 Task: Explore Airbnb accommodation in Manama, Bahrain from 9th December, 2023 to 16th December, 2023 for 2 adults, 1 child.2 bedrooms having 2 beds and 1 bathroom. Property type can be flat. Booking option can be shelf check-in. Look for 5 properties as per requirement.
Action: Mouse pressed left at (267, 144)
Screenshot: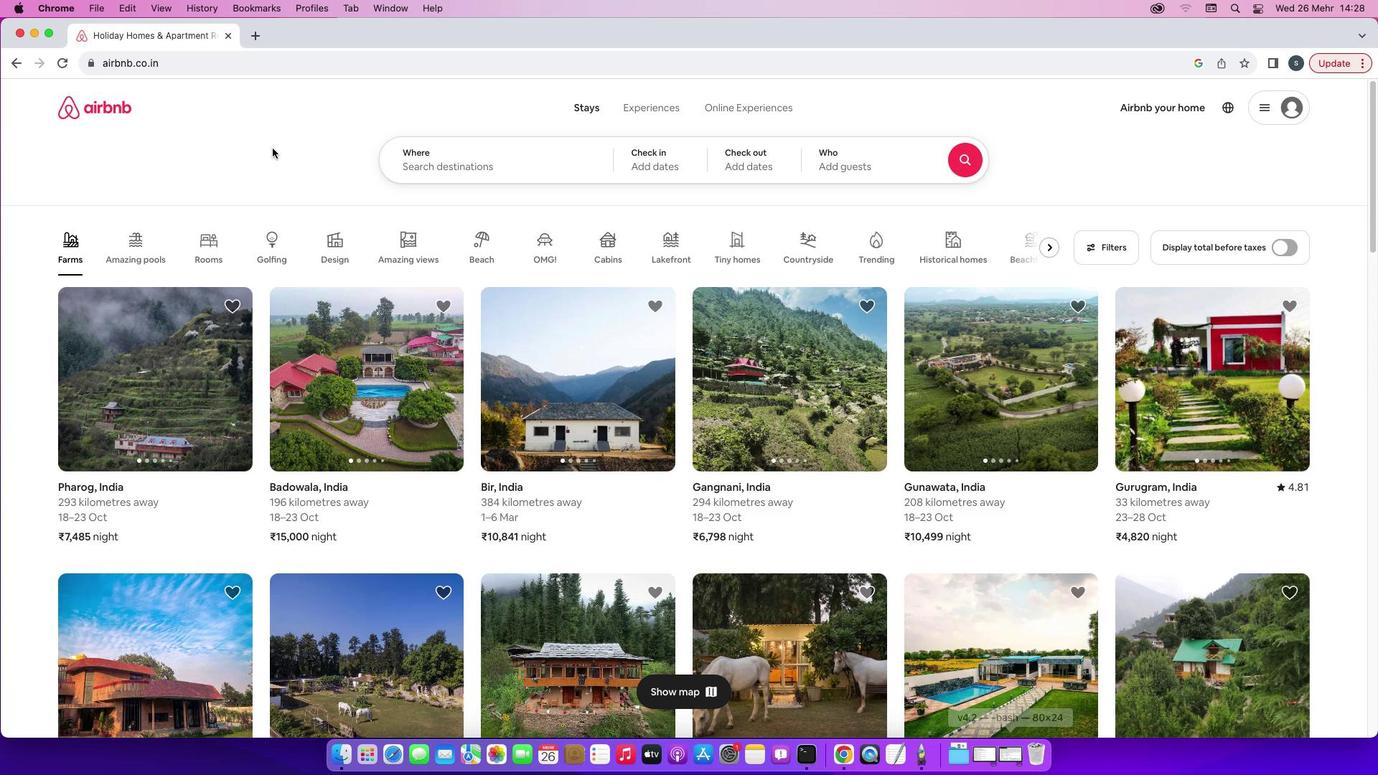 
Action: Mouse moved to (516, 156)
Screenshot: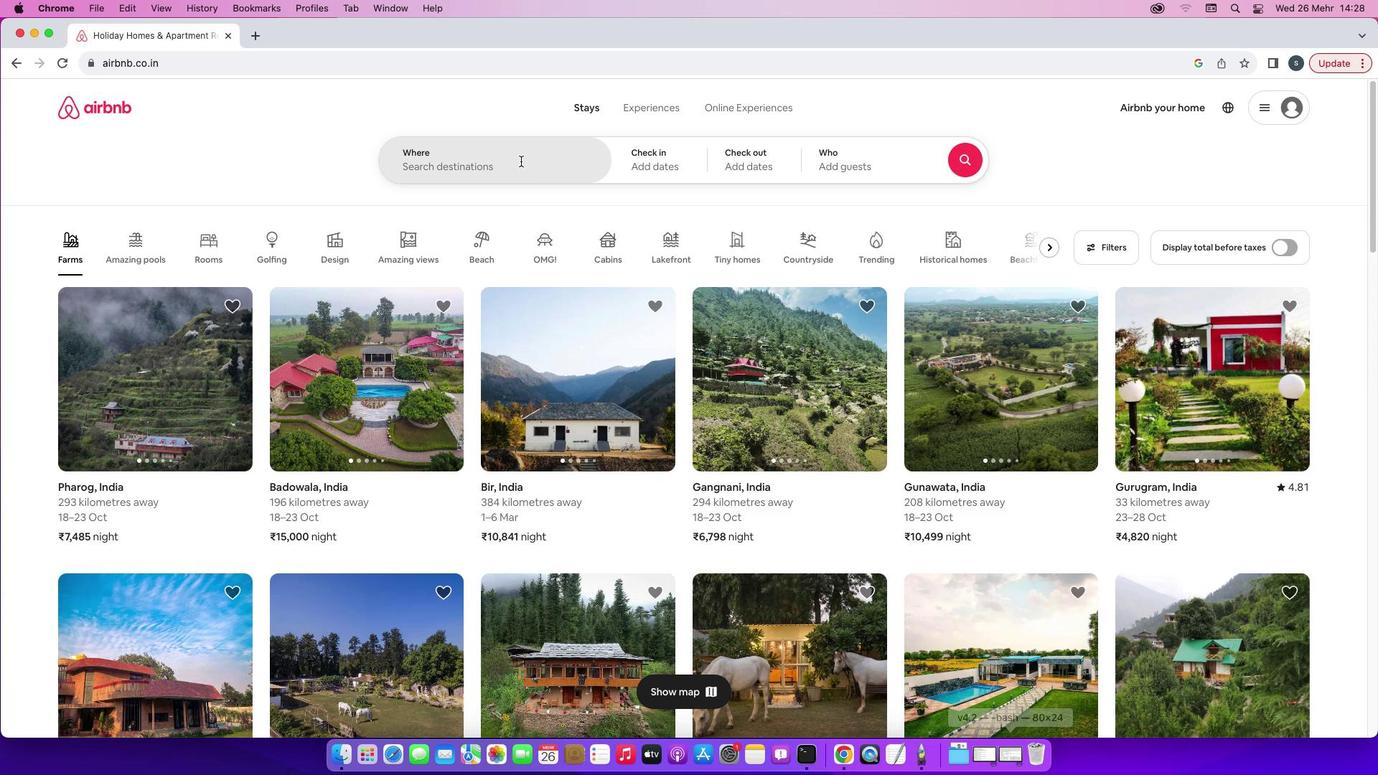 
Action: Mouse pressed left at (516, 156)
Screenshot: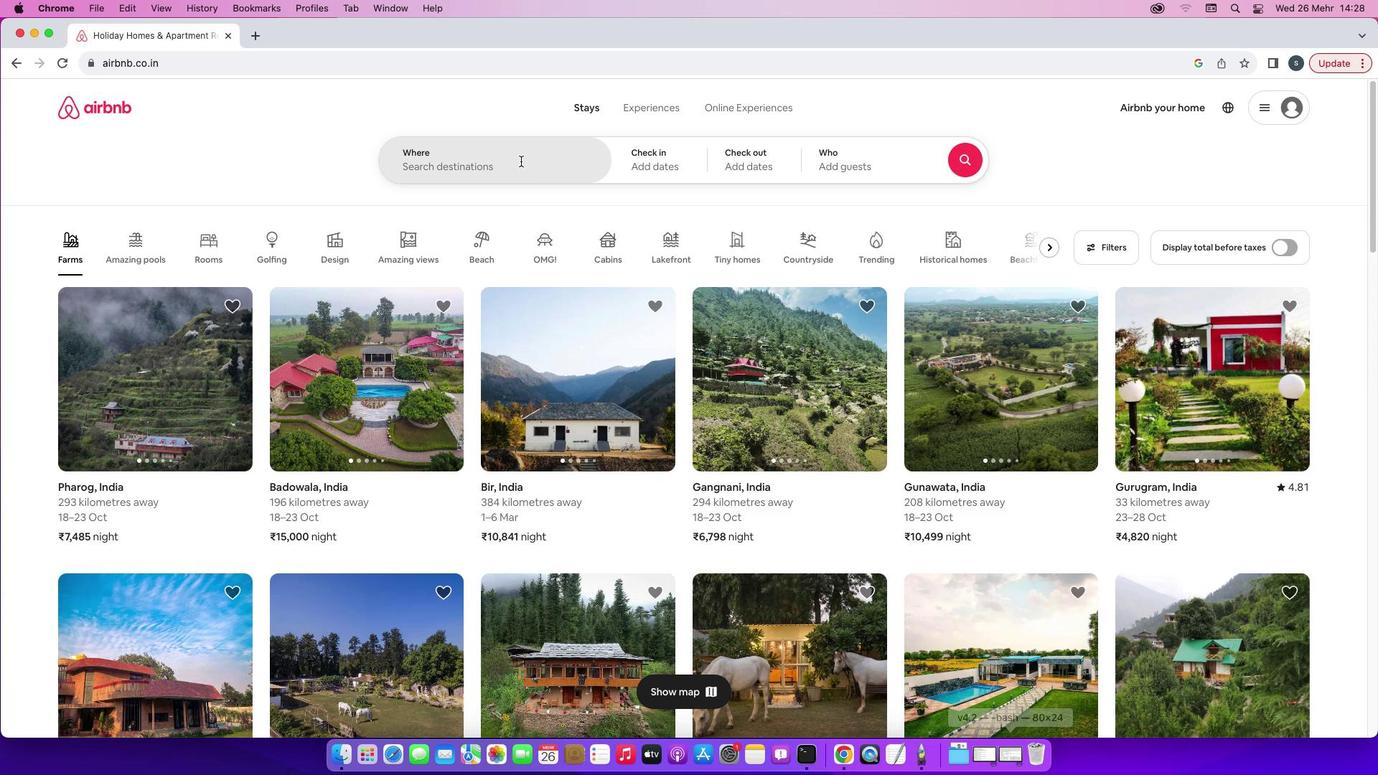 
Action: Key pressed 'M'Key.caps_lock'a''n''a''m''a'','Key.spaceKey.caps_lock'B'Key.caps_lock'a''h''r''a''i''n'
Screenshot: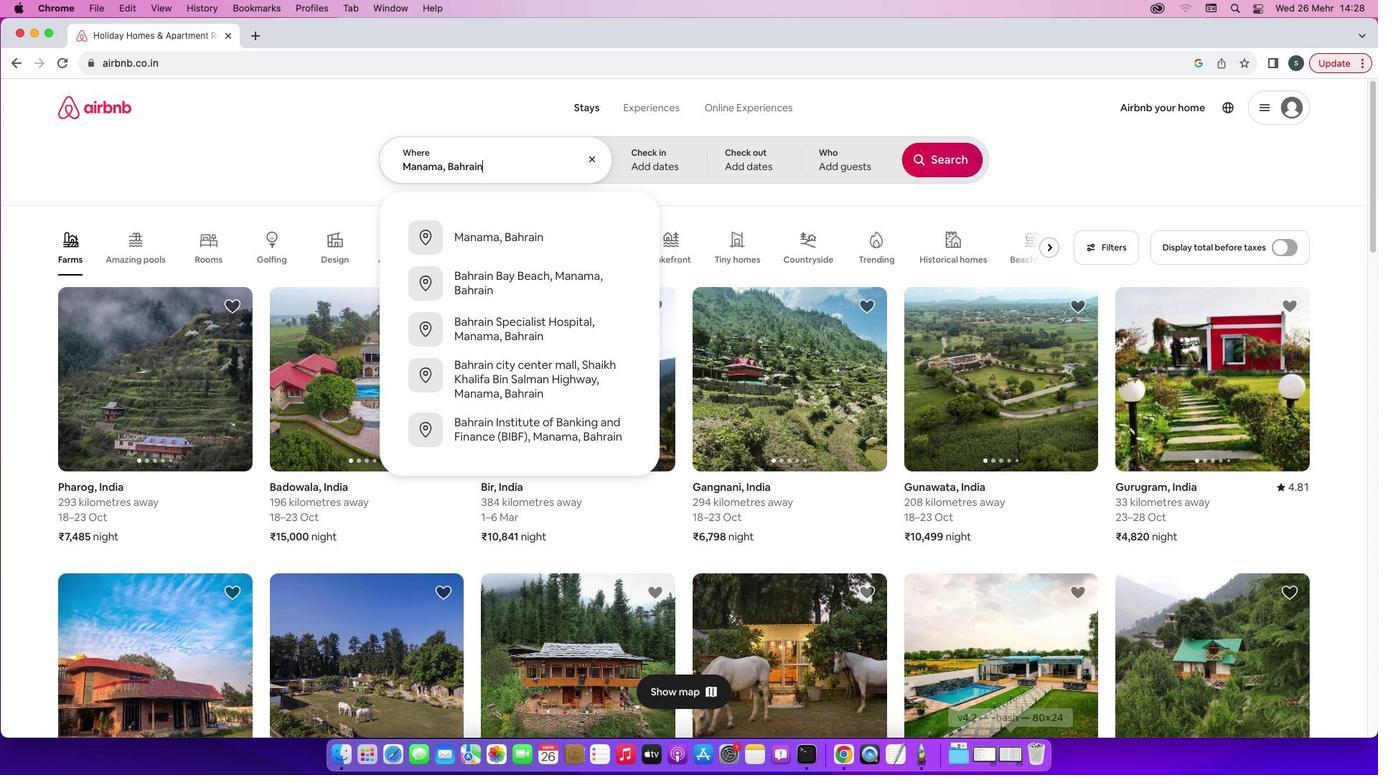 
Action: Mouse moved to (550, 225)
Screenshot: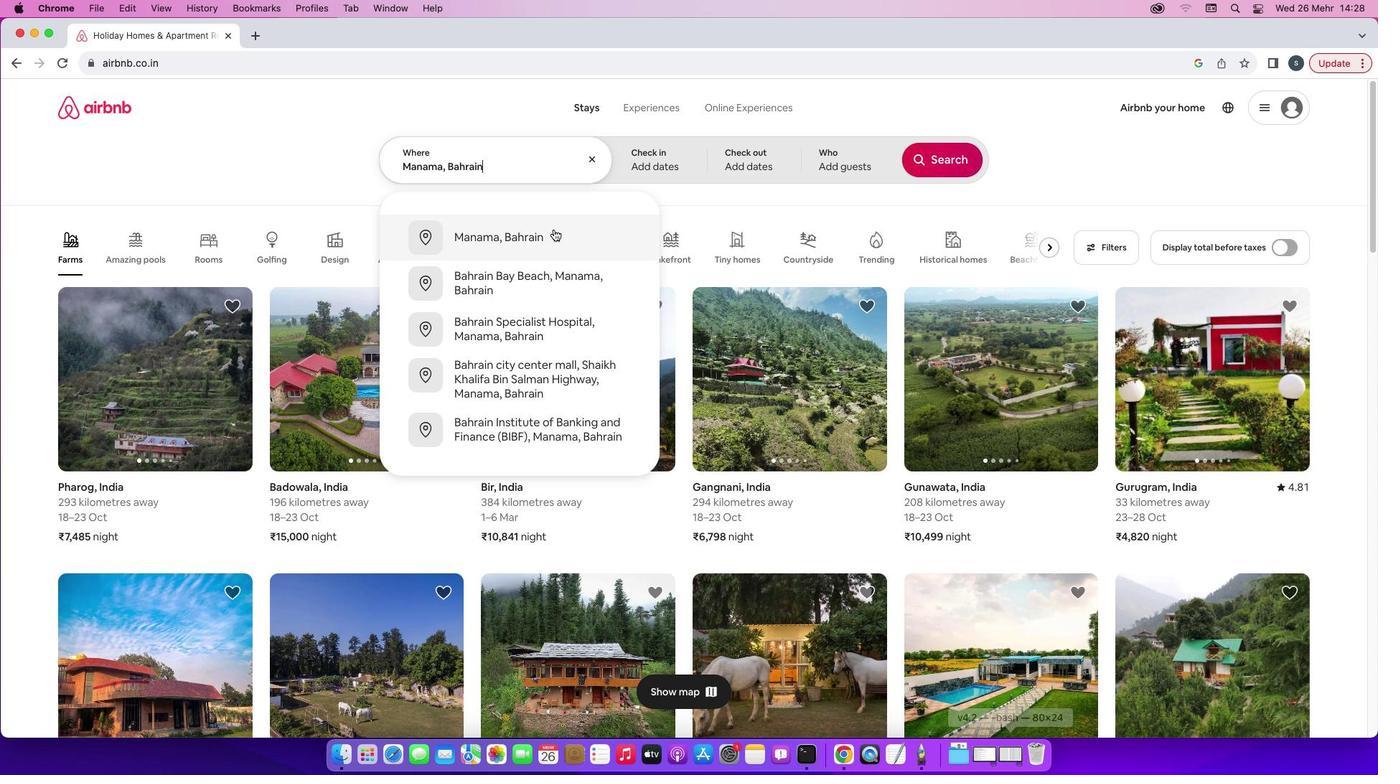 
Action: Mouse pressed left at (550, 225)
Screenshot: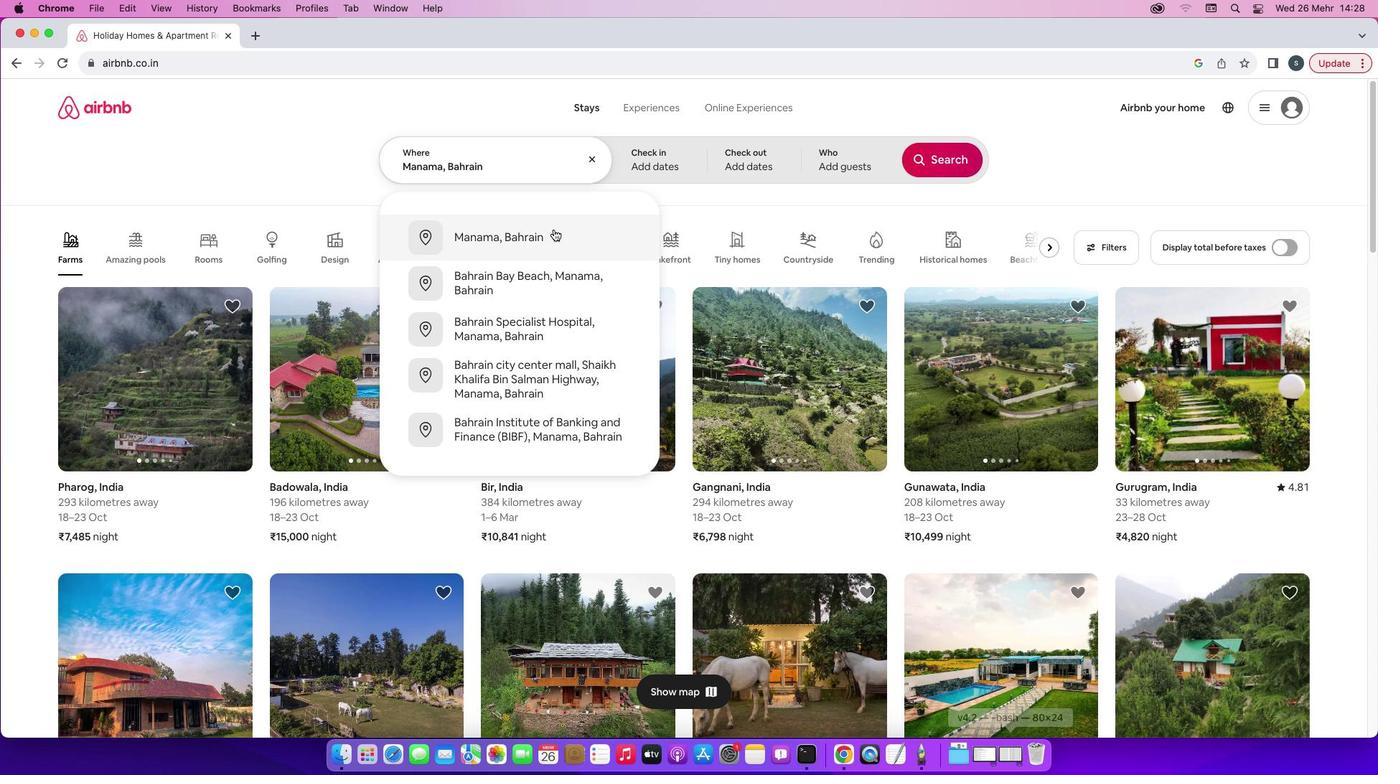 
Action: Mouse moved to (942, 270)
Screenshot: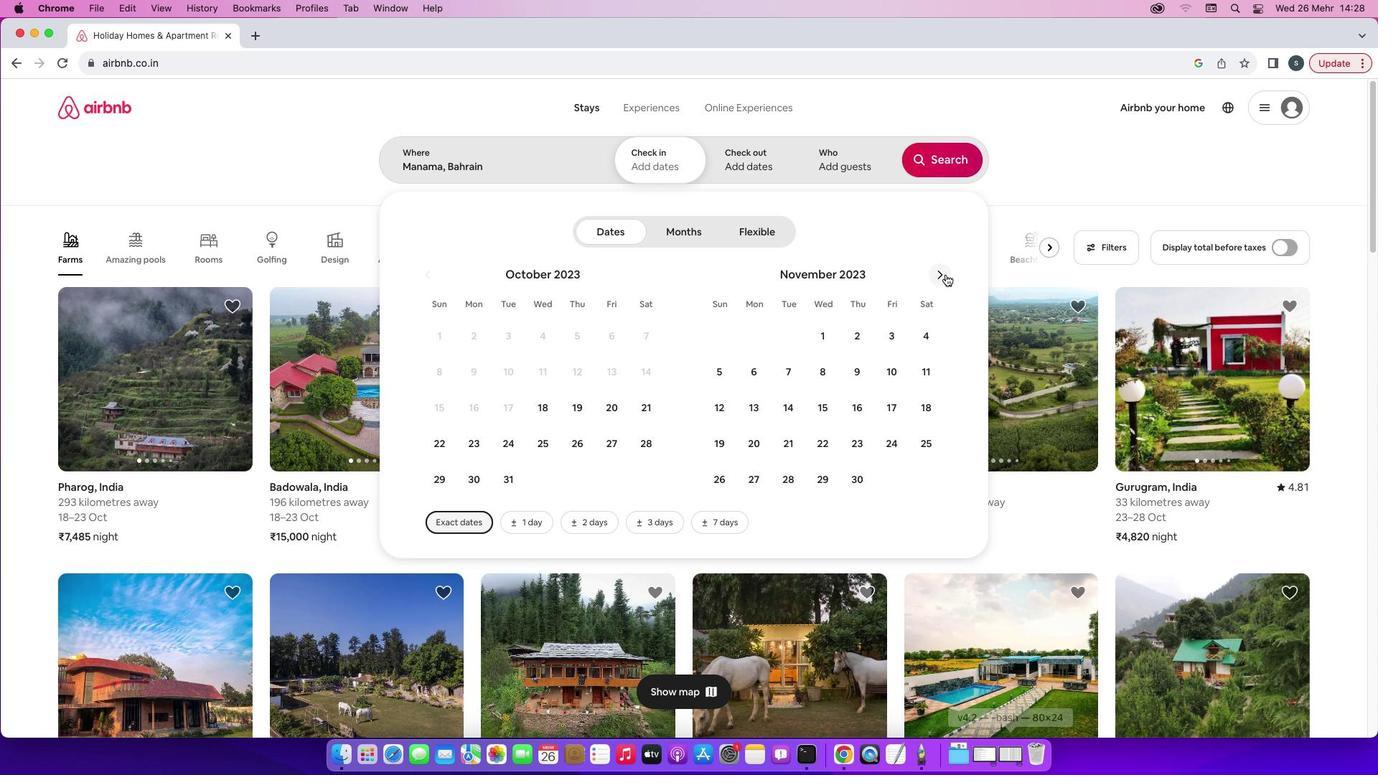 
Action: Mouse pressed left at (942, 270)
Screenshot: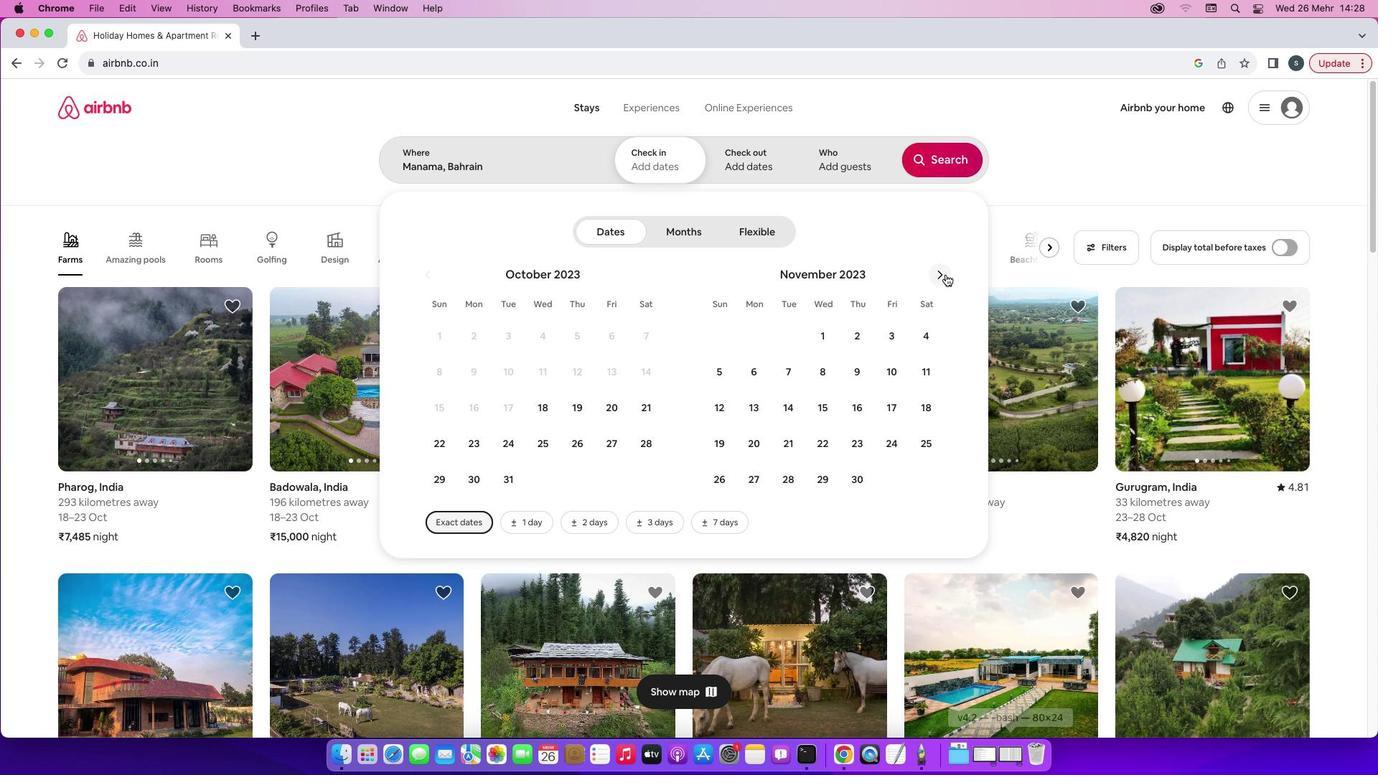
Action: Mouse moved to (927, 363)
Screenshot: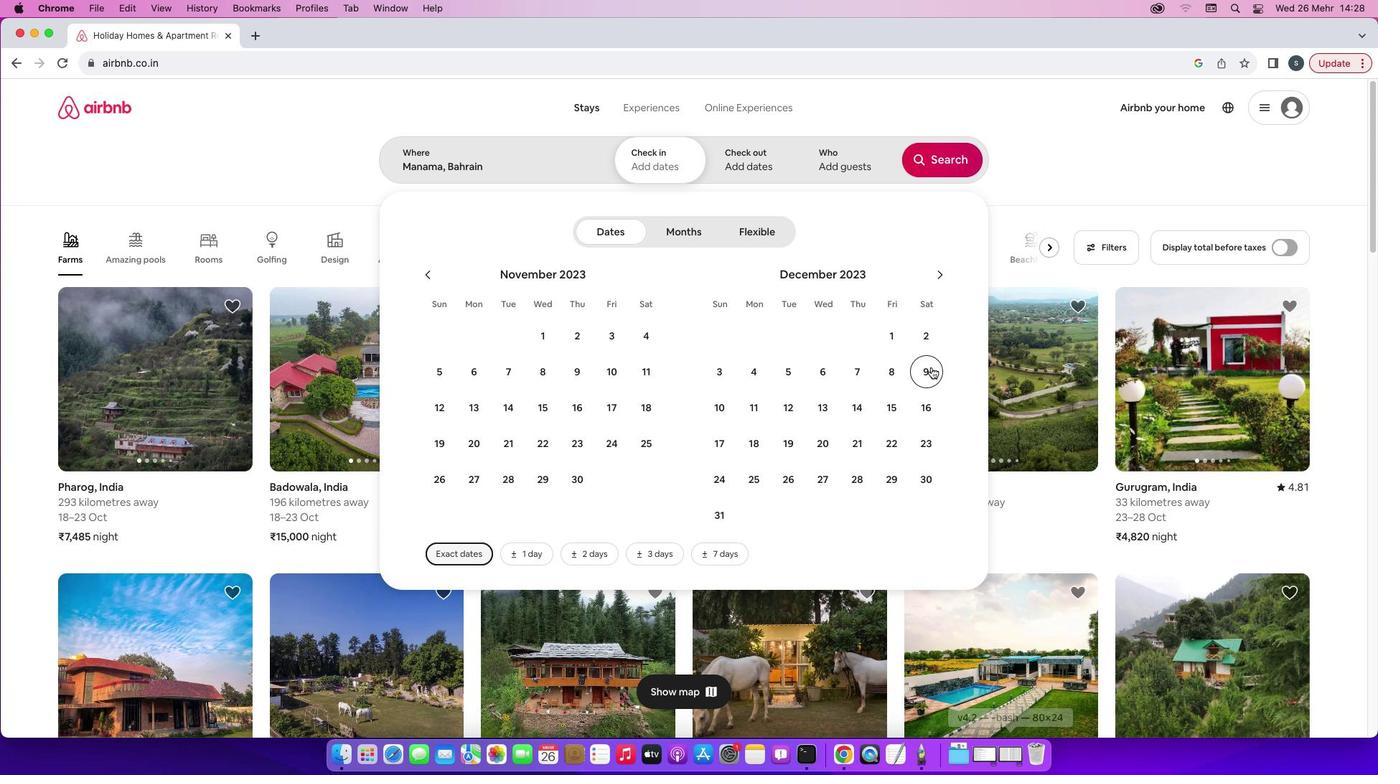 
Action: Mouse pressed left at (927, 363)
Screenshot: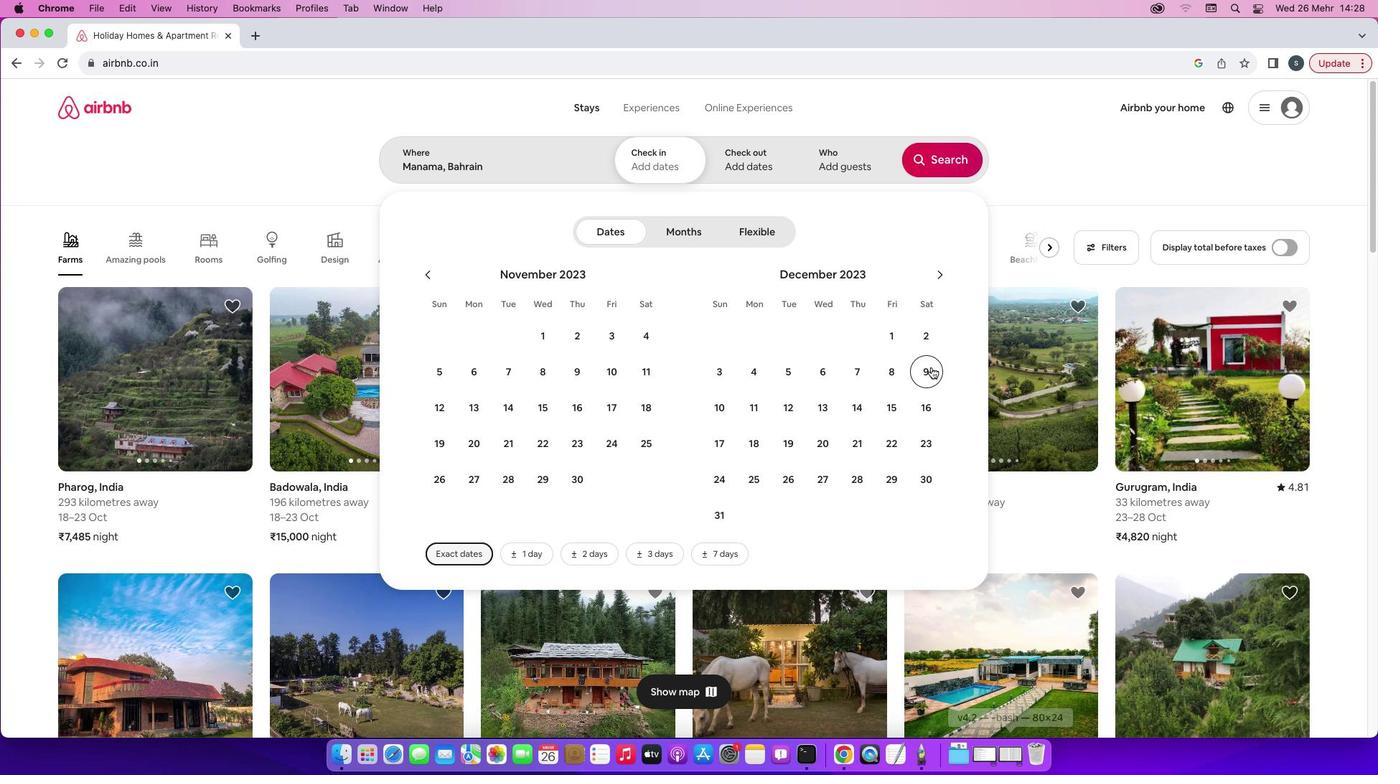 
Action: Mouse moved to (927, 405)
Screenshot: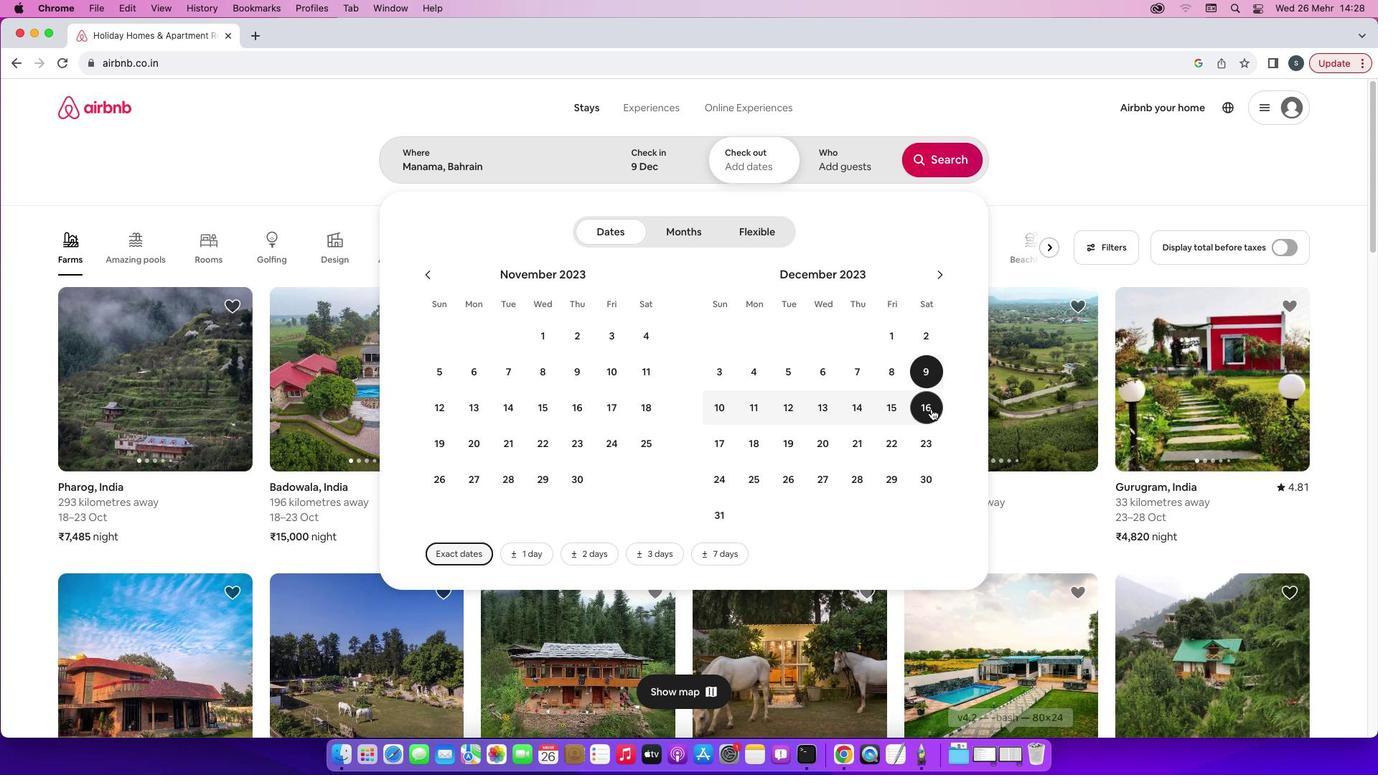 
Action: Mouse pressed left at (927, 405)
Screenshot: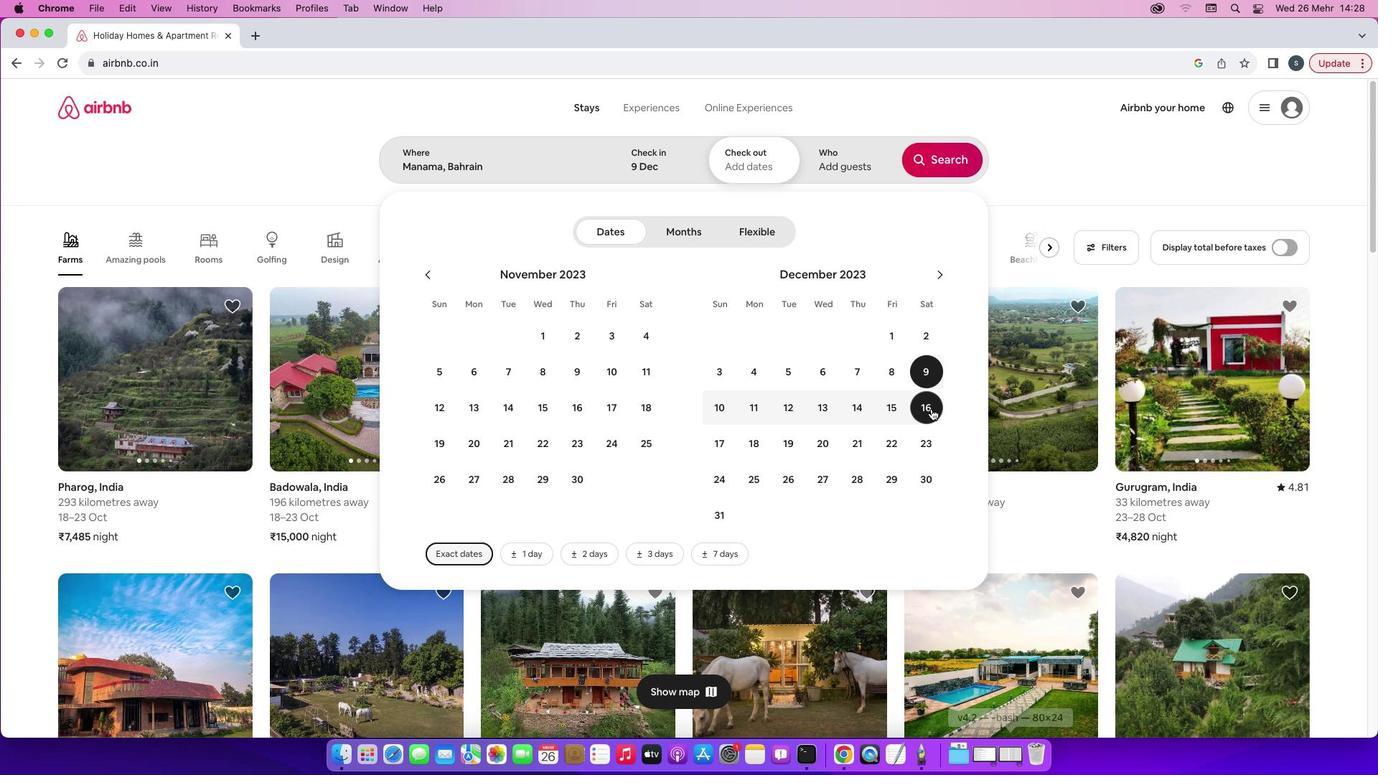 
Action: Mouse moved to (838, 155)
Screenshot: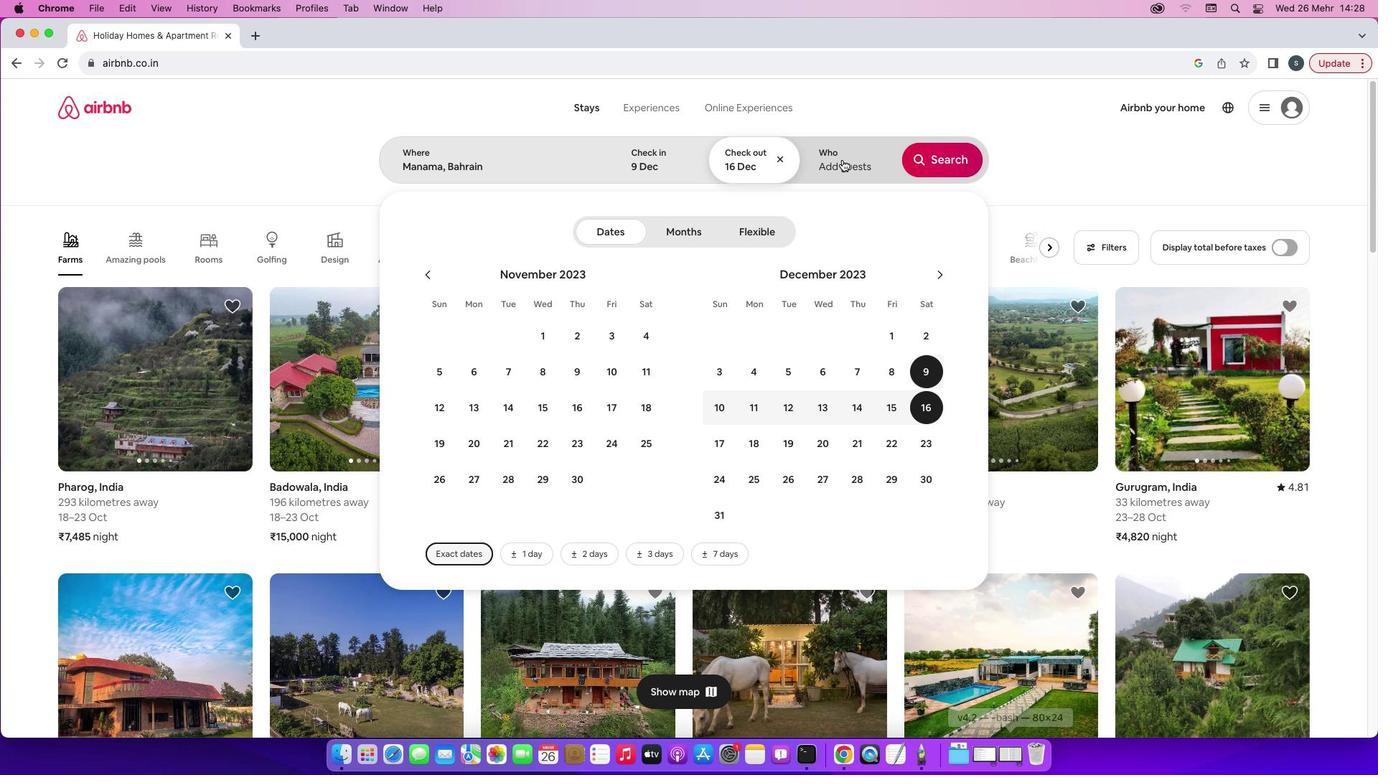 
Action: Mouse pressed left at (838, 155)
Screenshot: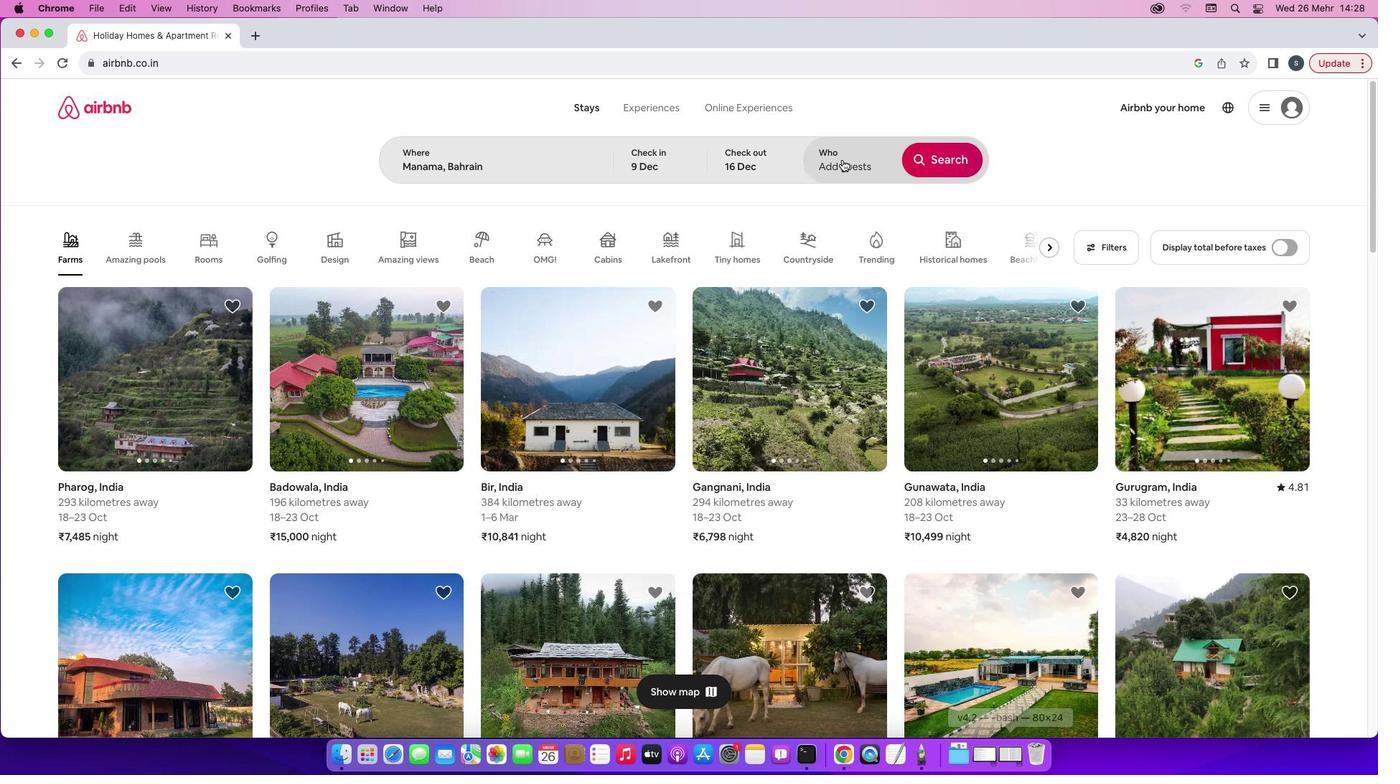 
Action: Mouse moved to (943, 224)
Screenshot: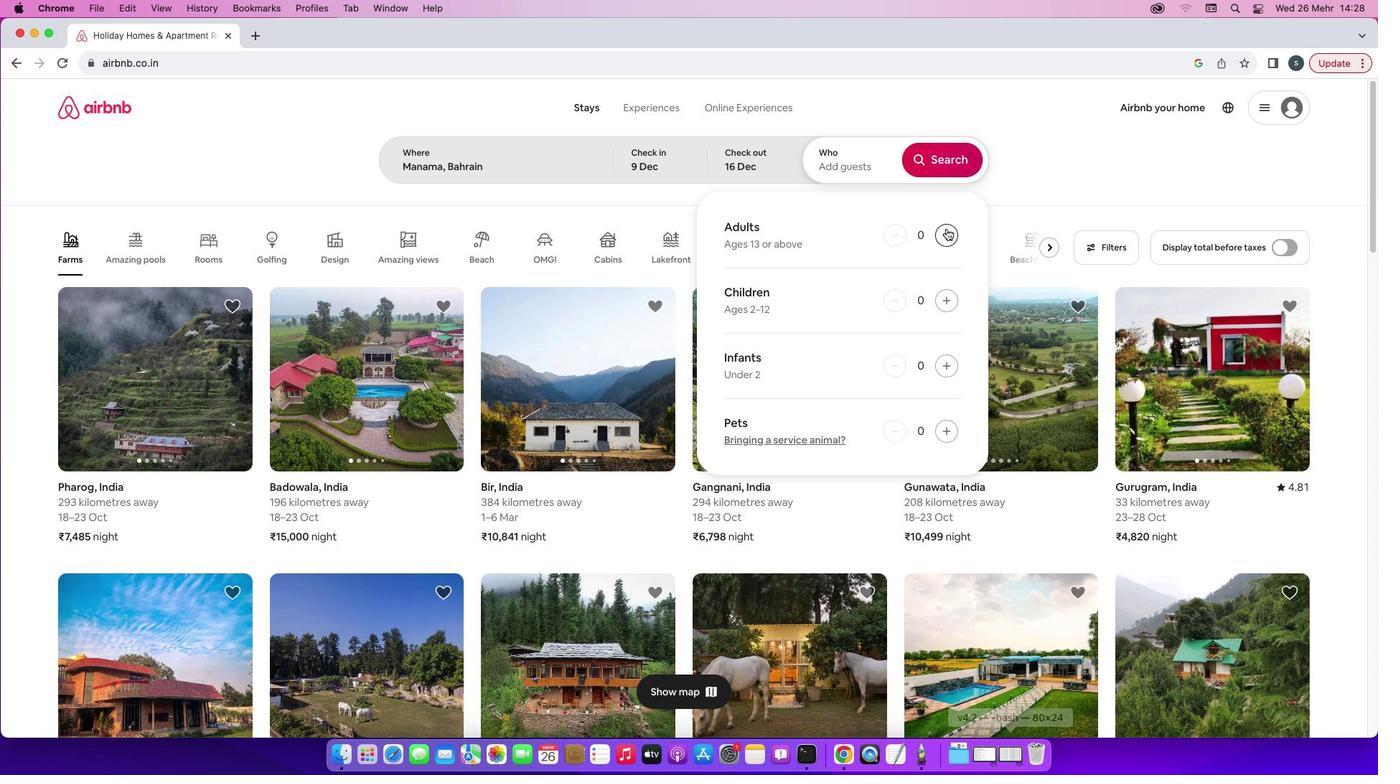 
Action: Mouse pressed left at (943, 224)
Screenshot: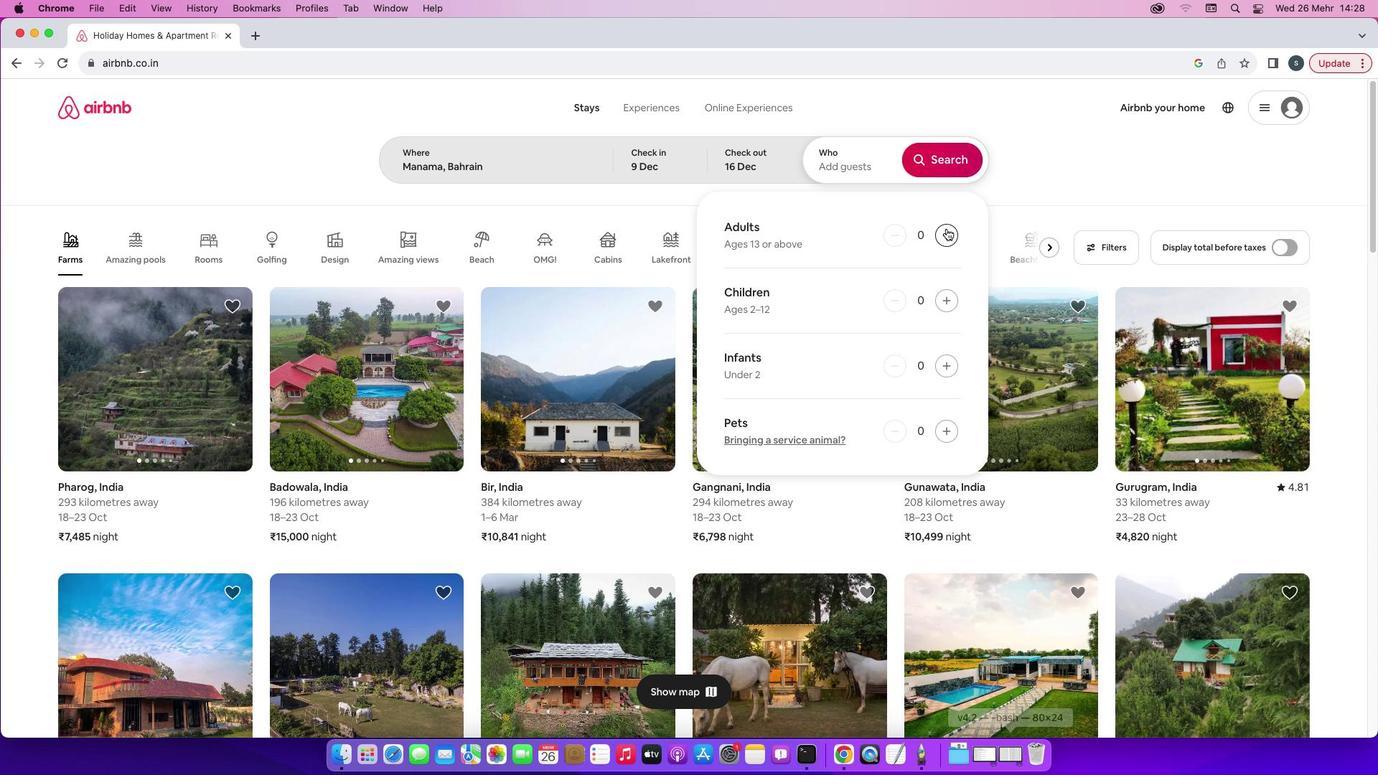 
Action: Mouse pressed left at (943, 224)
Screenshot: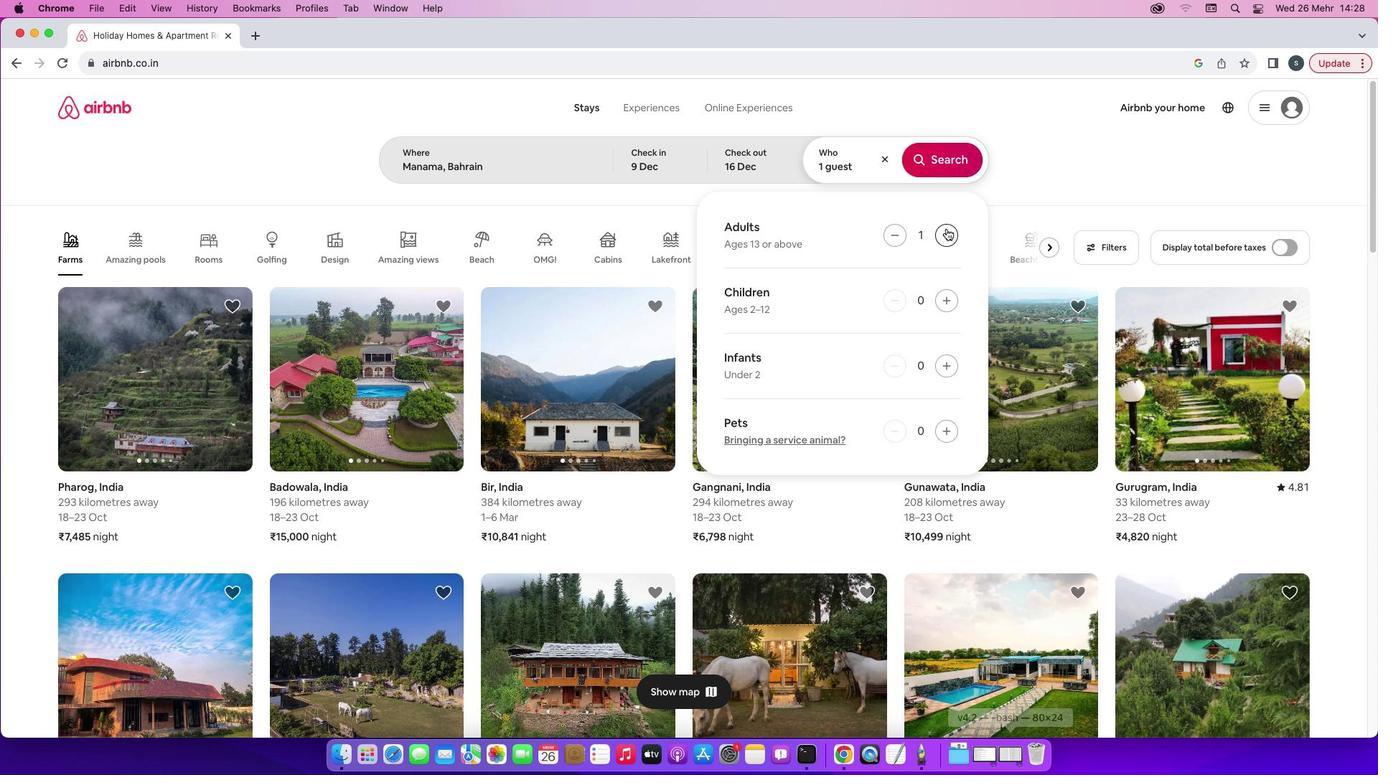 
Action: Mouse moved to (940, 296)
Screenshot: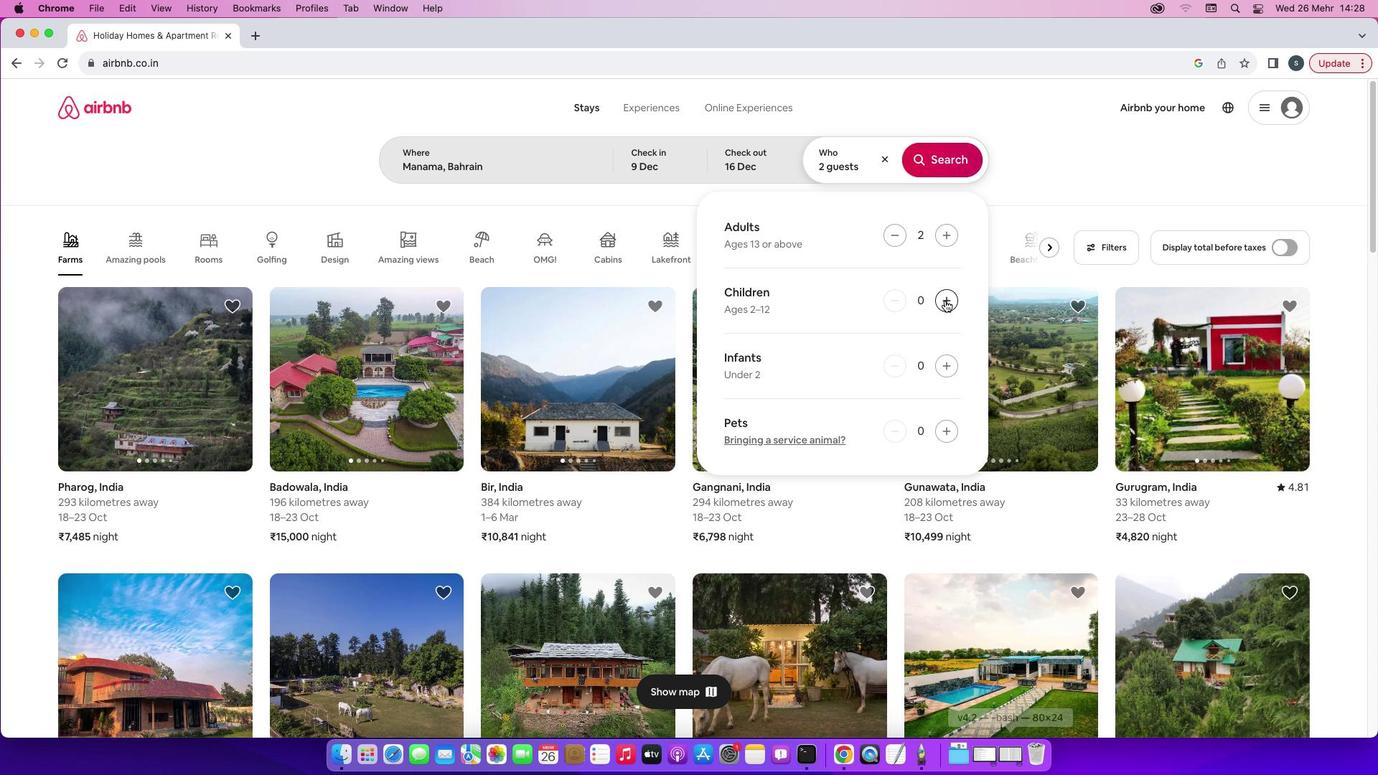 
Action: Mouse pressed left at (940, 296)
Screenshot: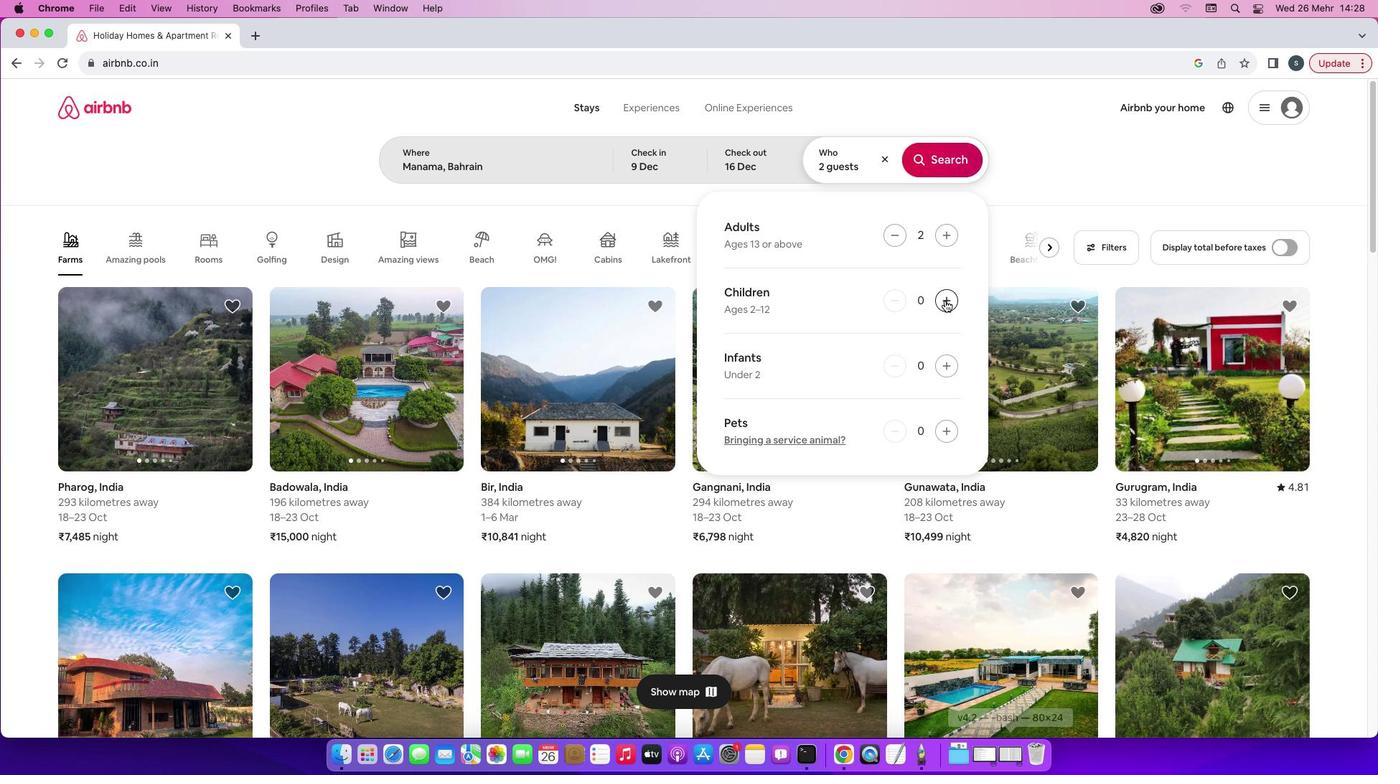 
Action: Mouse moved to (942, 162)
Screenshot: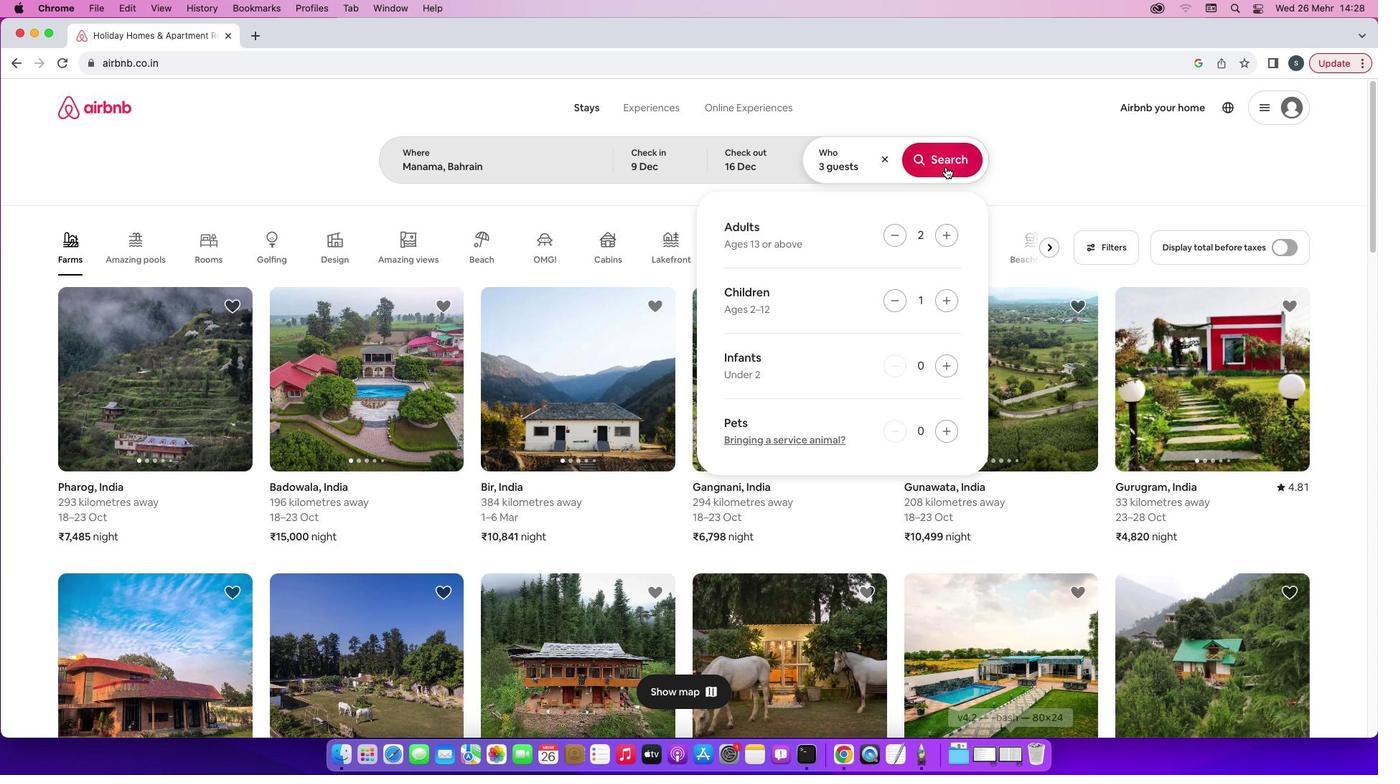 
Action: Mouse pressed left at (942, 162)
Screenshot: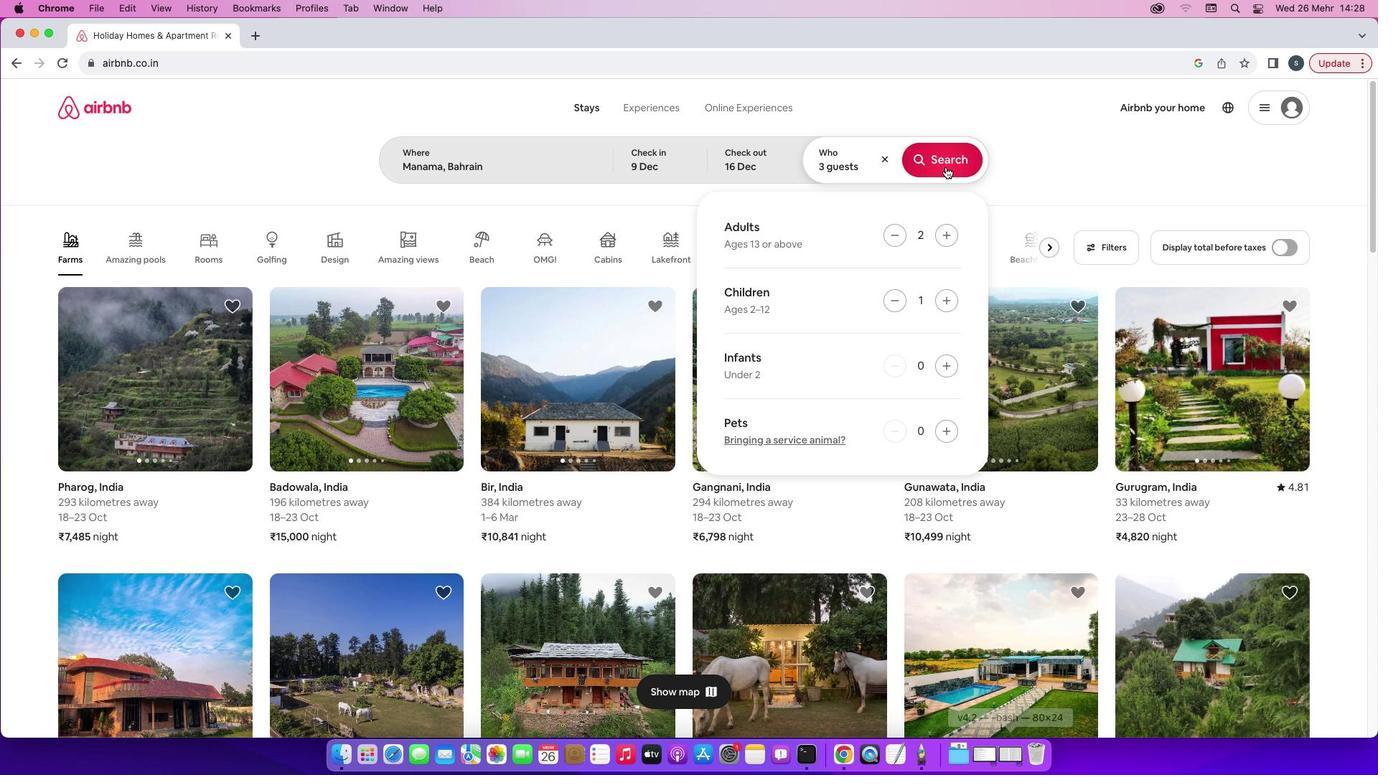 
Action: Mouse moved to (1142, 161)
Screenshot: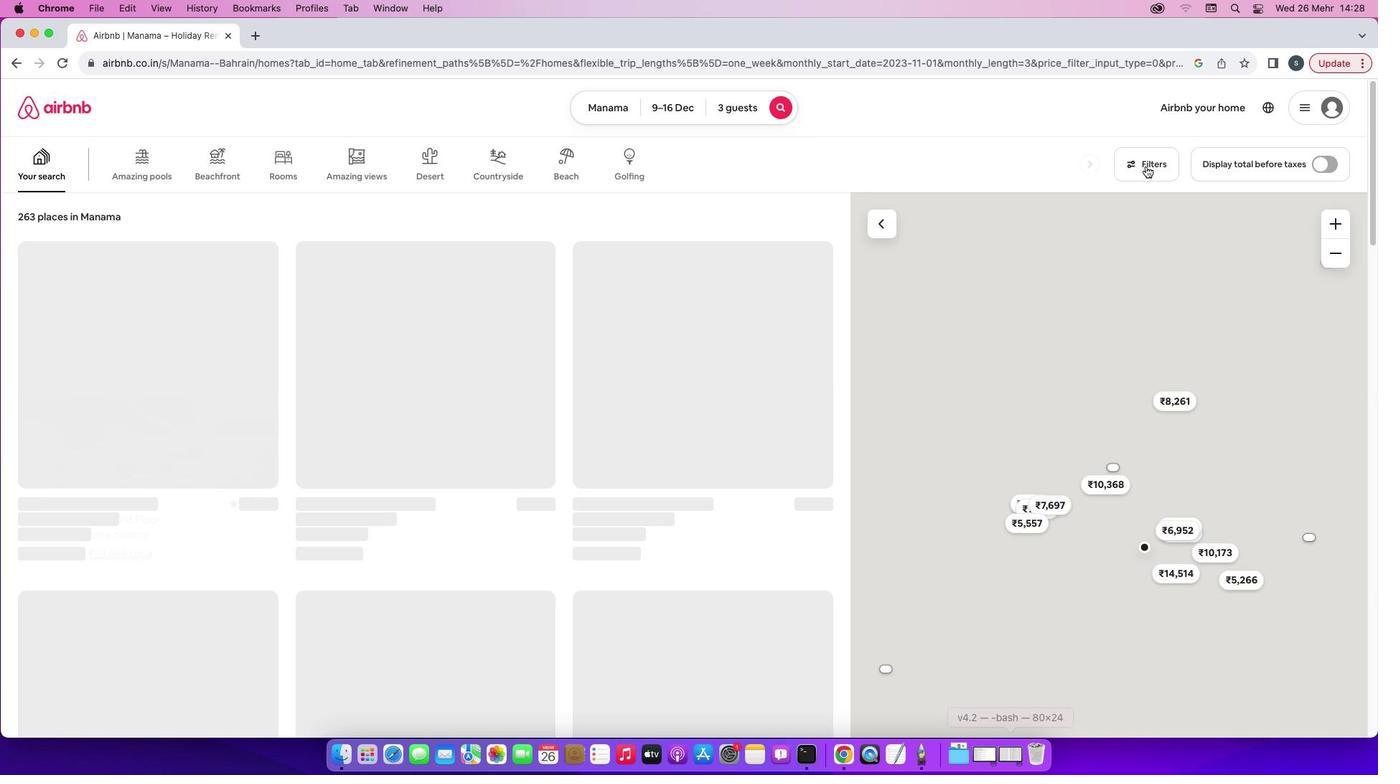 
Action: Mouse pressed left at (1142, 161)
Screenshot: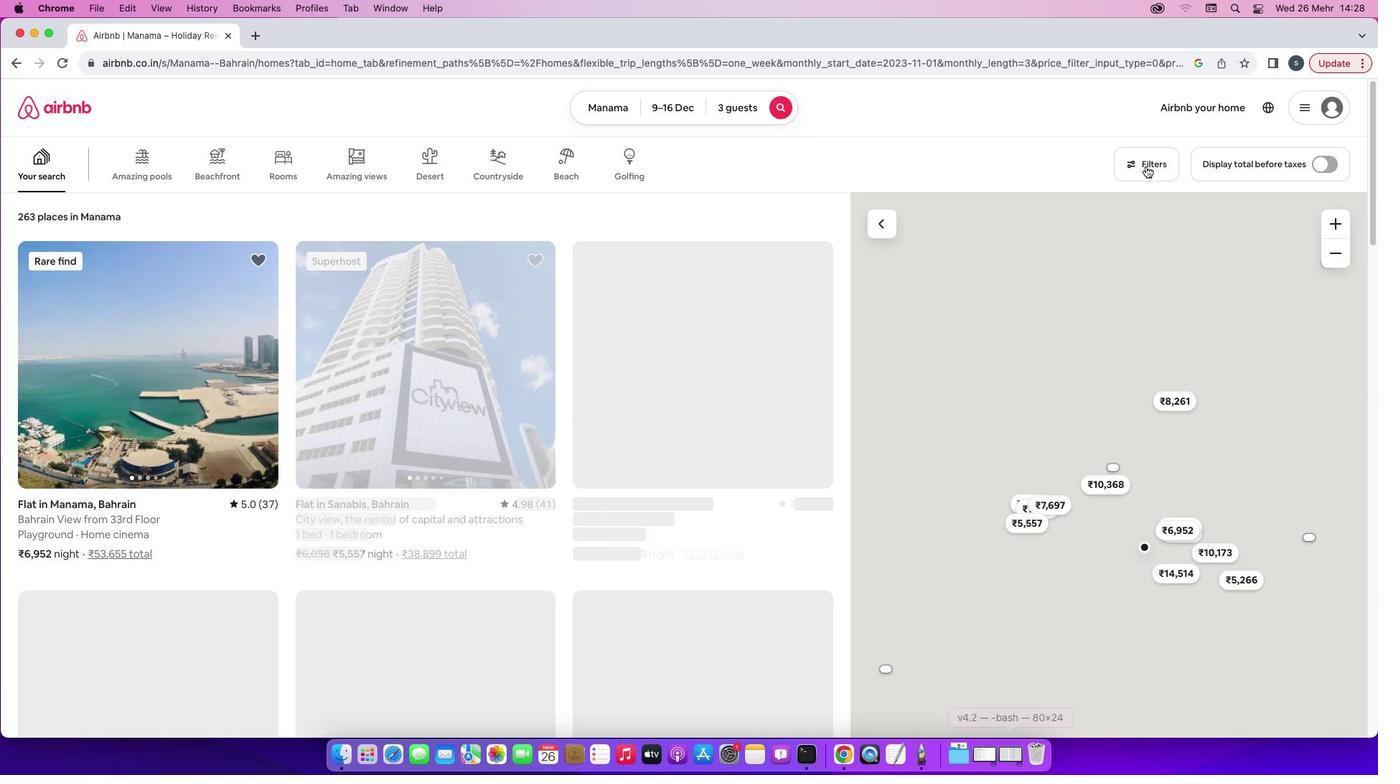 
Action: Mouse moved to (627, 524)
Screenshot: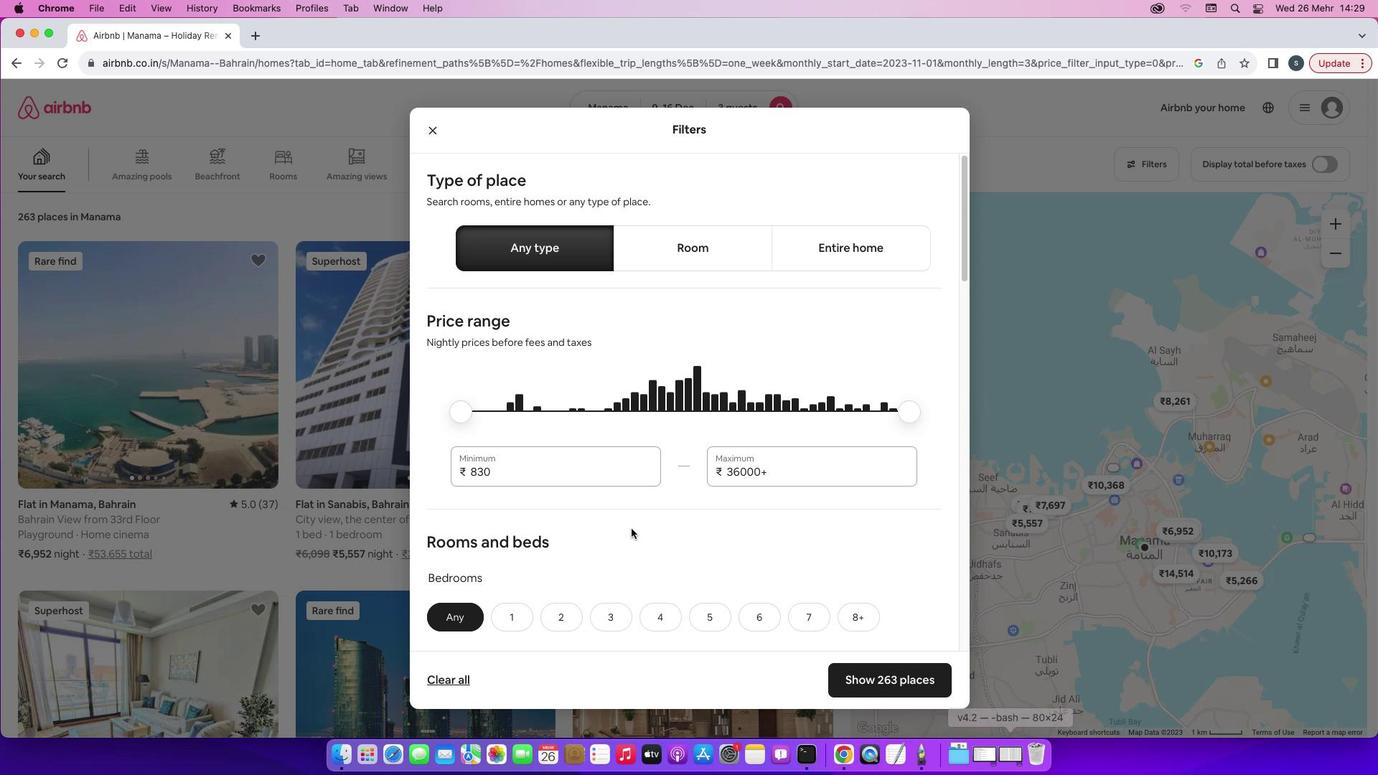 
Action: Mouse scrolled (627, 524) with delta (-3, -4)
Screenshot: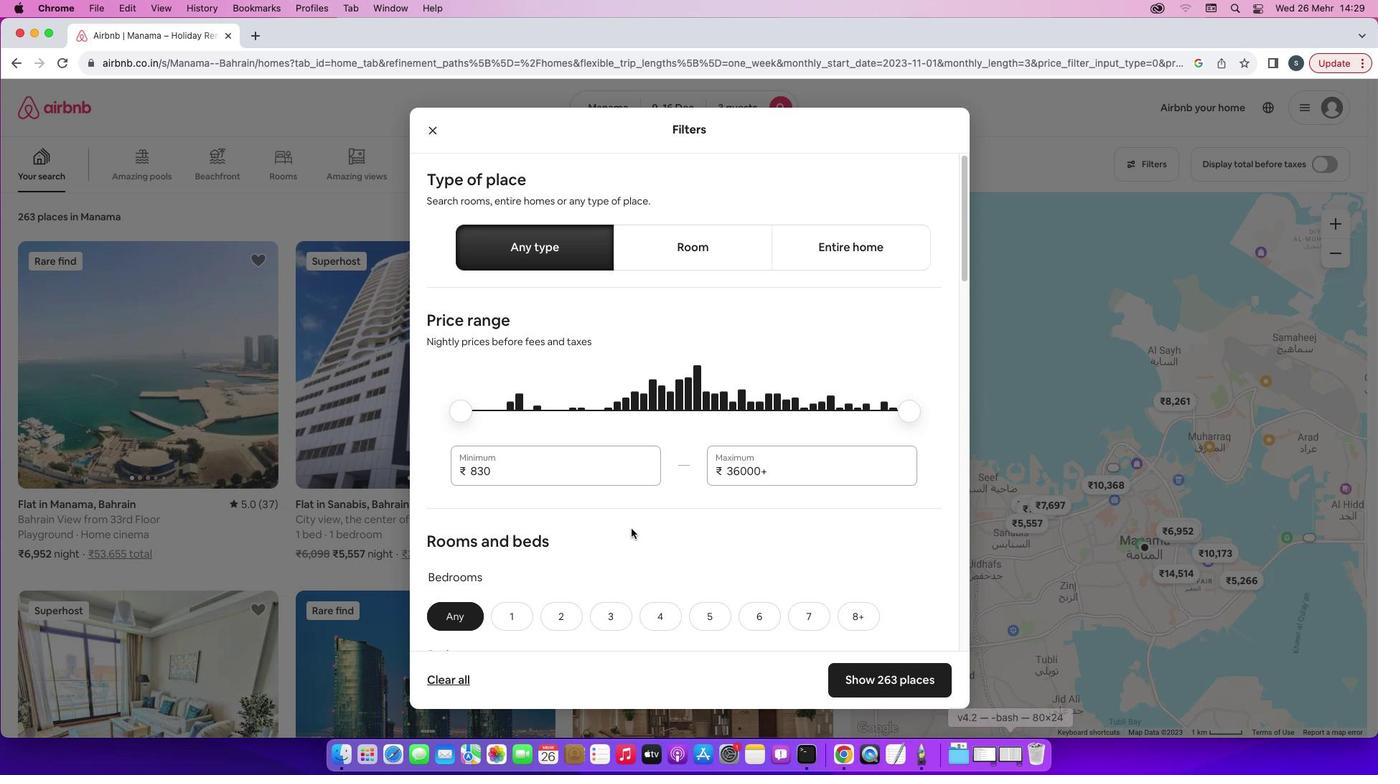 
Action: Mouse scrolled (627, 524) with delta (-3, -4)
Screenshot: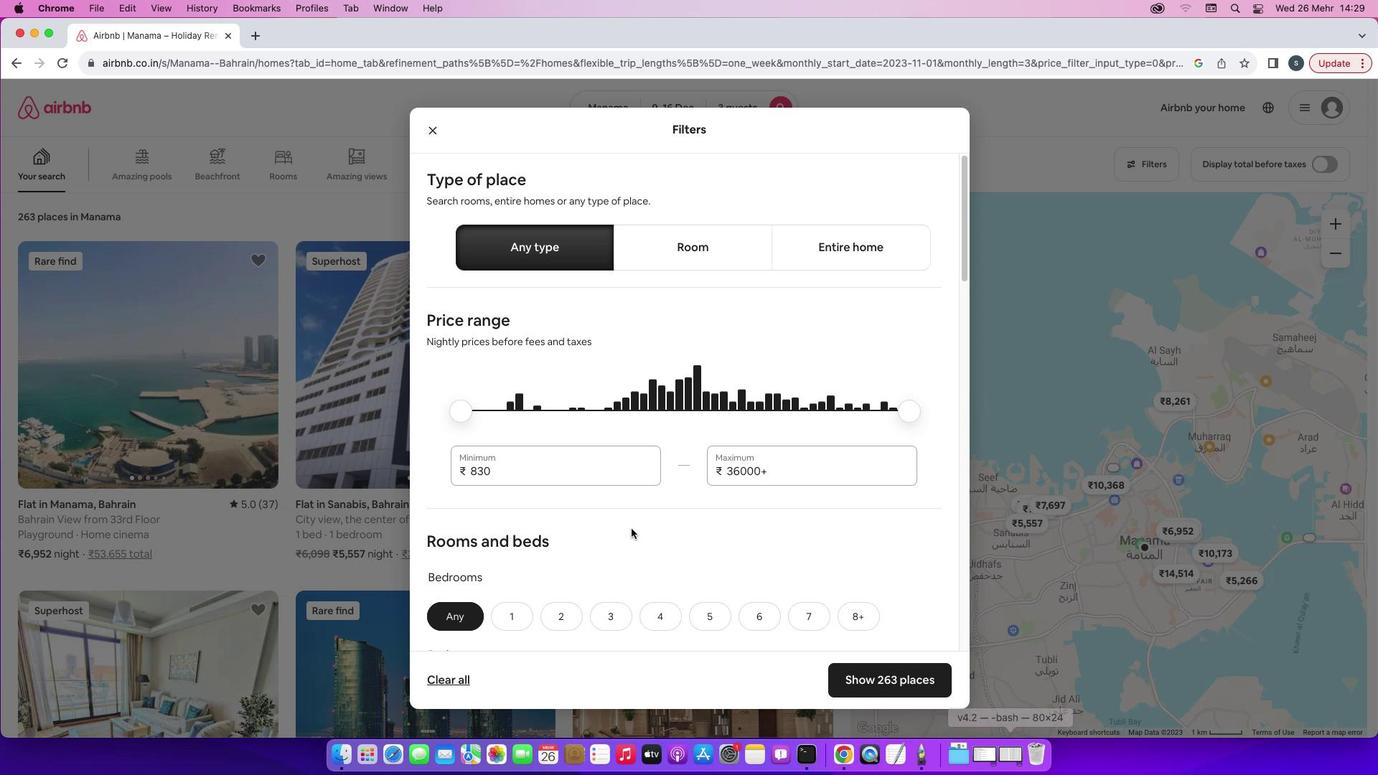 
Action: Mouse scrolled (627, 524) with delta (-3, -4)
Screenshot: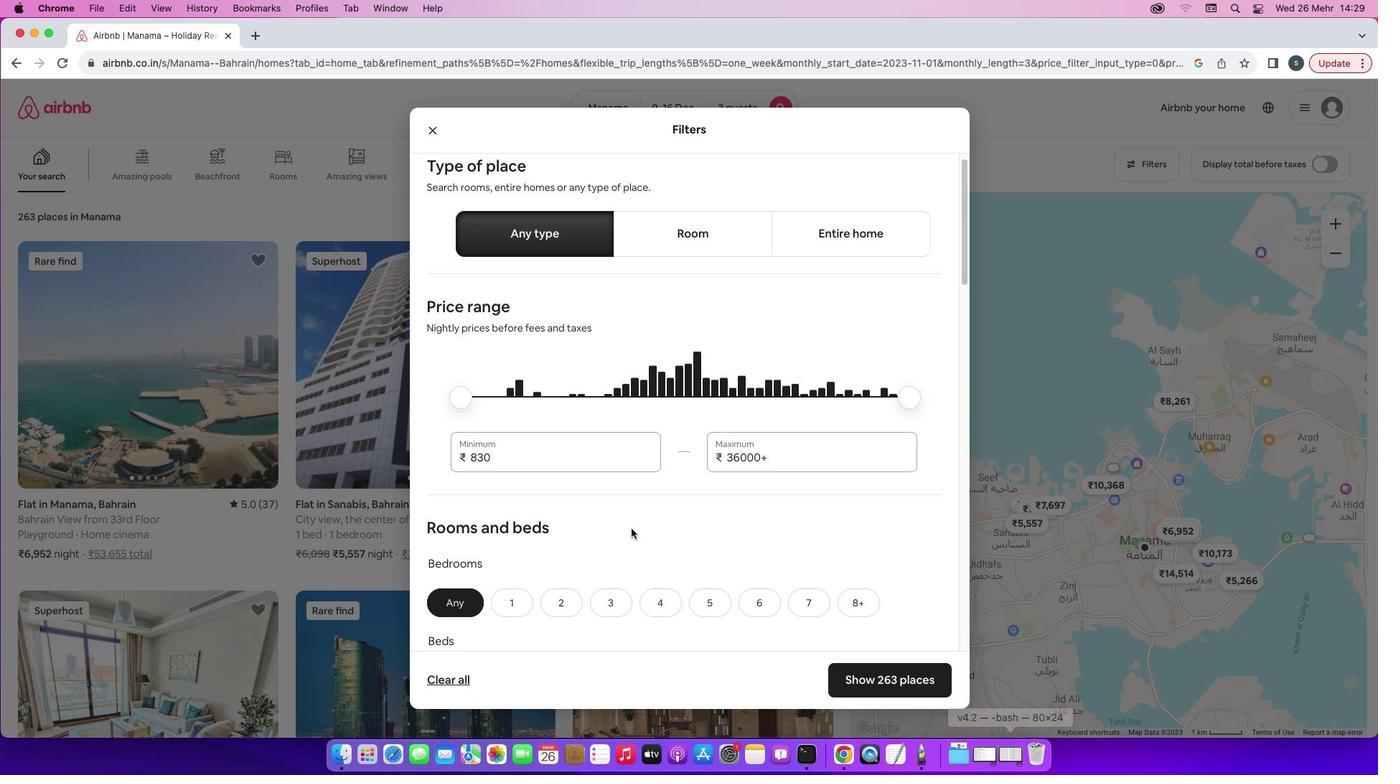 
Action: Mouse scrolled (627, 524) with delta (-3, -5)
Screenshot: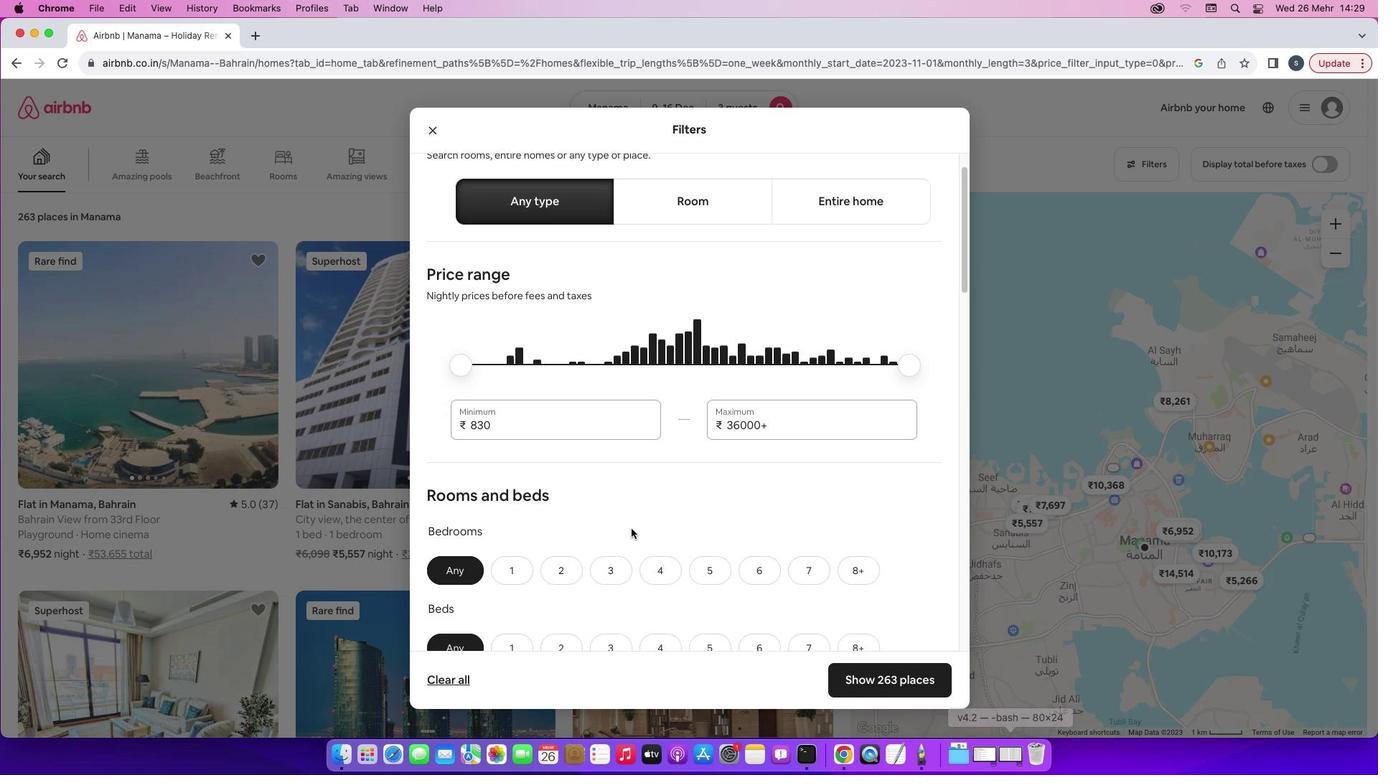 
Action: Mouse scrolled (627, 524) with delta (-3, -5)
Screenshot: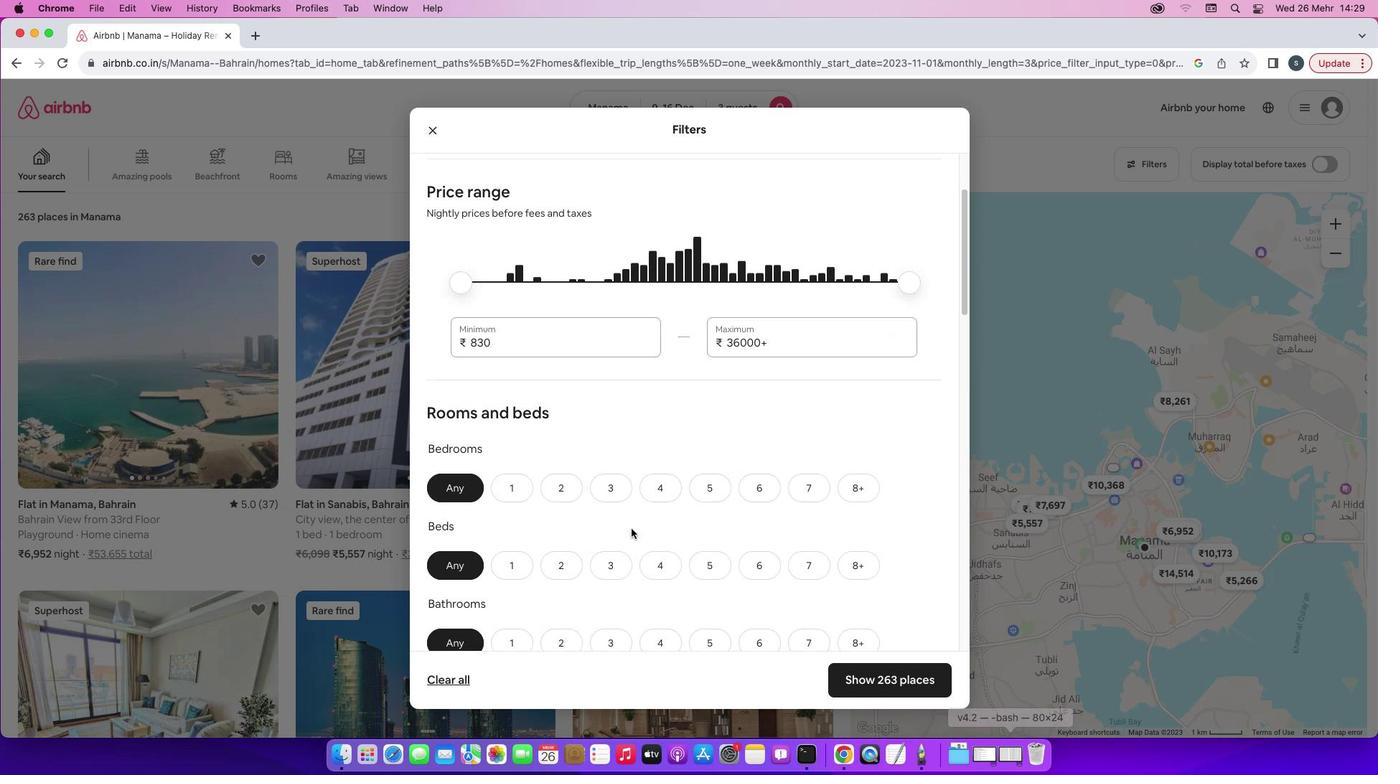 
Action: Mouse moved to (561, 382)
Screenshot: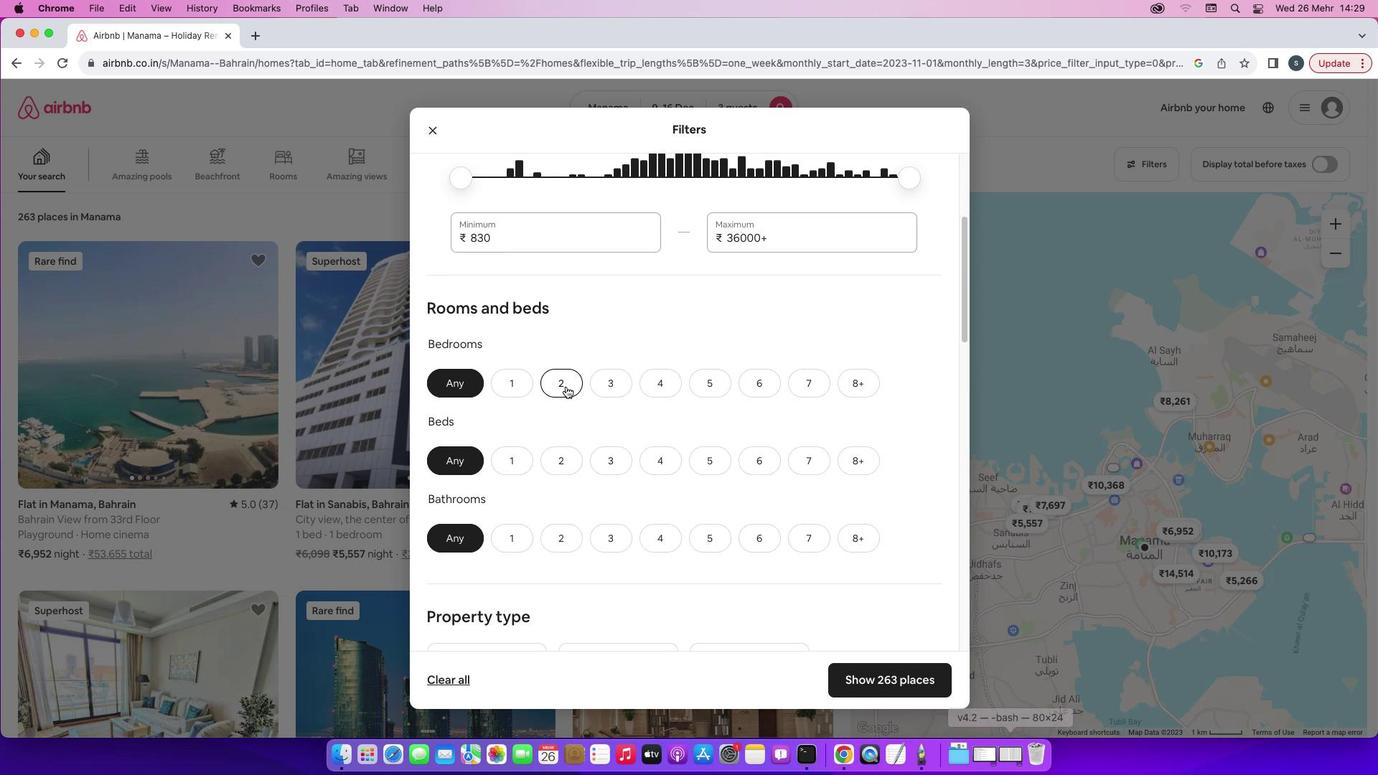 
Action: Mouse pressed left at (561, 382)
Screenshot: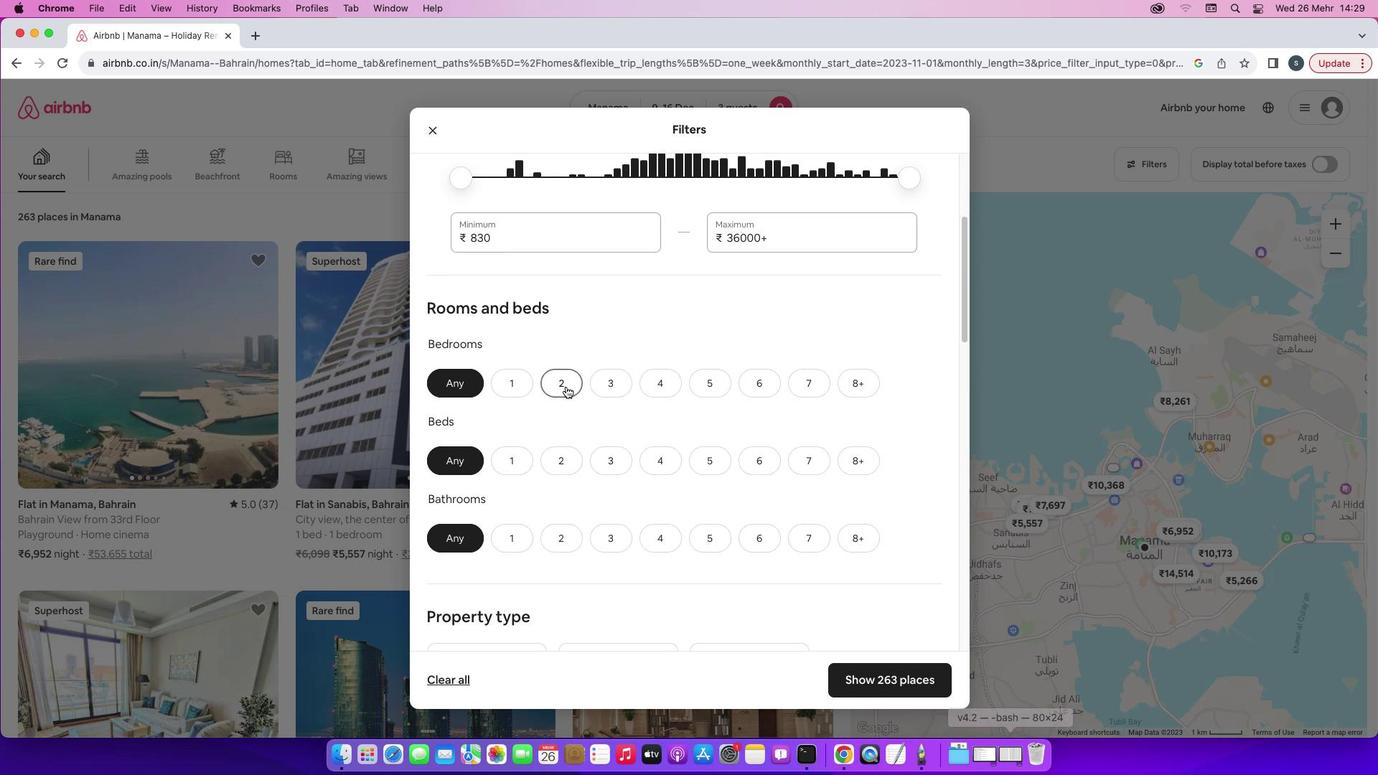 
Action: Mouse moved to (556, 455)
Screenshot: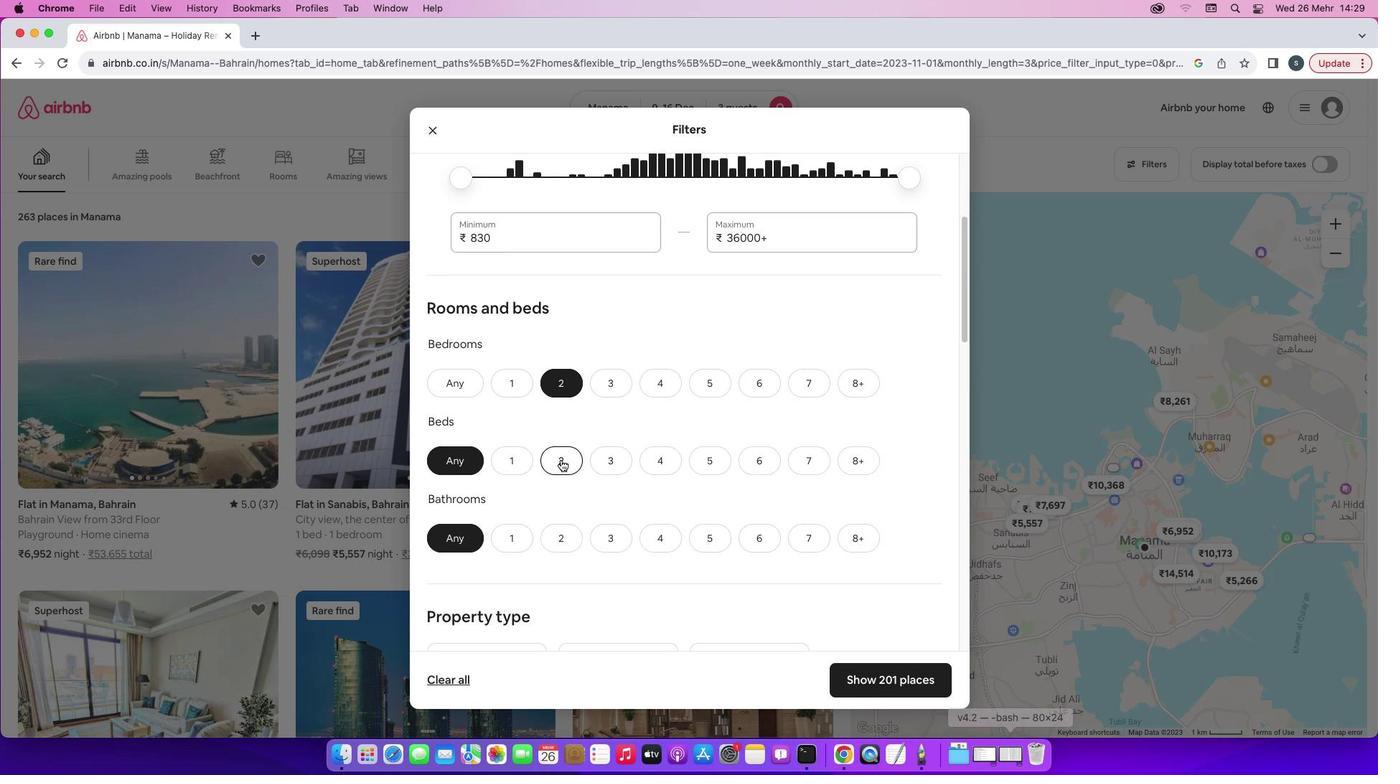 
Action: Mouse pressed left at (556, 455)
Screenshot: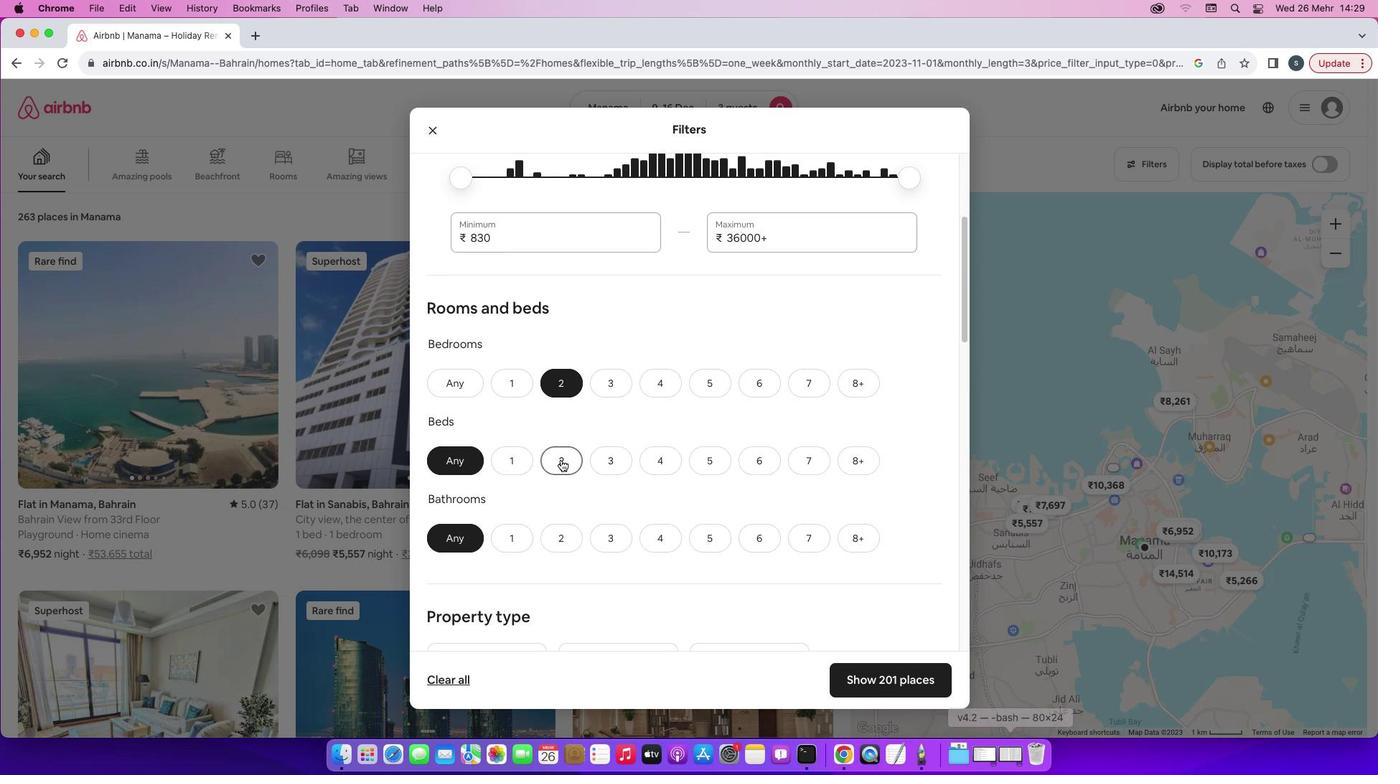 
Action: Mouse moved to (512, 534)
Screenshot: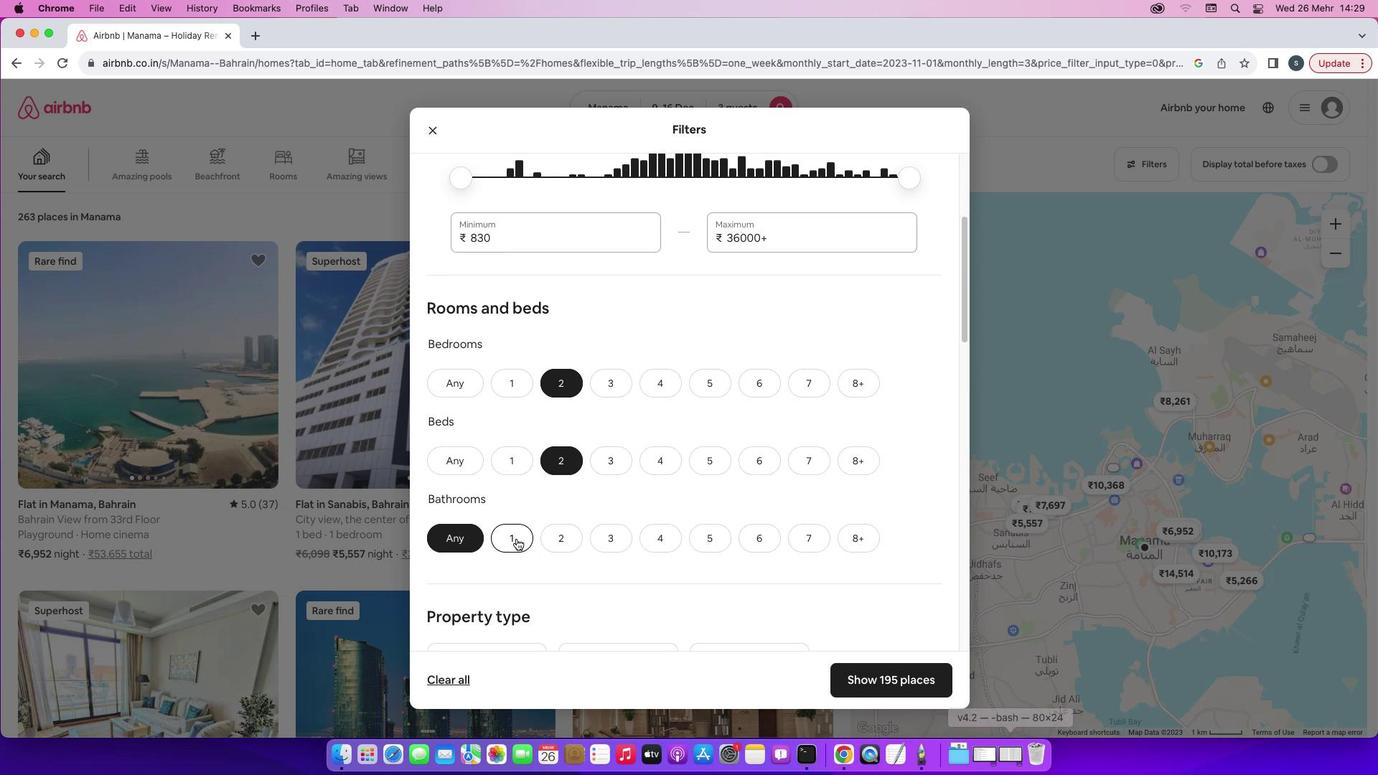 
Action: Mouse pressed left at (512, 534)
Screenshot: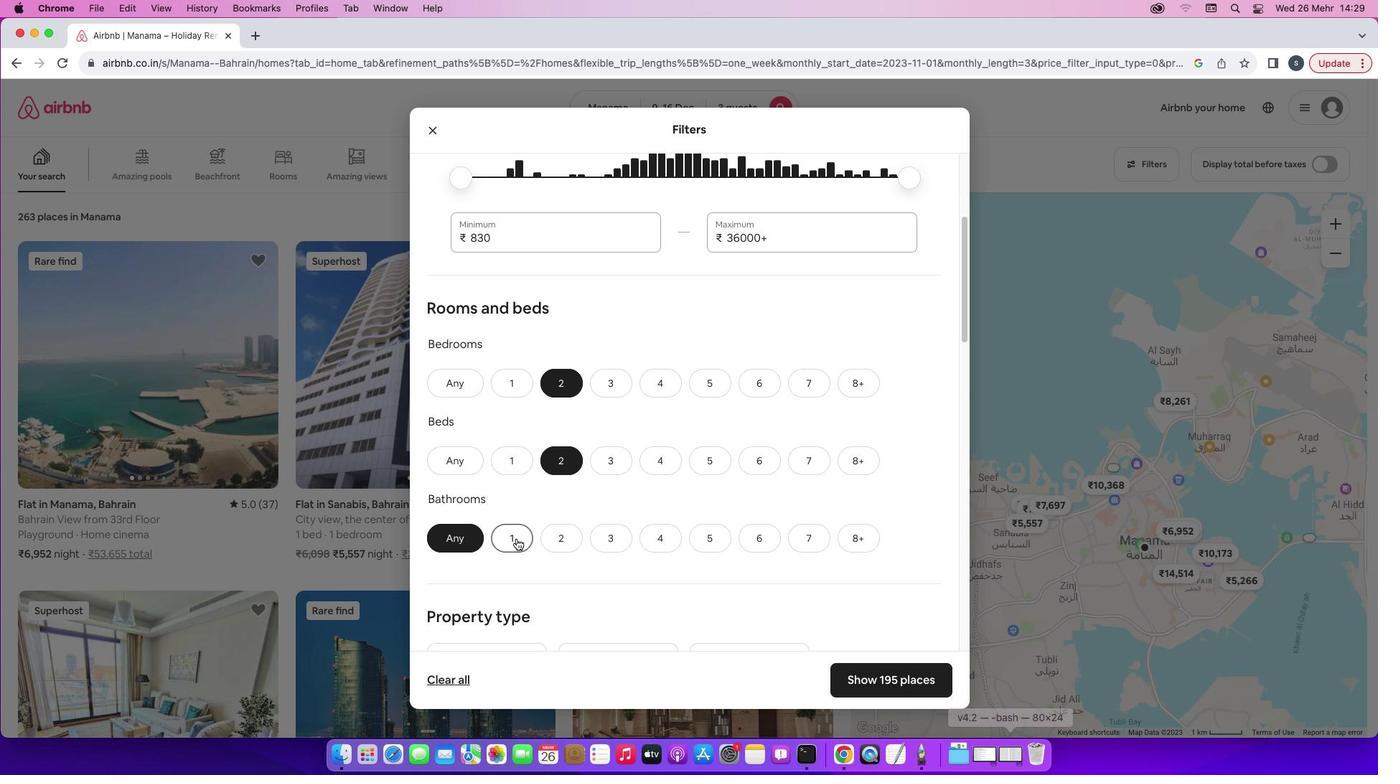 
Action: Mouse moved to (685, 502)
Screenshot: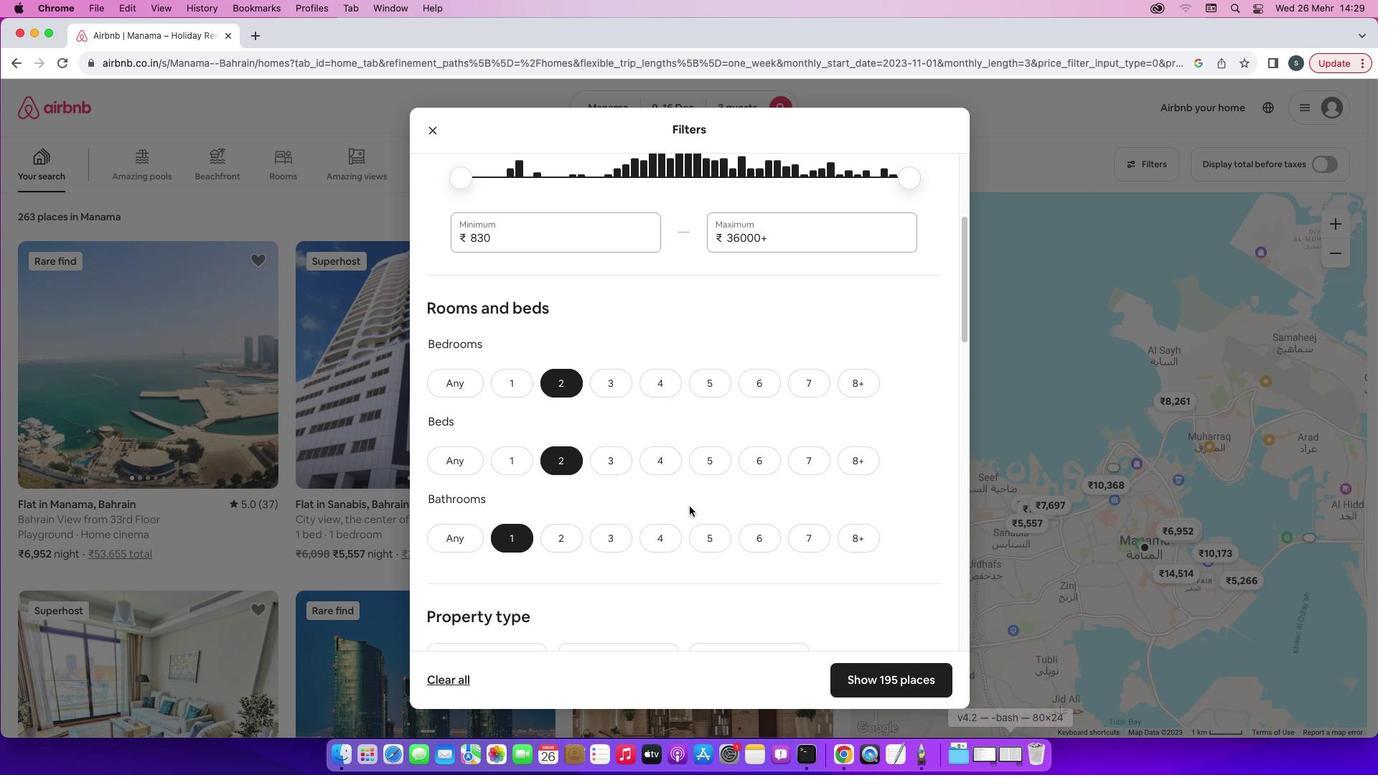 
Action: Mouse scrolled (685, 502) with delta (-3, -4)
Screenshot: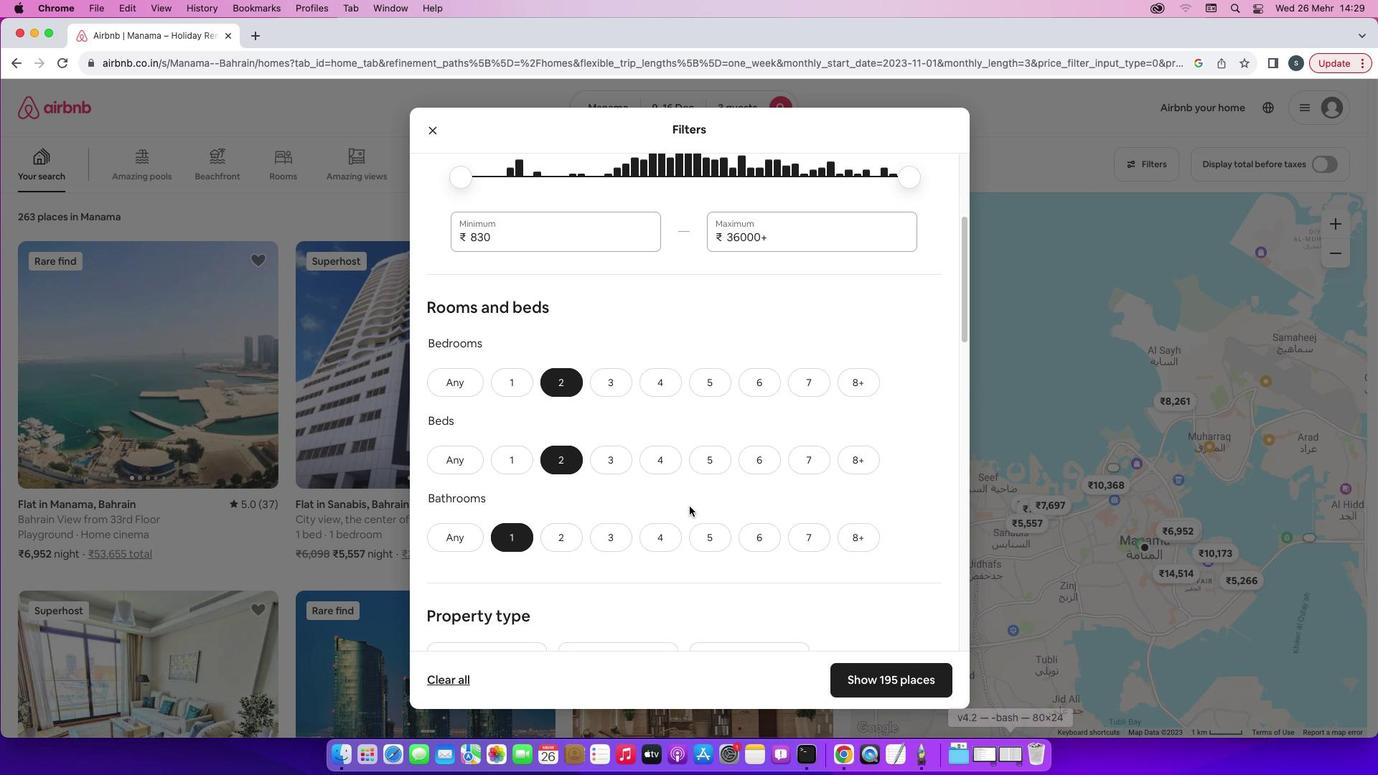 
Action: Mouse scrolled (685, 502) with delta (-3, -4)
Screenshot: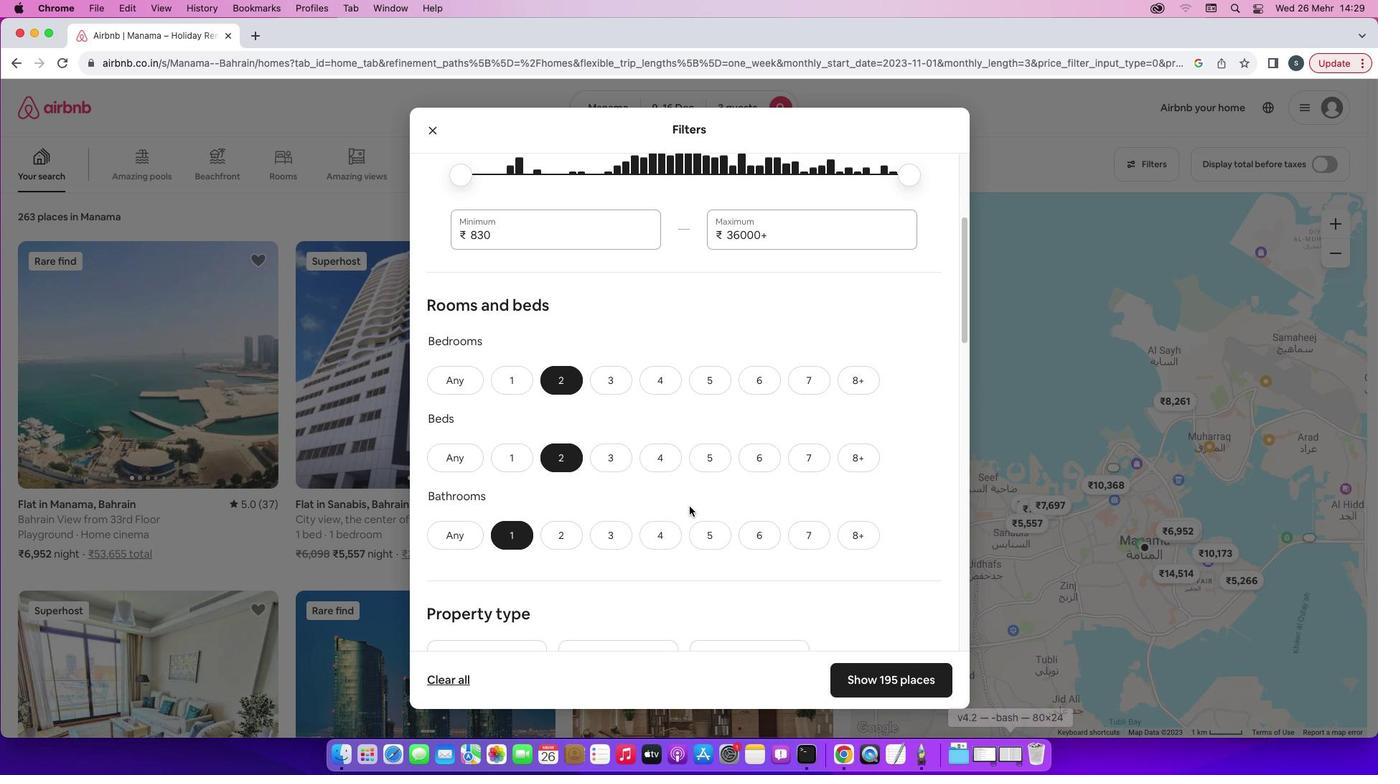 
Action: Mouse scrolled (685, 502) with delta (-3, -4)
Screenshot: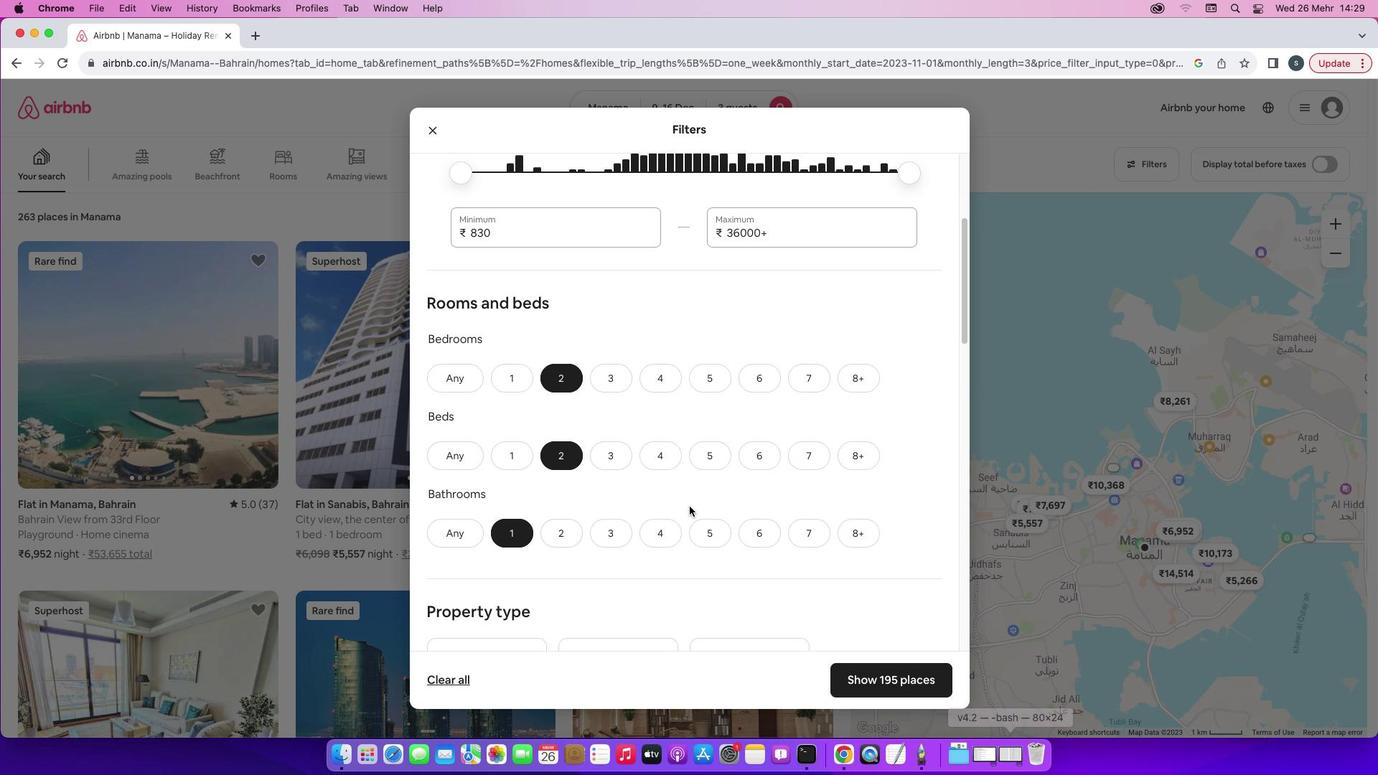 
Action: Mouse scrolled (685, 502) with delta (-3, -4)
Screenshot: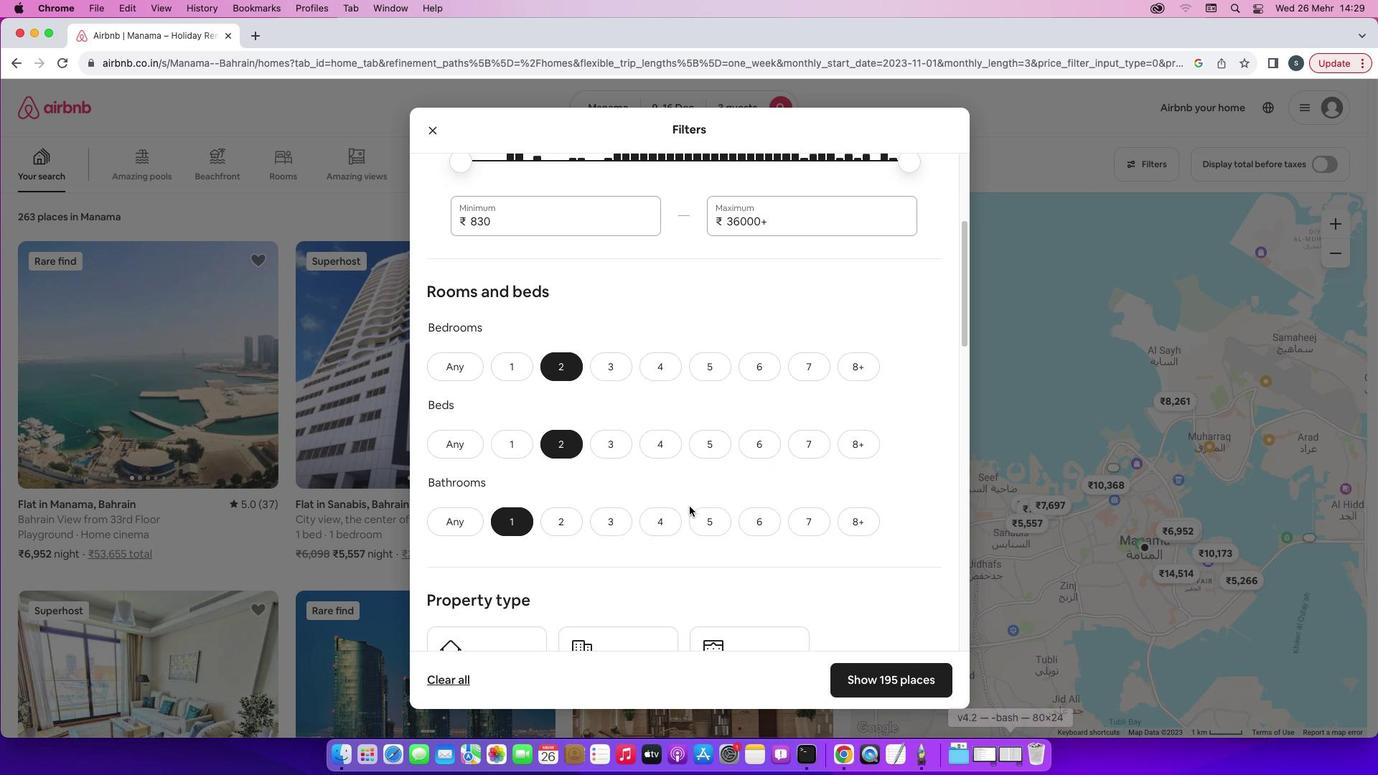 
Action: Mouse scrolled (685, 502) with delta (-3, -4)
Screenshot: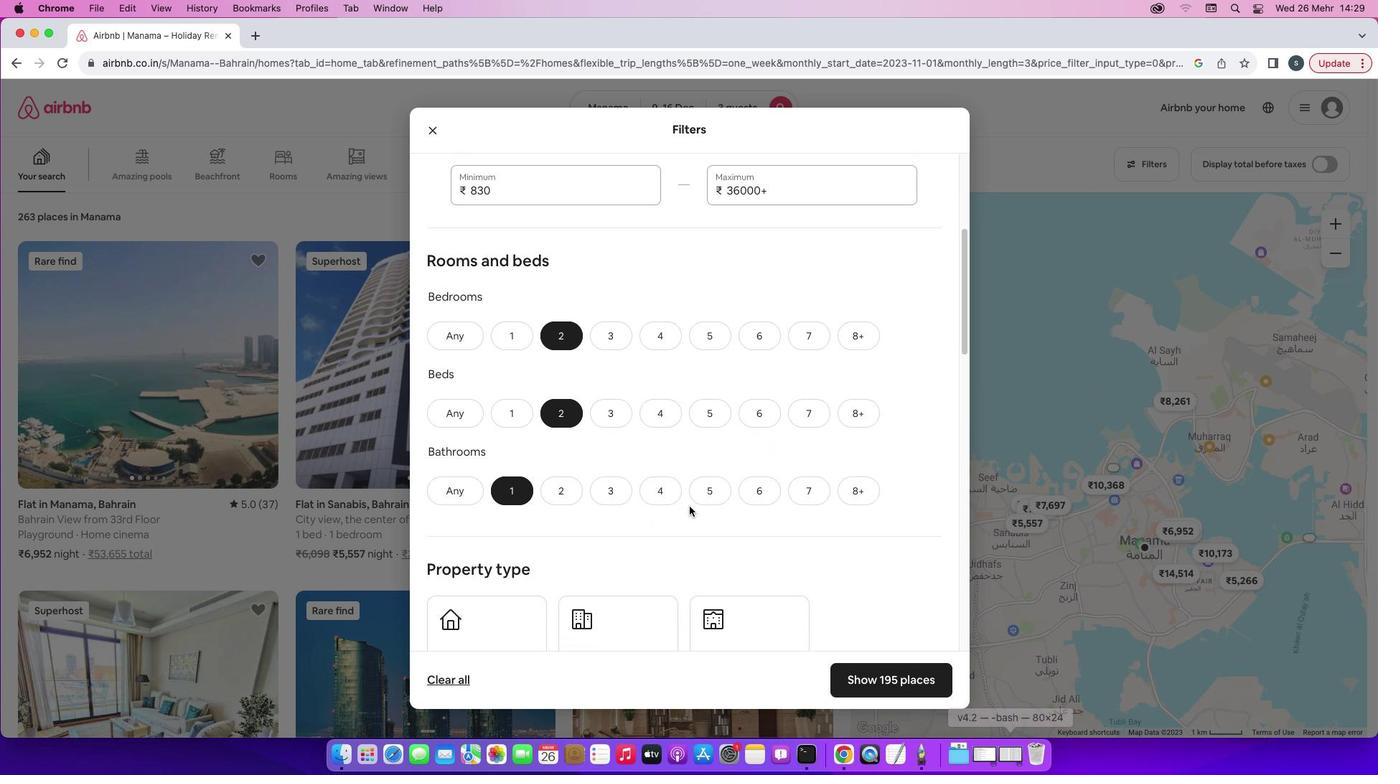 
Action: Mouse scrolled (685, 502) with delta (-3, -4)
Screenshot: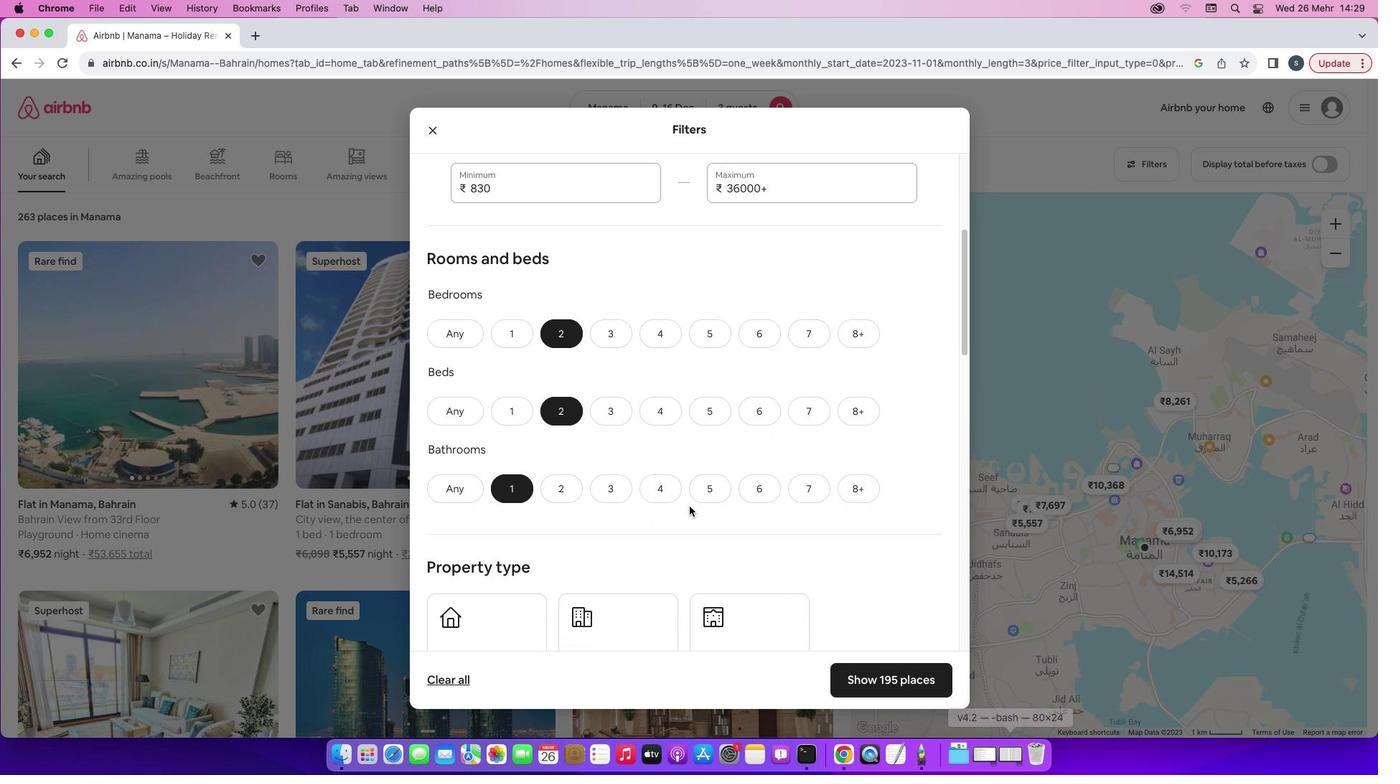 
Action: Mouse scrolled (685, 502) with delta (-3, -4)
Screenshot: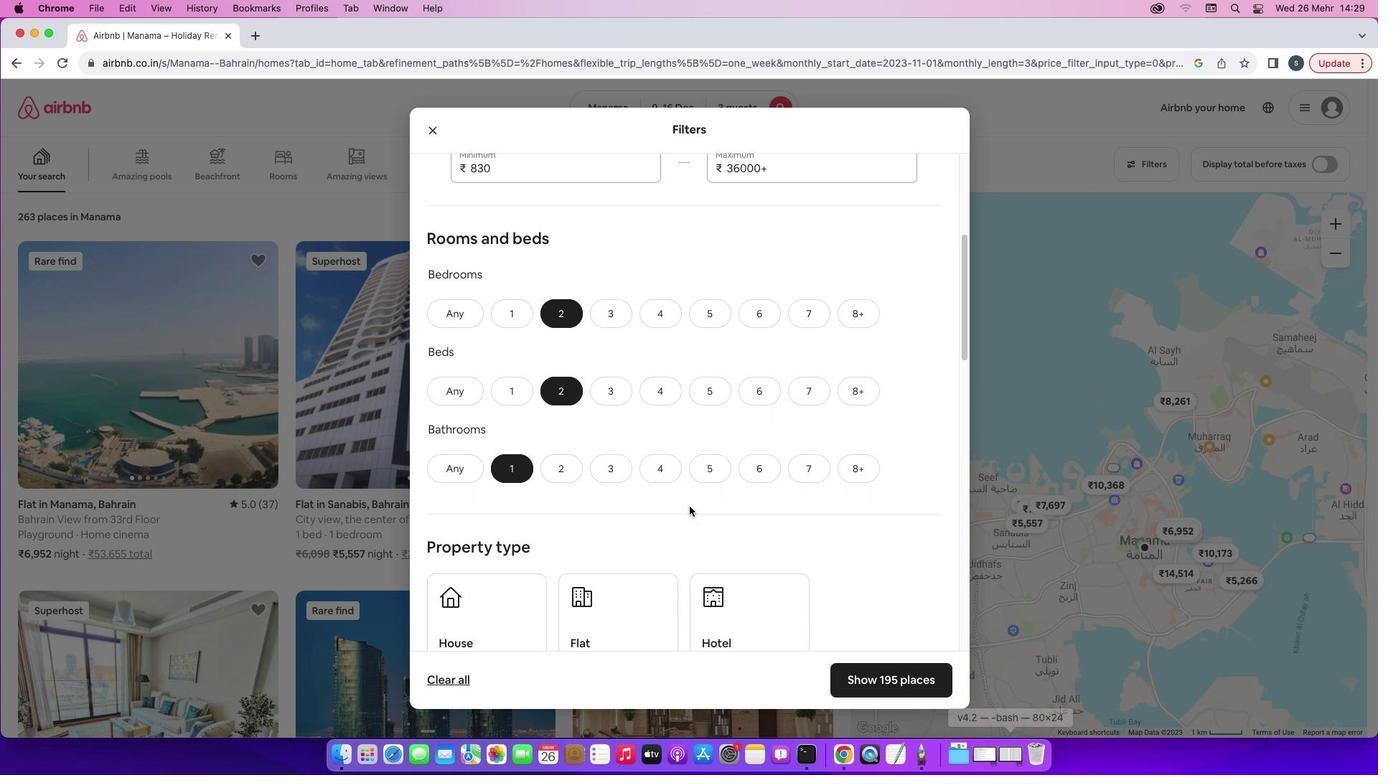 
Action: Mouse scrolled (685, 502) with delta (-3, -4)
Screenshot: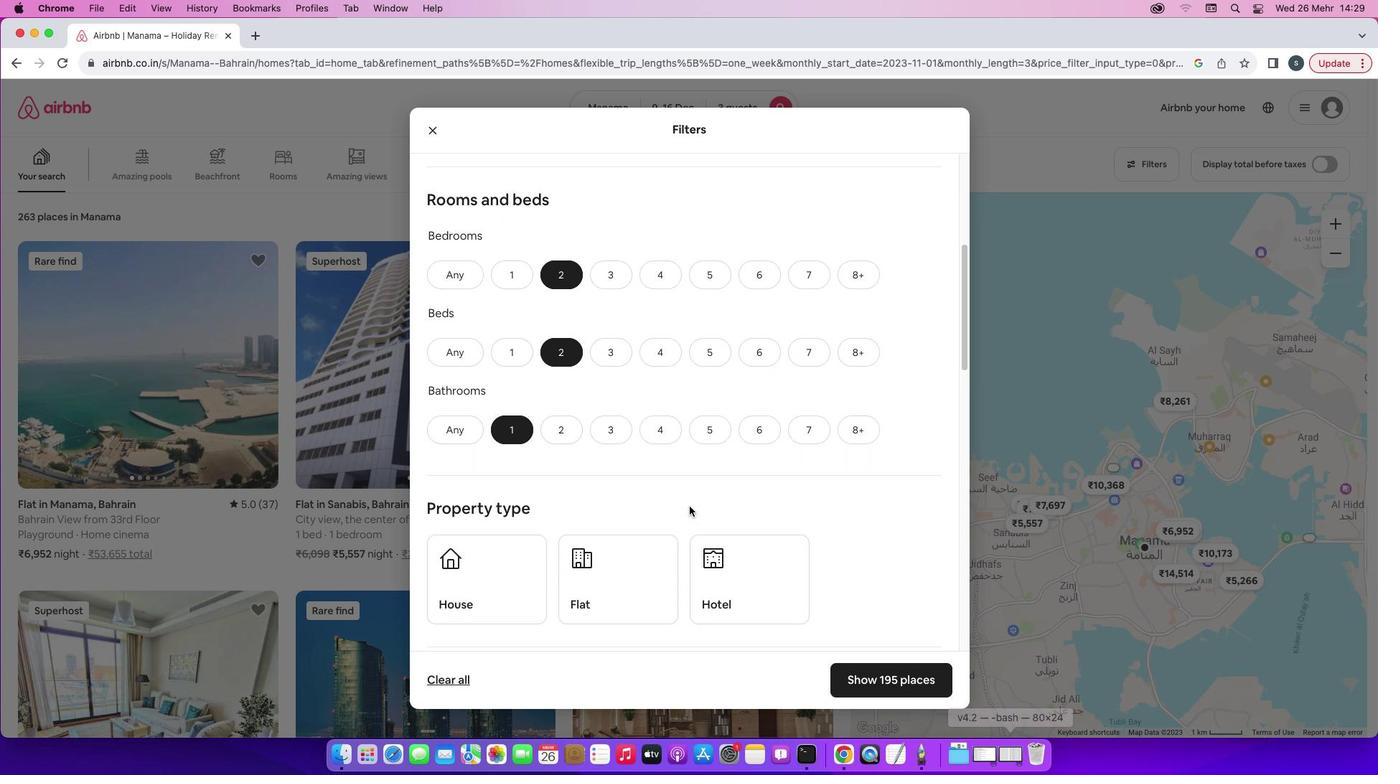 
Action: Mouse scrolled (685, 502) with delta (-3, -4)
Screenshot: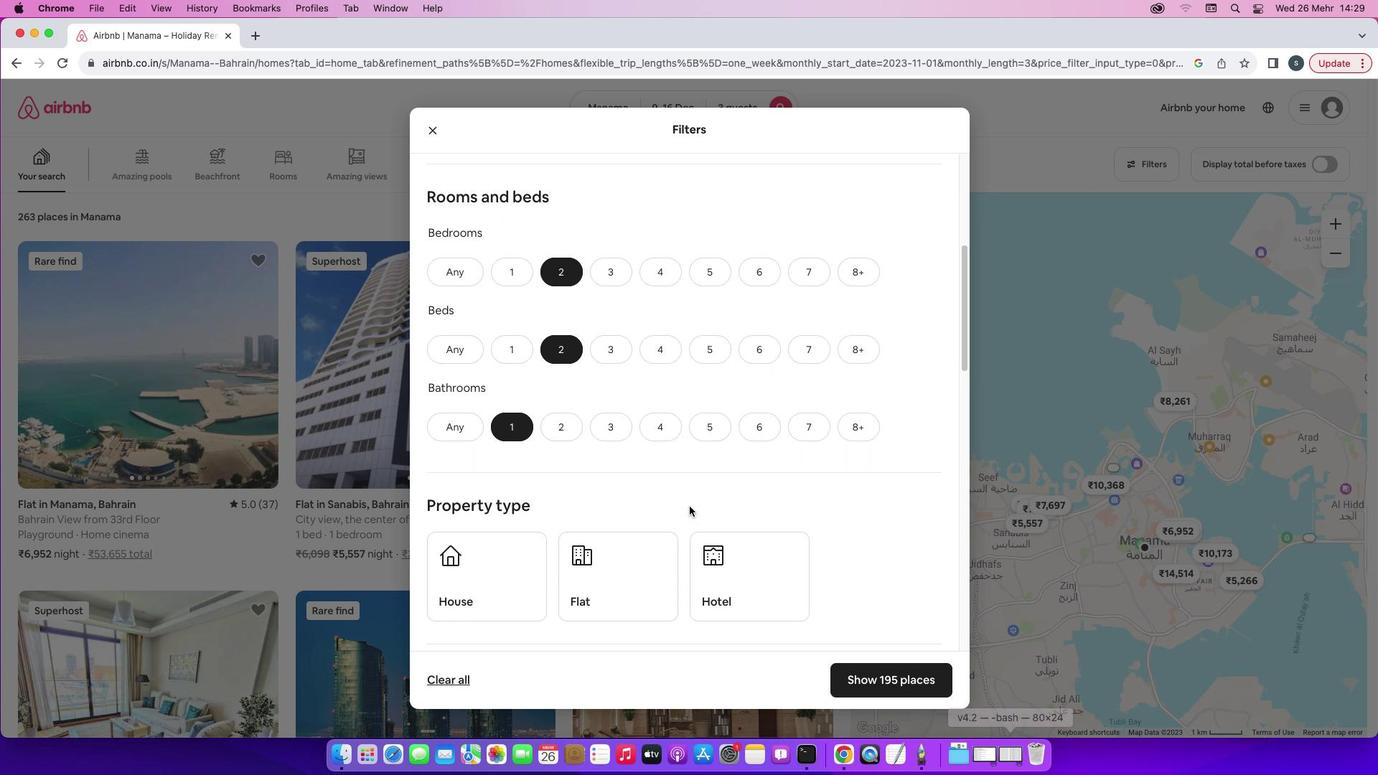 
Action: Mouse scrolled (685, 502) with delta (-3, -5)
Screenshot: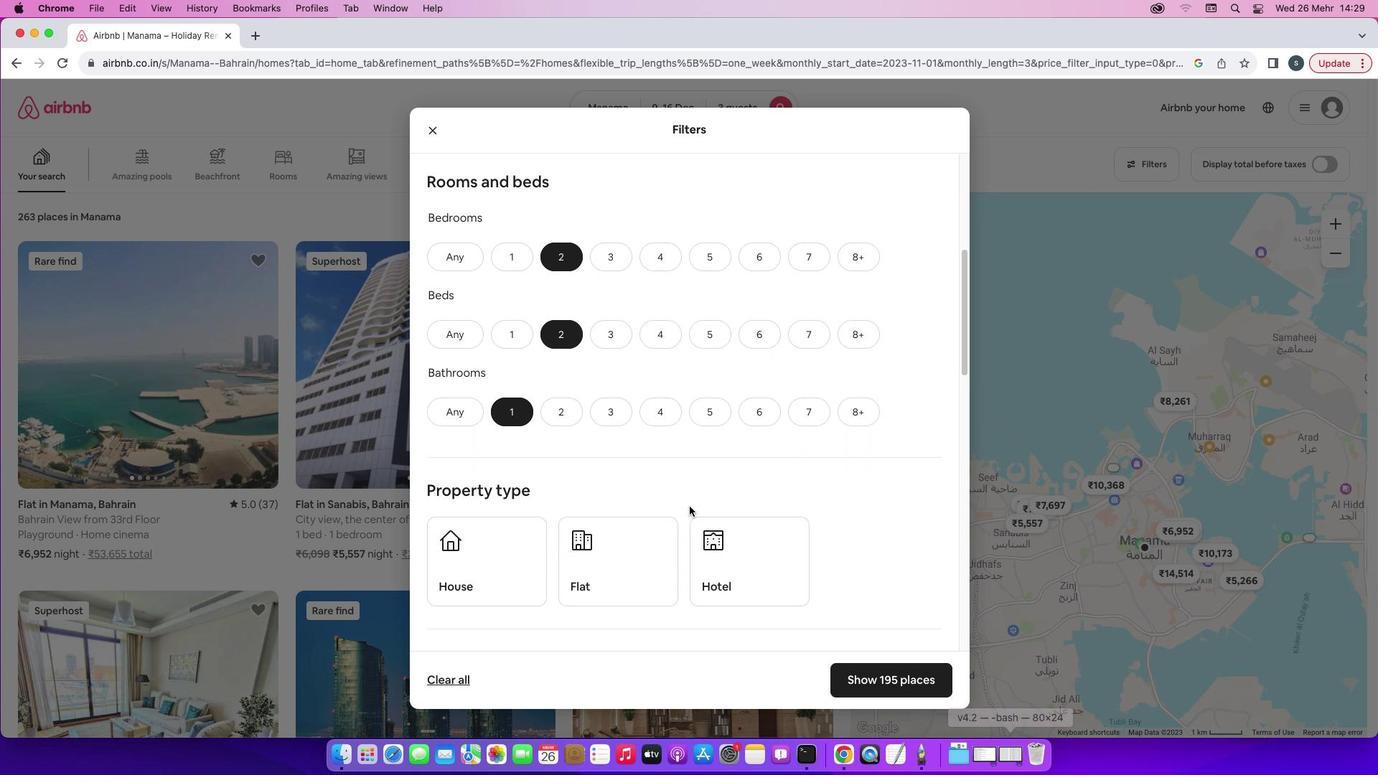 
Action: Mouse scrolled (685, 502) with delta (-3, -6)
Screenshot: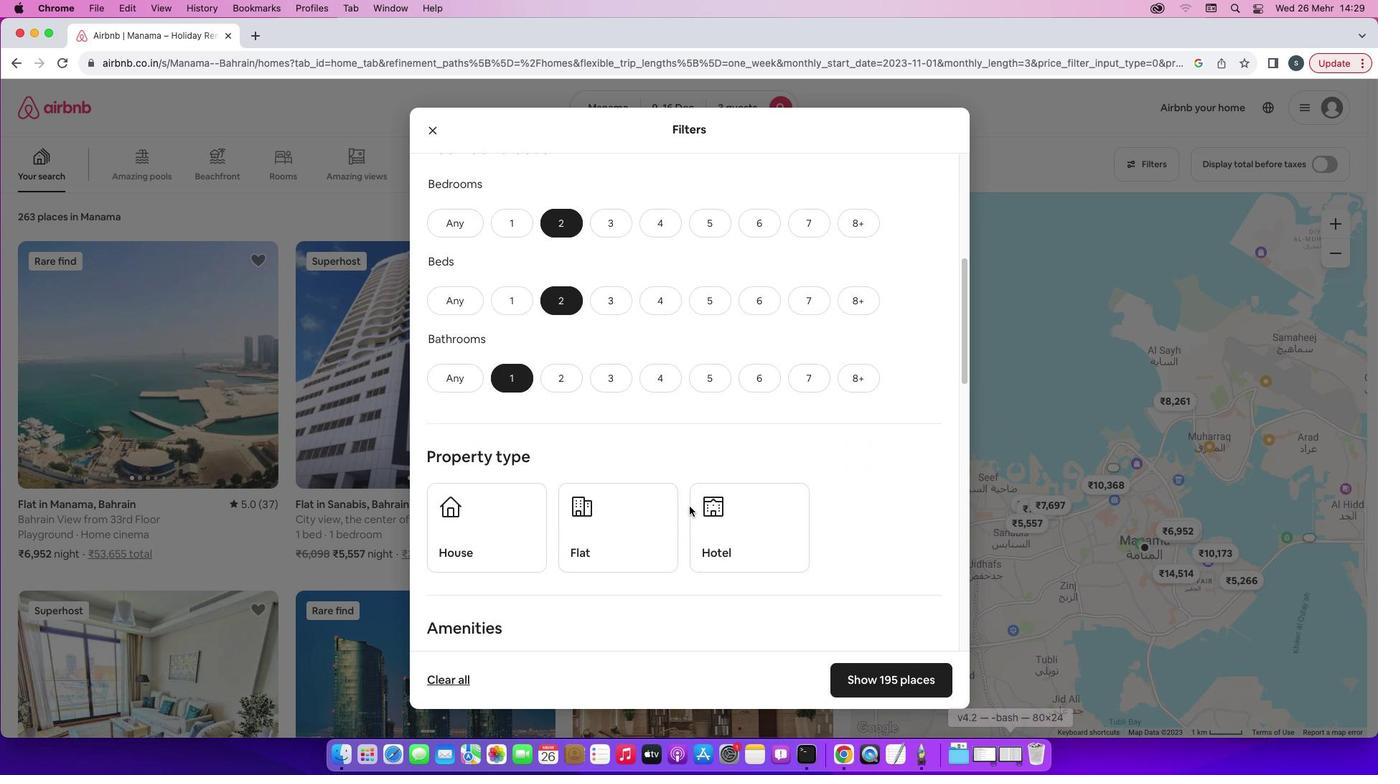 
Action: Mouse moved to (611, 333)
Screenshot: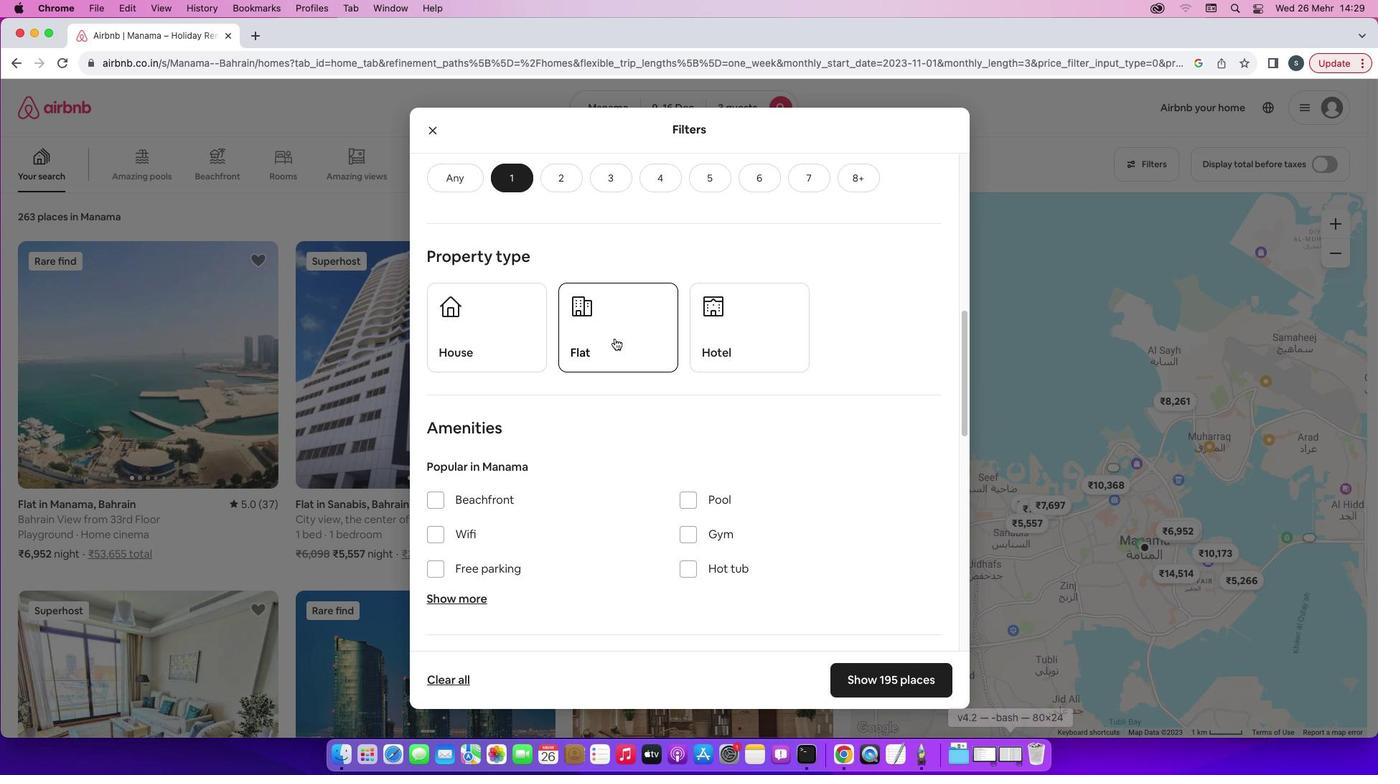 
Action: Mouse pressed left at (611, 333)
Screenshot: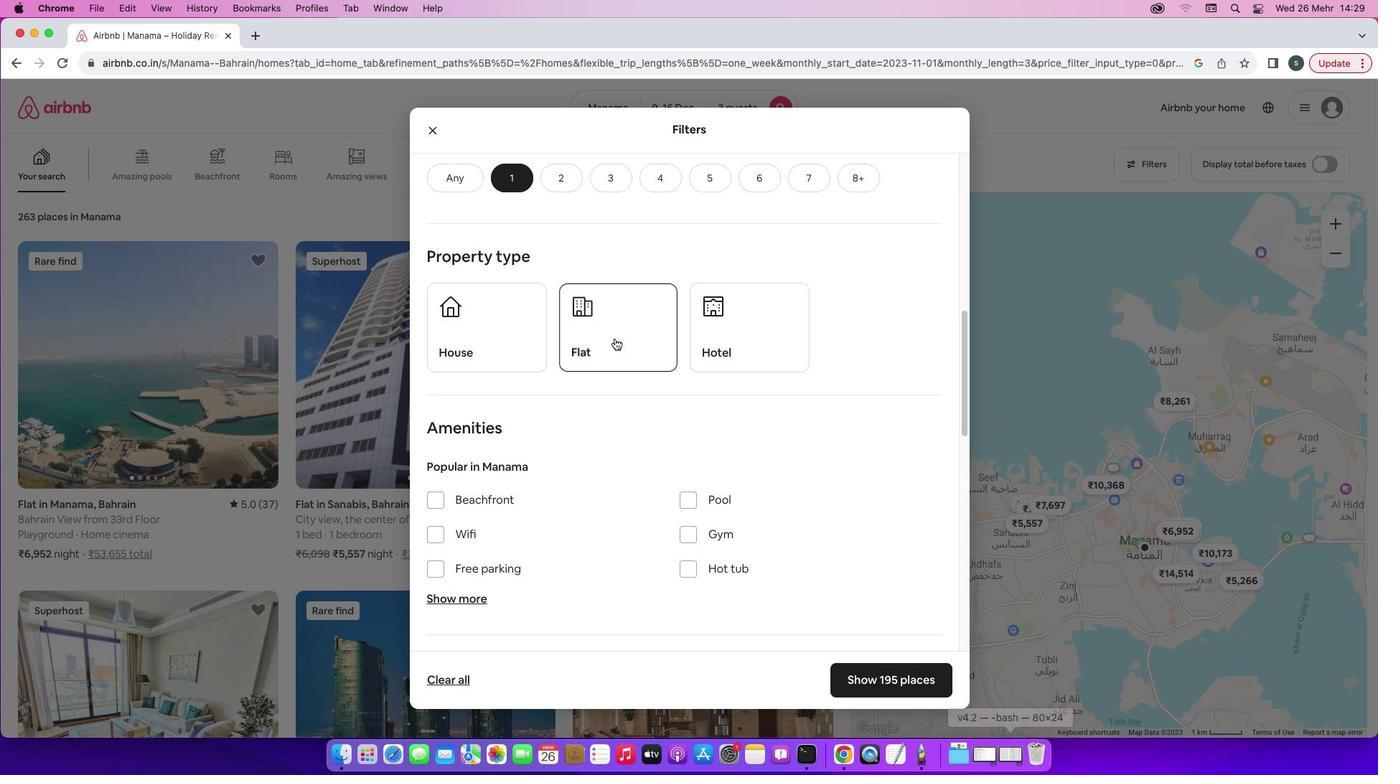 
Action: Mouse moved to (756, 444)
Screenshot: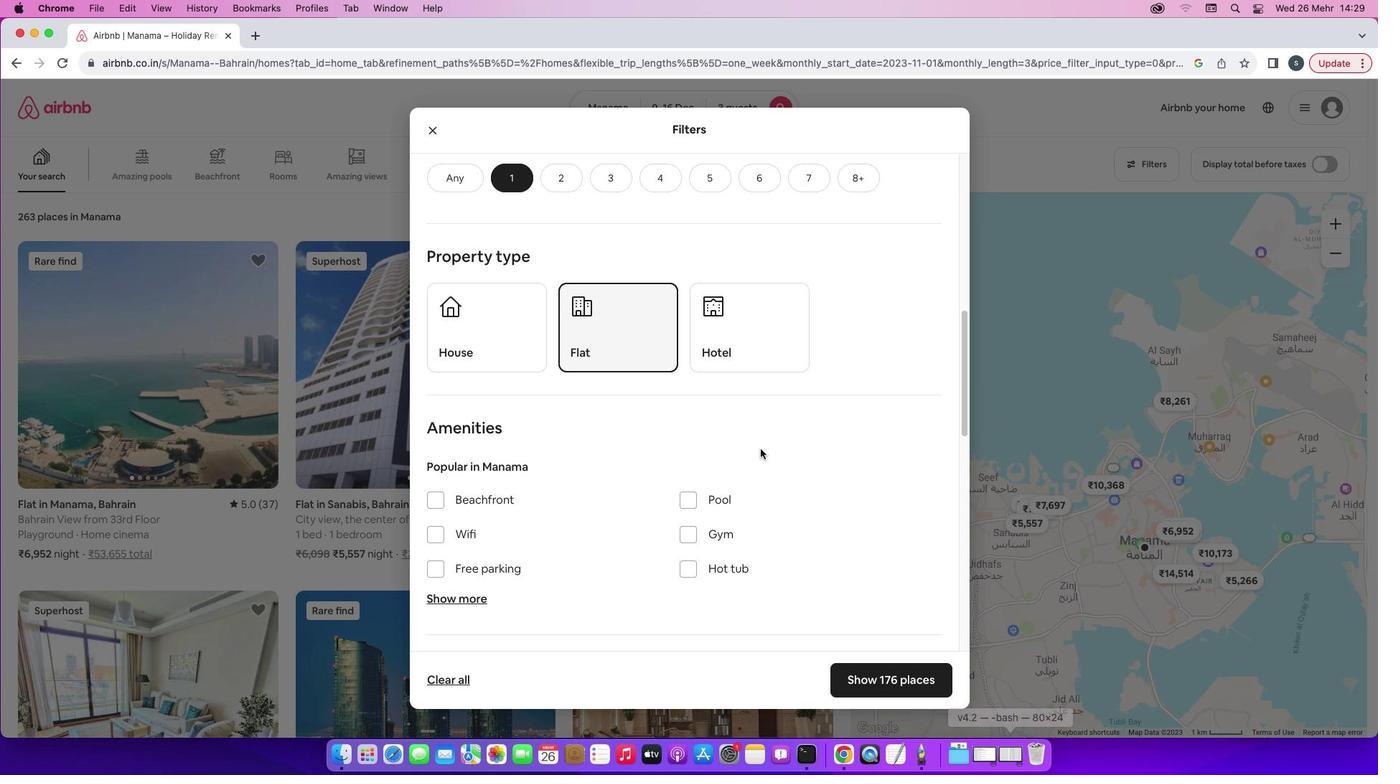 
Action: Mouse scrolled (756, 444) with delta (-3, -4)
Screenshot: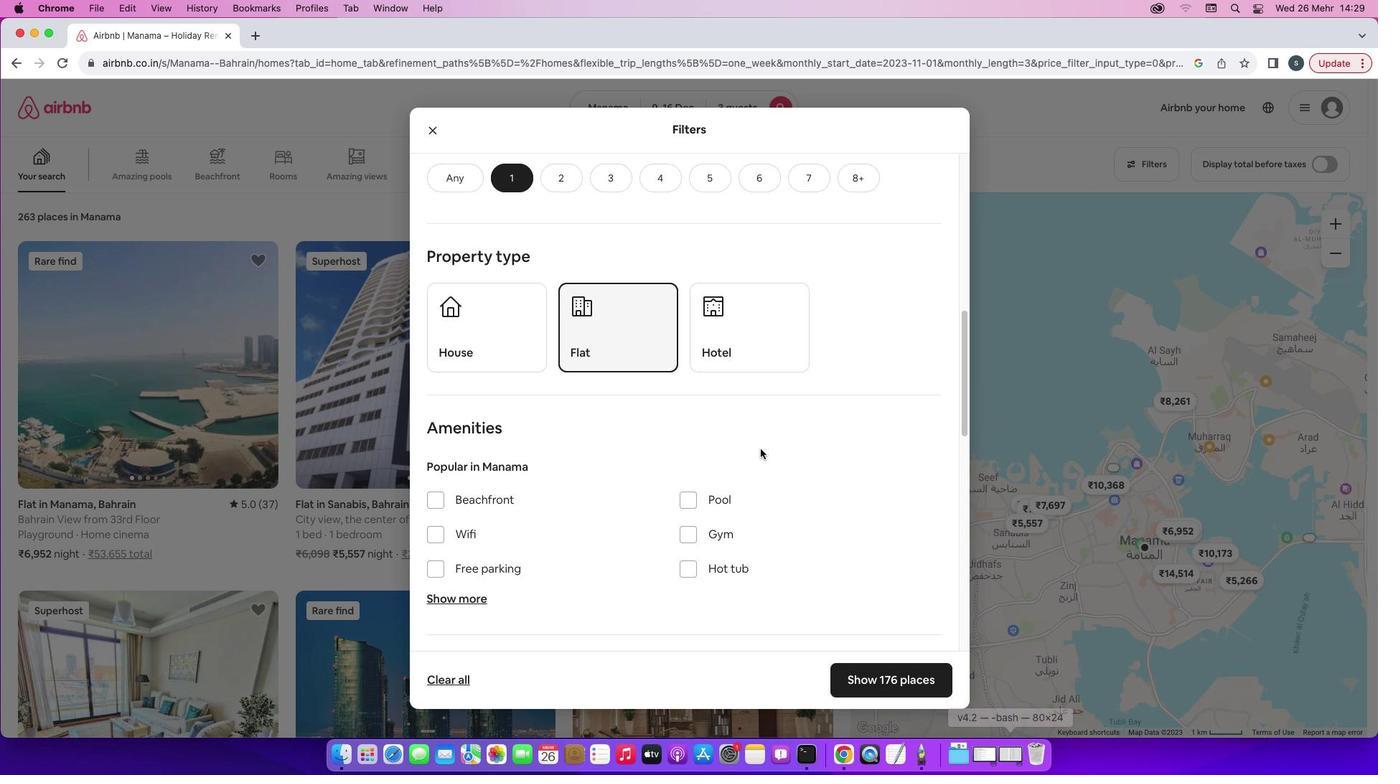 
Action: Mouse scrolled (756, 444) with delta (-3, -4)
Screenshot: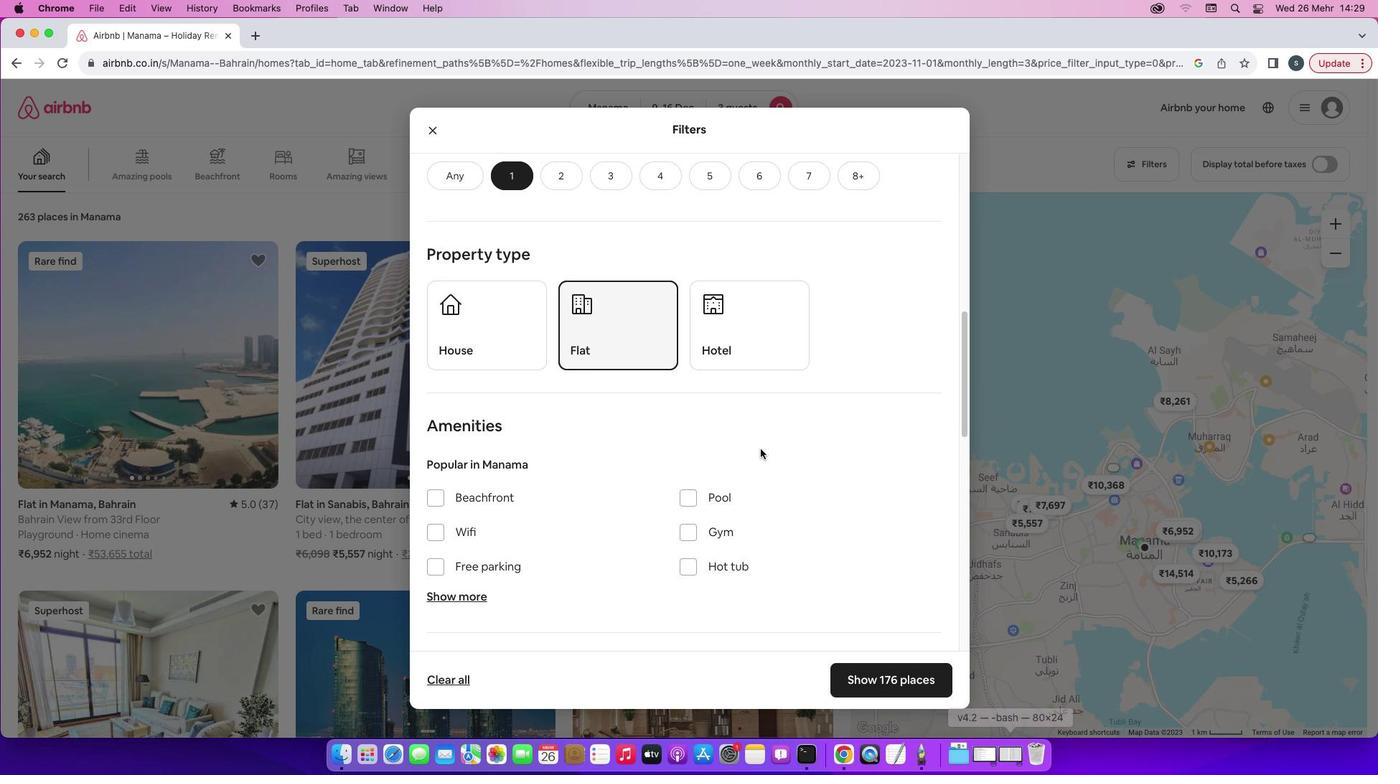 
Action: Mouse scrolled (756, 444) with delta (-3, -4)
Screenshot: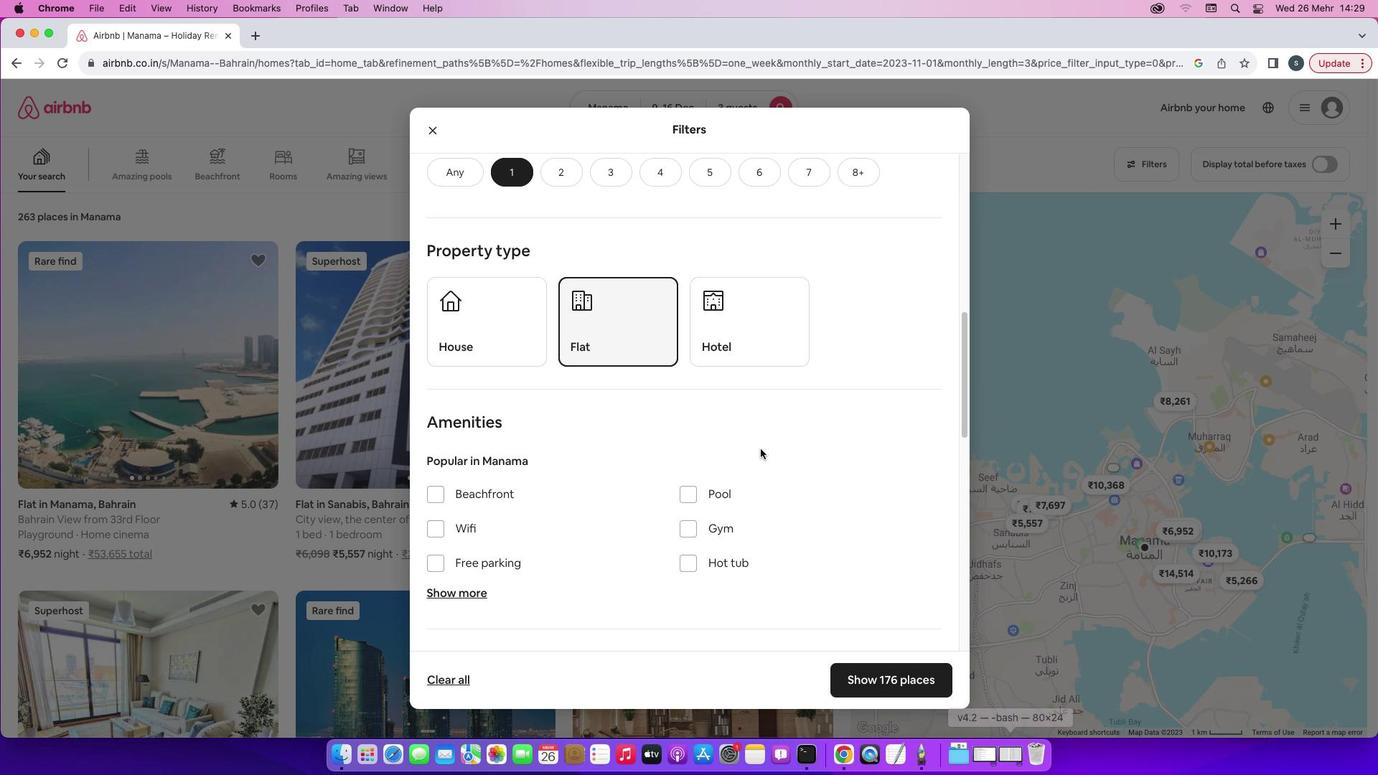 
Action: Mouse scrolled (756, 444) with delta (-3, -4)
Screenshot: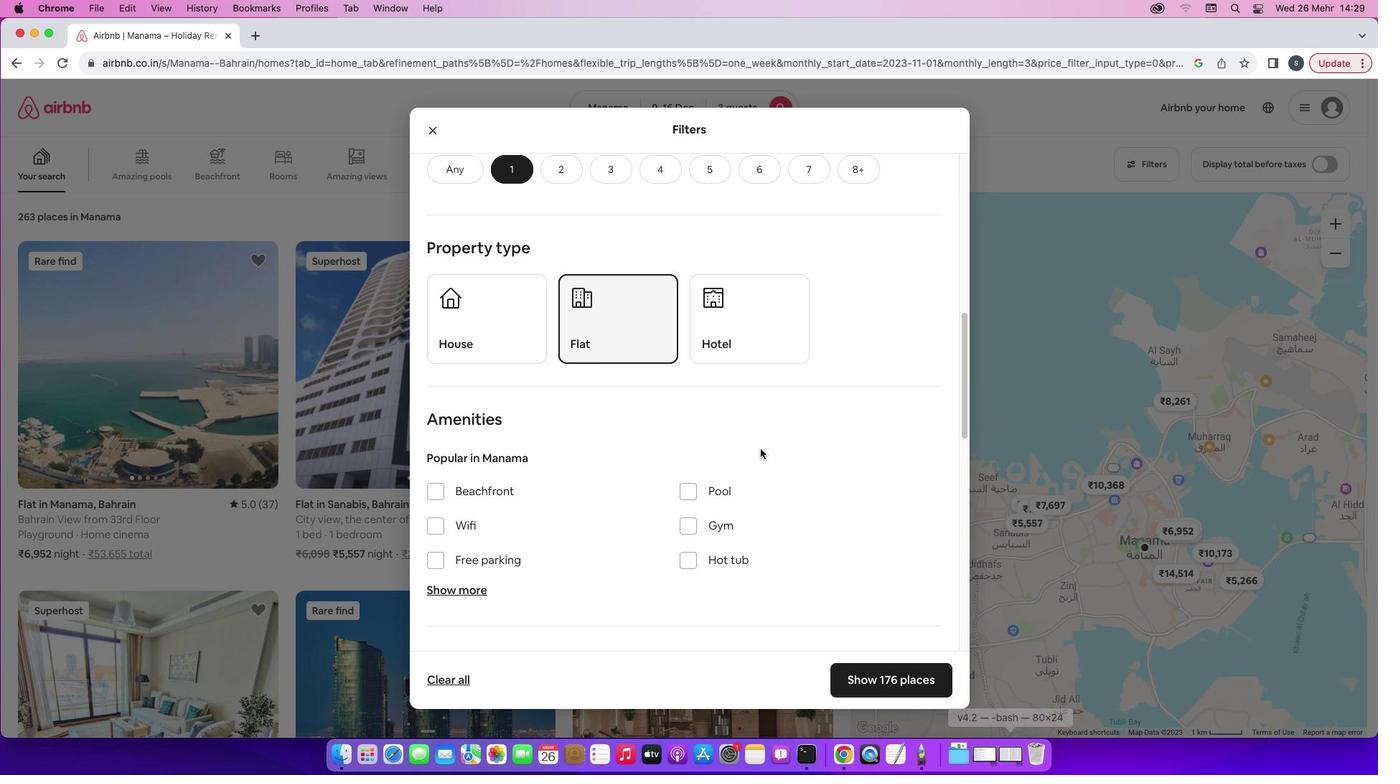 
Action: Mouse scrolled (756, 444) with delta (-3, -4)
Screenshot: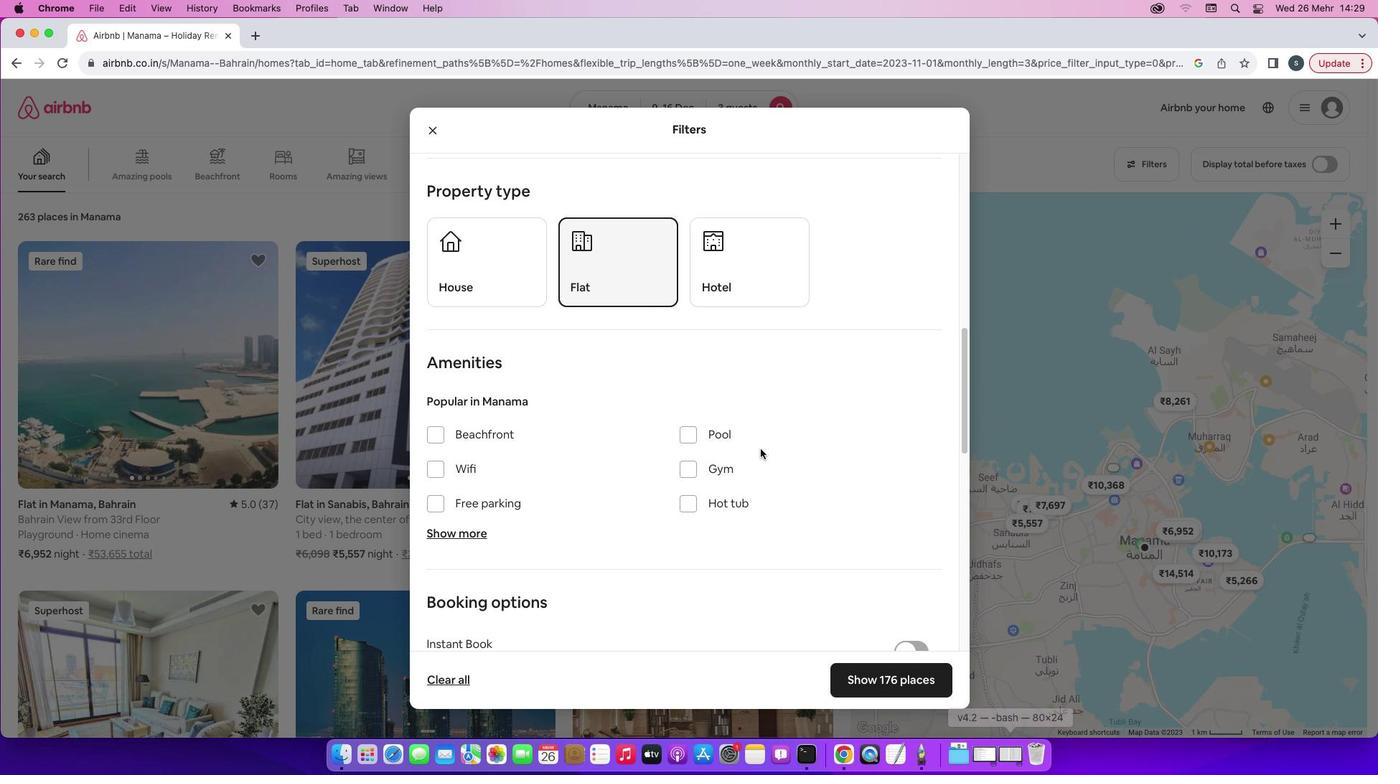 
Action: Mouse scrolled (756, 444) with delta (-3, -4)
Screenshot: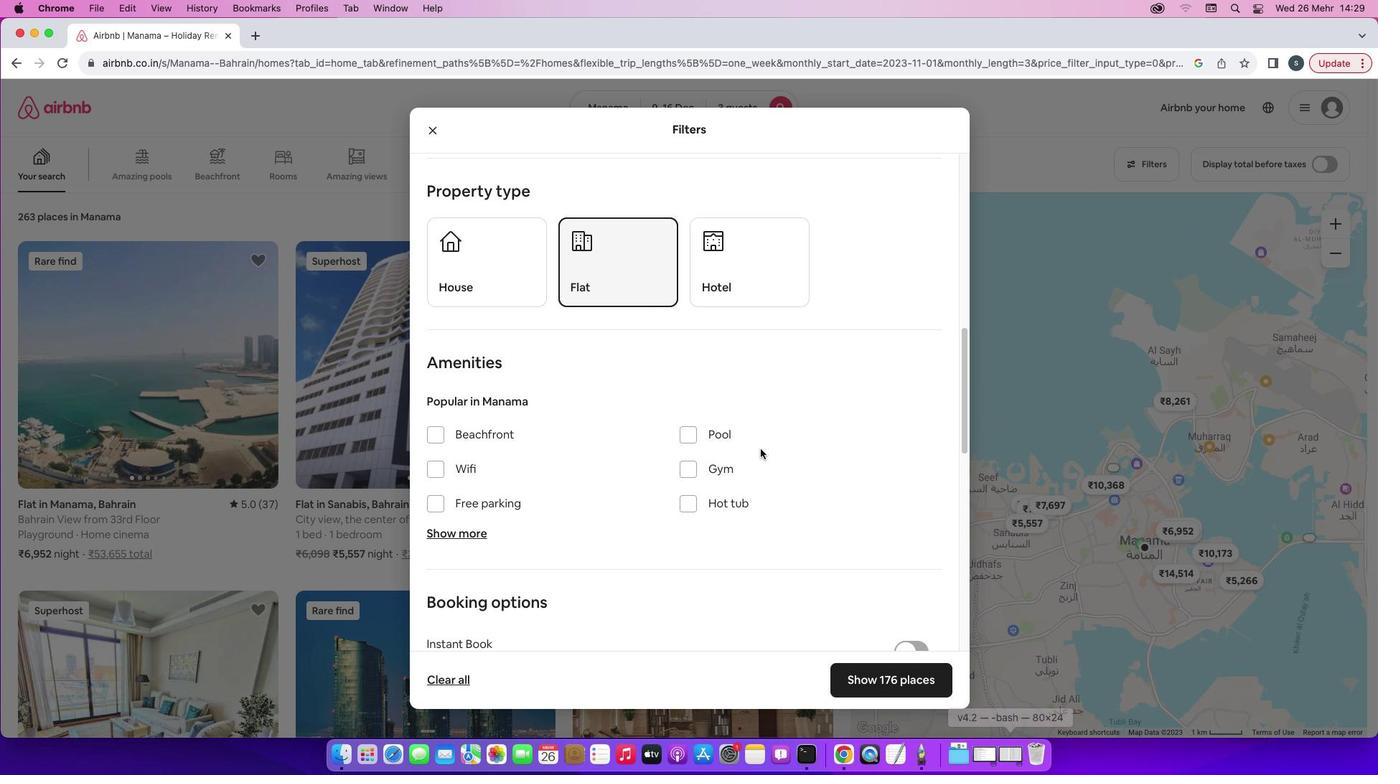 
Action: Mouse scrolled (756, 444) with delta (-3, -5)
Screenshot: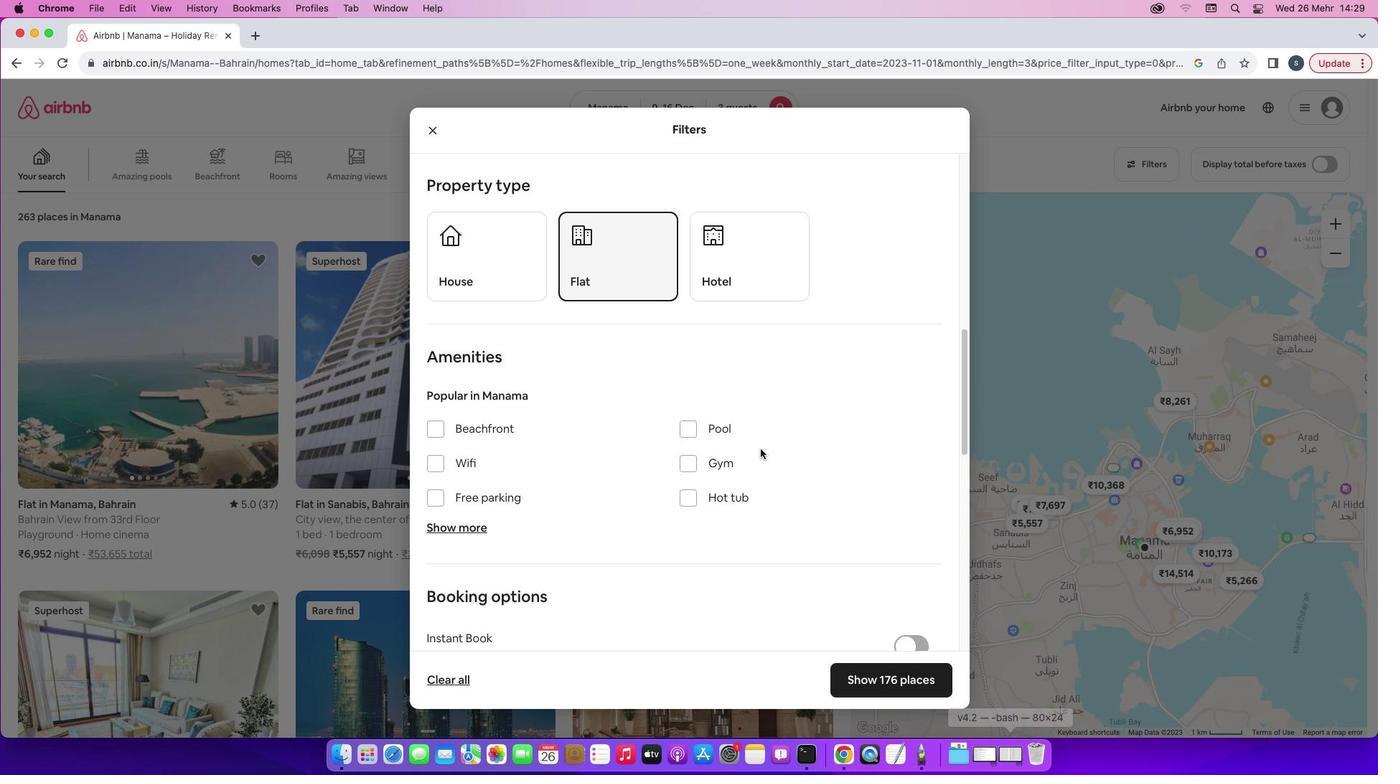 
Action: Mouse scrolled (756, 444) with delta (-3, -5)
Screenshot: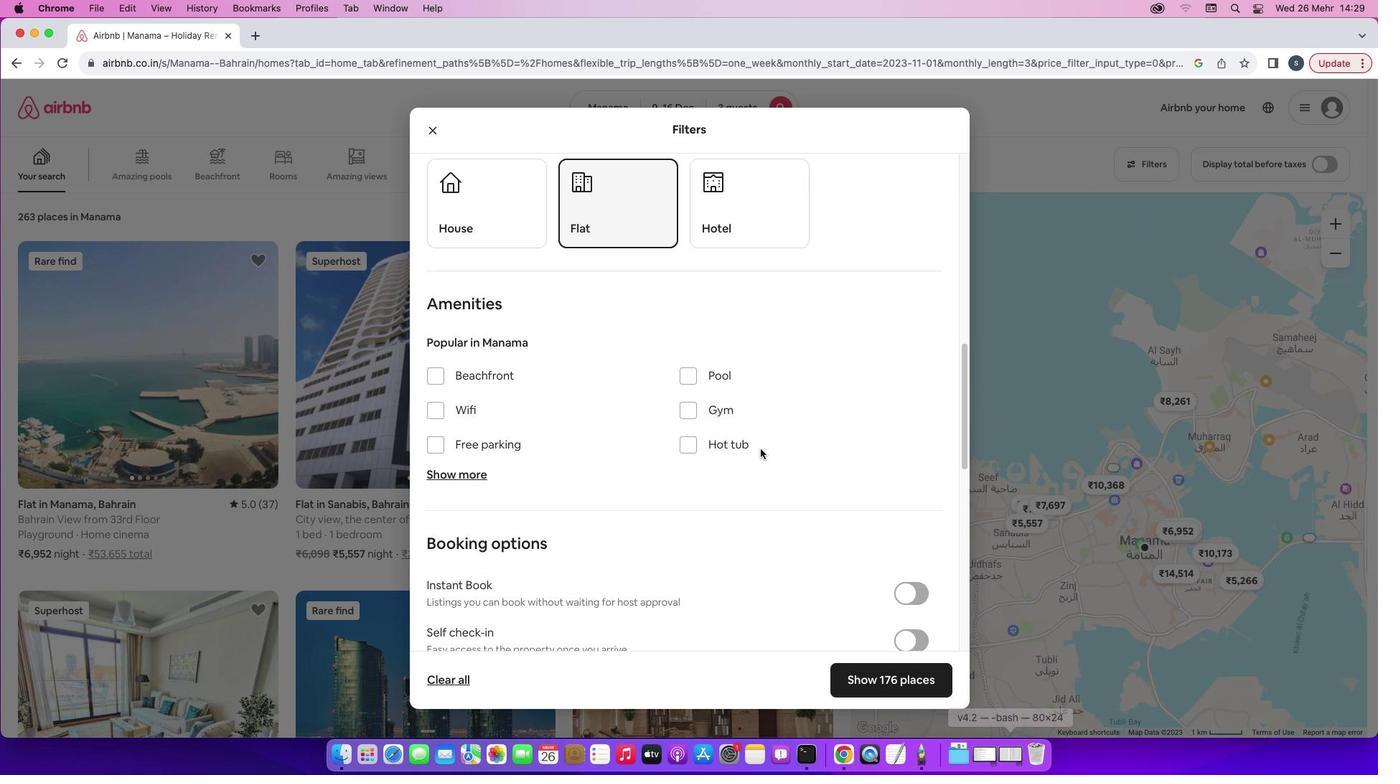 
Action: Mouse scrolled (756, 444) with delta (-3, -5)
Screenshot: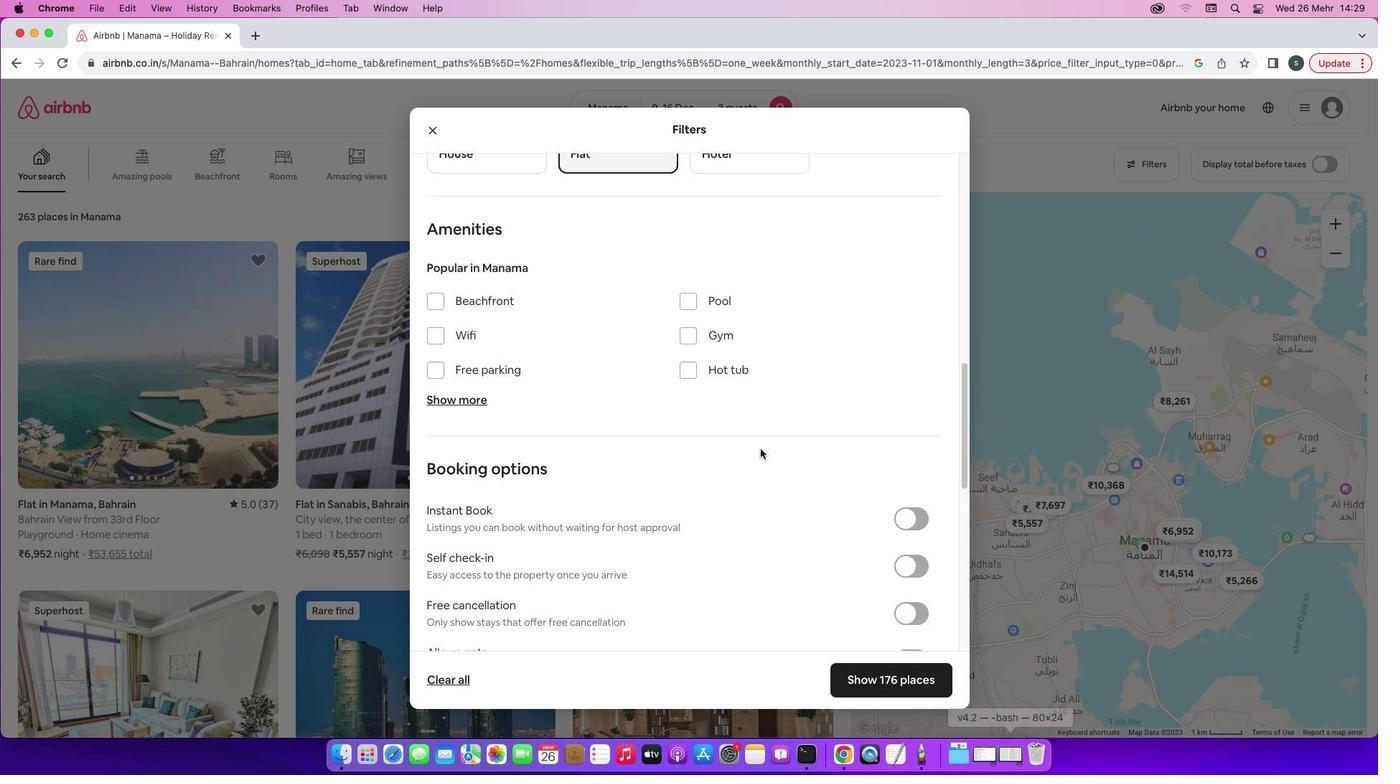 
Action: Mouse moved to (899, 449)
Screenshot: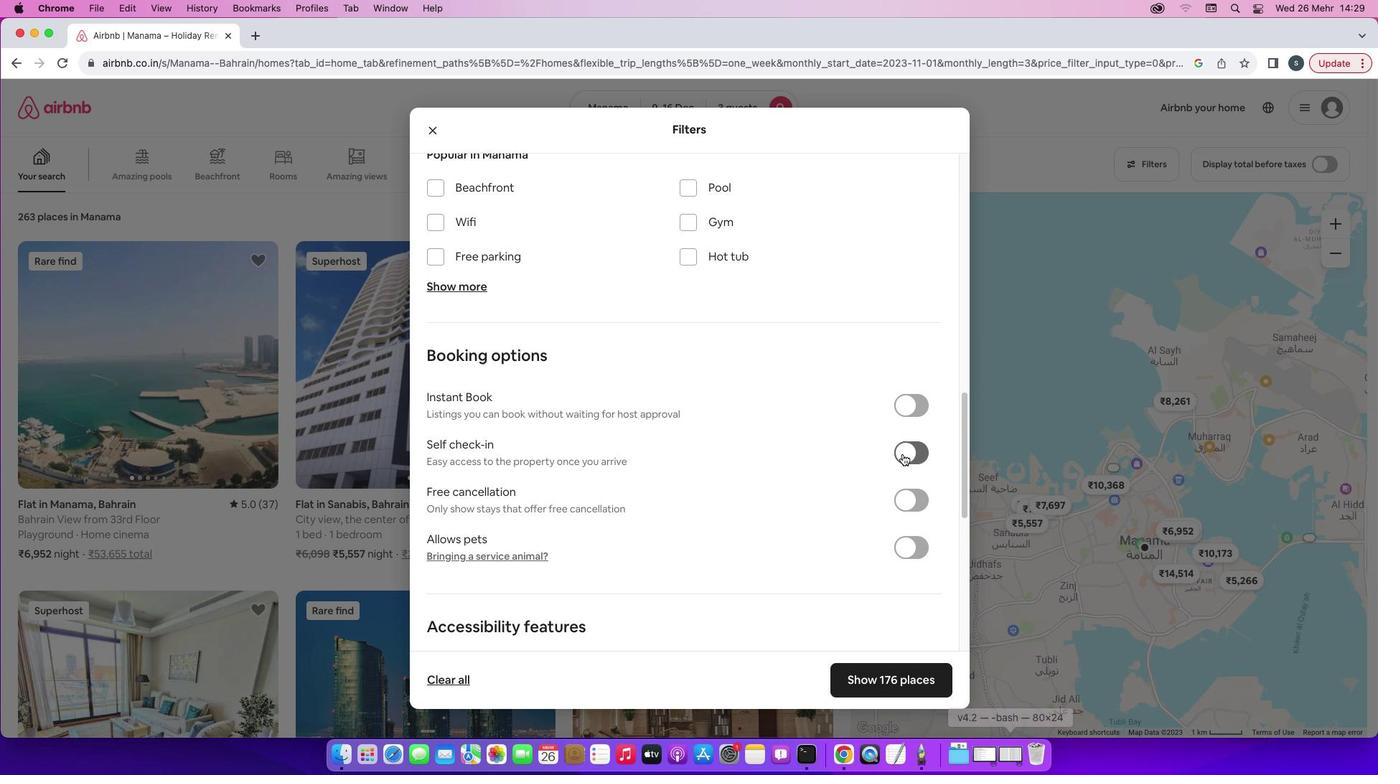 
Action: Mouse pressed left at (899, 449)
Screenshot: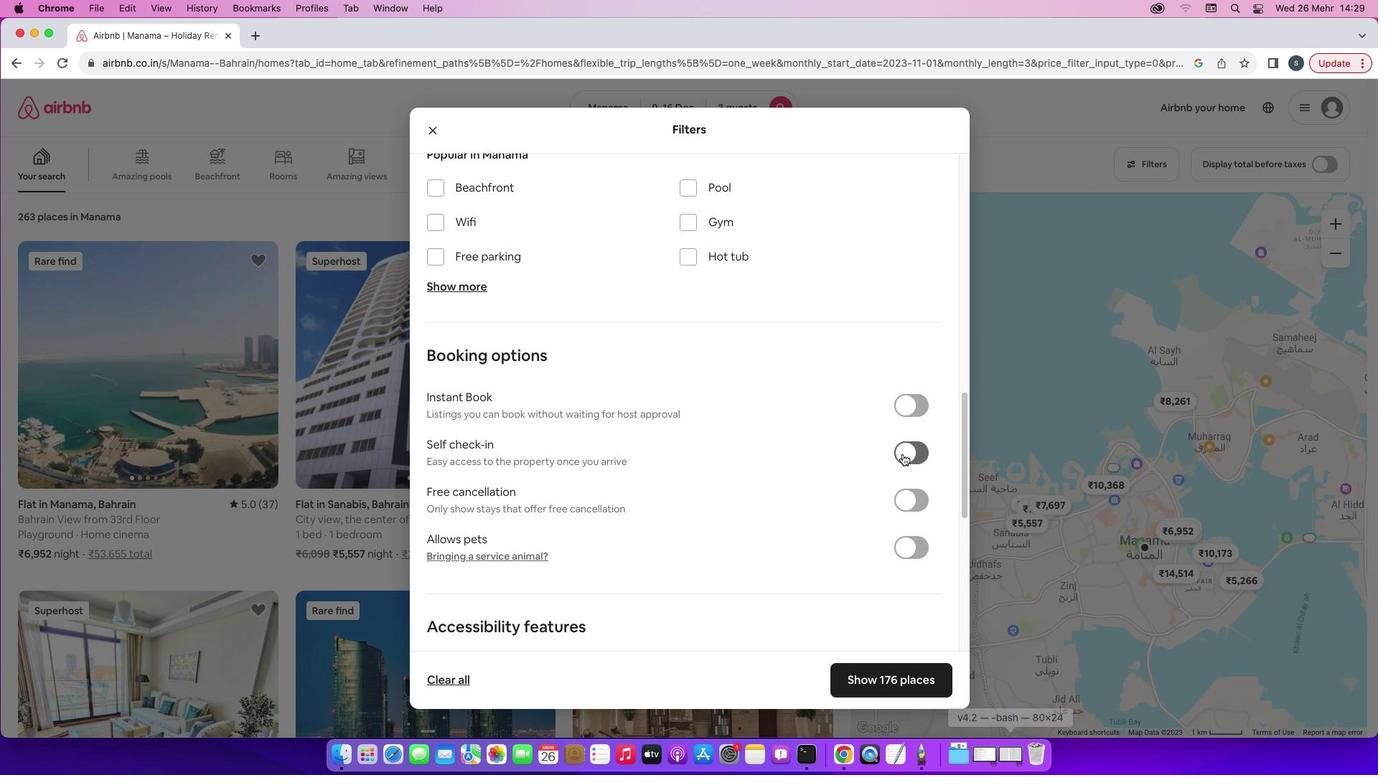 
Action: Mouse moved to (777, 479)
Screenshot: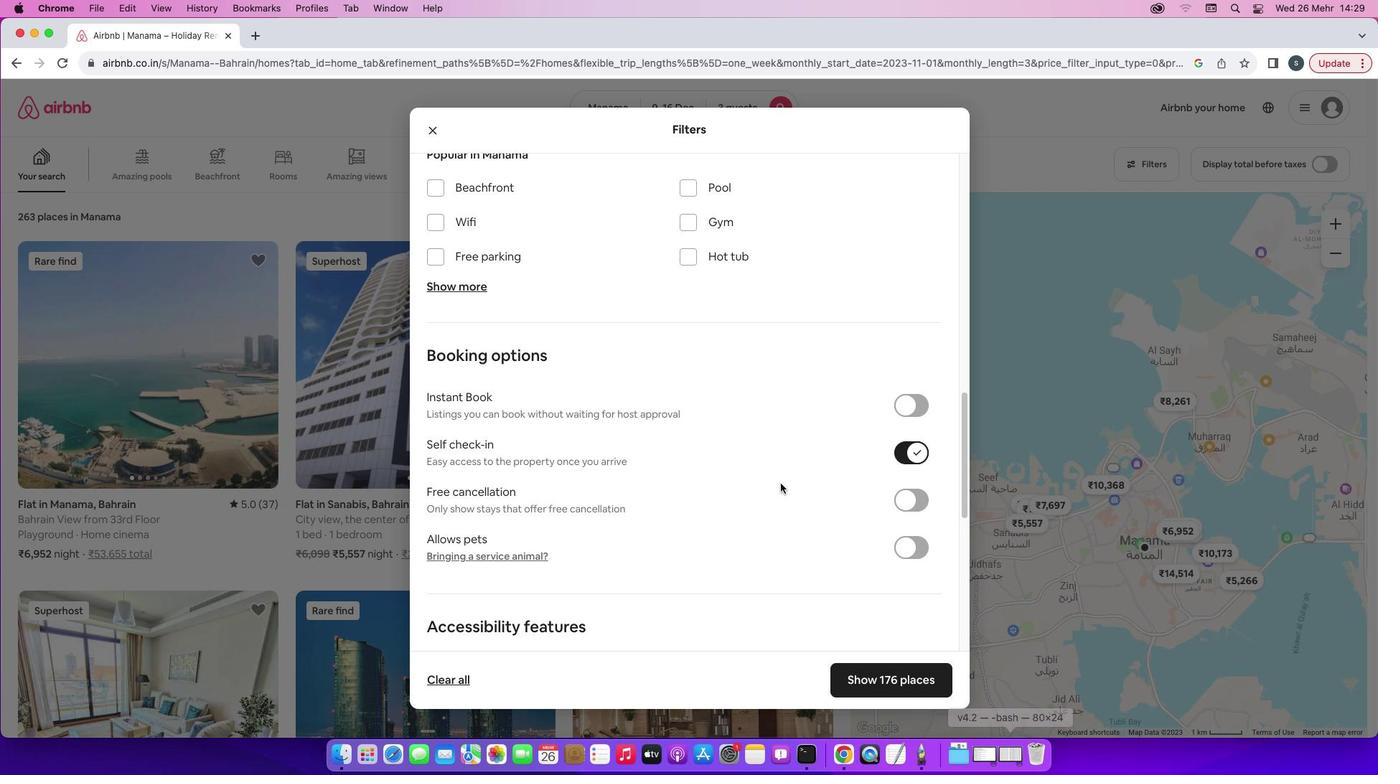 
Action: Mouse scrolled (777, 479) with delta (-3, -4)
Screenshot: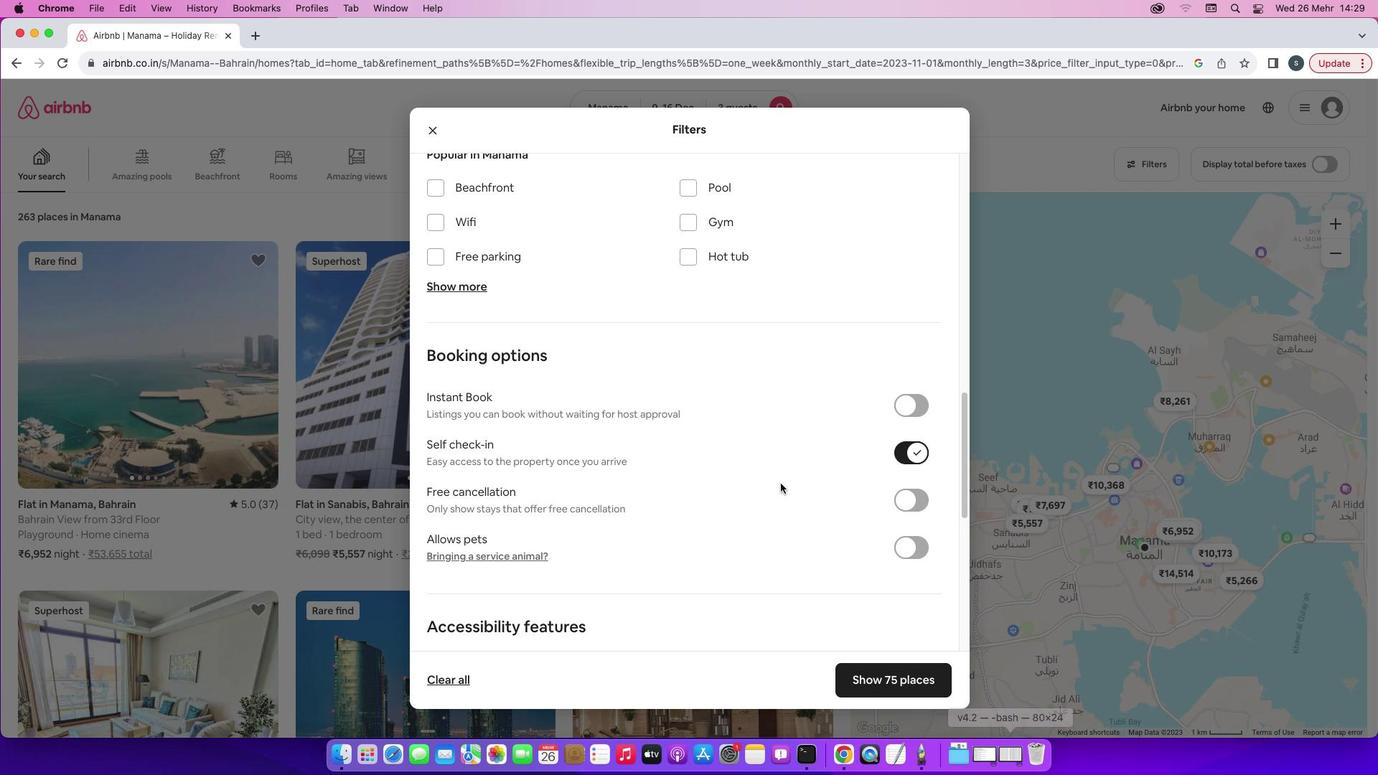 
Action: Mouse scrolled (777, 479) with delta (-3, -4)
Screenshot: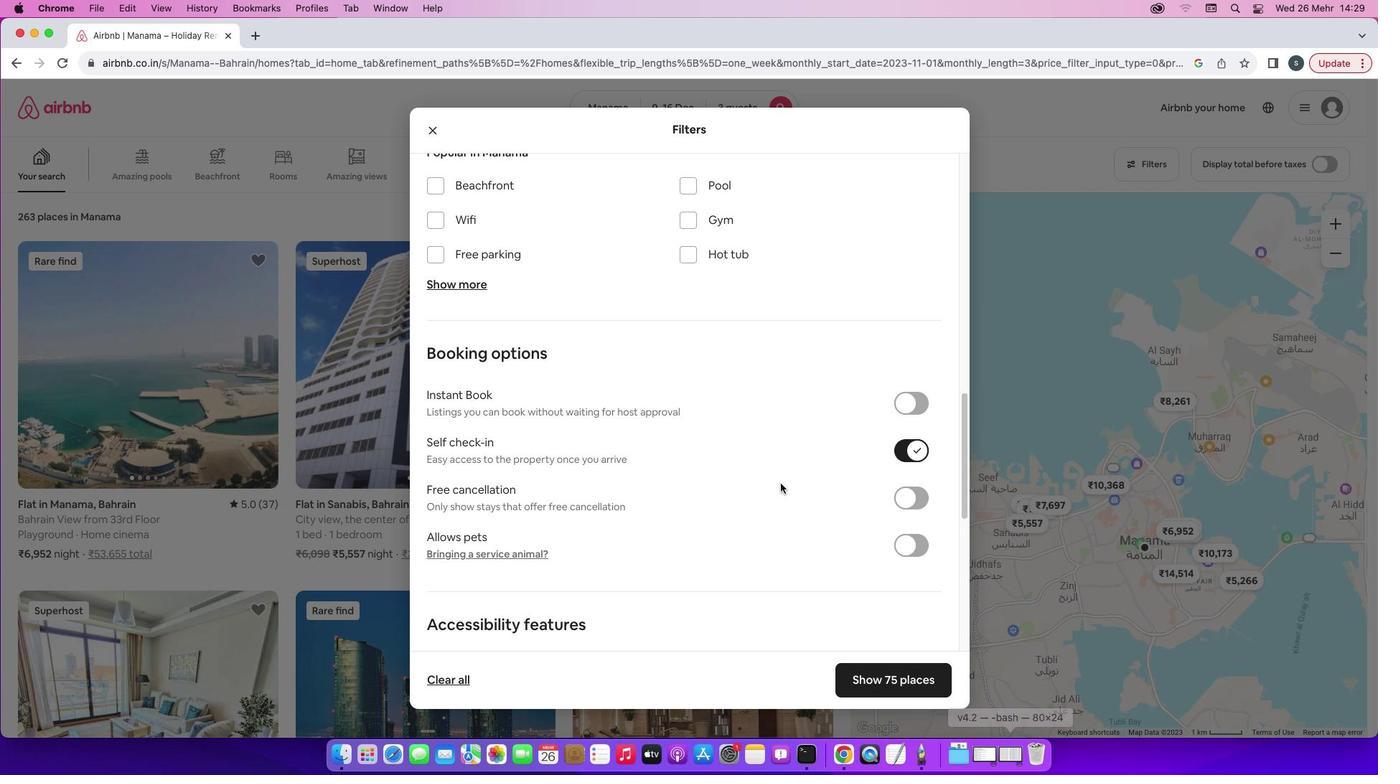 
Action: Mouse scrolled (777, 479) with delta (-3, -4)
Screenshot: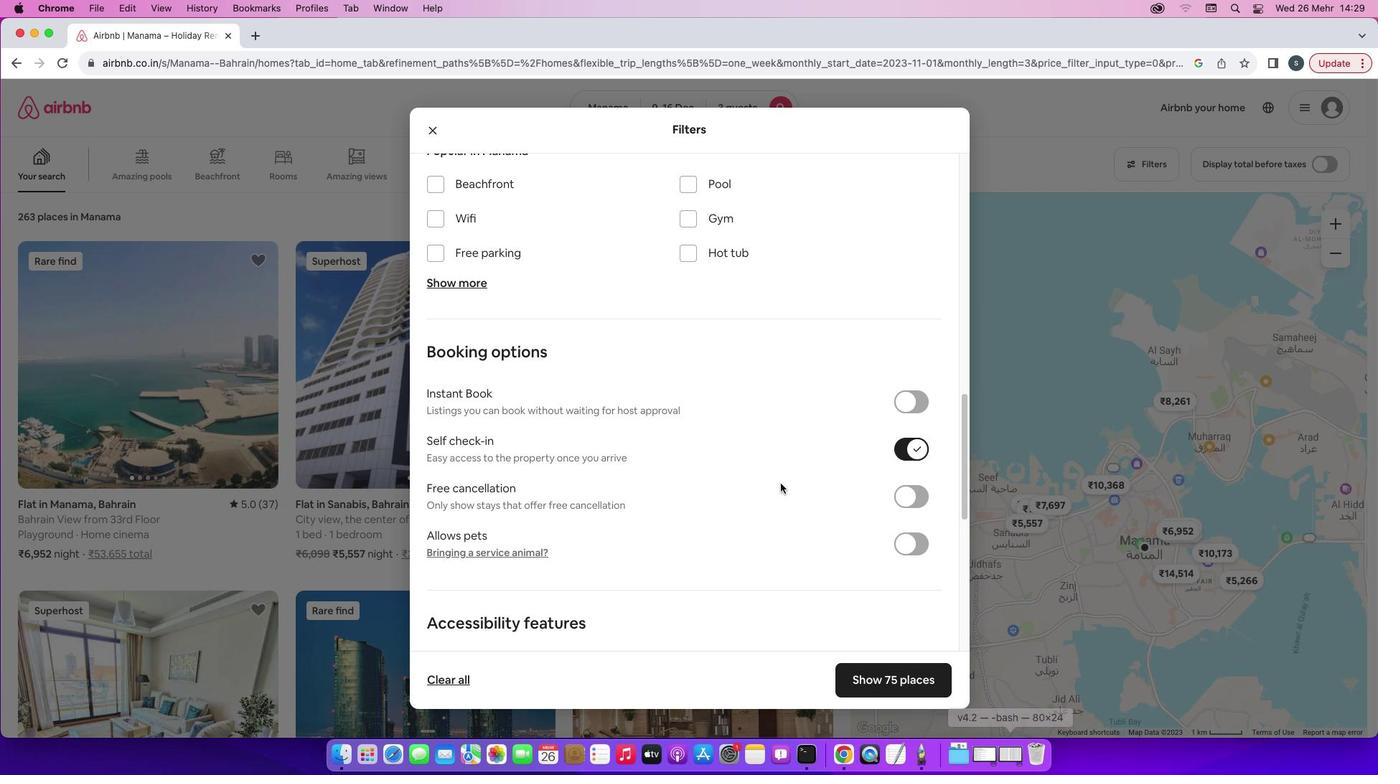 
Action: Mouse scrolled (777, 479) with delta (-3, -4)
Screenshot: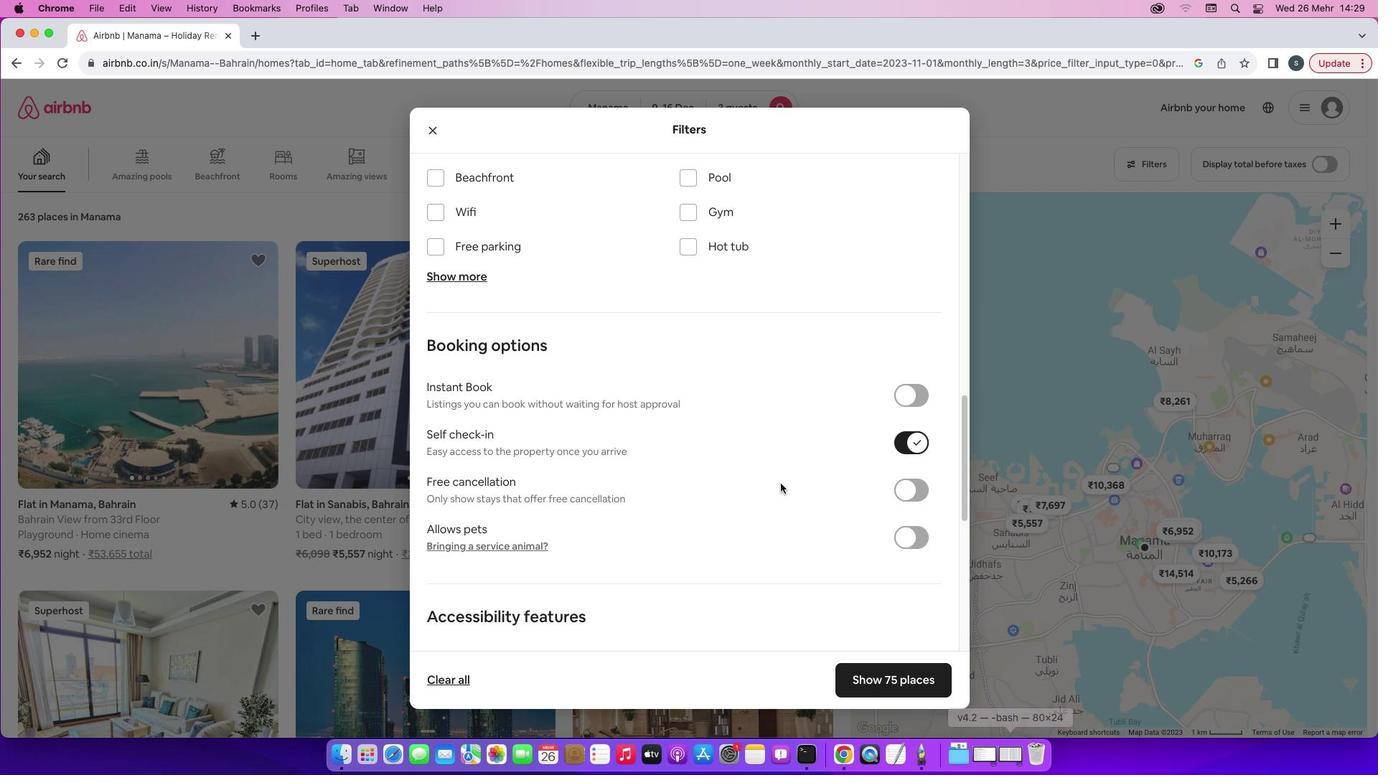 
Action: Mouse scrolled (777, 479) with delta (-3, -4)
Screenshot: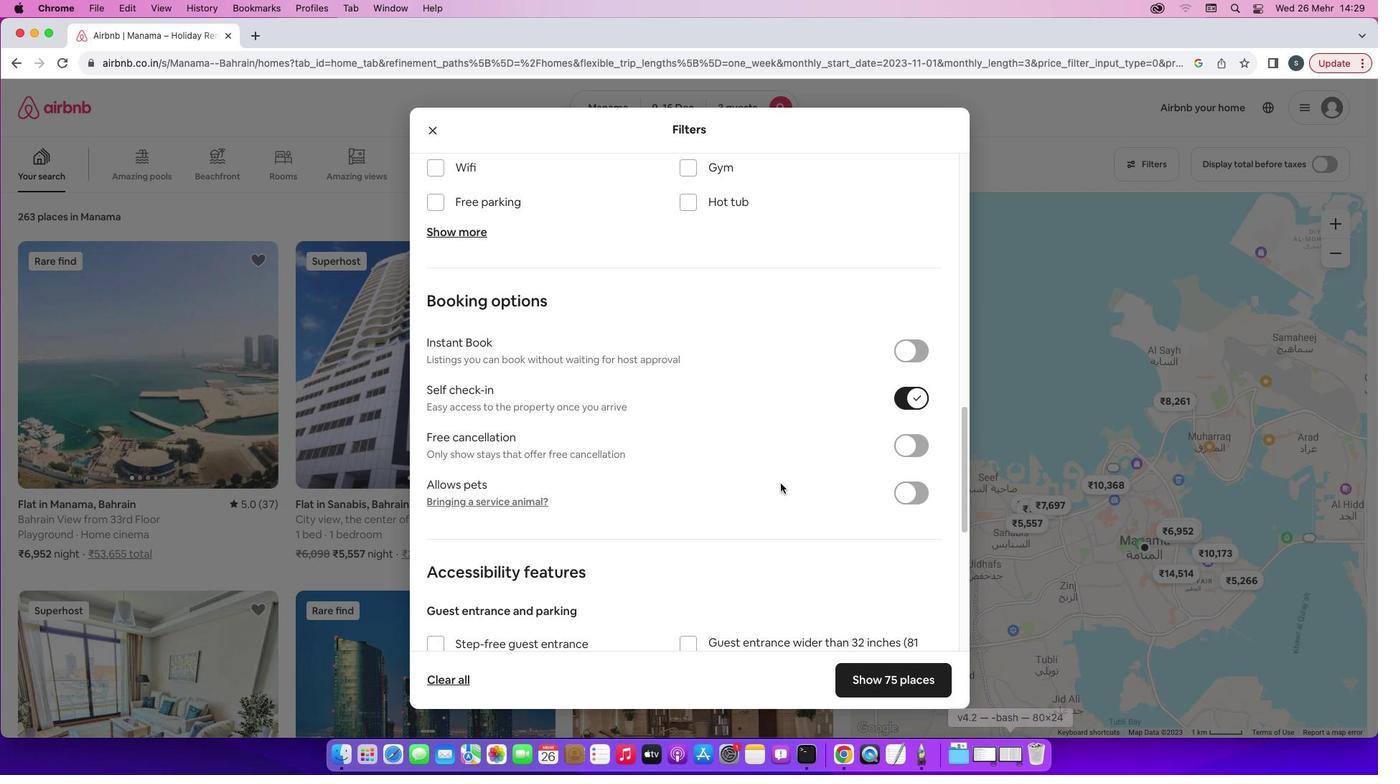 
Action: Mouse scrolled (777, 479) with delta (-3, -4)
Screenshot: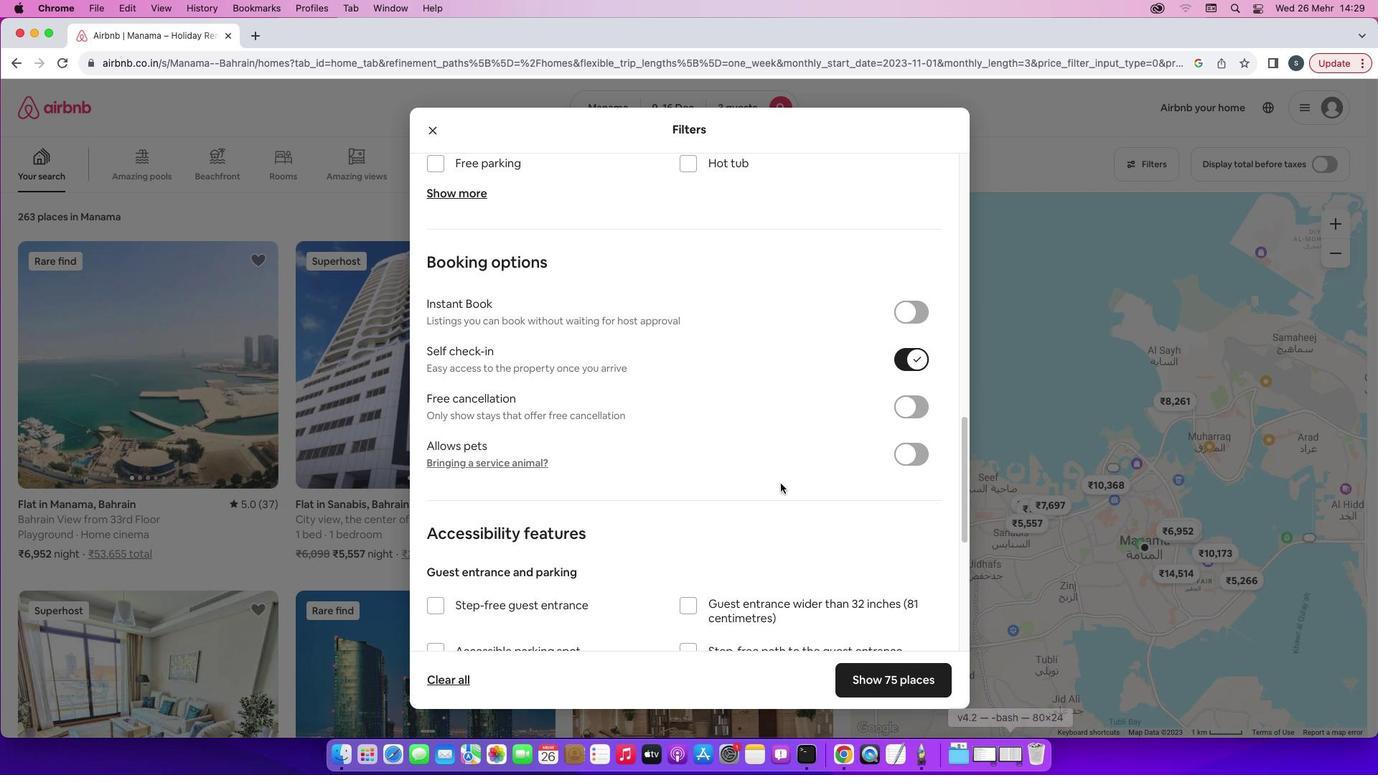 
Action: Mouse scrolled (777, 479) with delta (-3, -4)
Screenshot: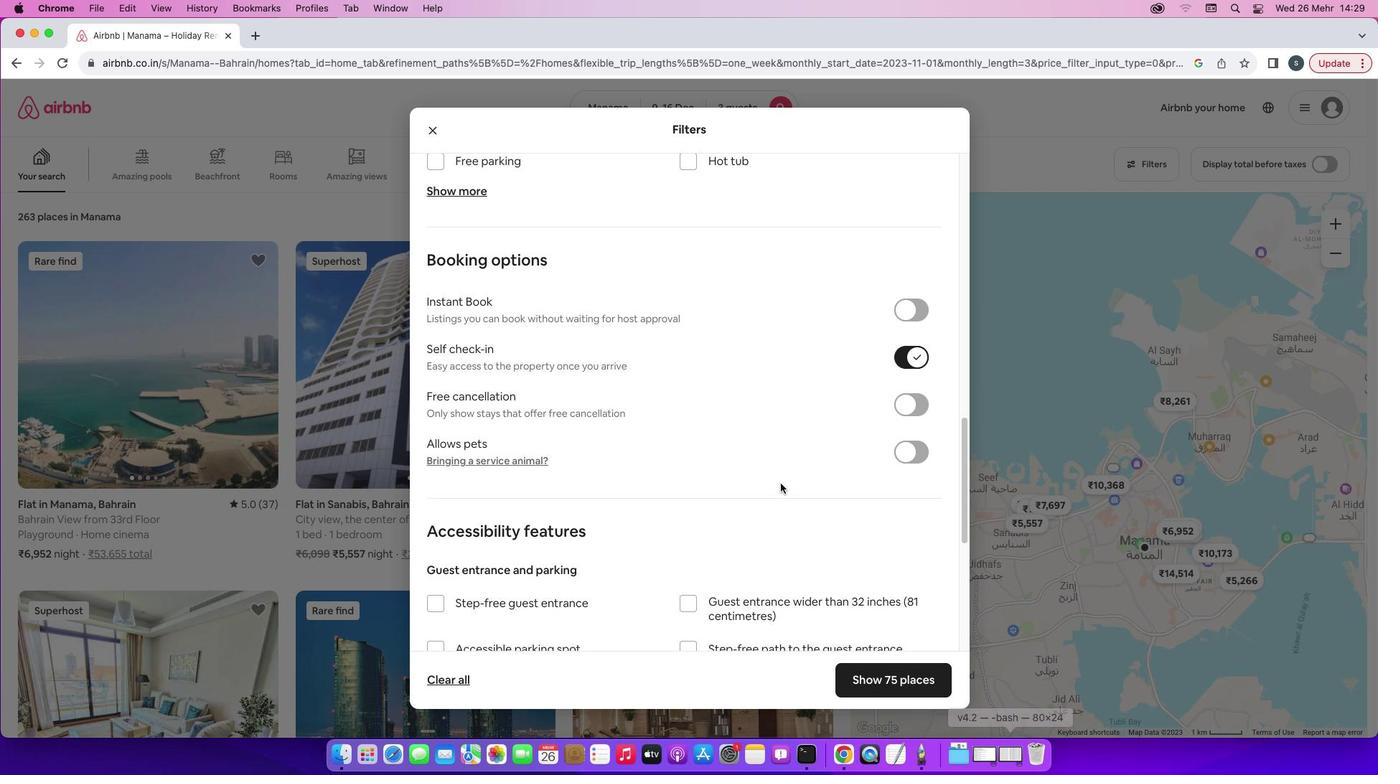 
Action: Mouse scrolled (777, 479) with delta (-3, -4)
Screenshot: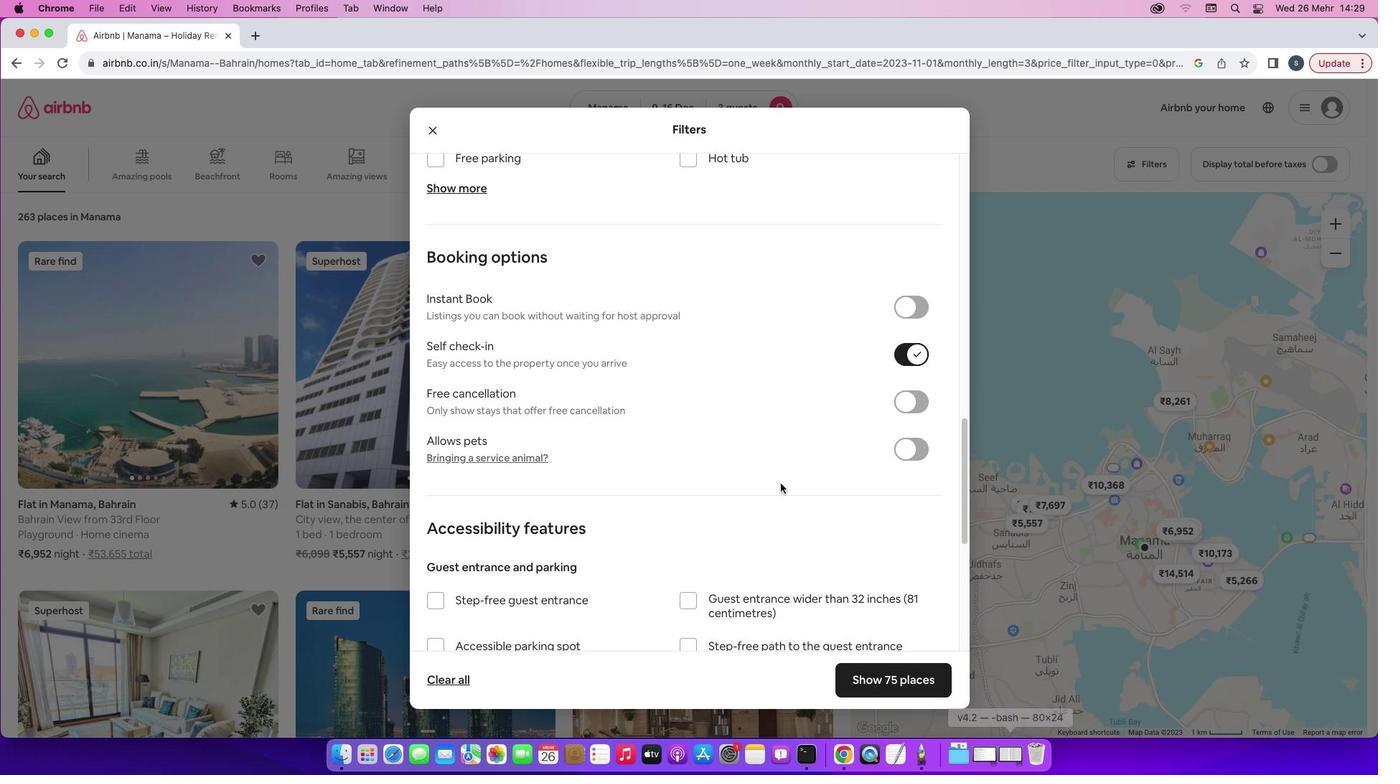 
Action: Mouse scrolled (777, 479) with delta (-3, -4)
Screenshot: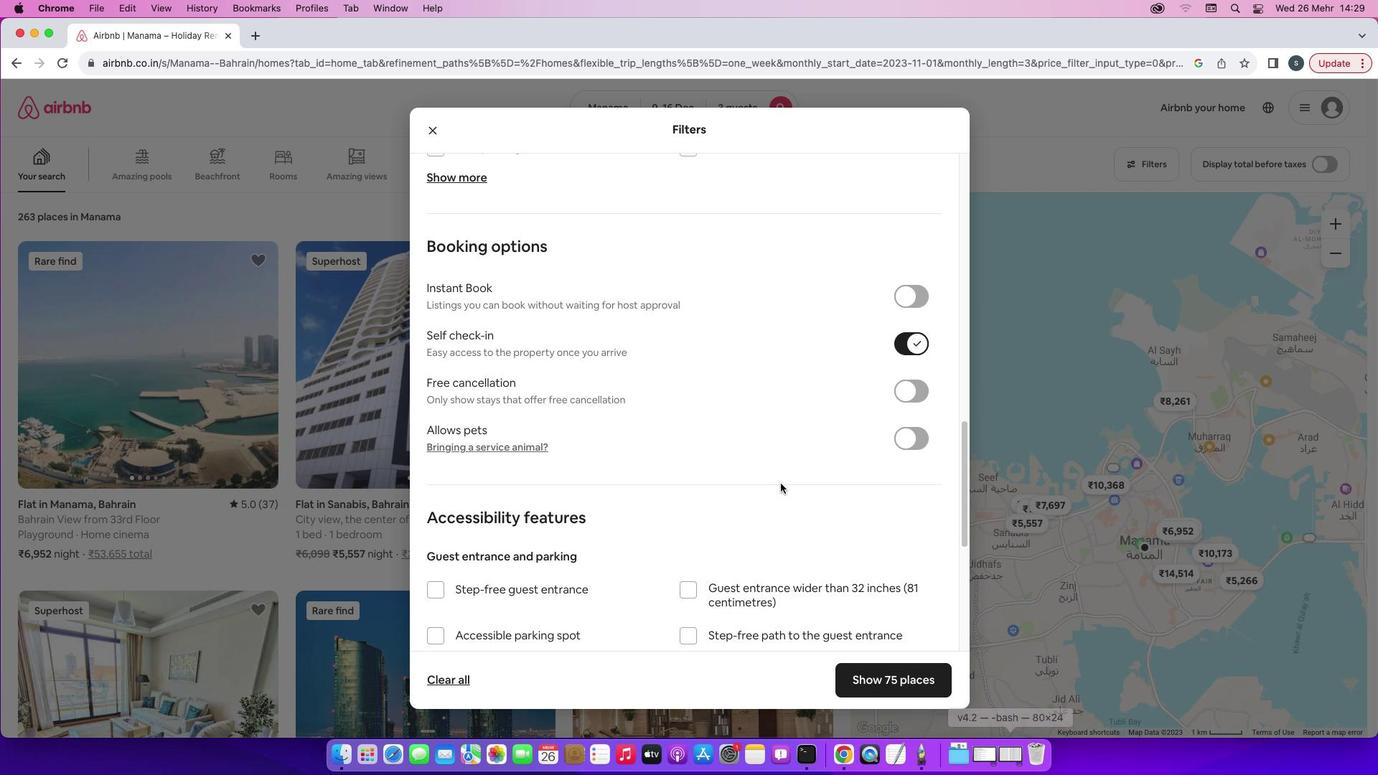 
Action: Mouse scrolled (777, 479) with delta (-3, -4)
Screenshot: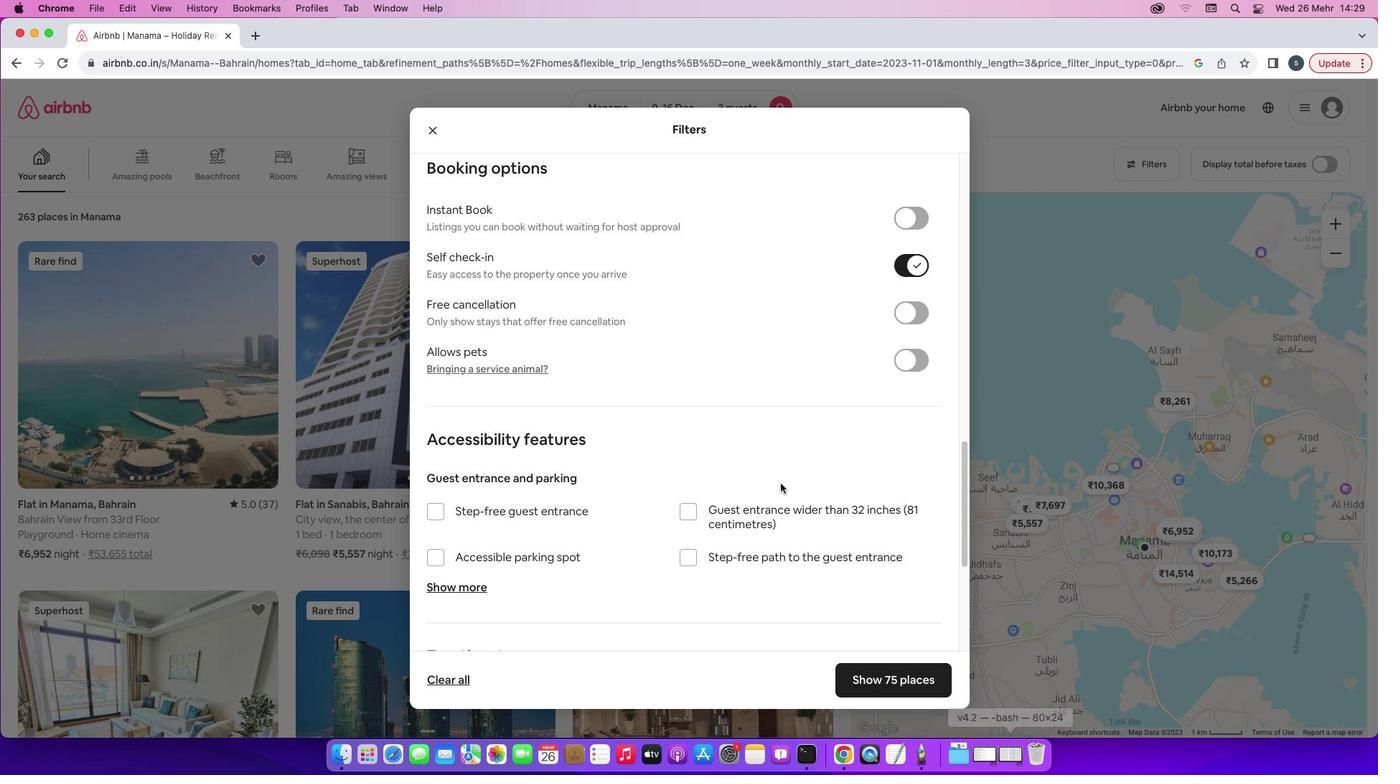 
Action: Mouse scrolled (777, 479) with delta (-3, -4)
Screenshot: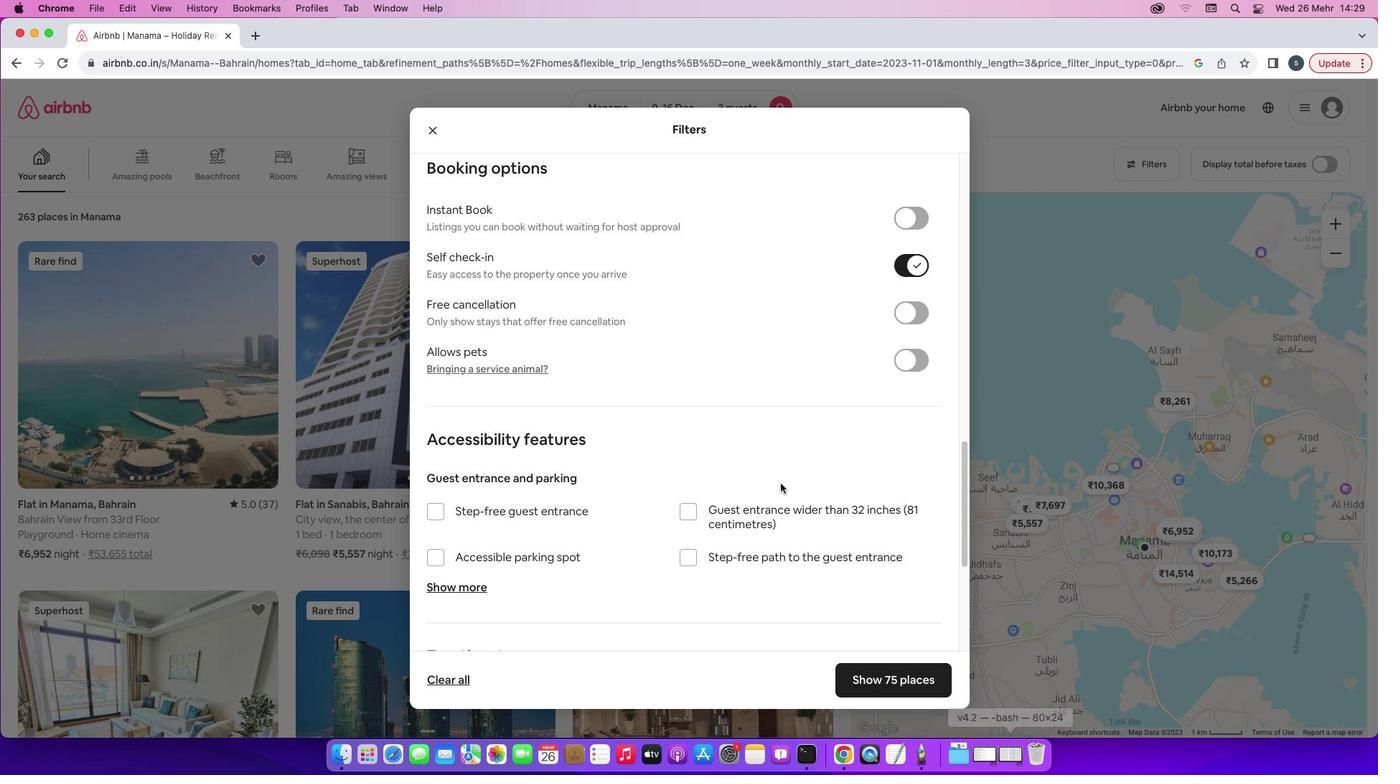 
Action: Mouse scrolled (777, 479) with delta (-3, -5)
Screenshot: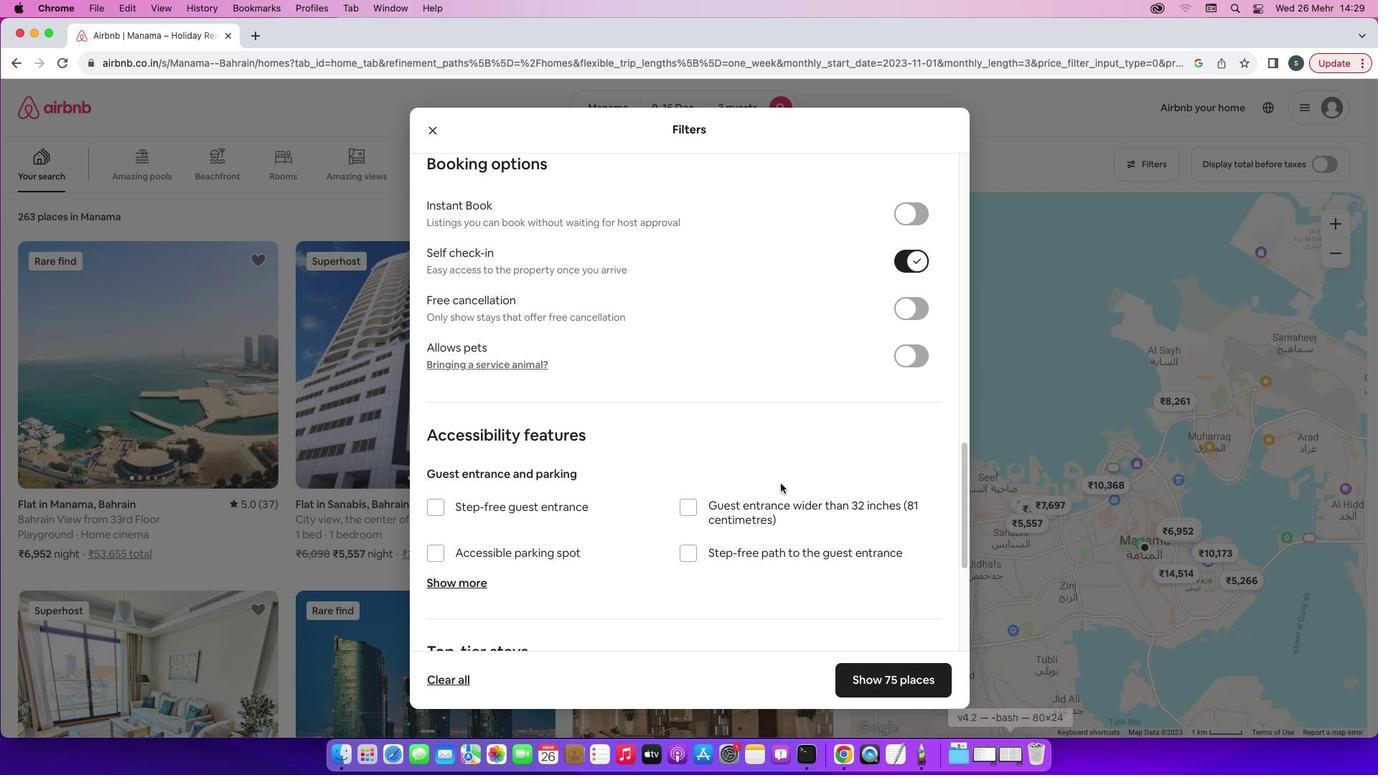 
Action: Mouse scrolled (777, 479) with delta (-3, -6)
Screenshot: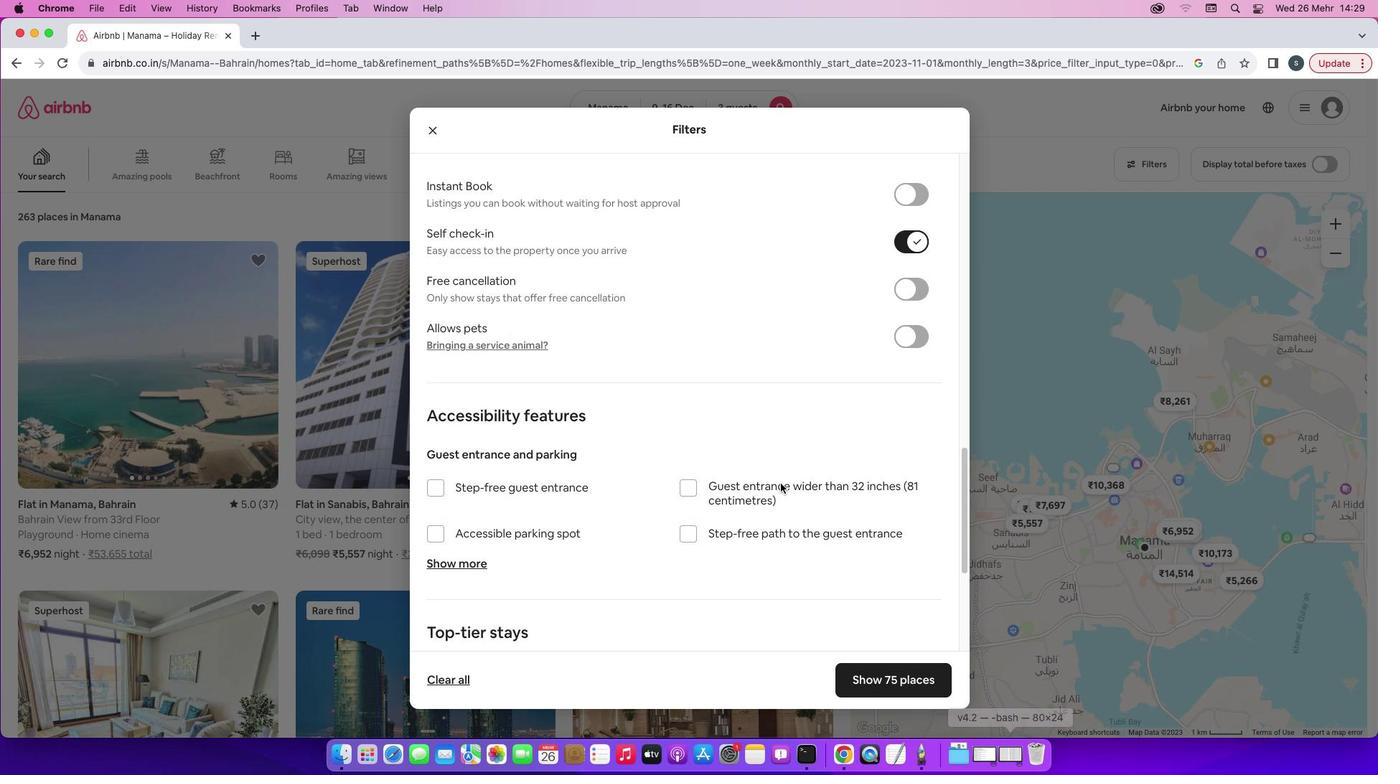 
Action: Mouse moved to (862, 678)
Screenshot: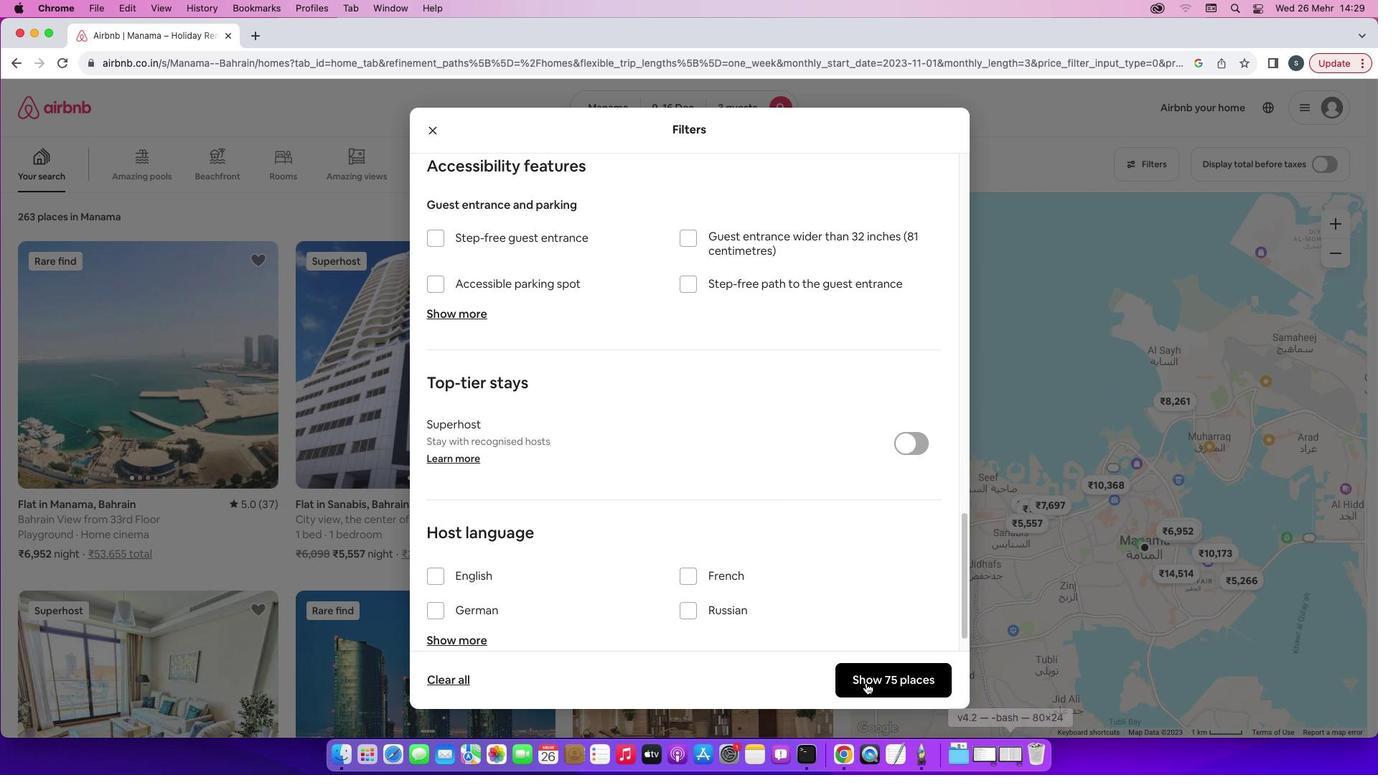 
Action: Mouse pressed left at (862, 678)
Screenshot: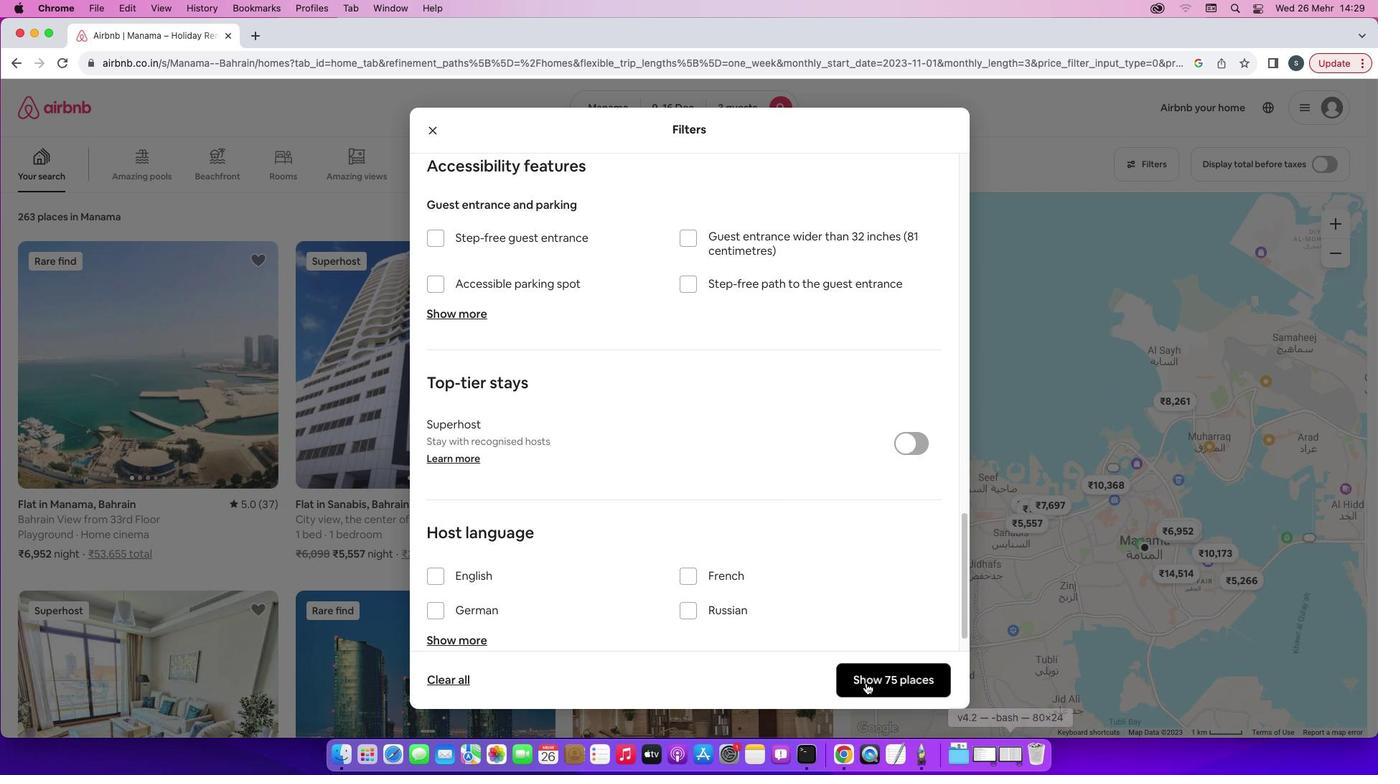
Action: Mouse moved to (609, 304)
Screenshot: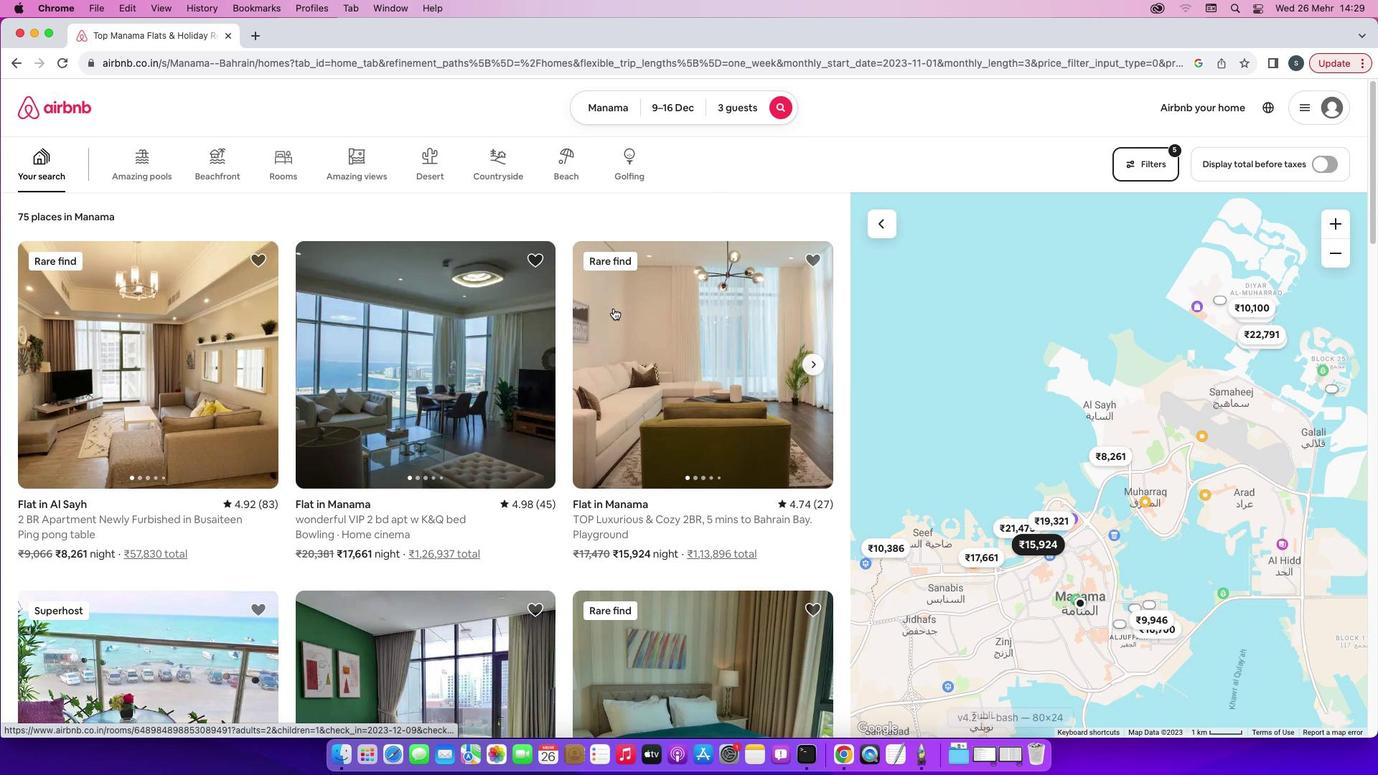 
Action: Mouse scrolled (609, 304) with delta (-3, -4)
Screenshot: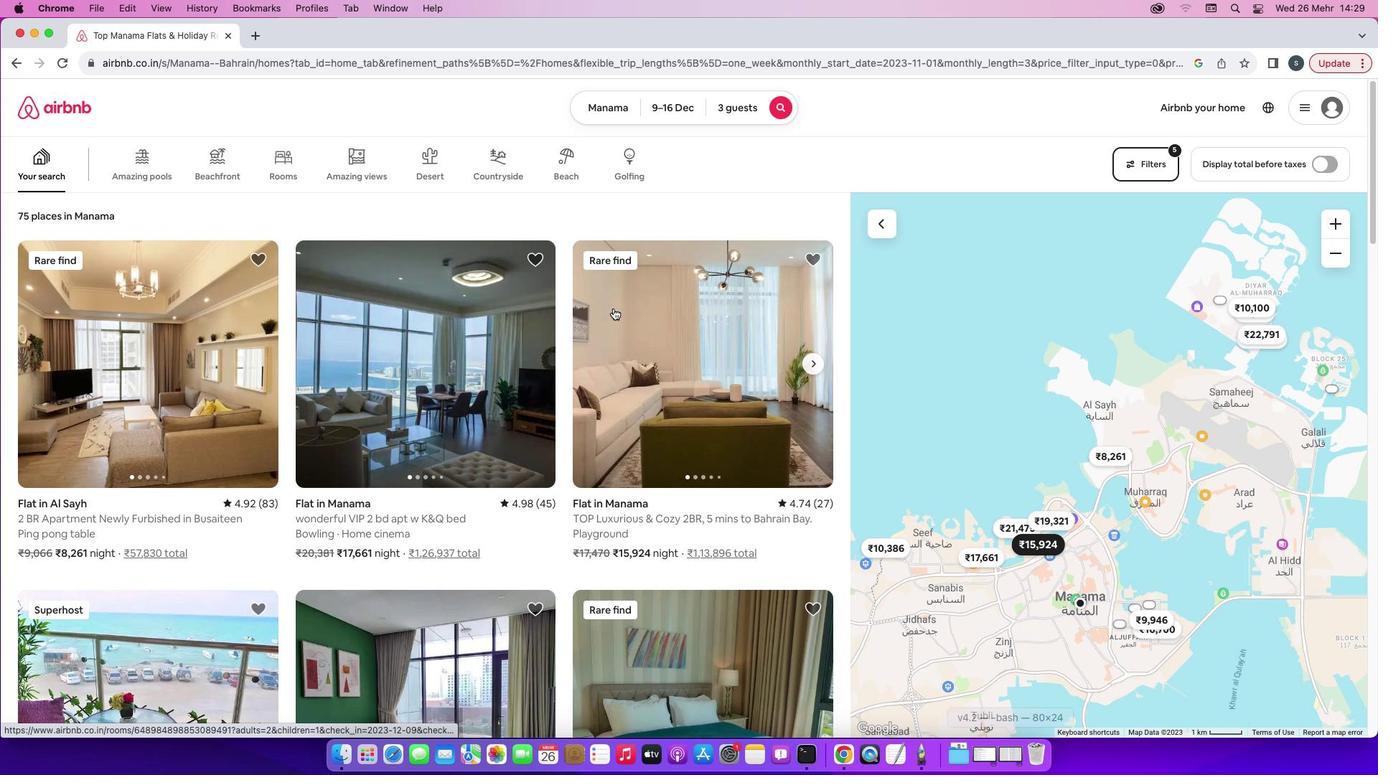 
Action: Mouse scrolled (609, 304) with delta (-3, -4)
Screenshot: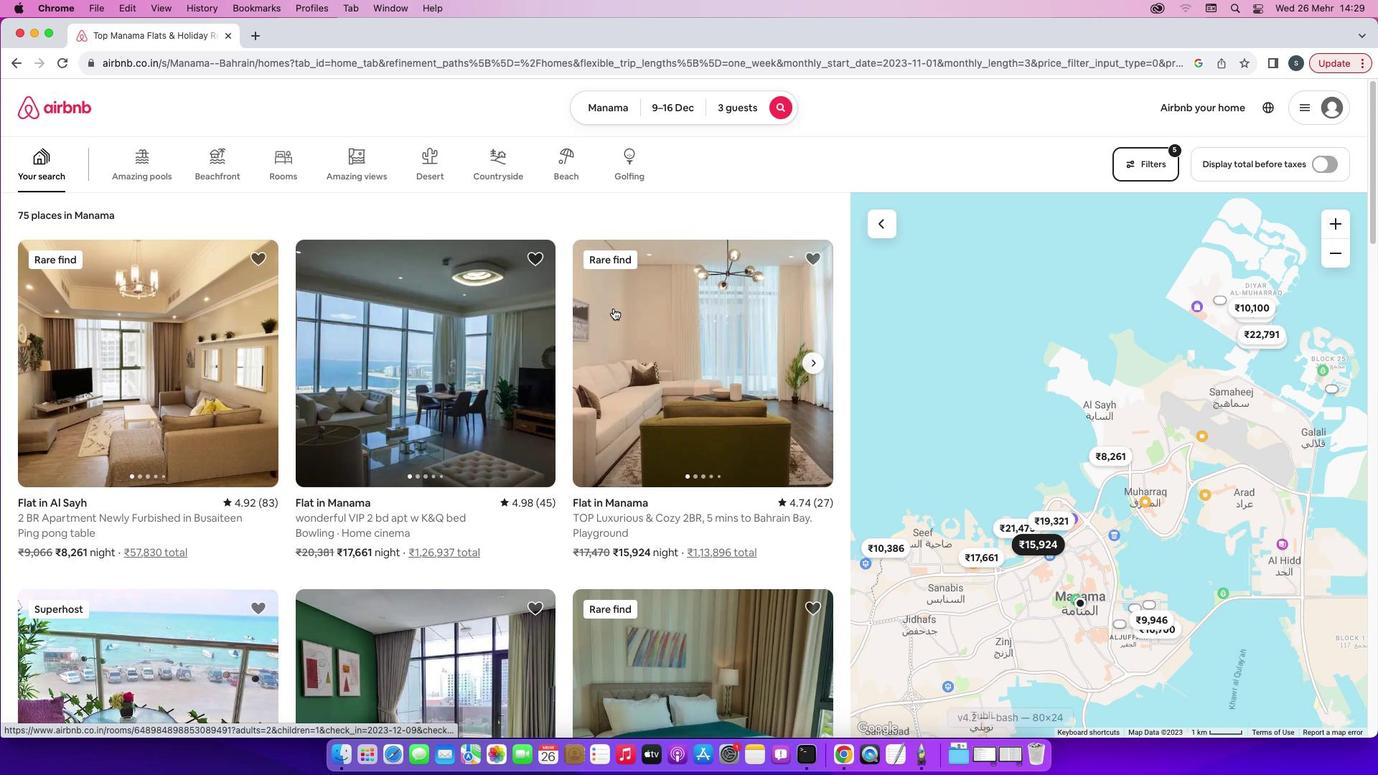 
Action: Mouse scrolled (609, 304) with delta (-3, -4)
Screenshot: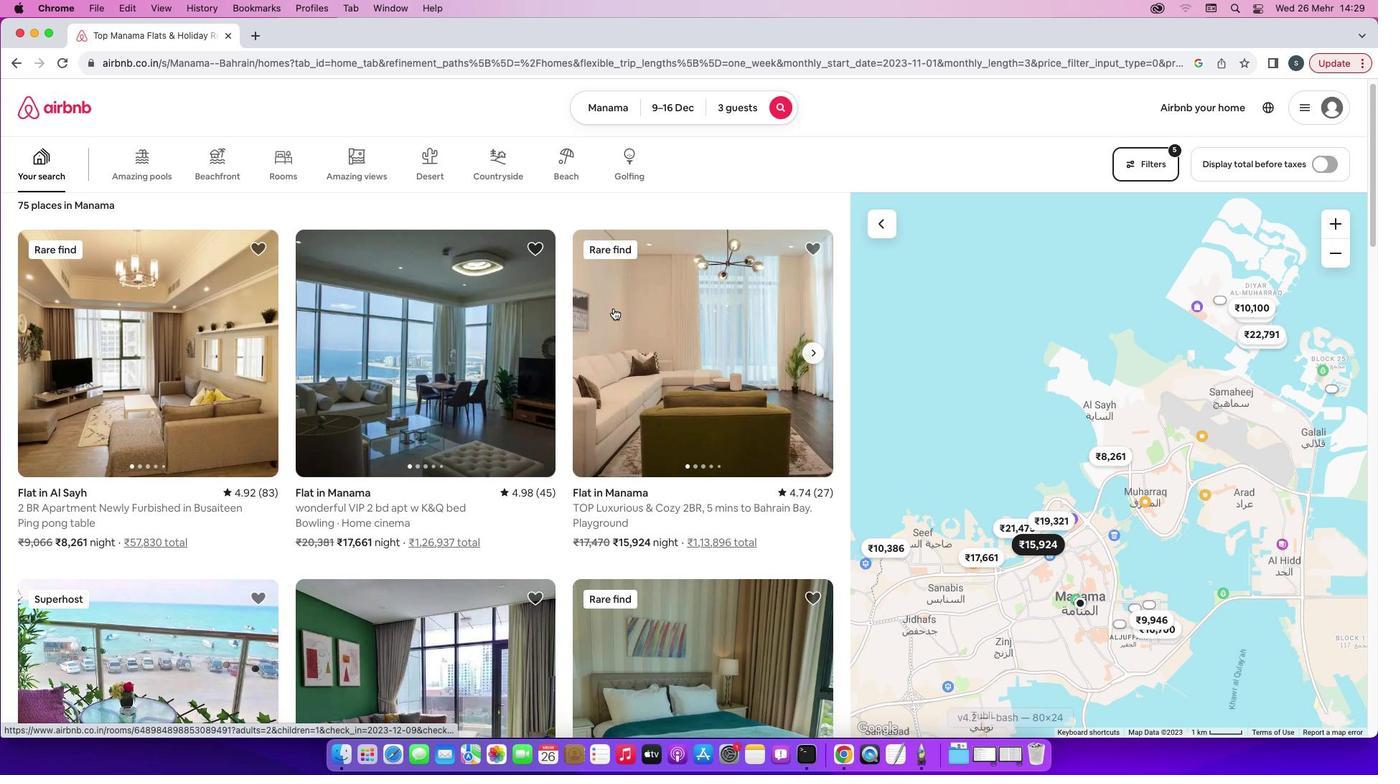 
Action: Mouse scrolled (609, 304) with delta (-3, -4)
Screenshot: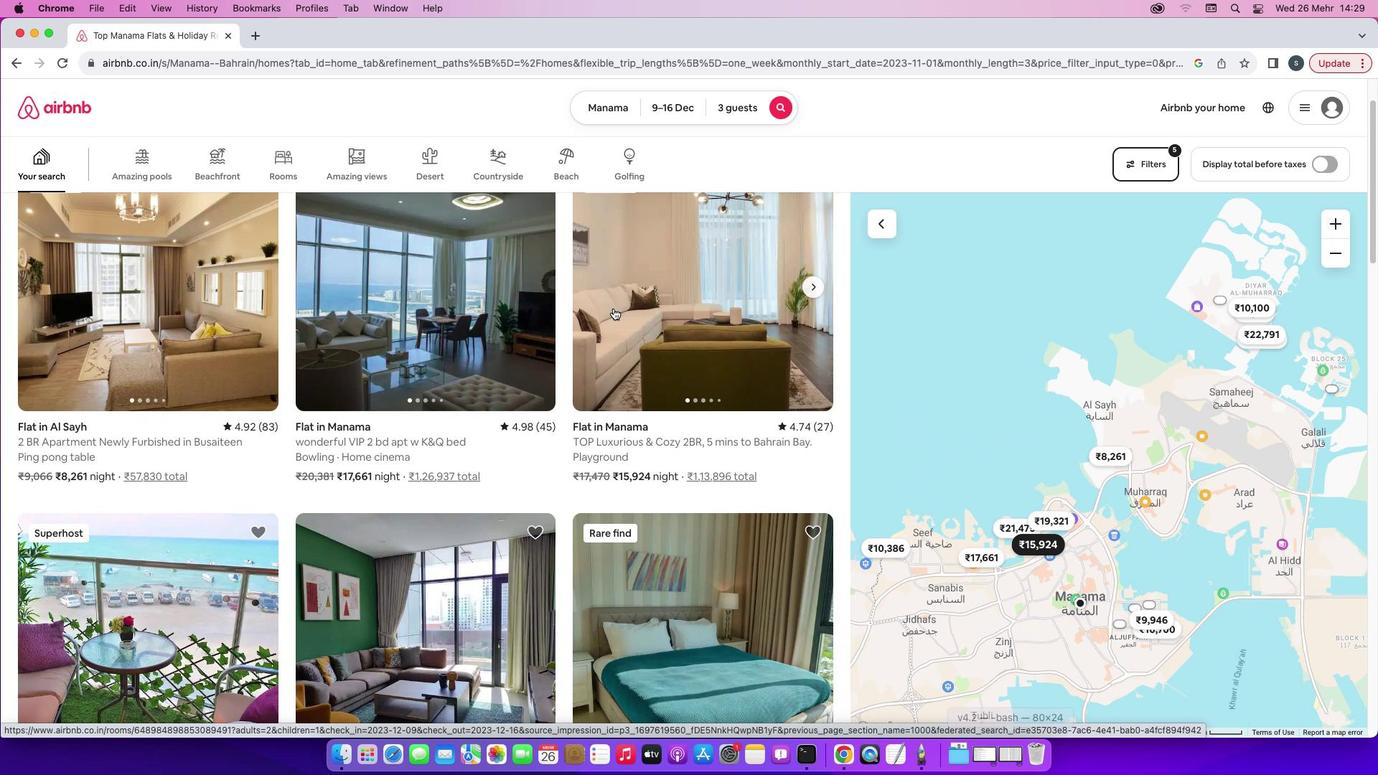 
Action: Mouse scrolled (609, 304) with delta (-3, -4)
Screenshot: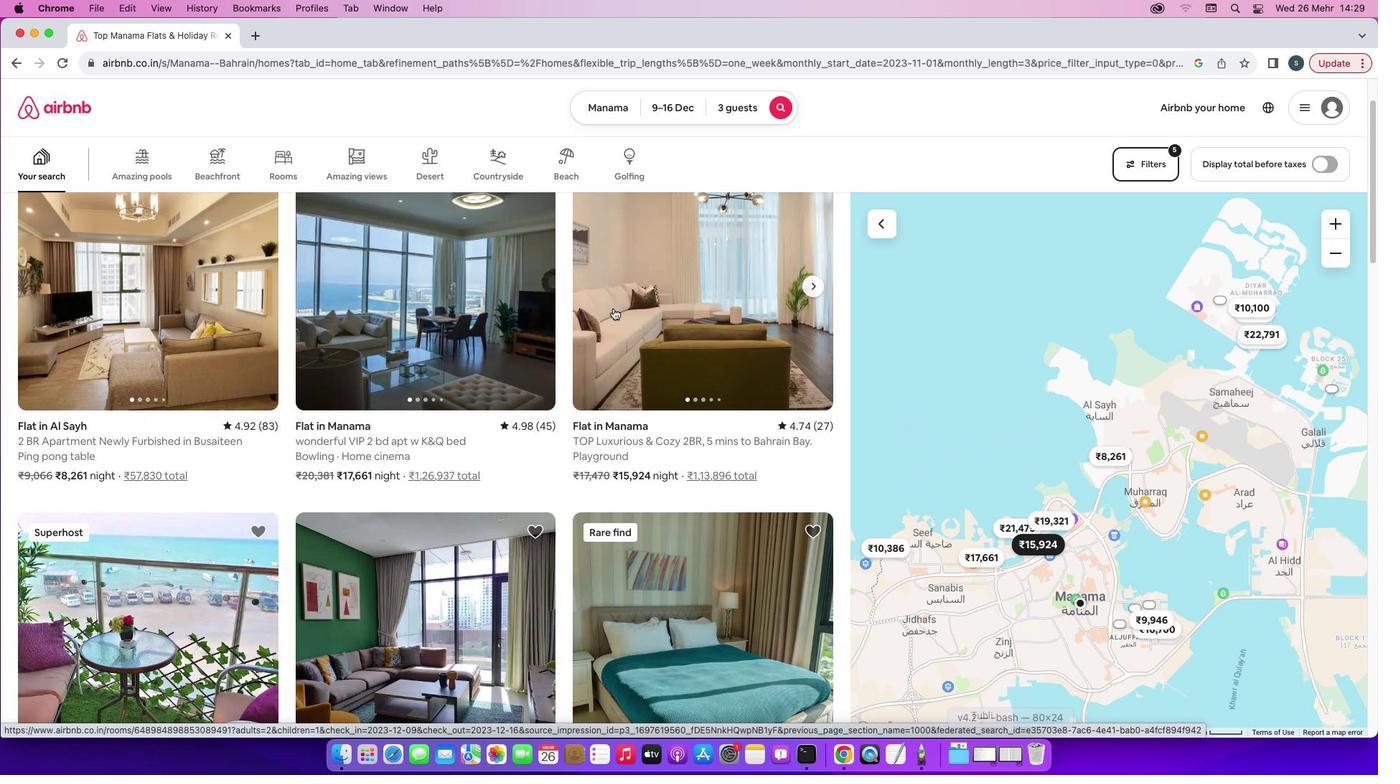 
Action: Mouse scrolled (609, 304) with delta (-3, -5)
Screenshot: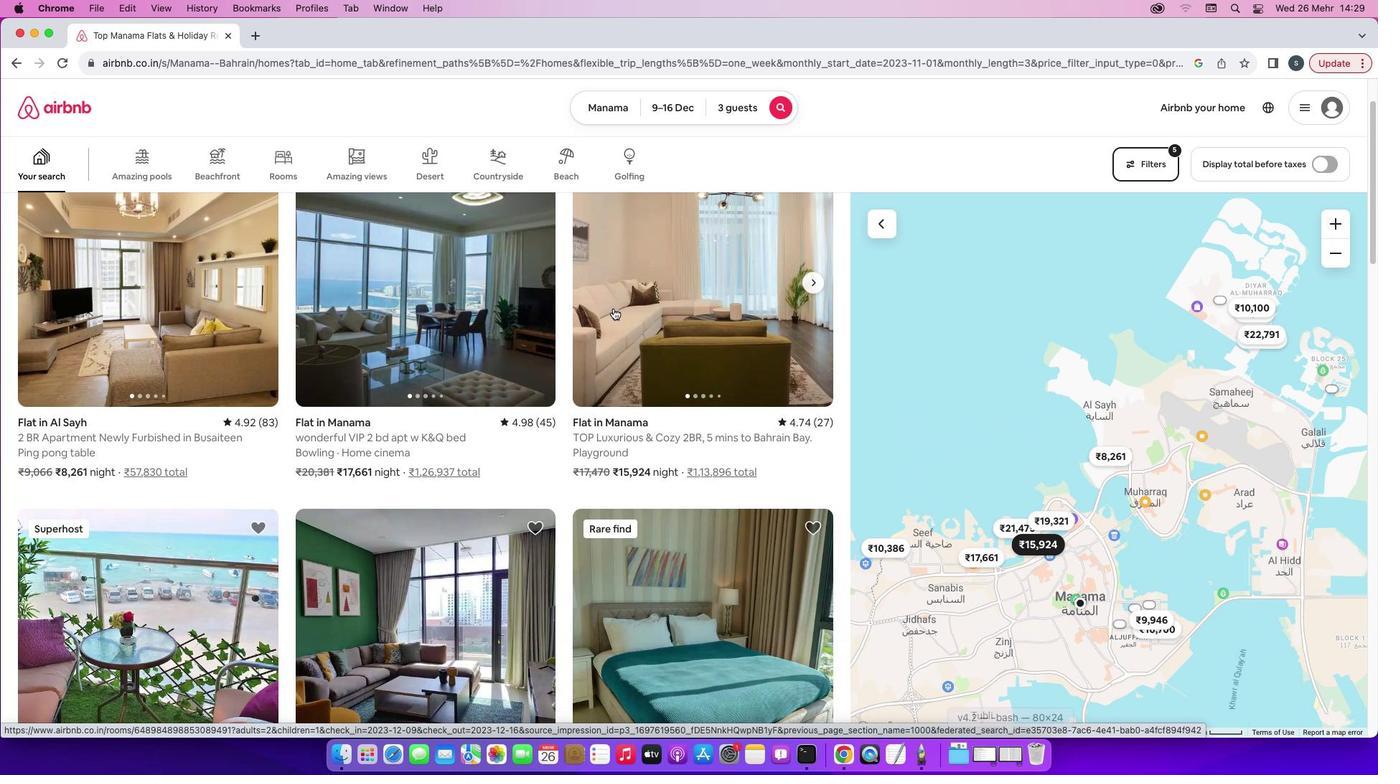 
Action: Mouse scrolled (609, 304) with delta (-3, -5)
Screenshot: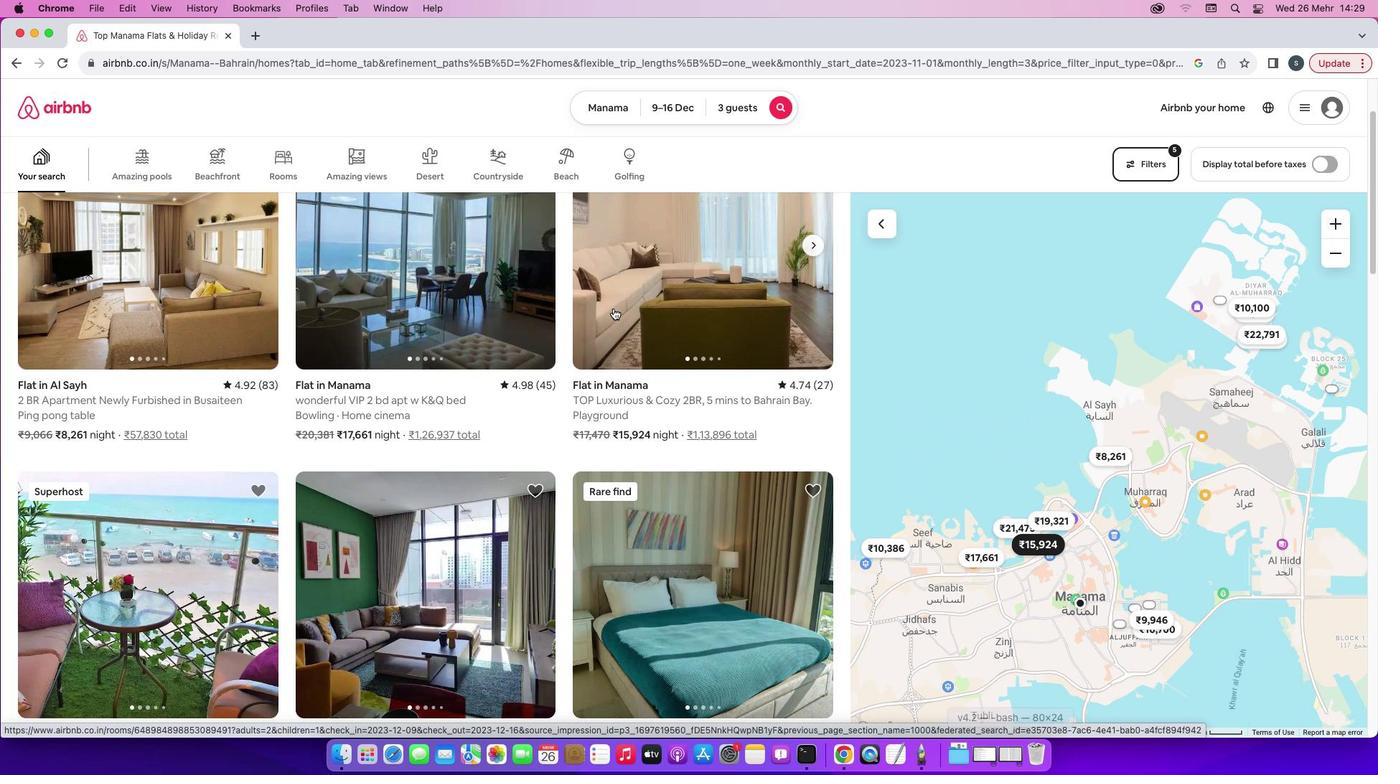 
Action: Mouse moved to (137, 417)
Screenshot: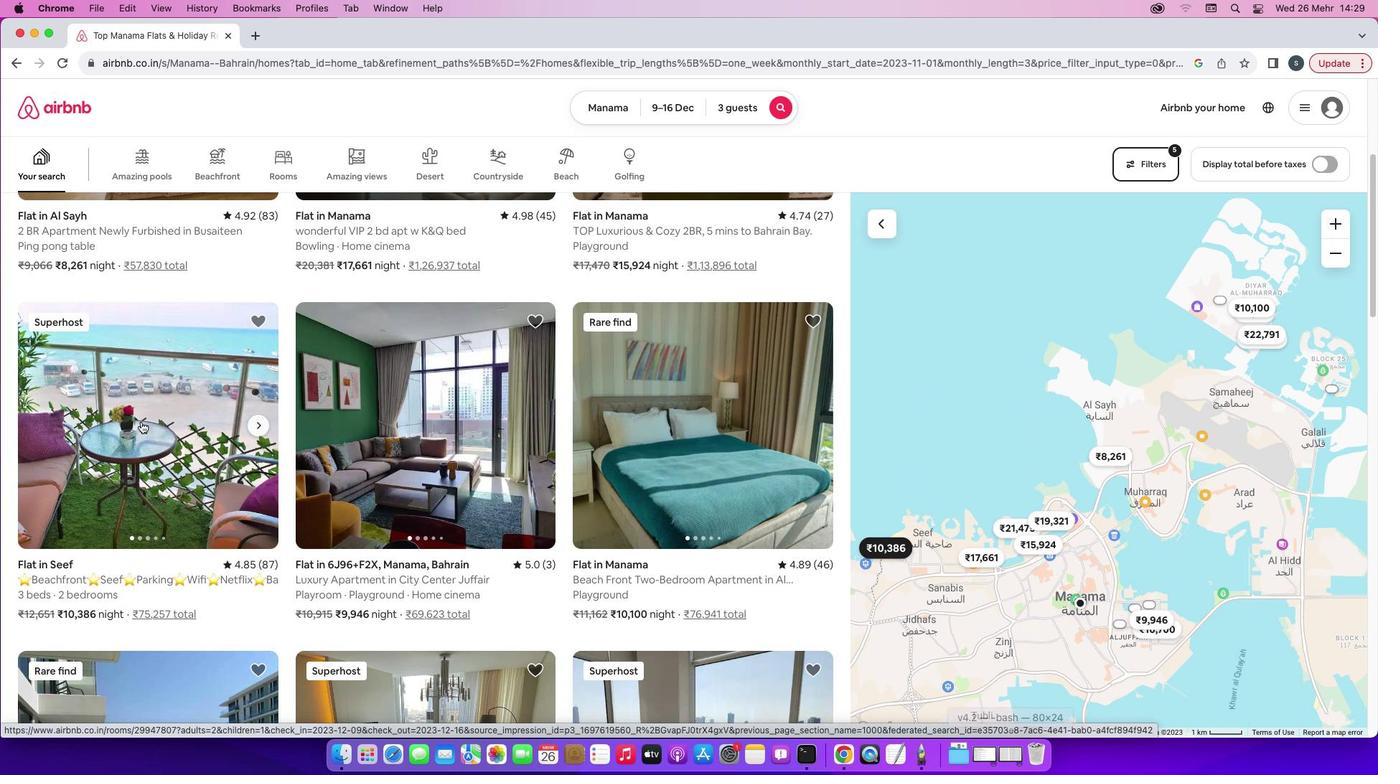 
Action: Mouse pressed left at (137, 417)
Screenshot: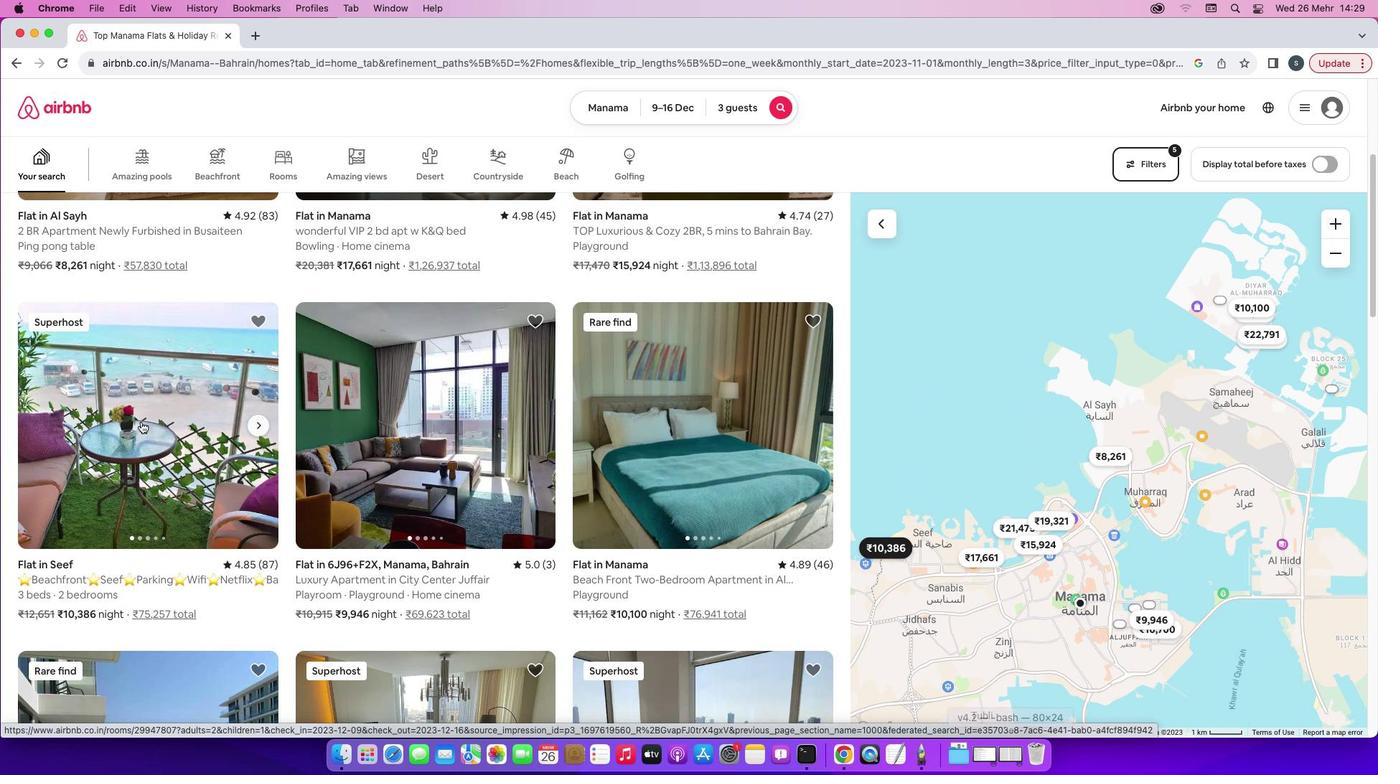 
Action: Mouse moved to (988, 531)
Screenshot: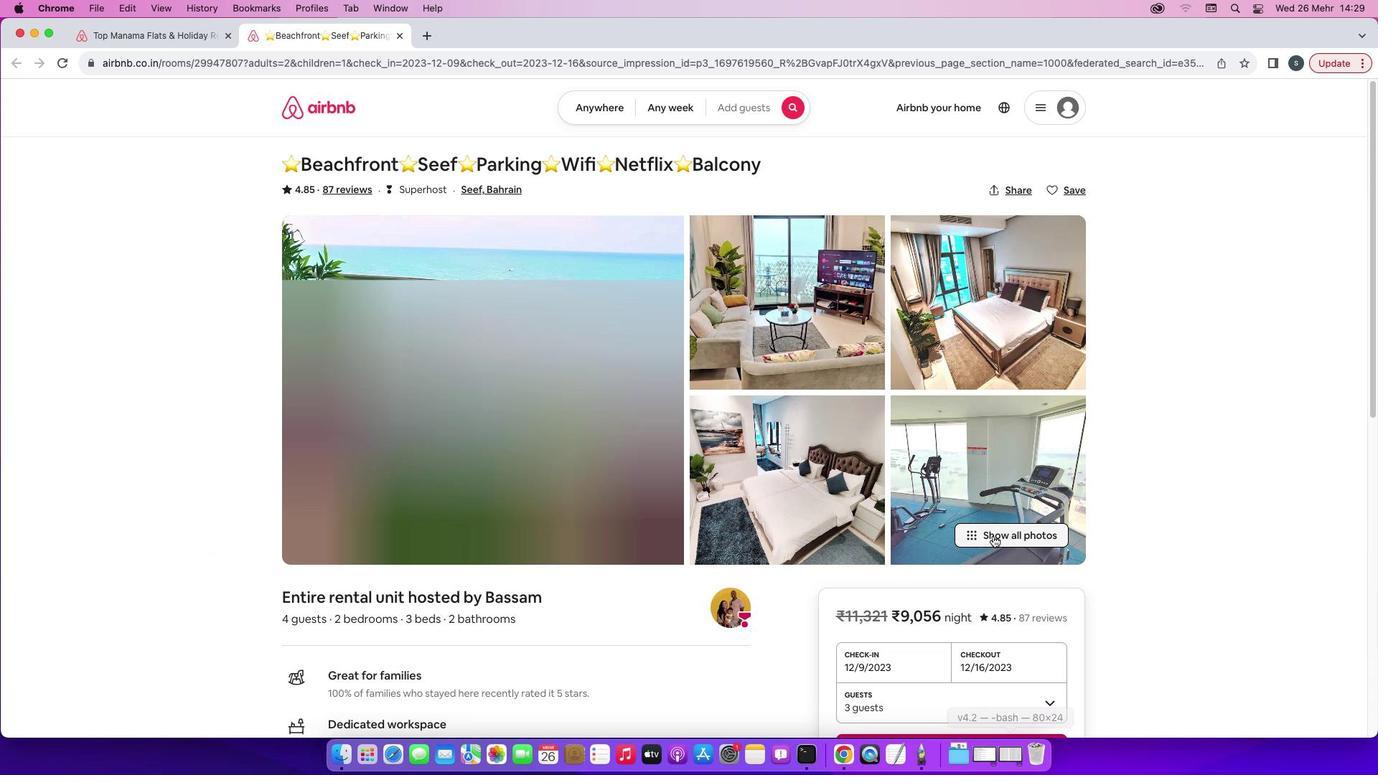 
Action: Mouse pressed left at (988, 531)
Screenshot: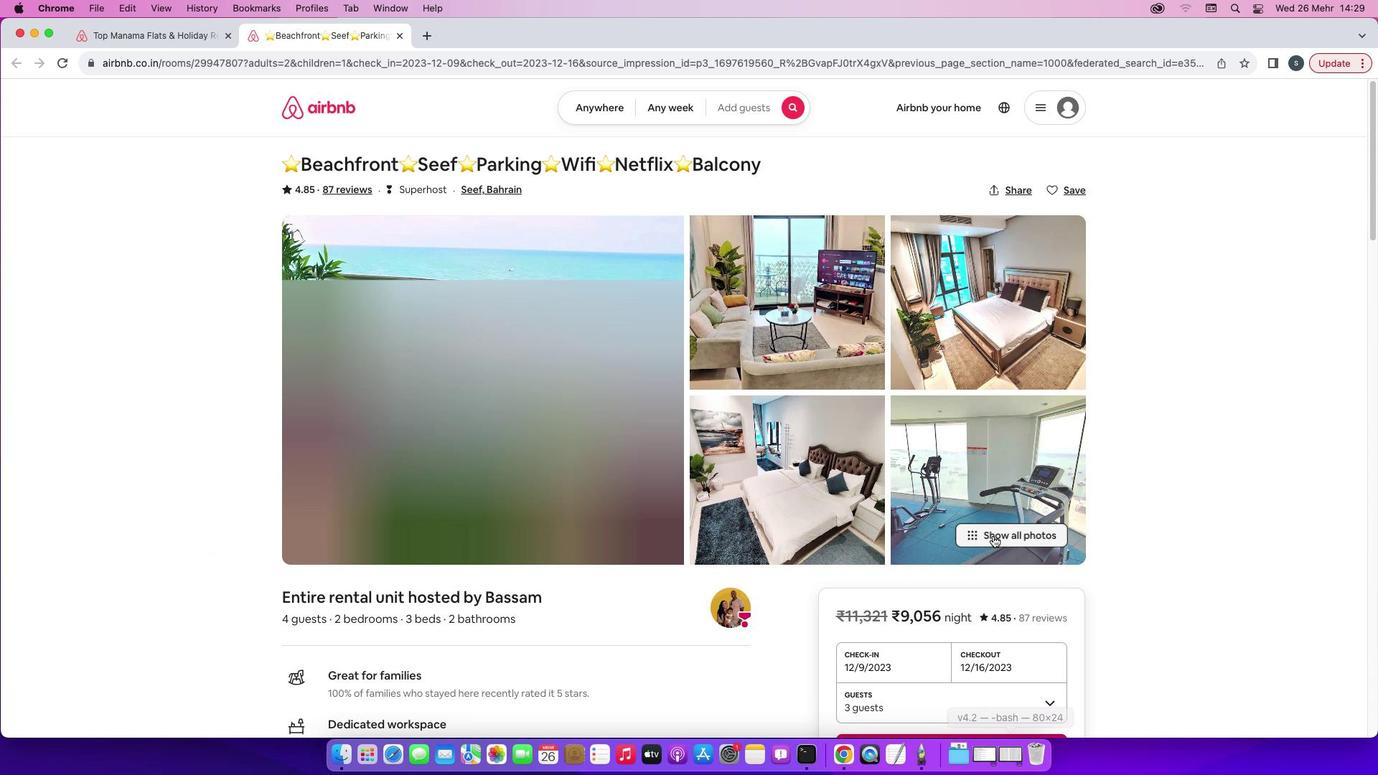 
Action: Mouse moved to (1140, 561)
Screenshot: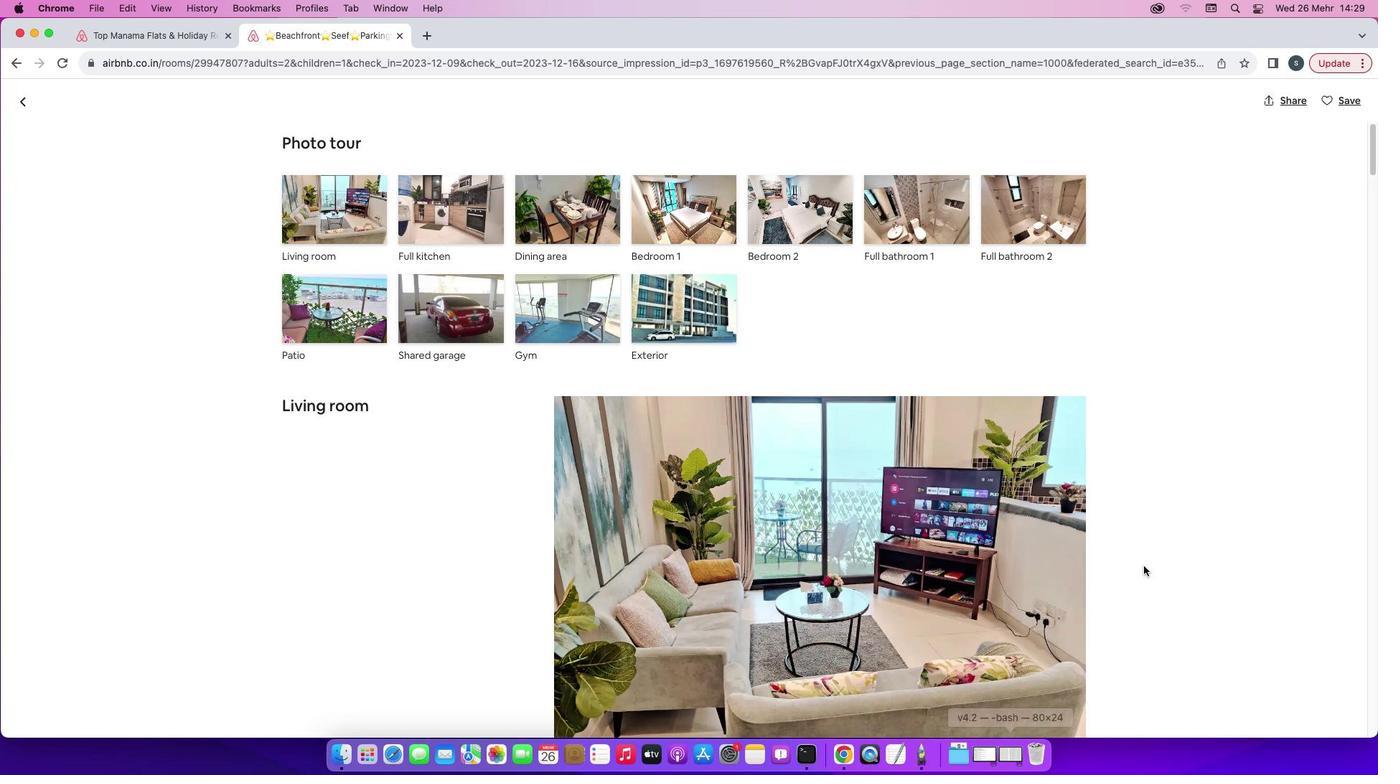 
Action: Mouse scrolled (1140, 561) with delta (-3, -4)
Screenshot: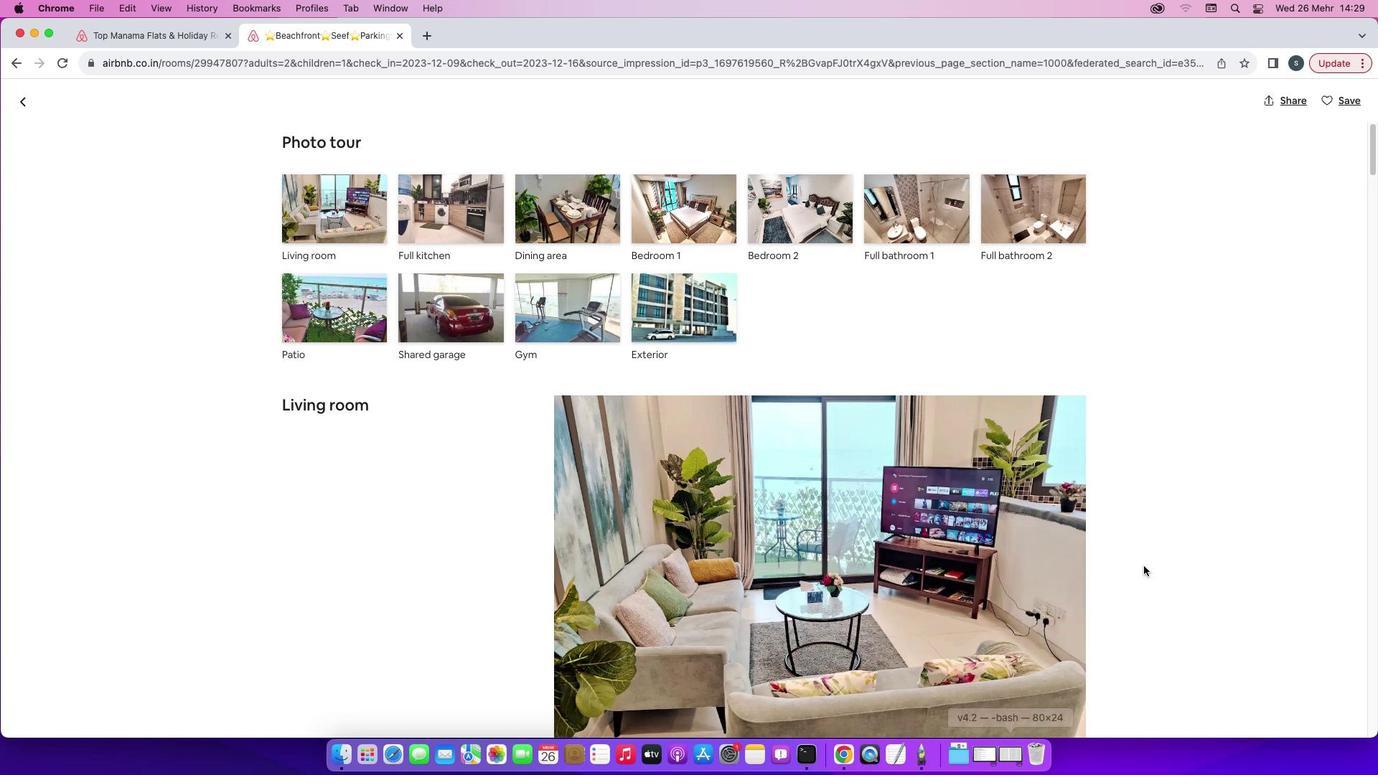 
Action: Mouse scrolled (1140, 561) with delta (-3, -4)
Screenshot: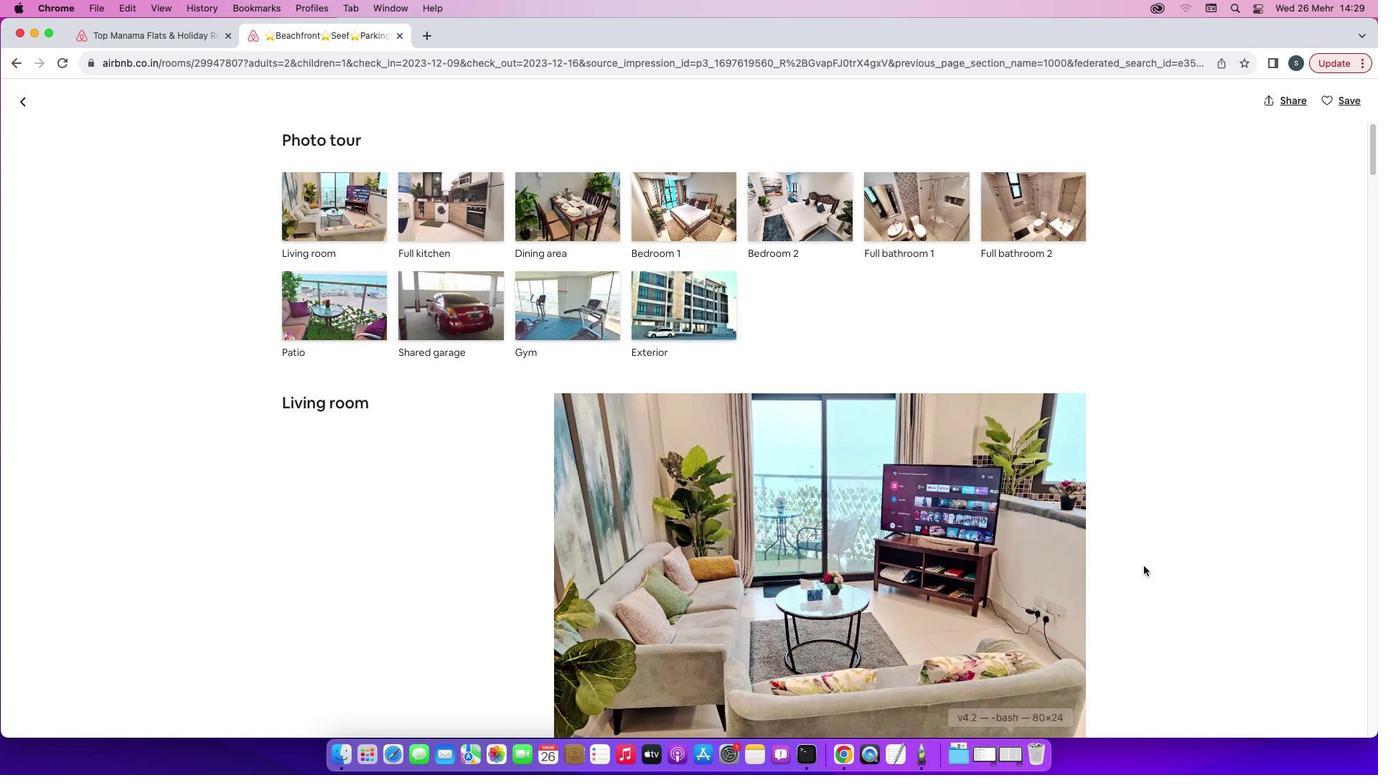 
Action: Mouse scrolled (1140, 561) with delta (-3, -4)
Screenshot: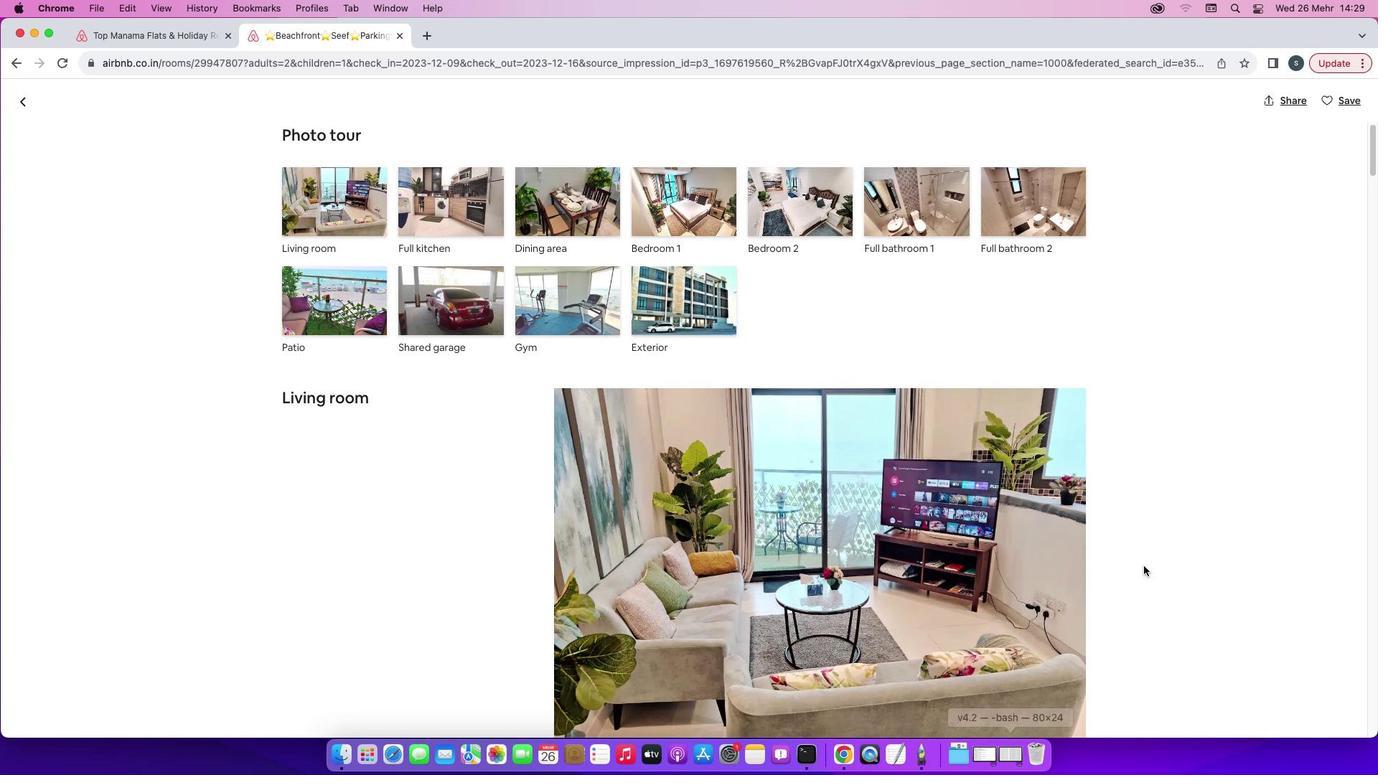 
Action: Mouse scrolled (1140, 561) with delta (-3, -5)
Screenshot: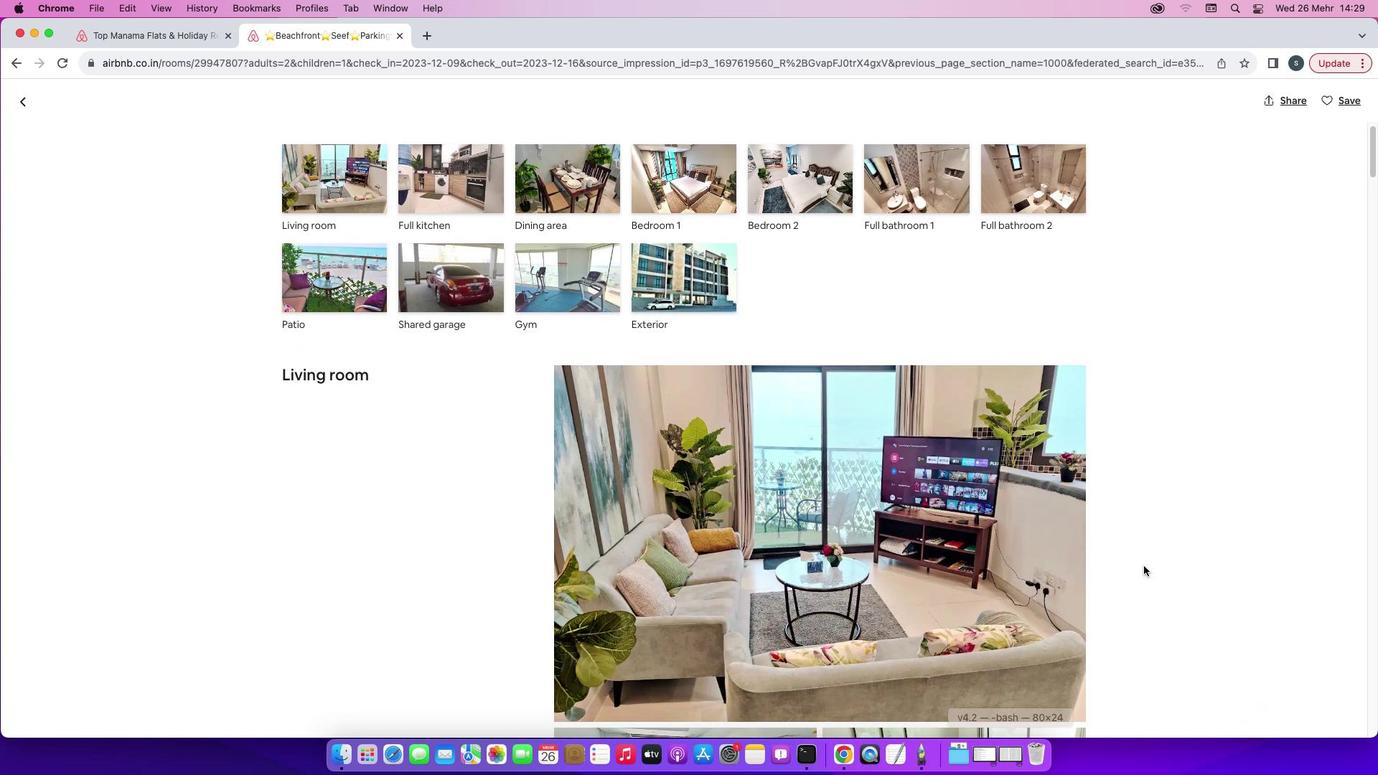 
Action: Mouse scrolled (1140, 561) with delta (-3, -4)
Screenshot: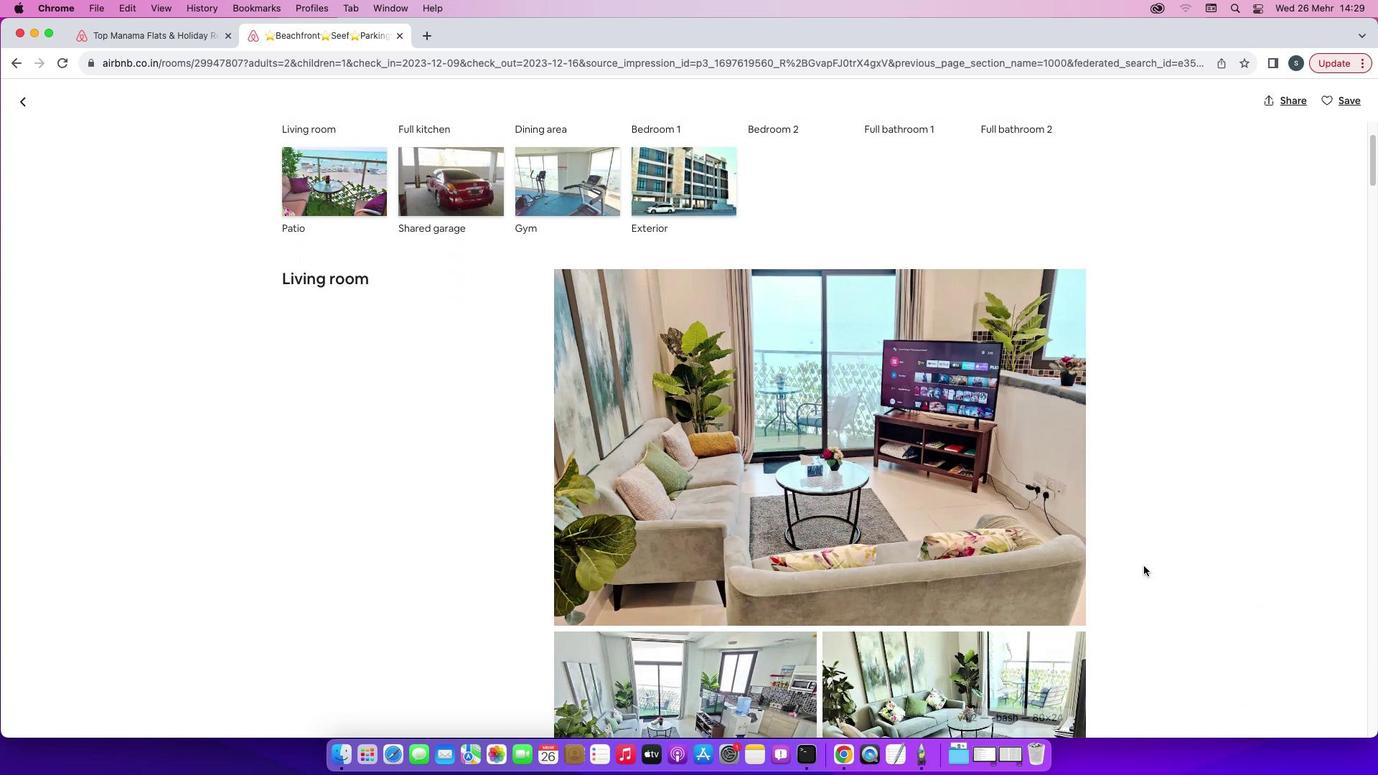 
Action: Mouse scrolled (1140, 561) with delta (-3, -4)
Screenshot: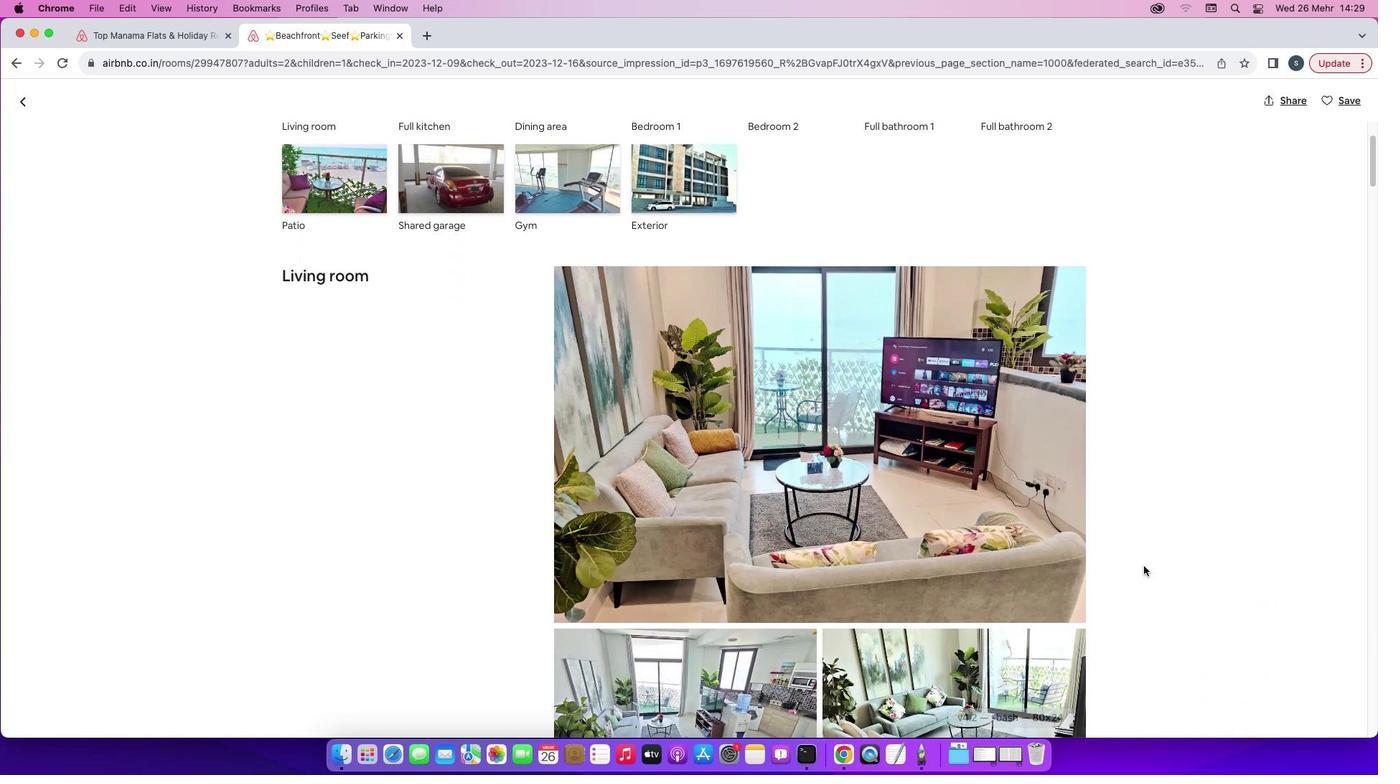 
Action: Mouse scrolled (1140, 561) with delta (-3, -4)
Screenshot: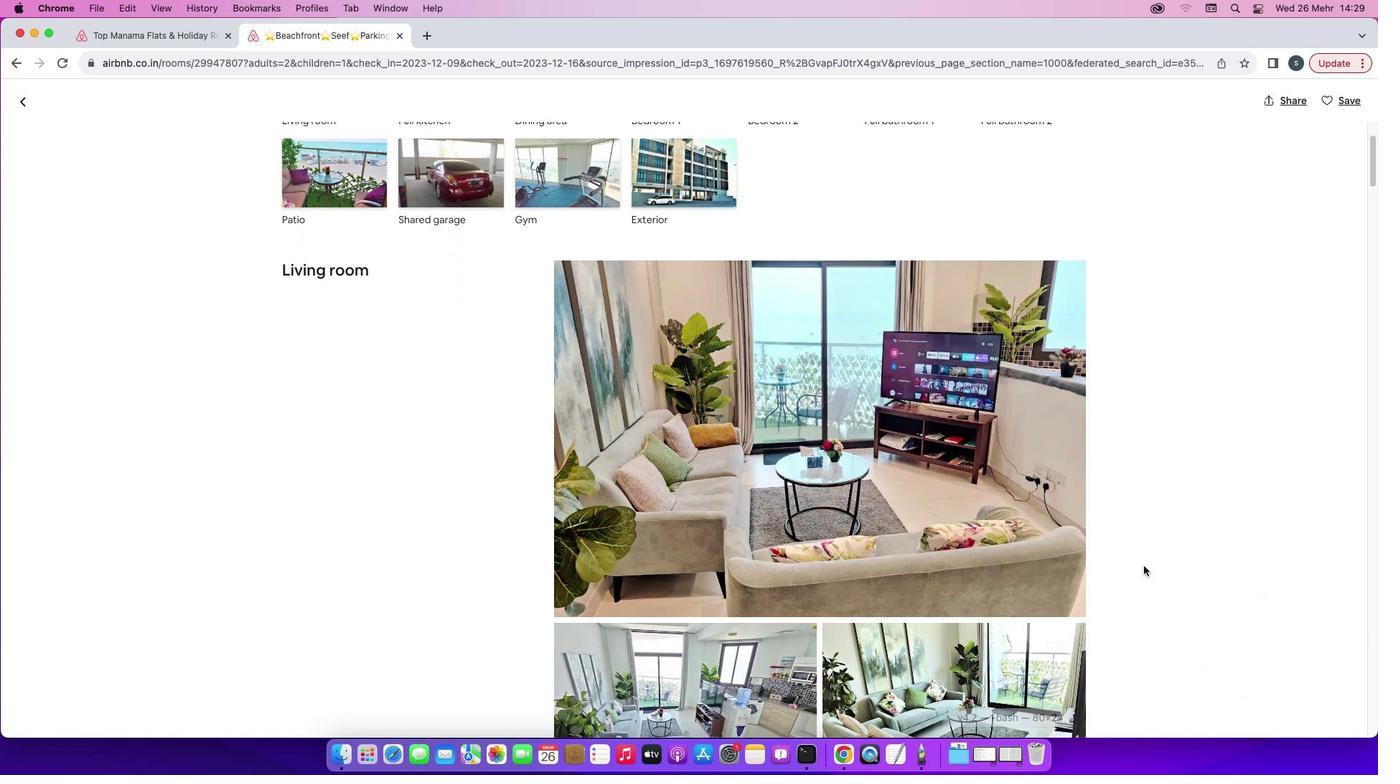 
Action: Mouse scrolled (1140, 561) with delta (-3, -5)
Screenshot: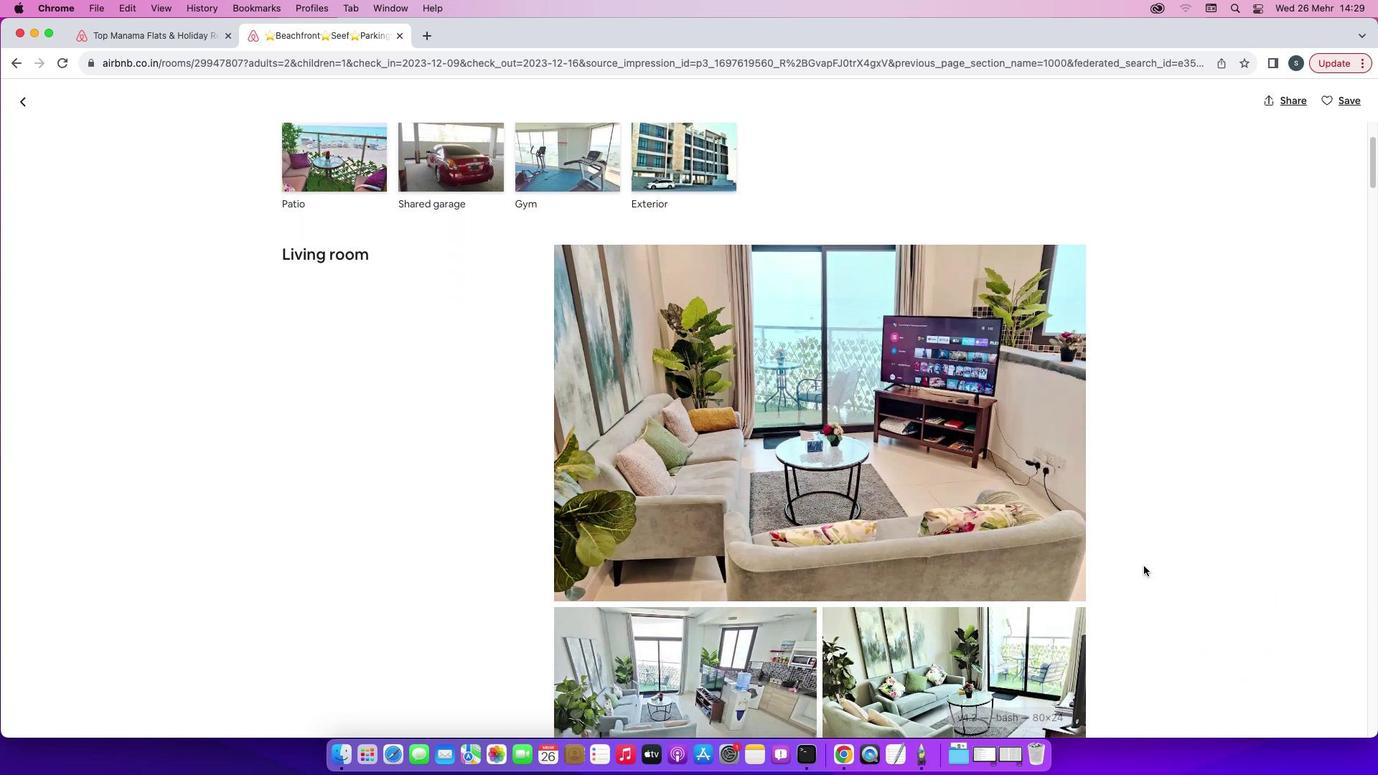 
Action: Mouse scrolled (1140, 561) with delta (-3, -4)
Screenshot: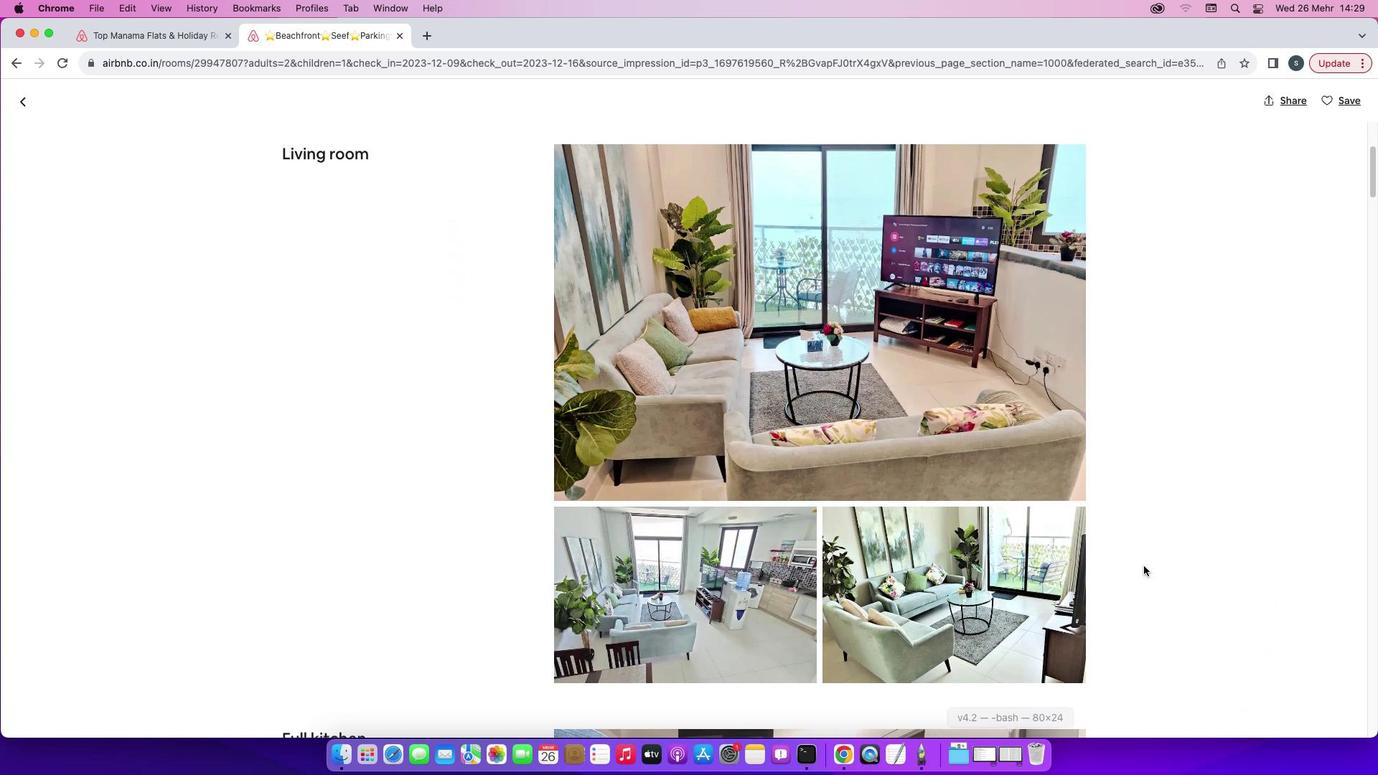 
Action: Mouse scrolled (1140, 561) with delta (-3, -4)
Screenshot: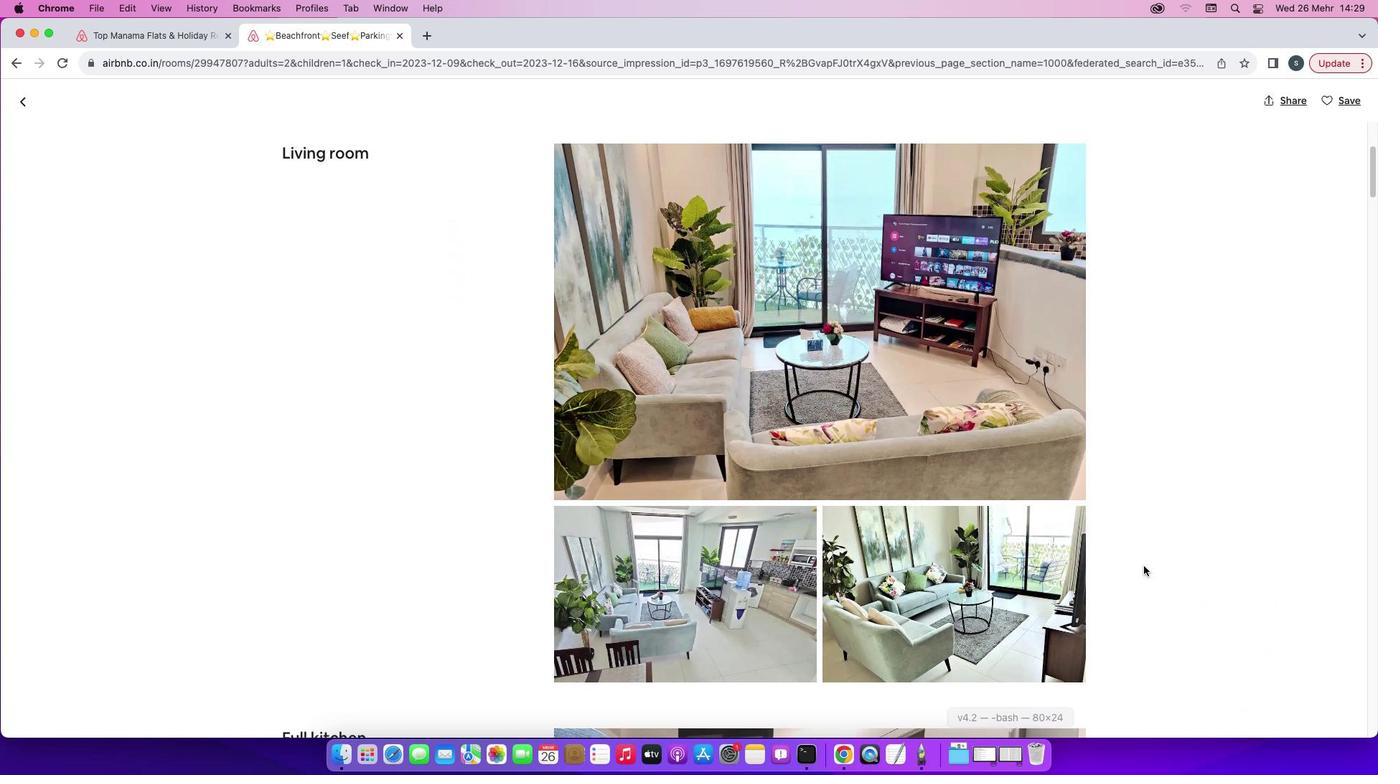 
Action: Mouse scrolled (1140, 561) with delta (-3, -5)
Screenshot: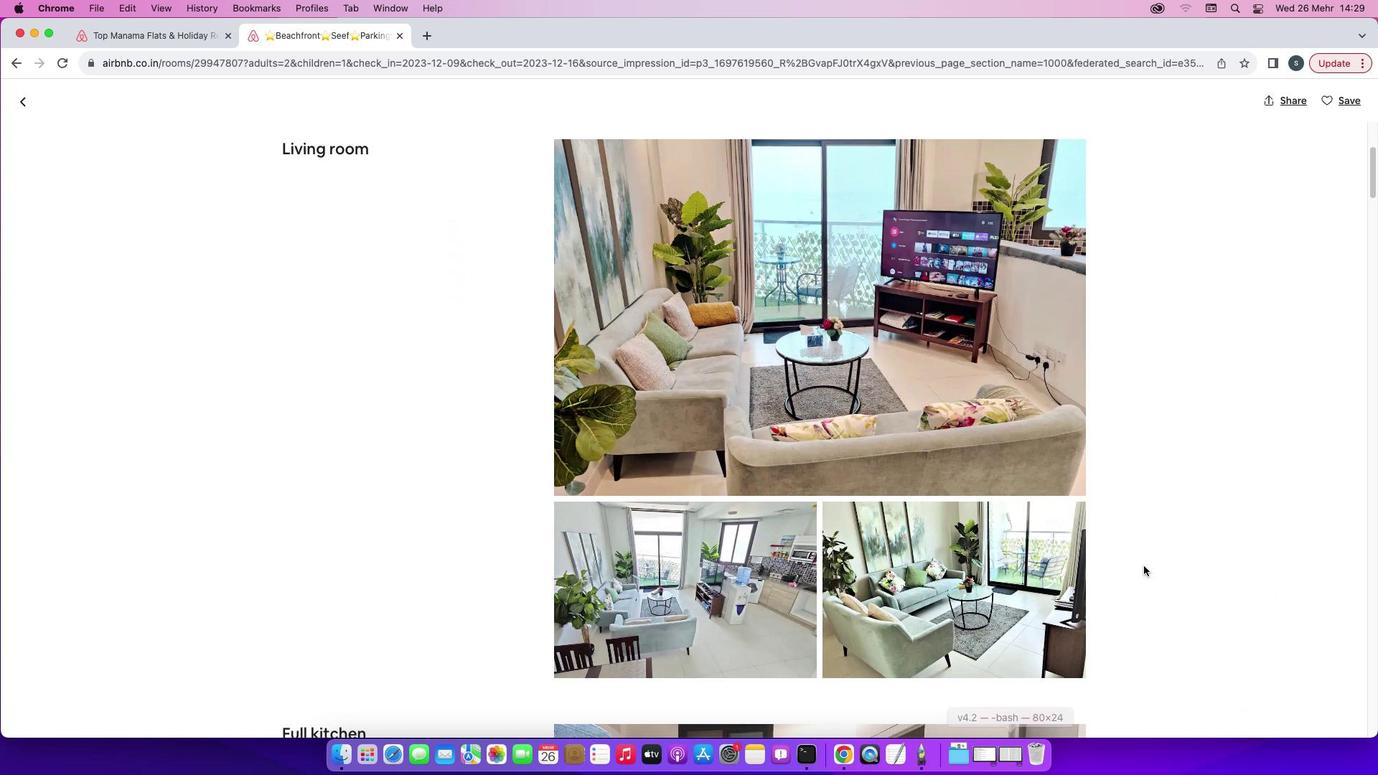 
Action: Mouse scrolled (1140, 561) with delta (-3, -4)
Screenshot: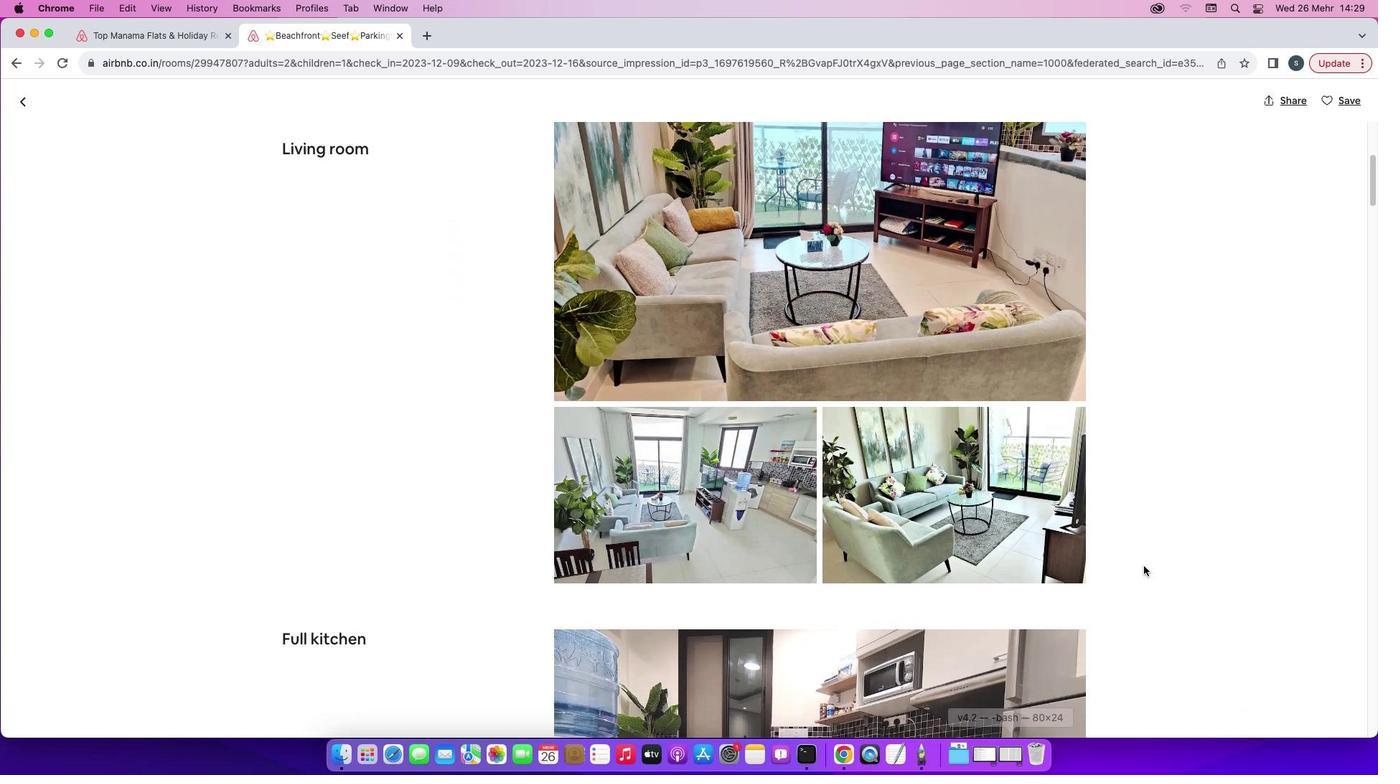 
Action: Mouse scrolled (1140, 561) with delta (-3, -4)
Screenshot: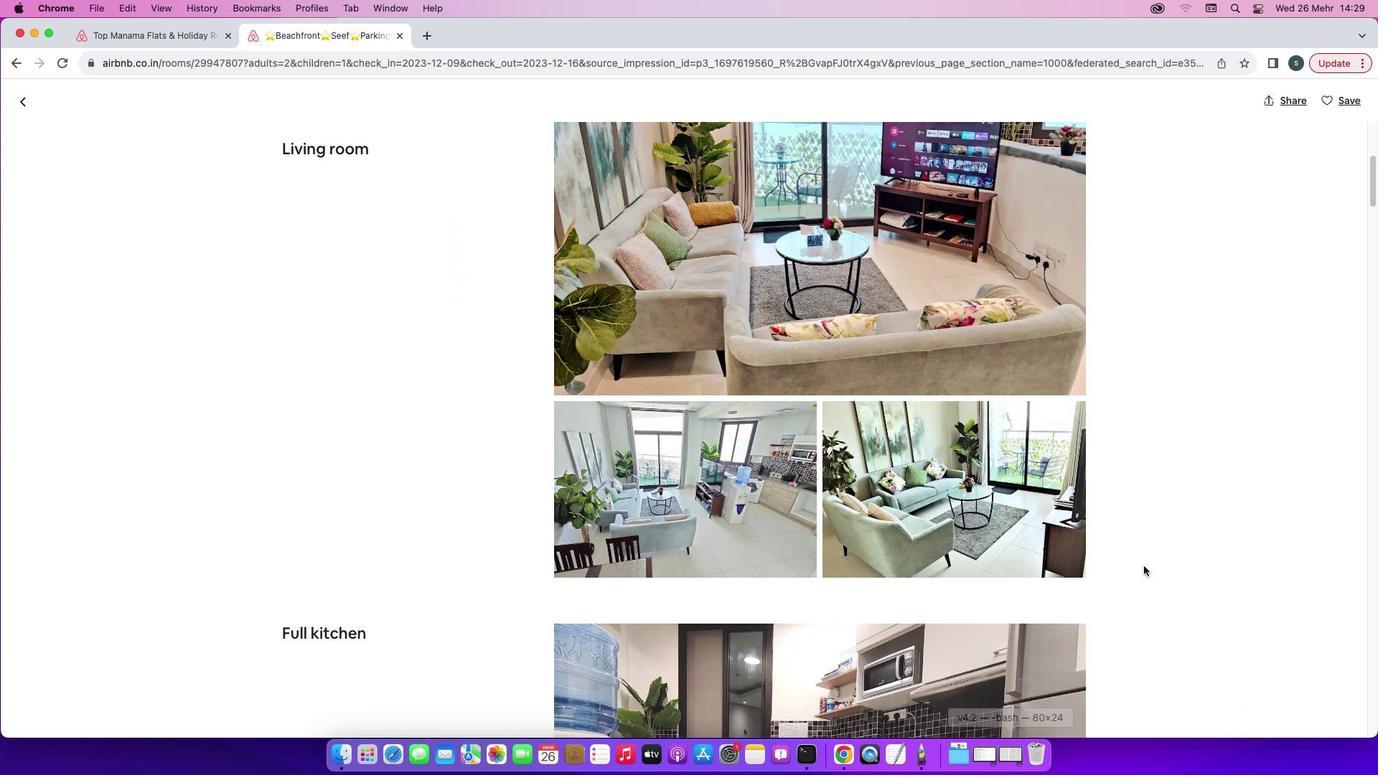 
Action: Mouse scrolled (1140, 561) with delta (-3, -5)
Screenshot: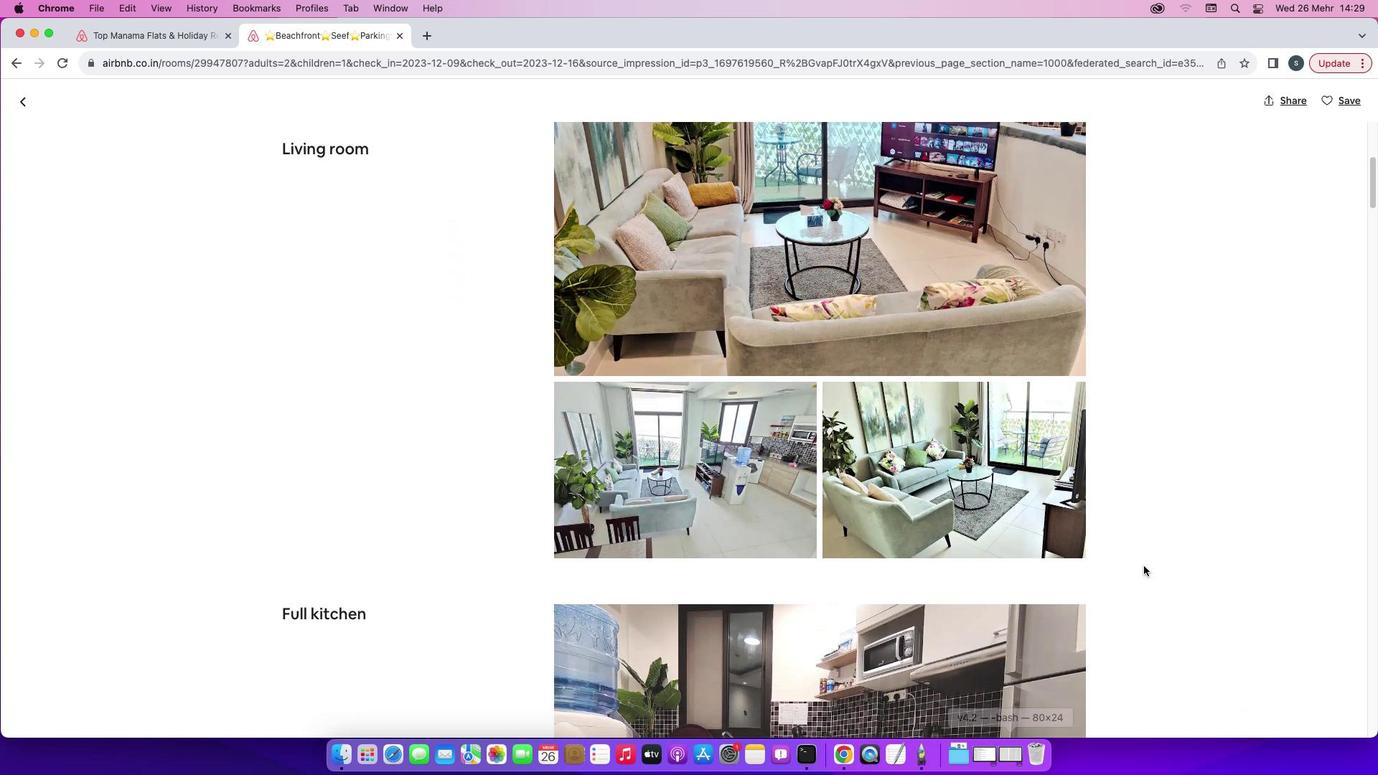 
Action: Mouse scrolled (1140, 561) with delta (-3, -6)
Screenshot: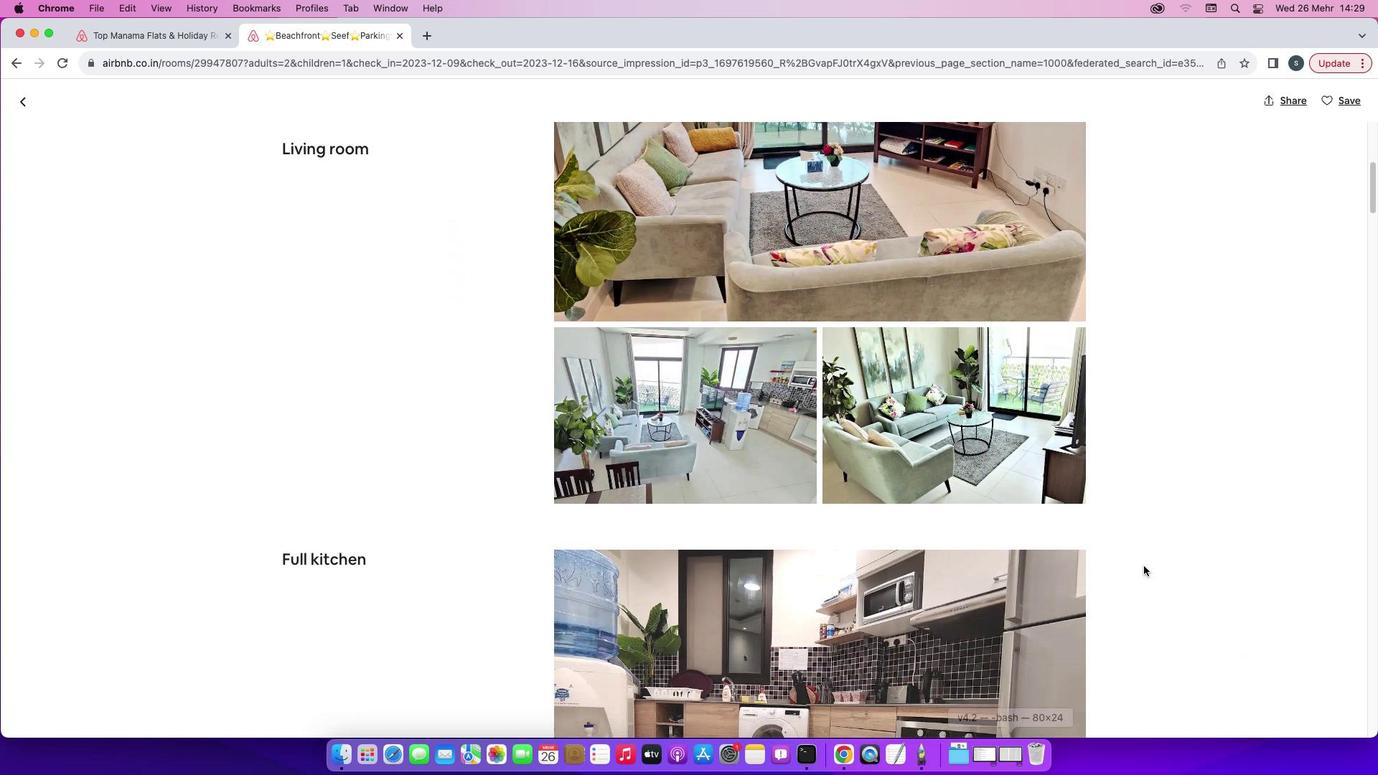 
Action: Mouse scrolled (1140, 561) with delta (-3, -4)
Screenshot: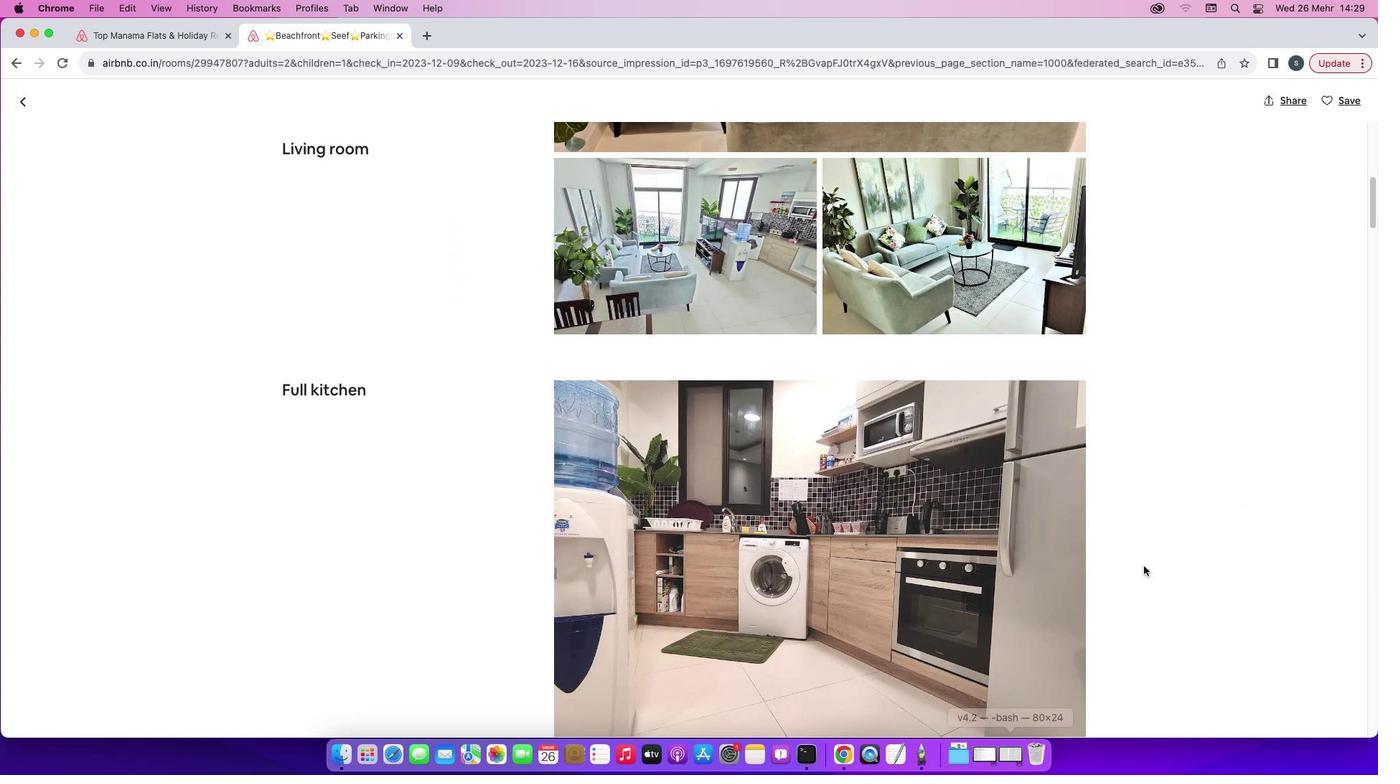 
Action: Mouse scrolled (1140, 561) with delta (-3, -4)
Screenshot: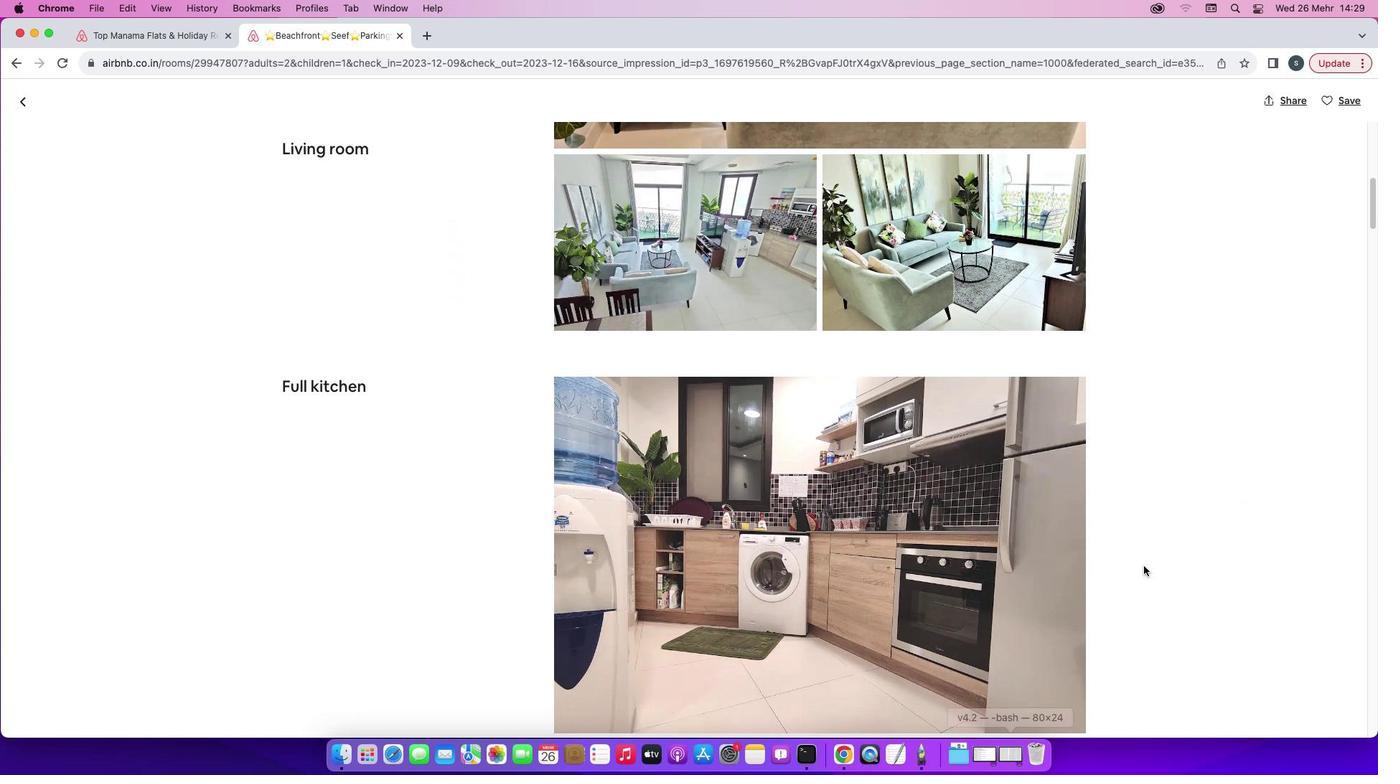 
Action: Mouse scrolled (1140, 561) with delta (-3, -5)
Screenshot: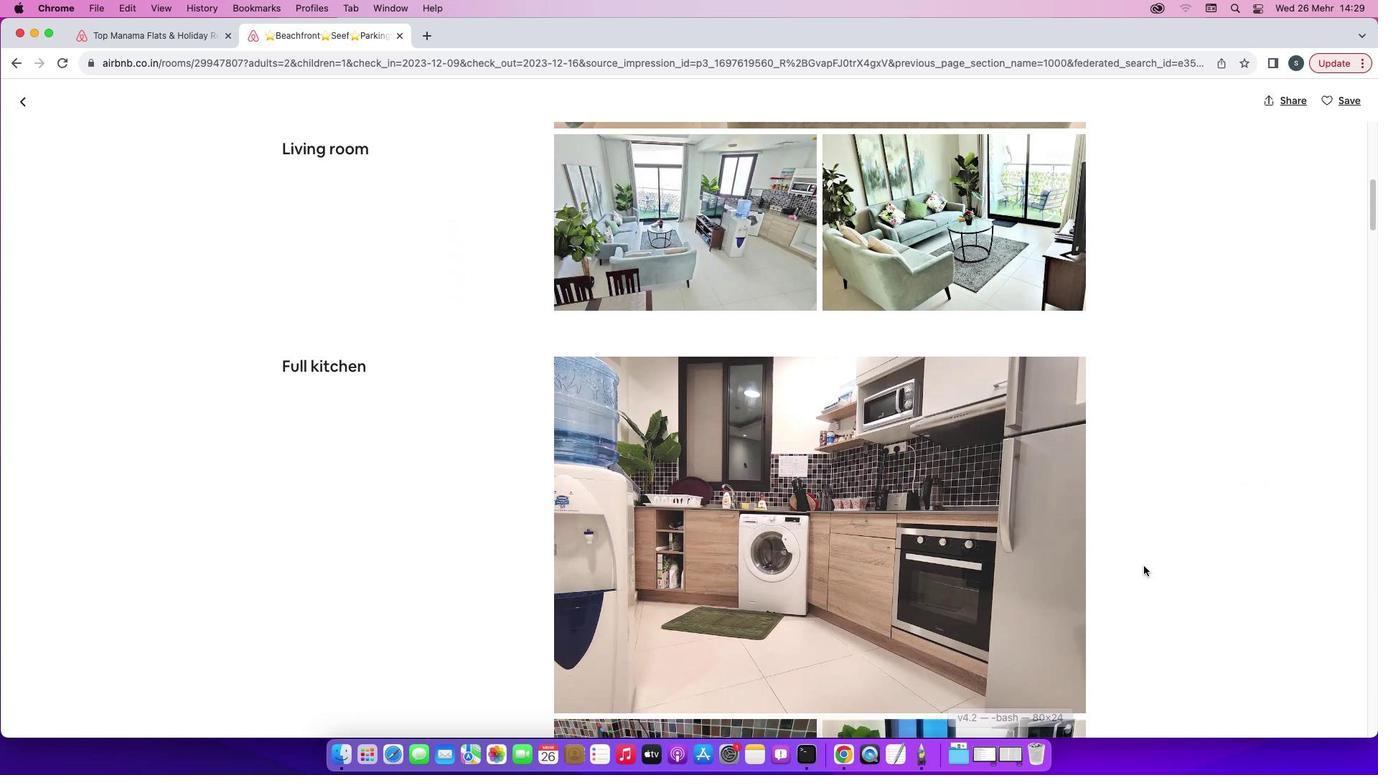 
Action: Mouse scrolled (1140, 561) with delta (-3, -7)
Screenshot: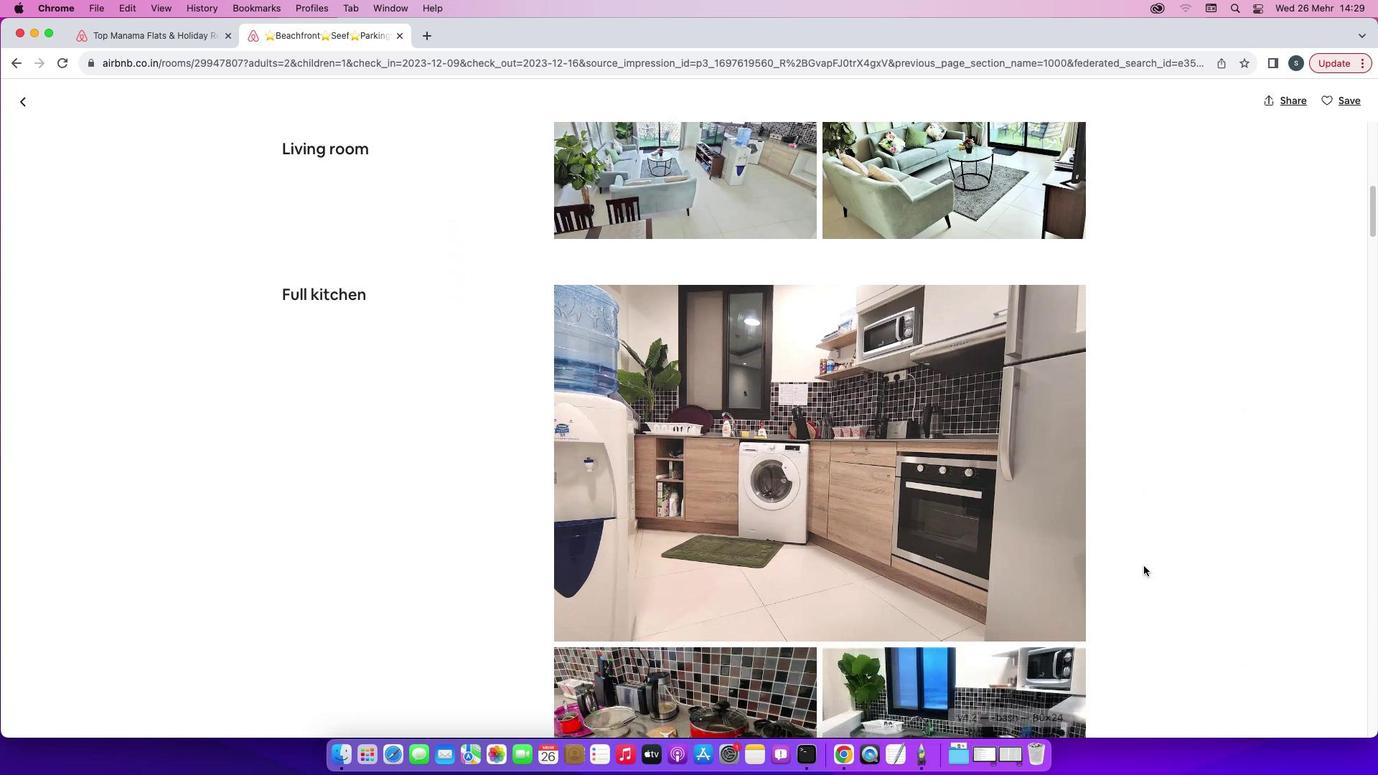 
Action: Mouse scrolled (1140, 561) with delta (-3, -7)
Screenshot: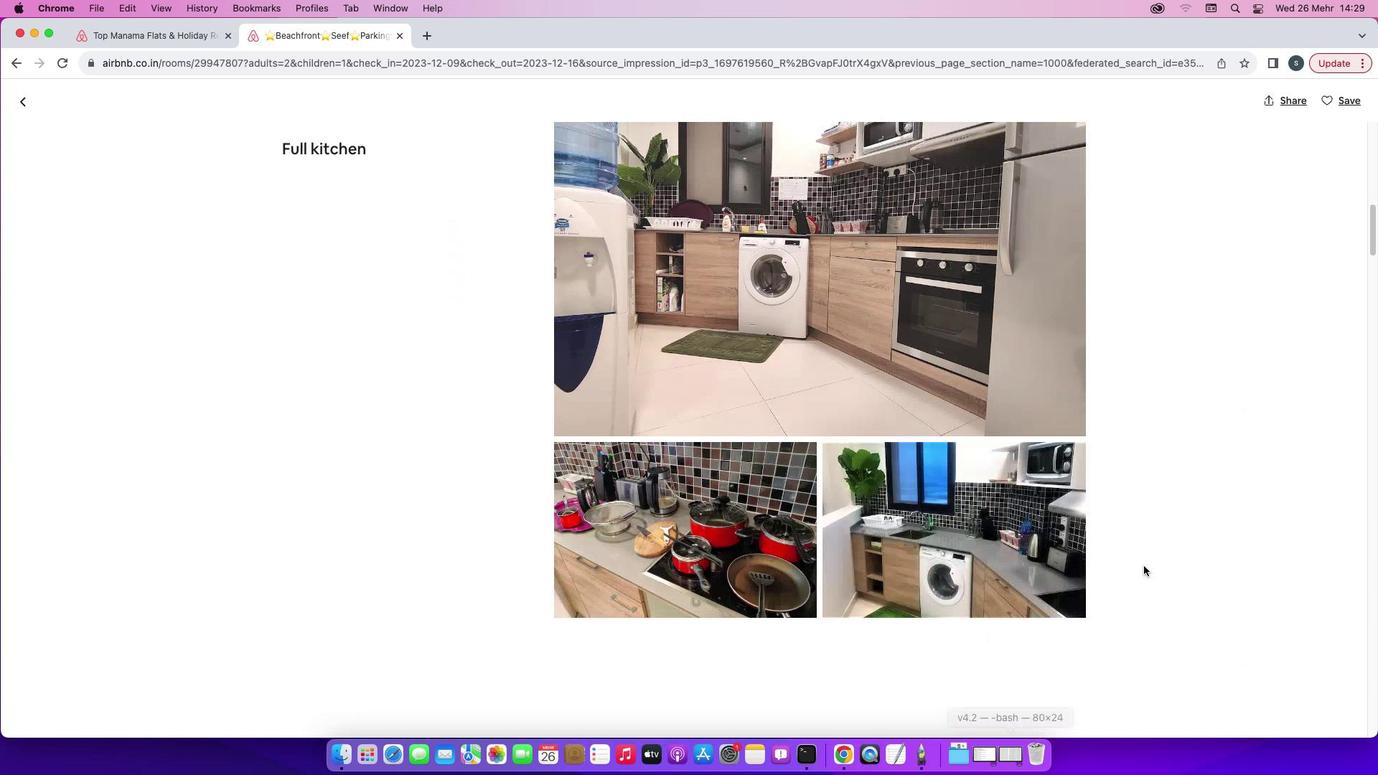 
Action: Mouse scrolled (1140, 561) with delta (-3, -4)
Screenshot: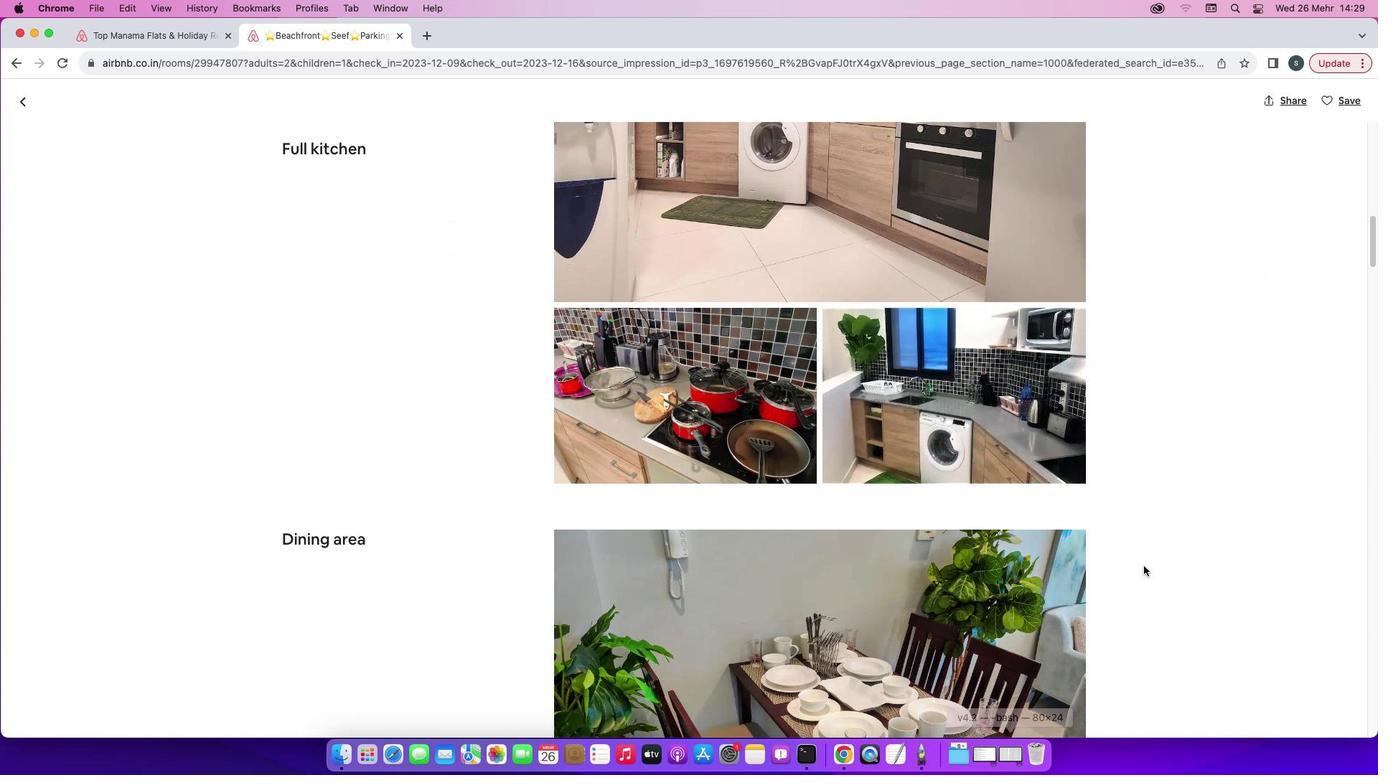 
Action: Mouse scrolled (1140, 561) with delta (-3, -4)
Screenshot: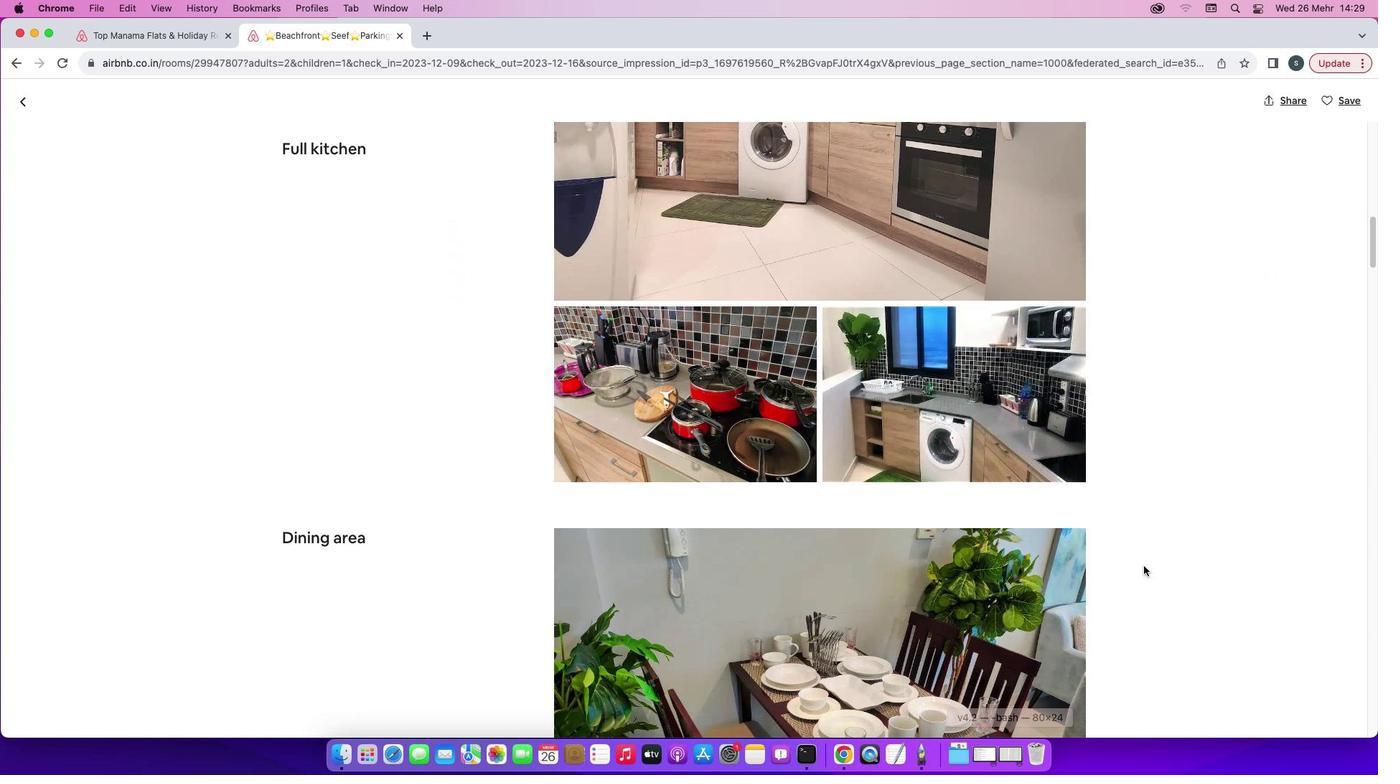 
Action: Mouse scrolled (1140, 561) with delta (-3, -5)
Screenshot: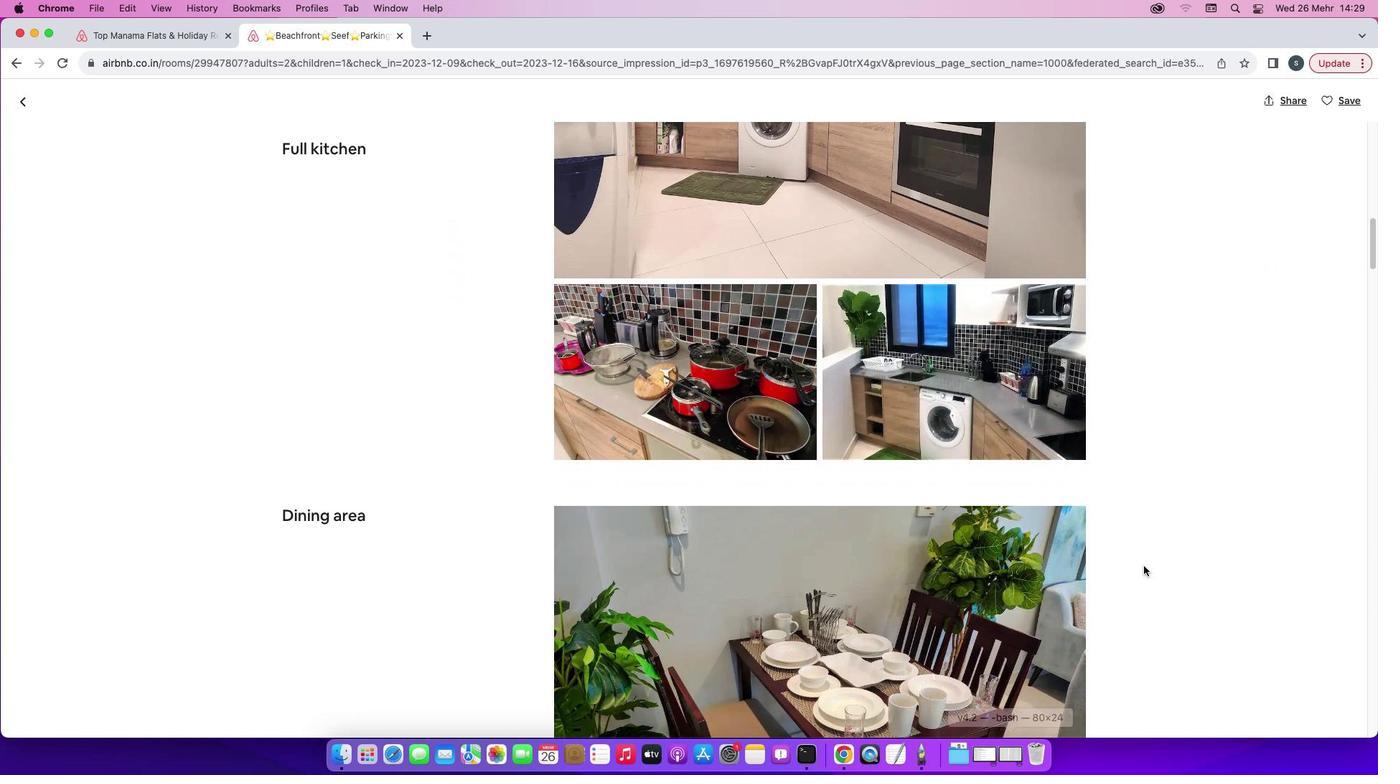 
Action: Mouse scrolled (1140, 561) with delta (-3, -5)
Screenshot: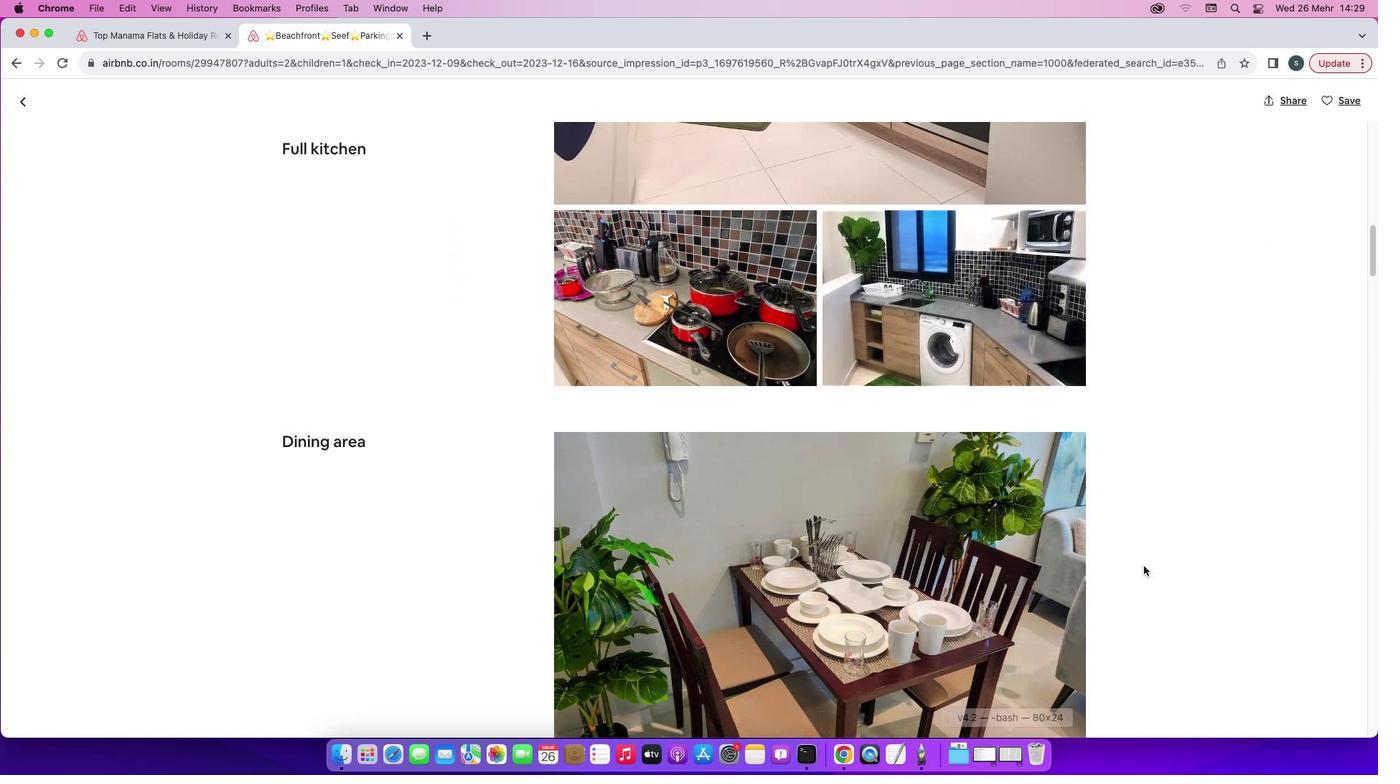 
Action: Mouse scrolled (1140, 561) with delta (-3, -6)
Screenshot: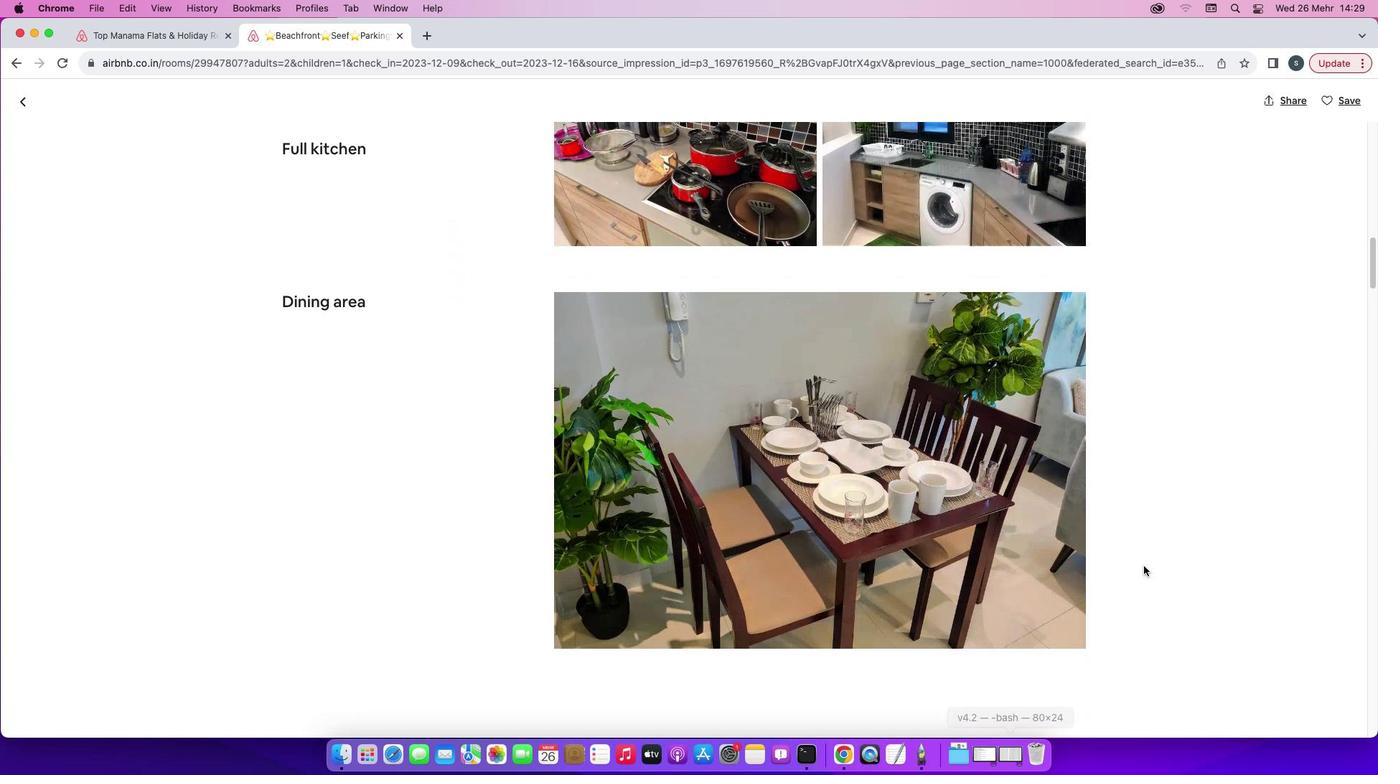 
Action: Mouse scrolled (1140, 561) with delta (-3, -4)
Screenshot: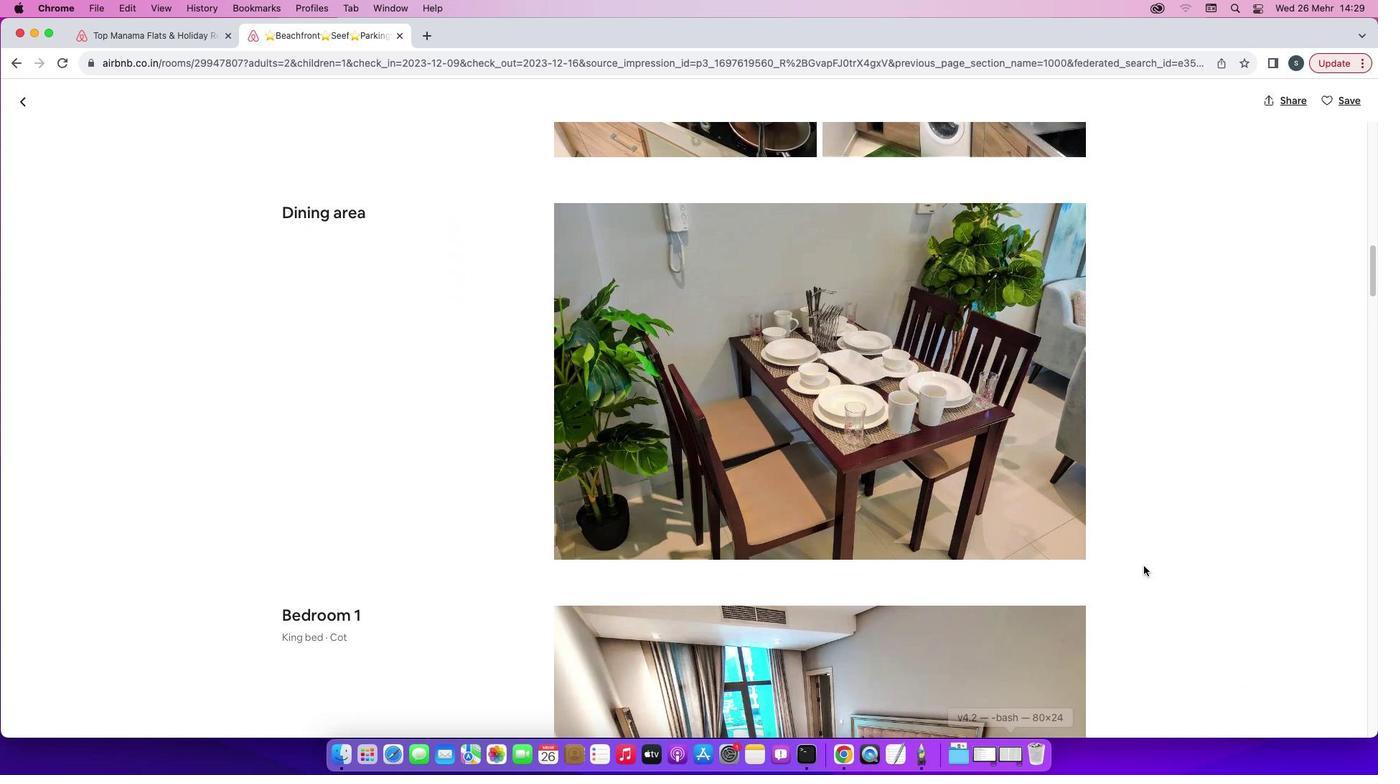 
Action: Mouse scrolled (1140, 561) with delta (-3, -4)
Screenshot: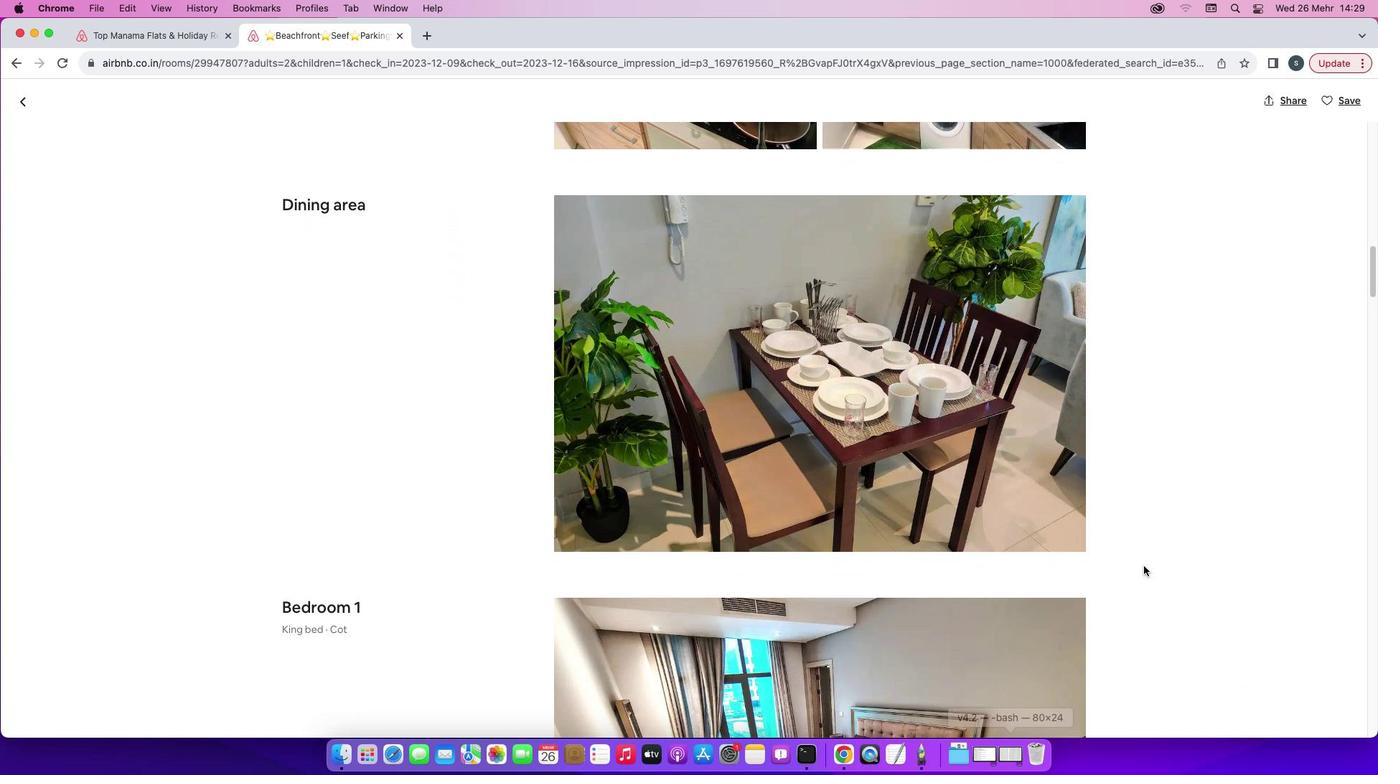 
Action: Mouse scrolled (1140, 561) with delta (-3, -5)
Screenshot: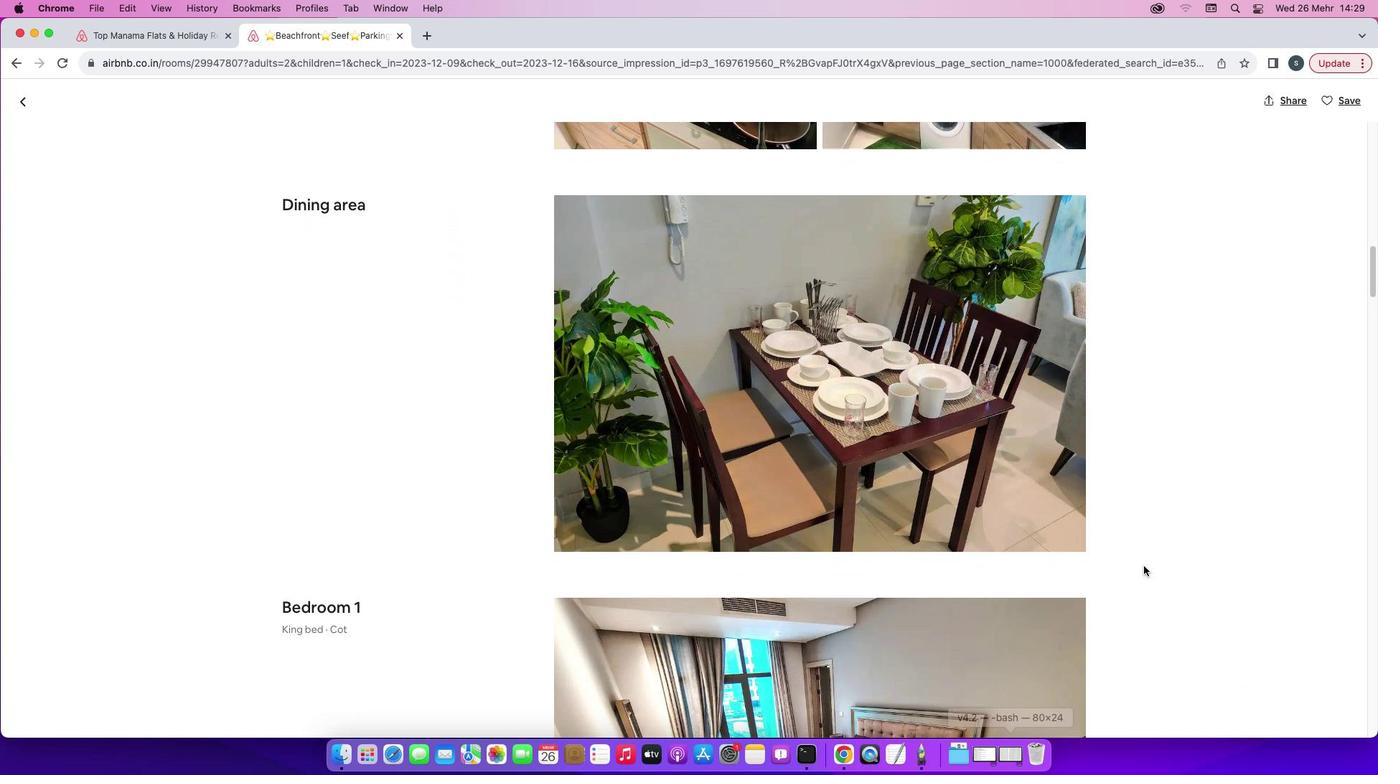
Action: Mouse scrolled (1140, 561) with delta (-3, -6)
Screenshot: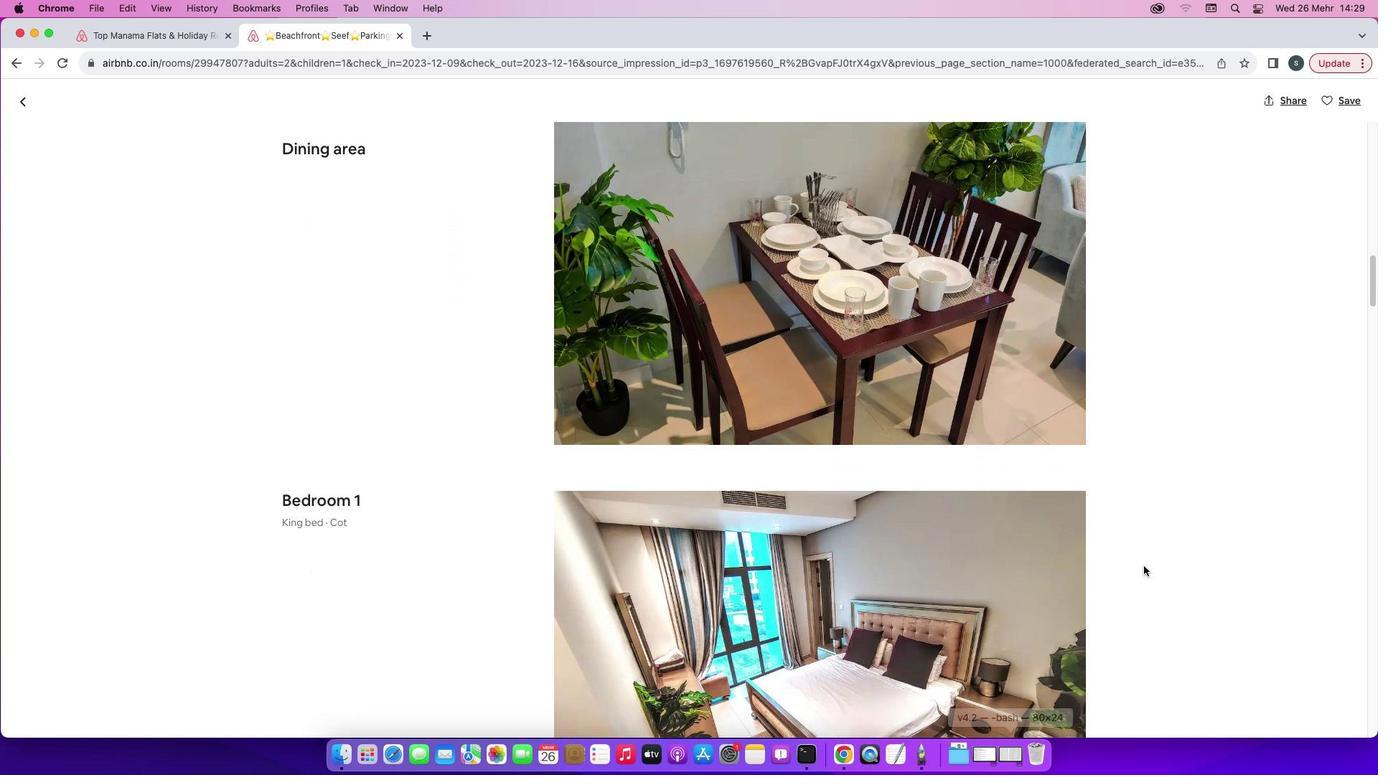 
Action: Mouse scrolled (1140, 561) with delta (-3, -4)
Screenshot: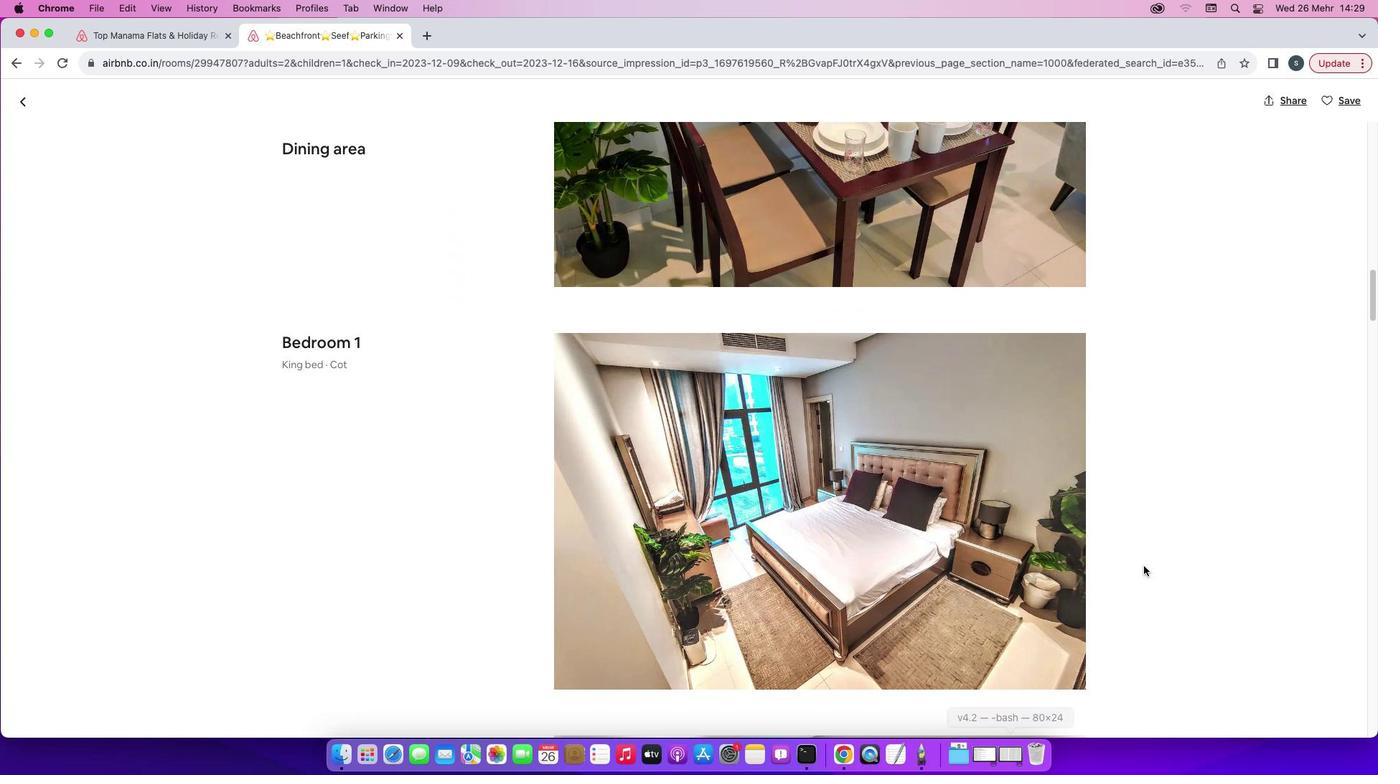 
Action: Mouse scrolled (1140, 561) with delta (-3, -4)
Screenshot: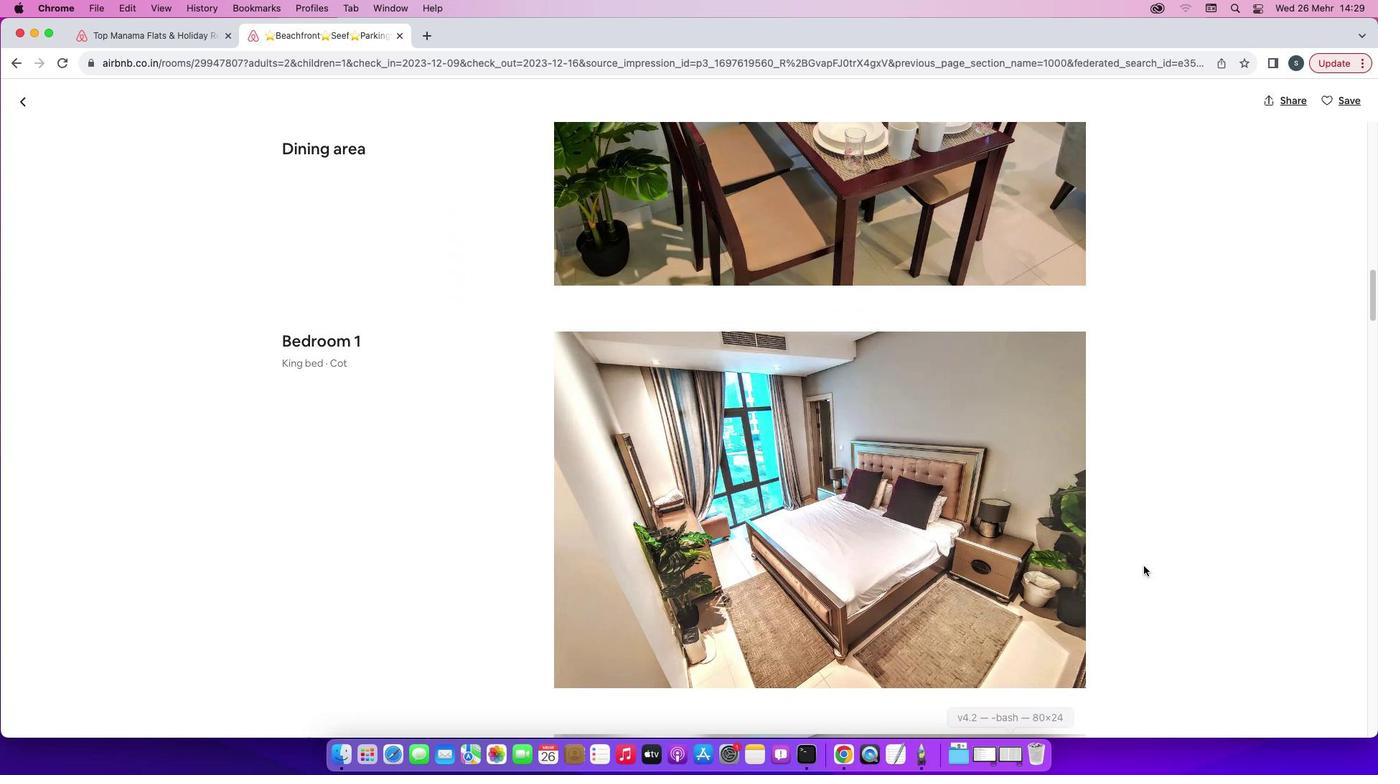 
Action: Mouse scrolled (1140, 561) with delta (-3, -5)
Screenshot: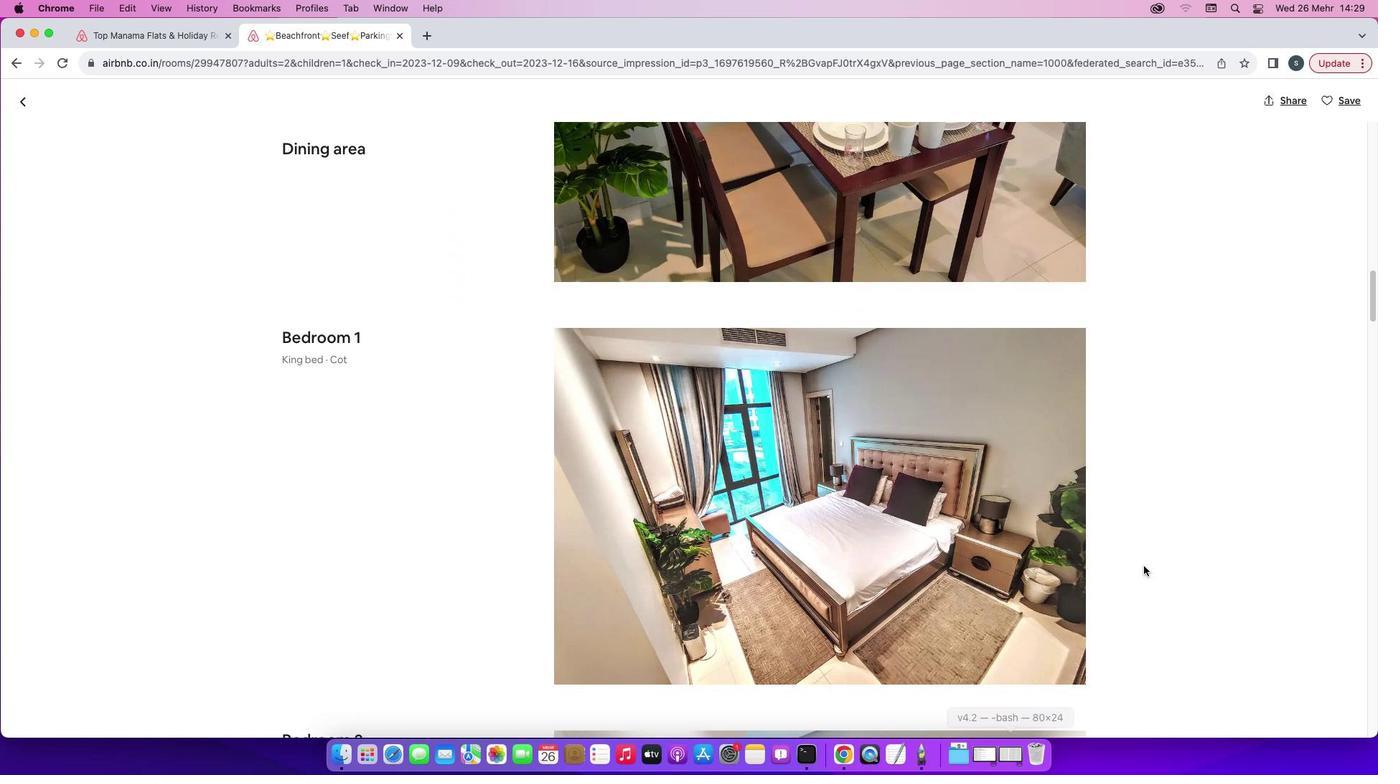 
Action: Mouse scrolled (1140, 561) with delta (-3, -6)
Screenshot: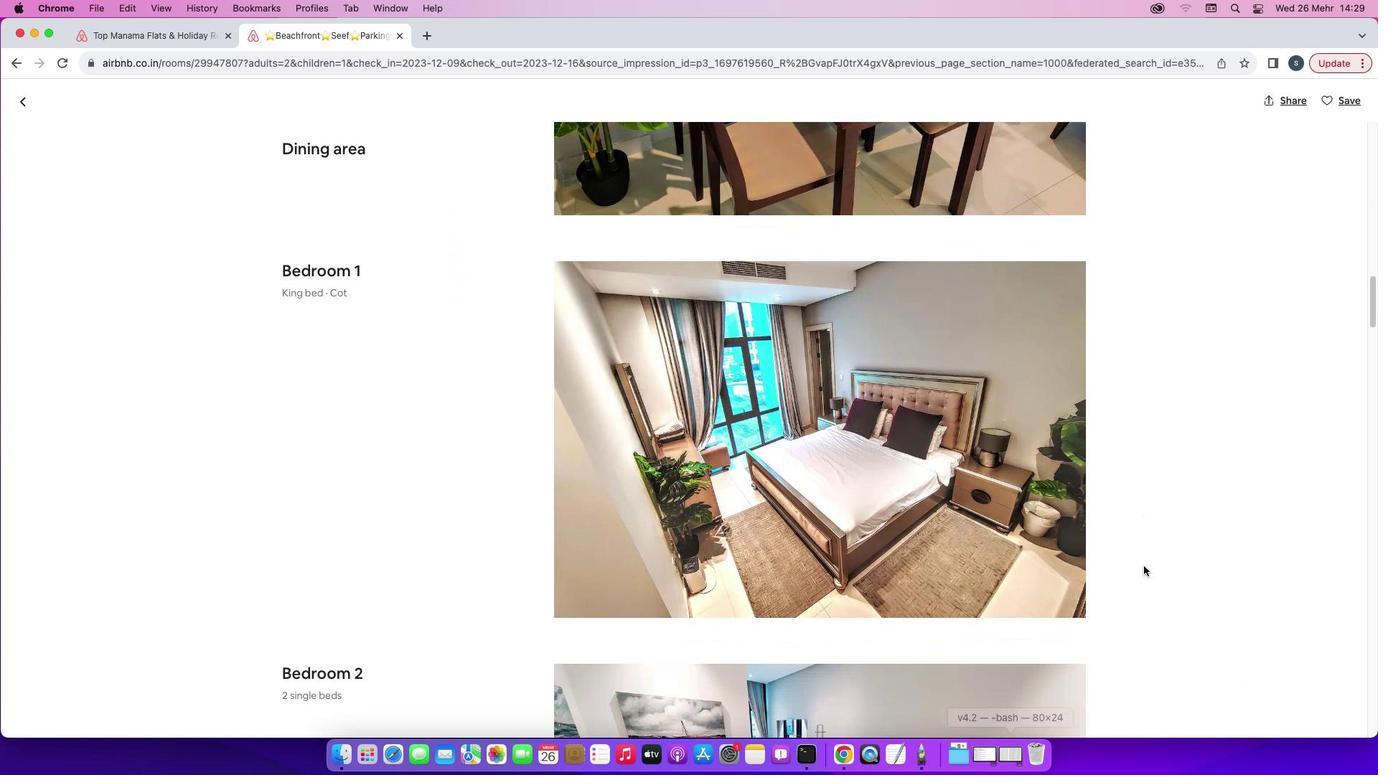 
Action: Mouse scrolled (1140, 561) with delta (-3, -4)
Screenshot: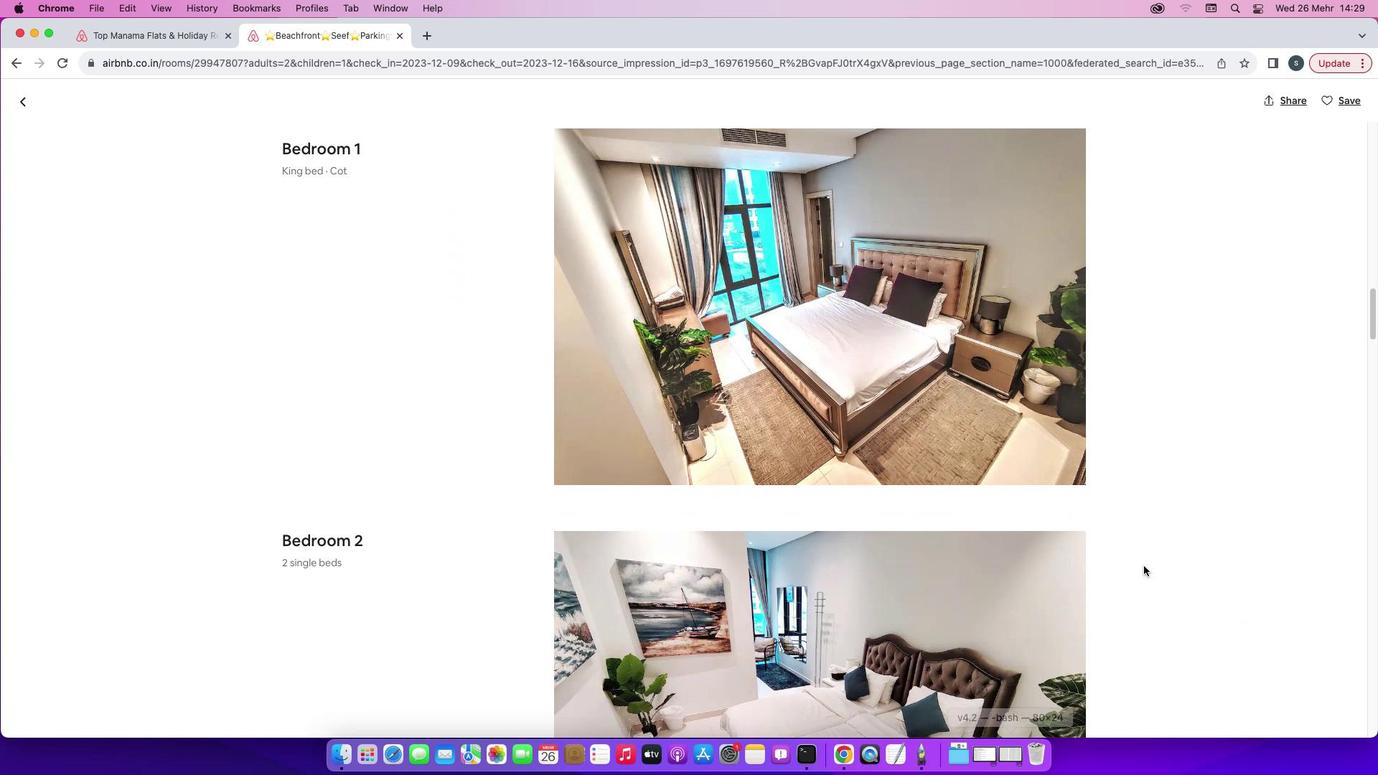 
Action: Mouse scrolled (1140, 561) with delta (-3, -4)
Screenshot: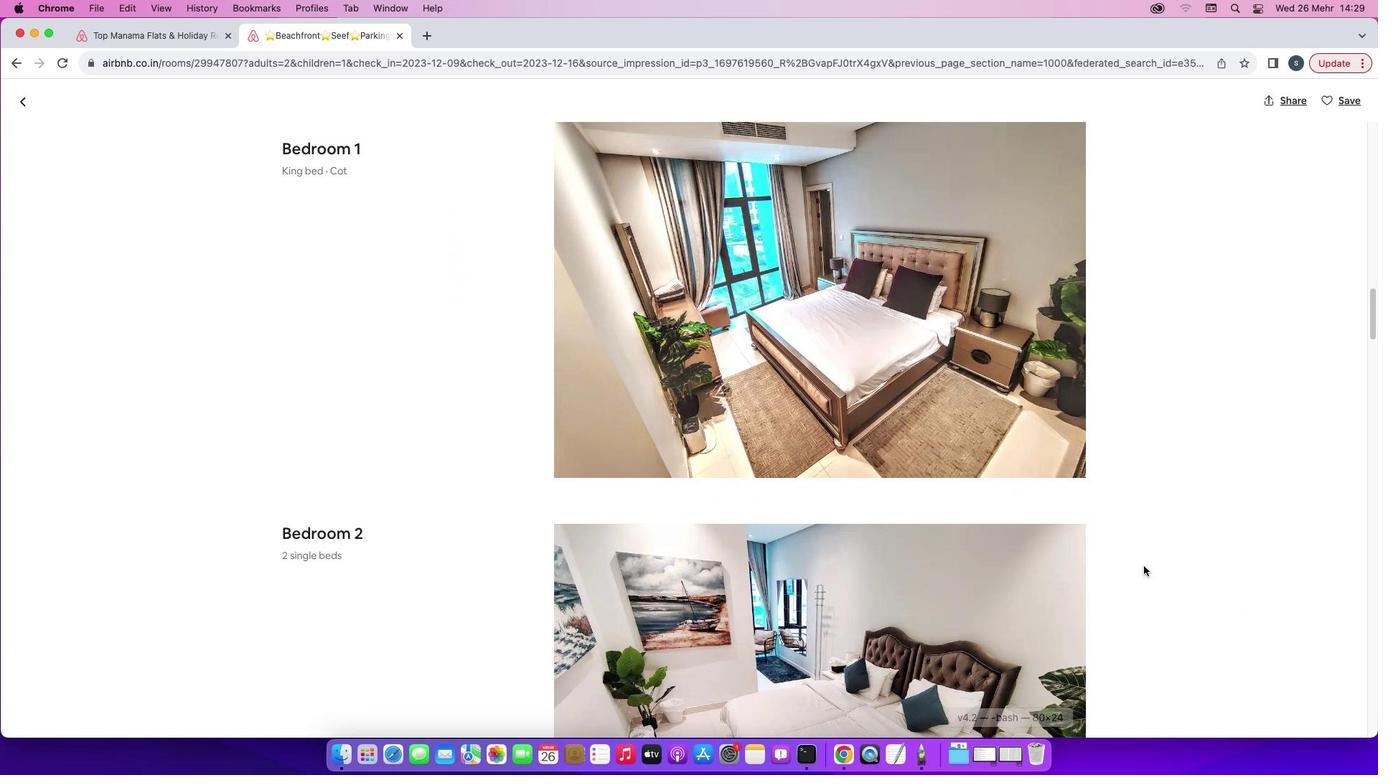 
Action: Mouse scrolled (1140, 561) with delta (-3, -5)
Screenshot: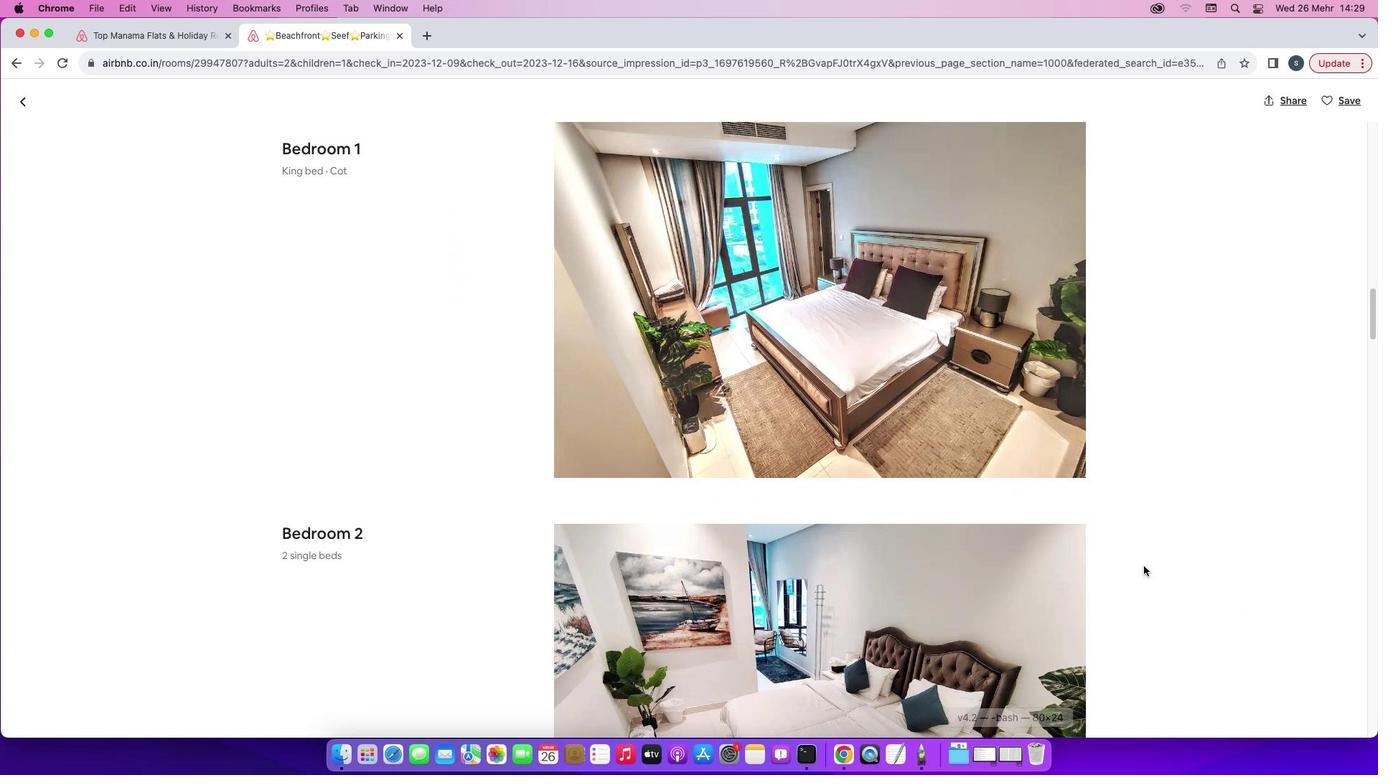 
Action: Mouse scrolled (1140, 561) with delta (-3, -6)
Screenshot: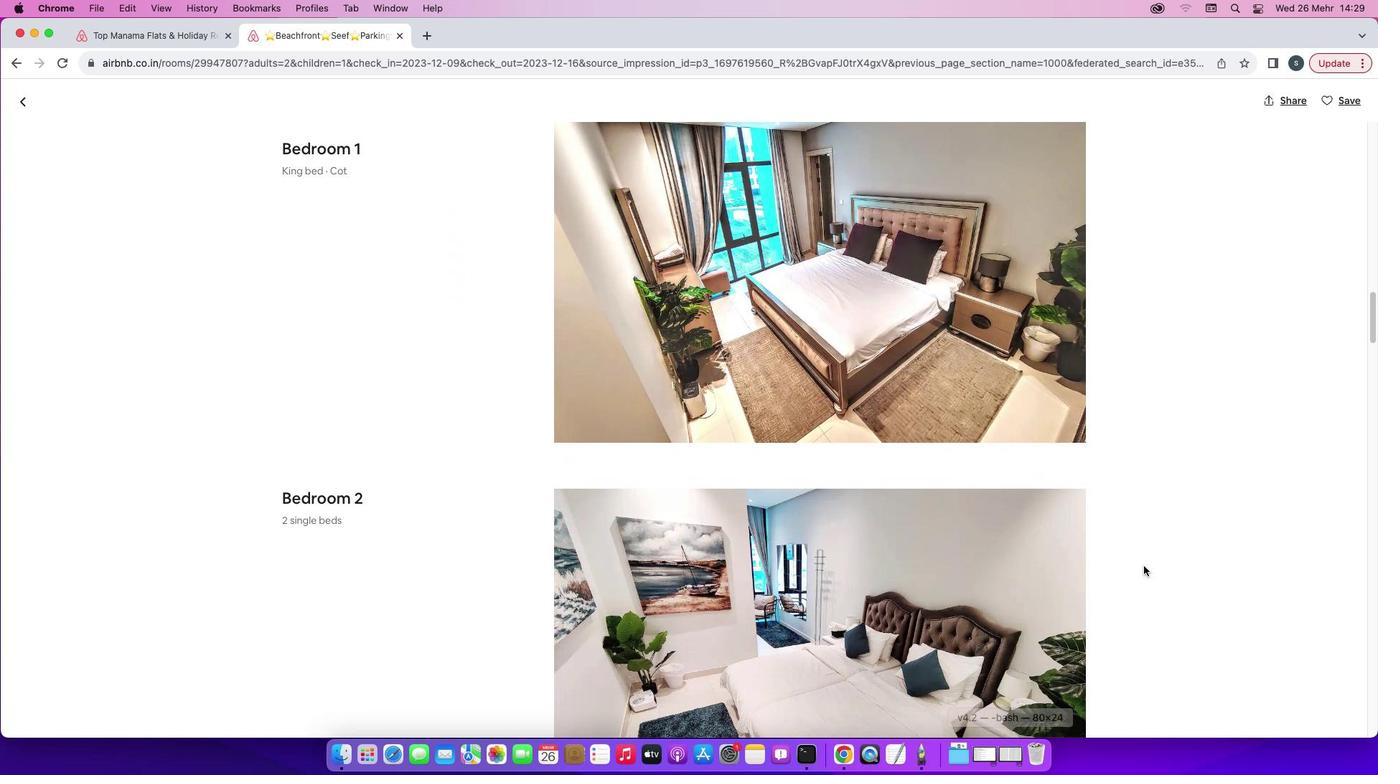 
Action: Mouse moved to (1139, 561)
Screenshot: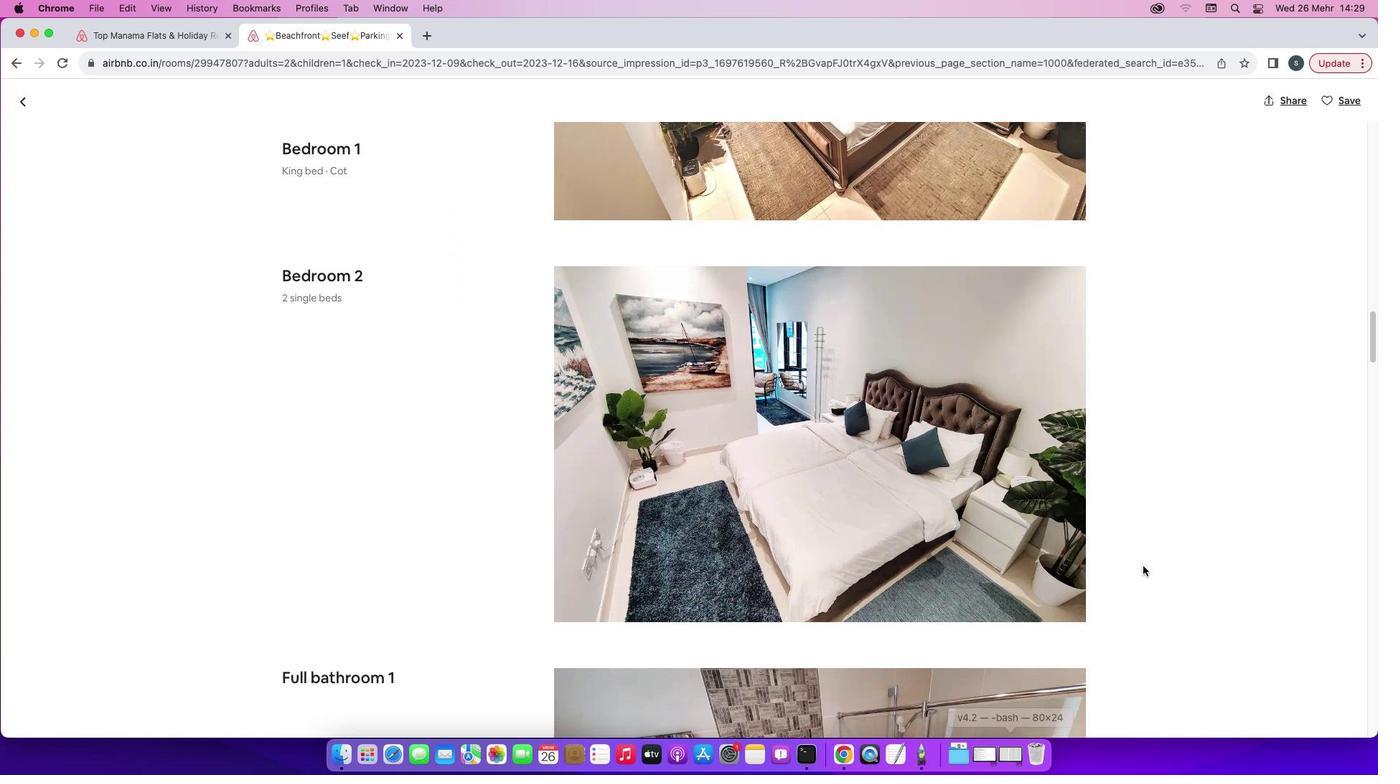 
Action: Mouse scrolled (1139, 561) with delta (-3, -4)
Screenshot: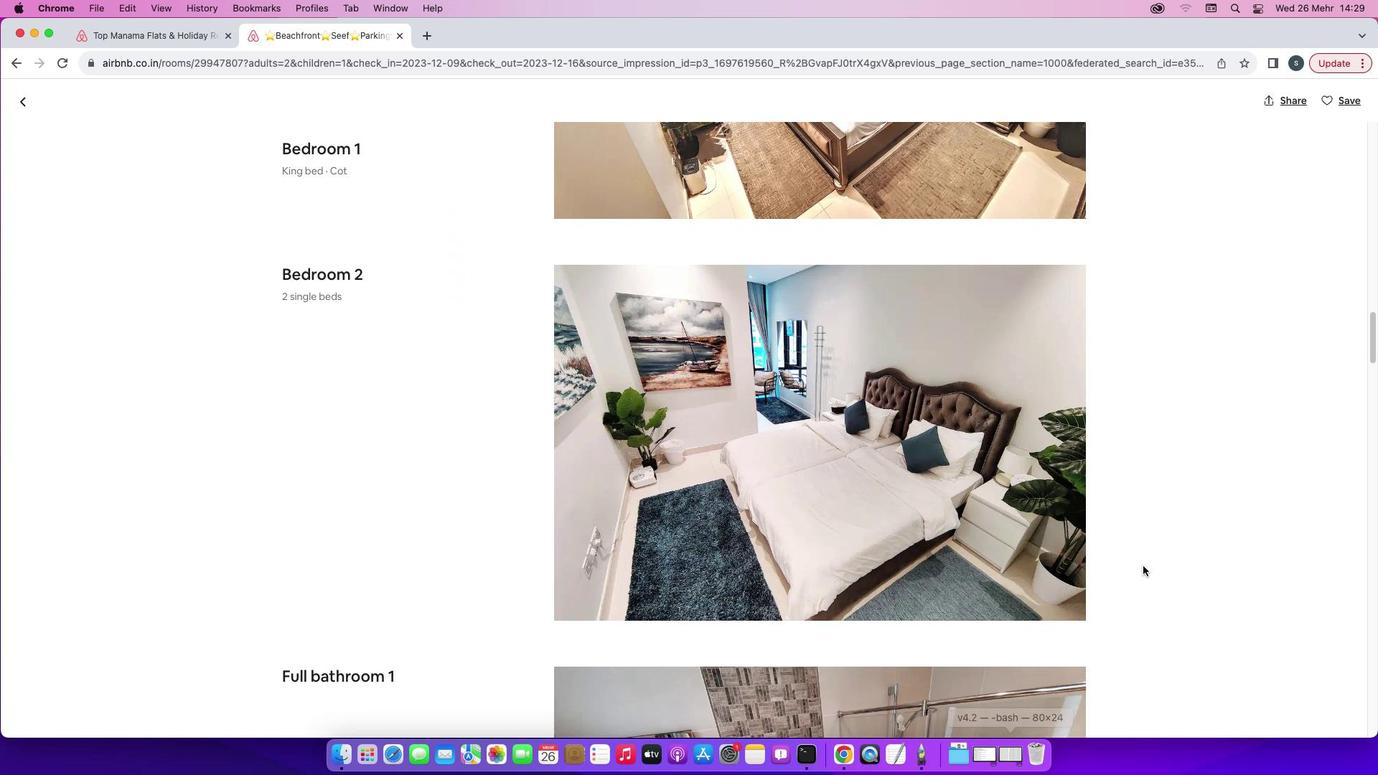 
Action: Mouse scrolled (1139, 561) with delta (-3, -4)
Screenshot: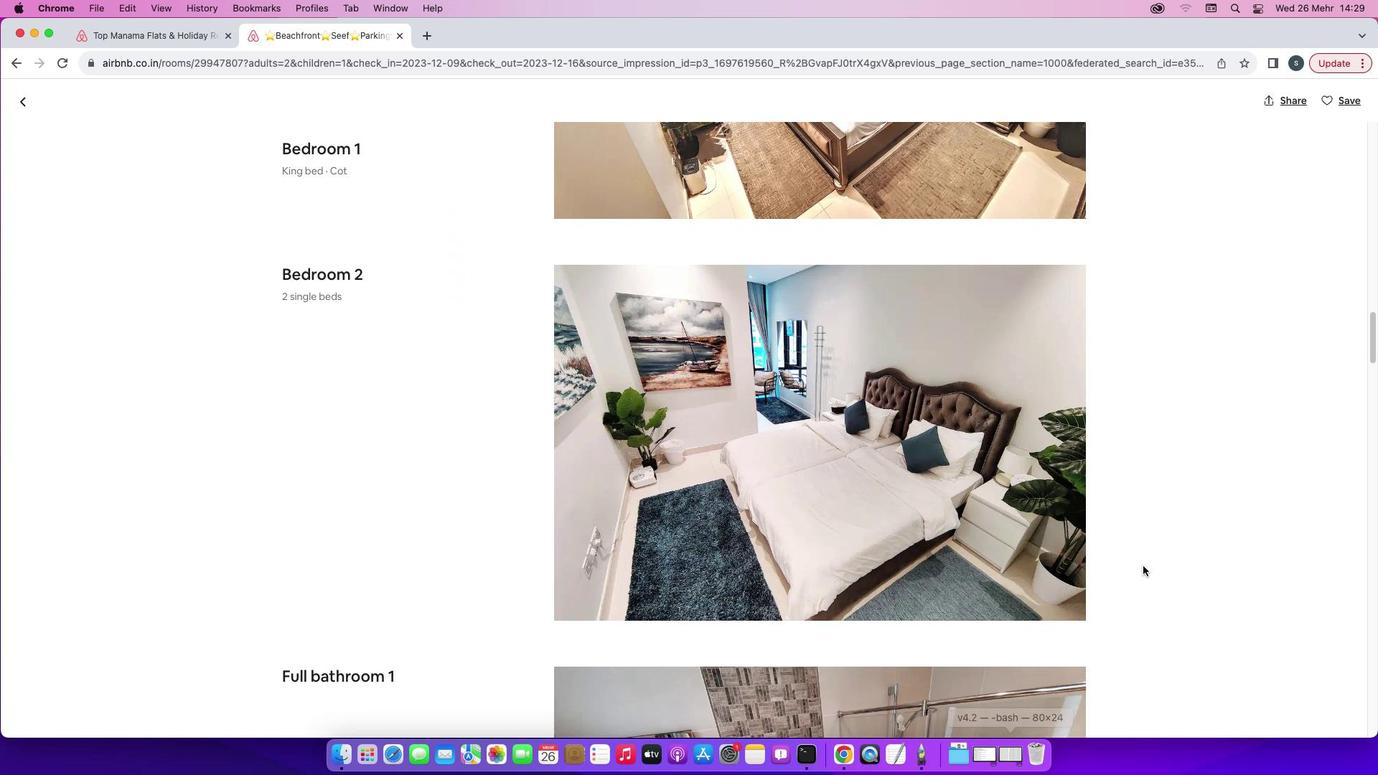 
Action: Mouse scrolled (1139, 561) with delta (-3, -5)
Screenshot: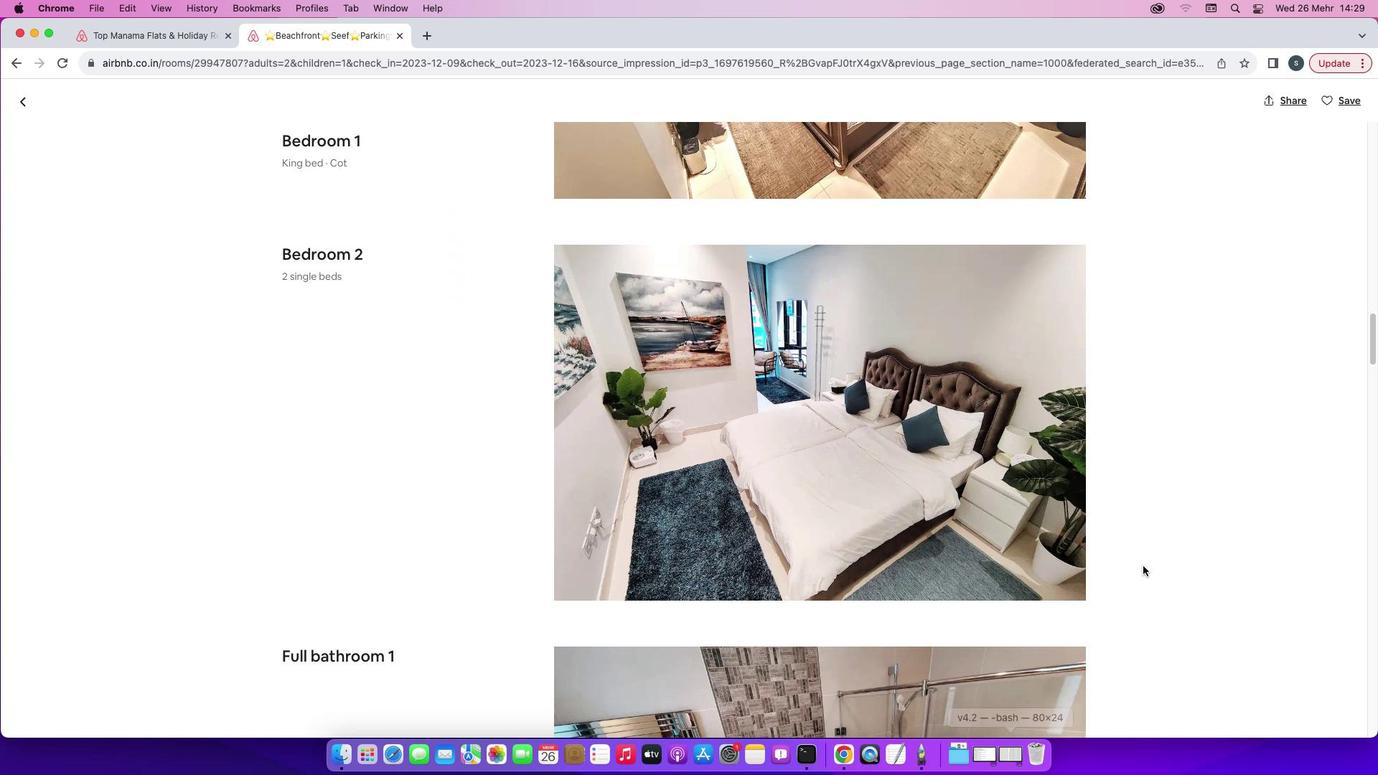 
Action: Mouse scrolled (1139, 561) with delta (-3, -7)
Screenshot: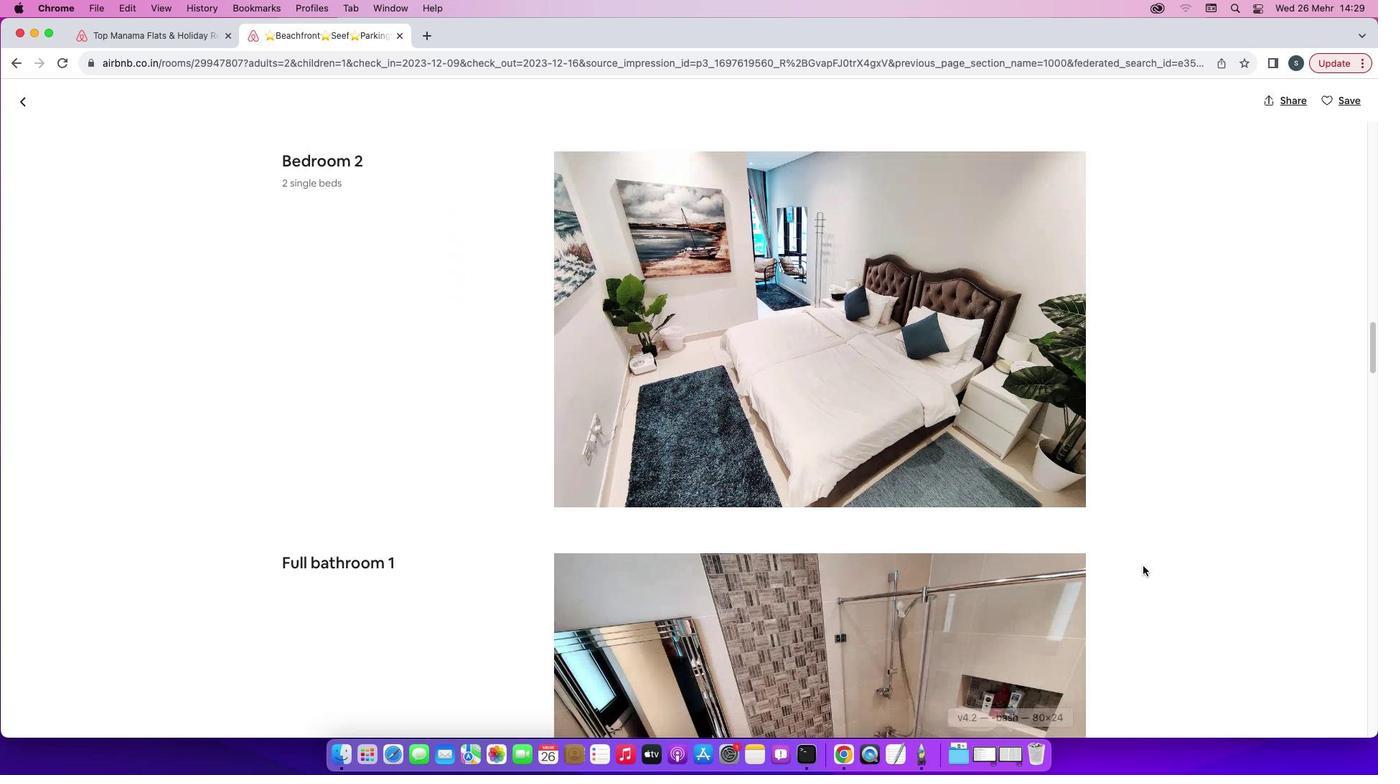 
Action: Mouse scrolled (1139, 561) with delta (-3, -7)
Screenshot: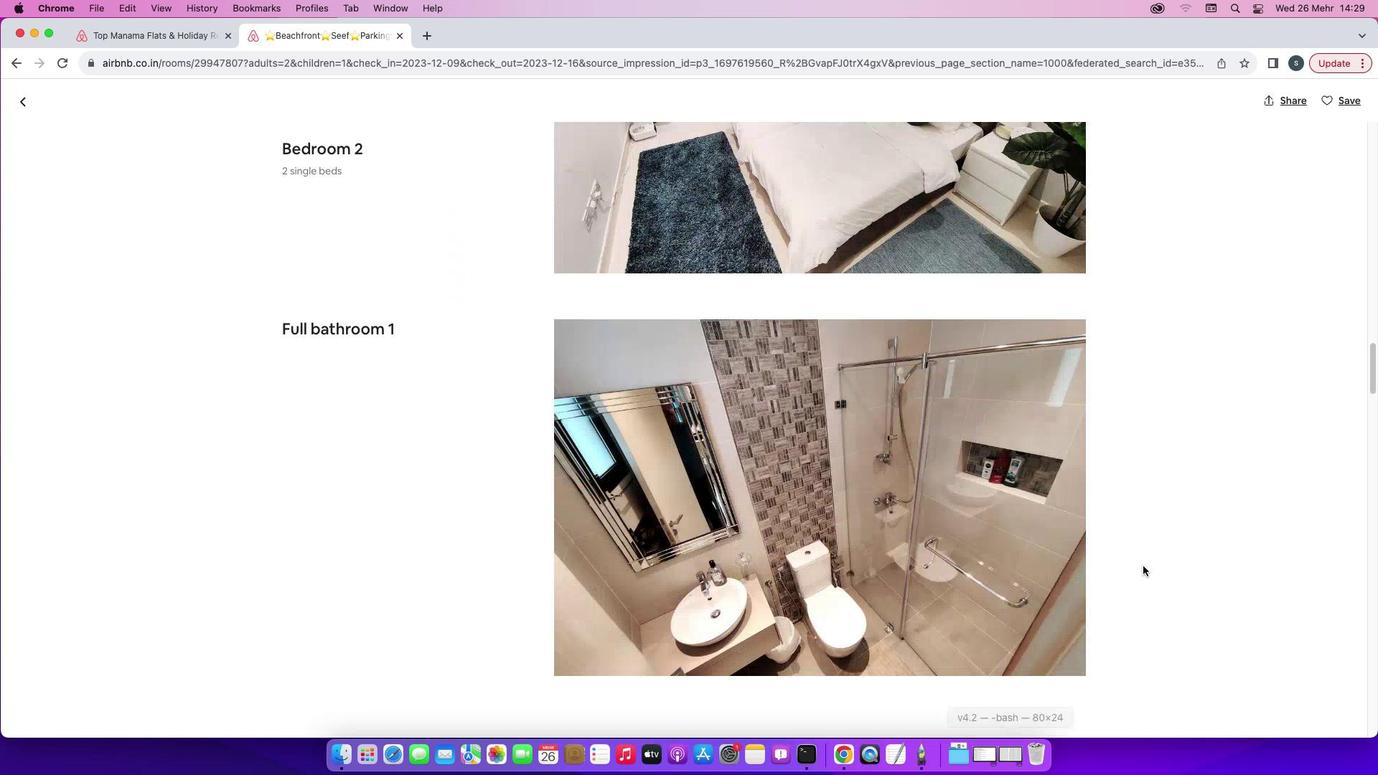 
Action: Mouse scrolled (1139, 561) with delta (-3, -4)
Screenshot: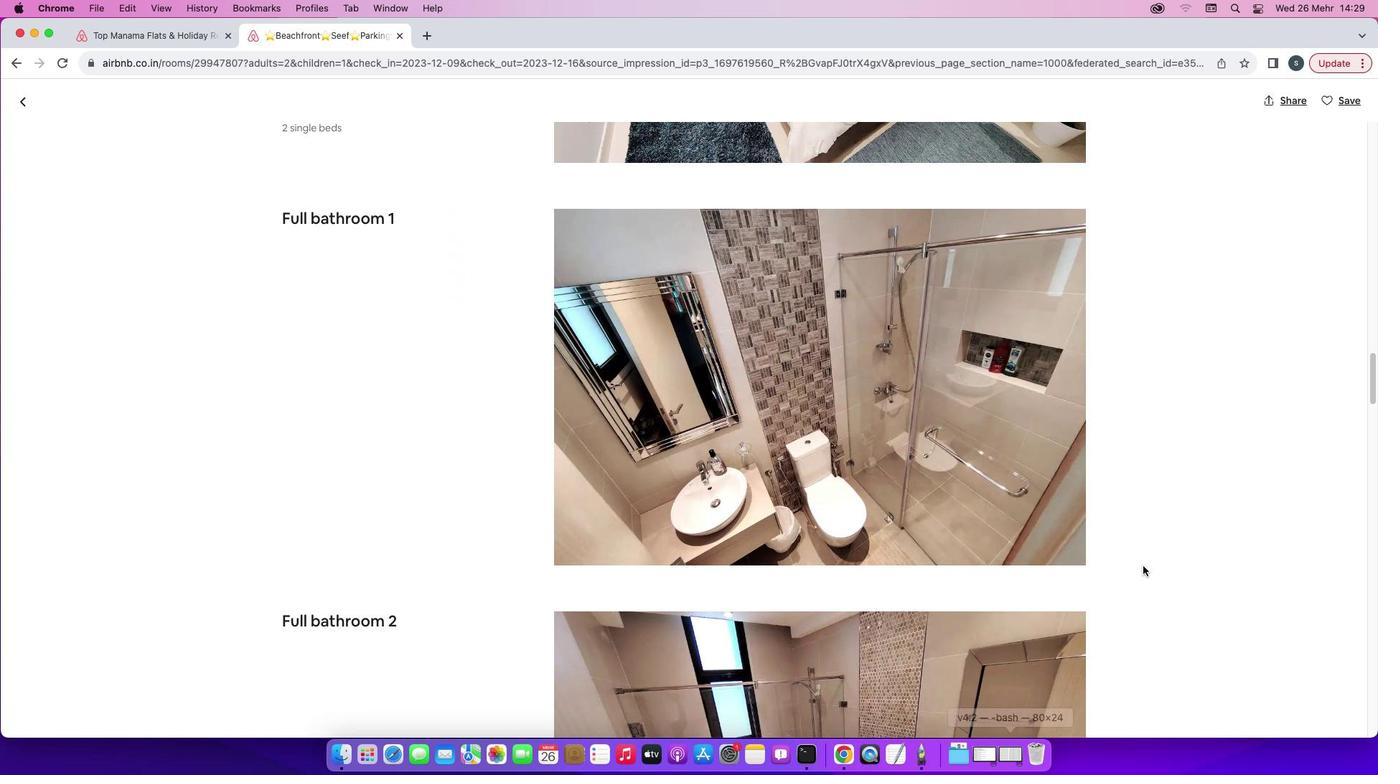 
Action: Mouse scrolled (1139, 561) with delta (-3, -4)
Screenshot: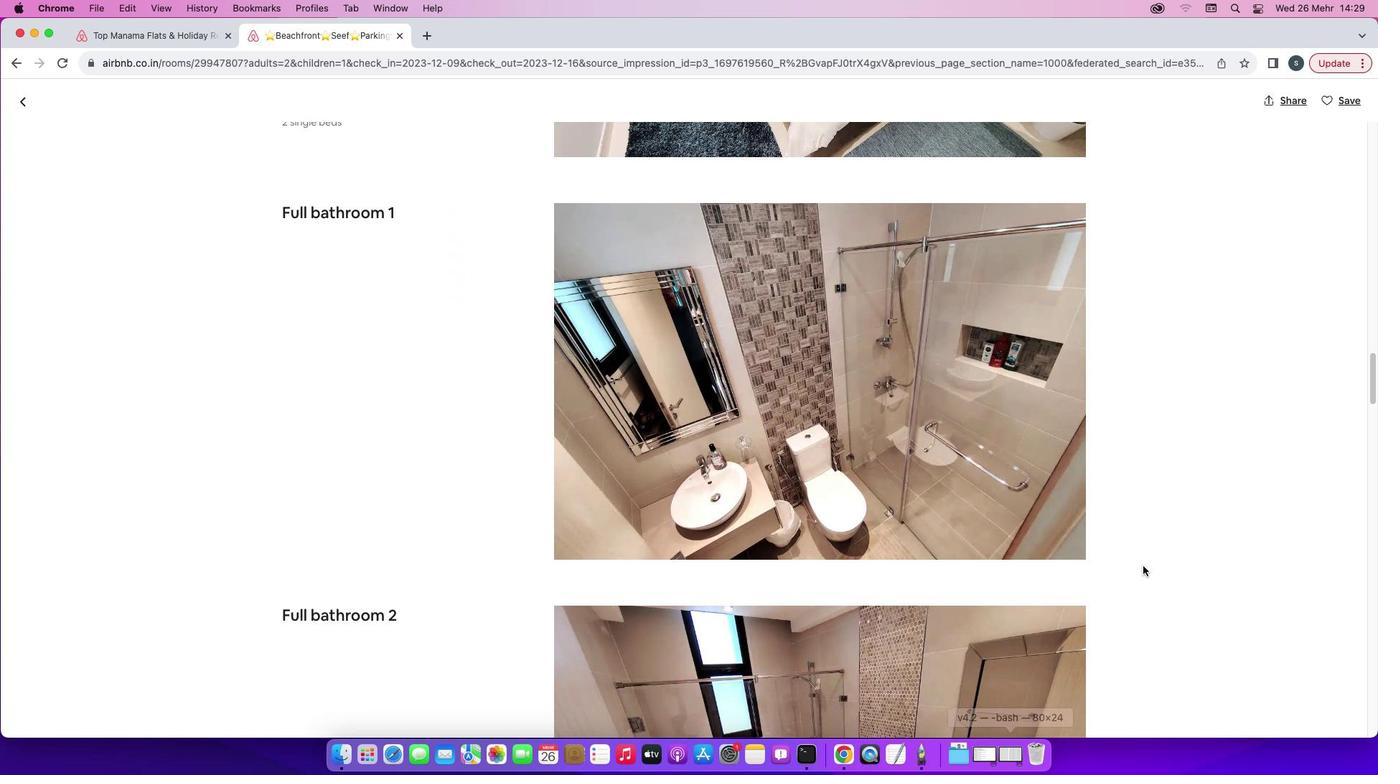 
Action: Mouse scrolled (1139, 561) with delta (-3, -5)
Screenshot: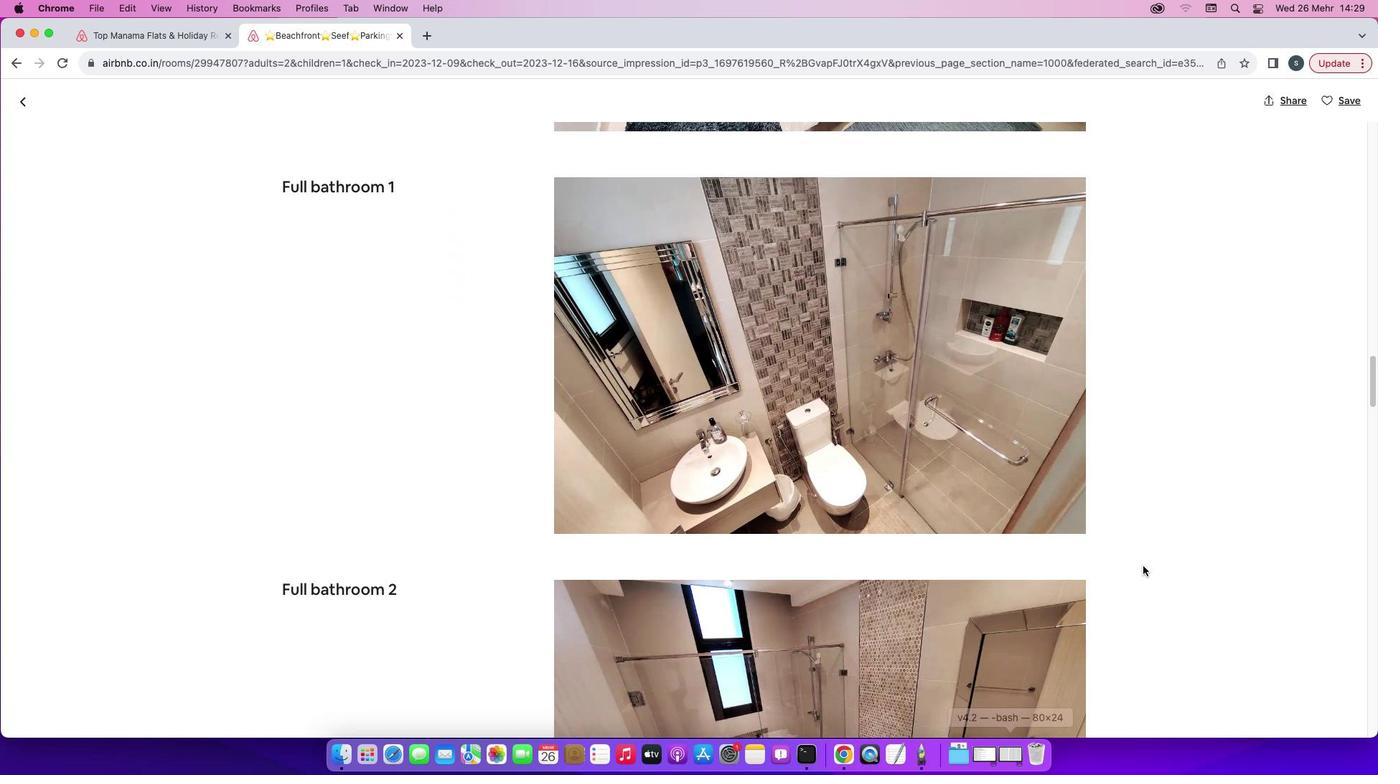 
Action: Mouse scrolled (1139, 561) with delta (-3, -6)
Screenshot: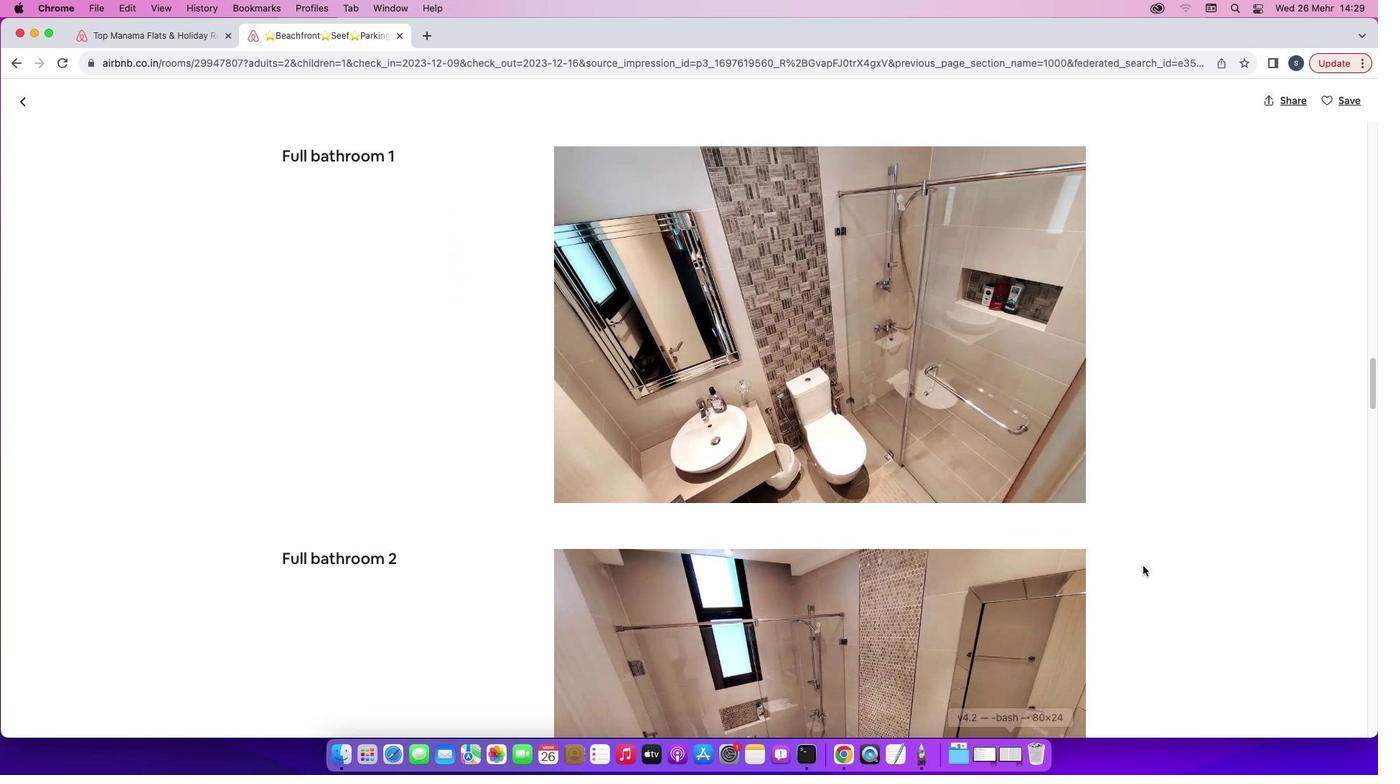 
Action: Mouse scrolled (1139, 561) with delta (-3, -4)
Screenshot: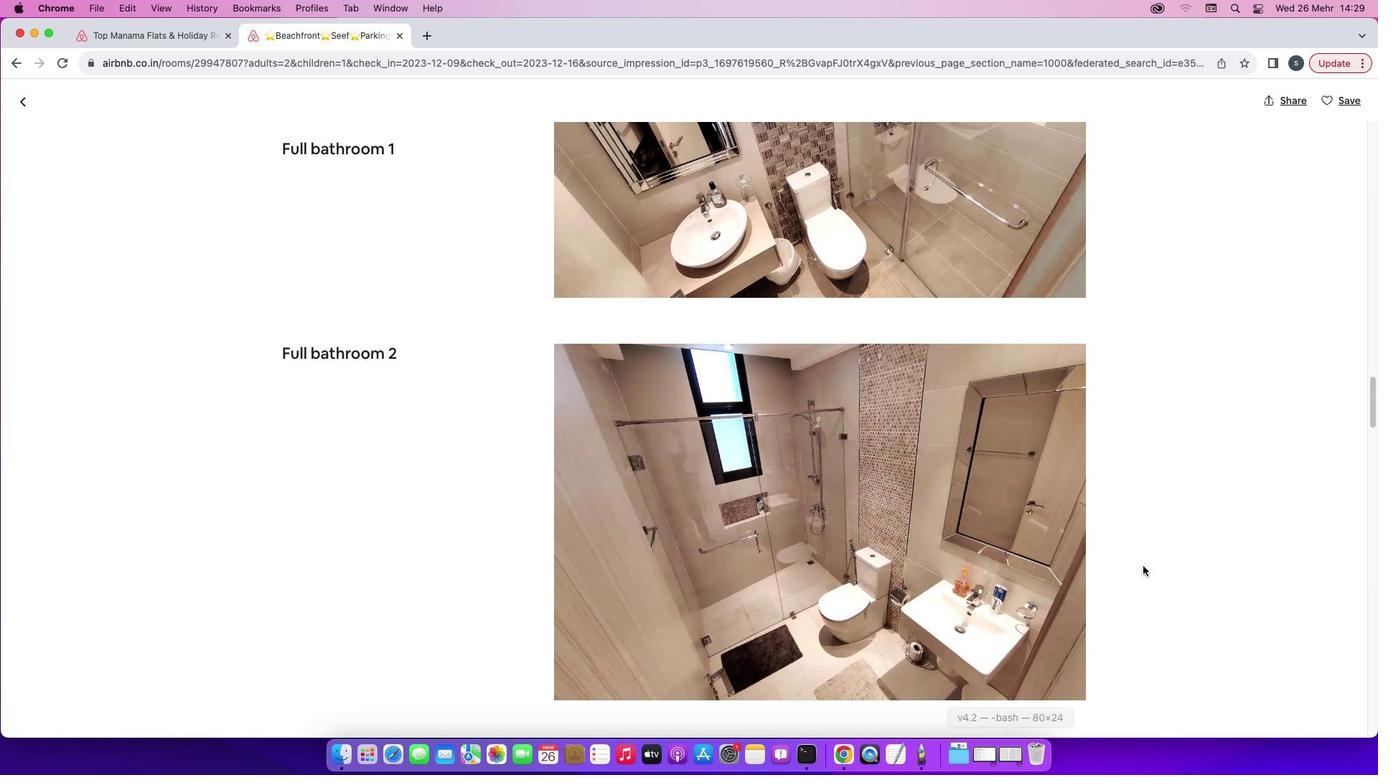 
Action: Mouse scrolled (1139, 561) with delta (-3, -4)
Screenshot: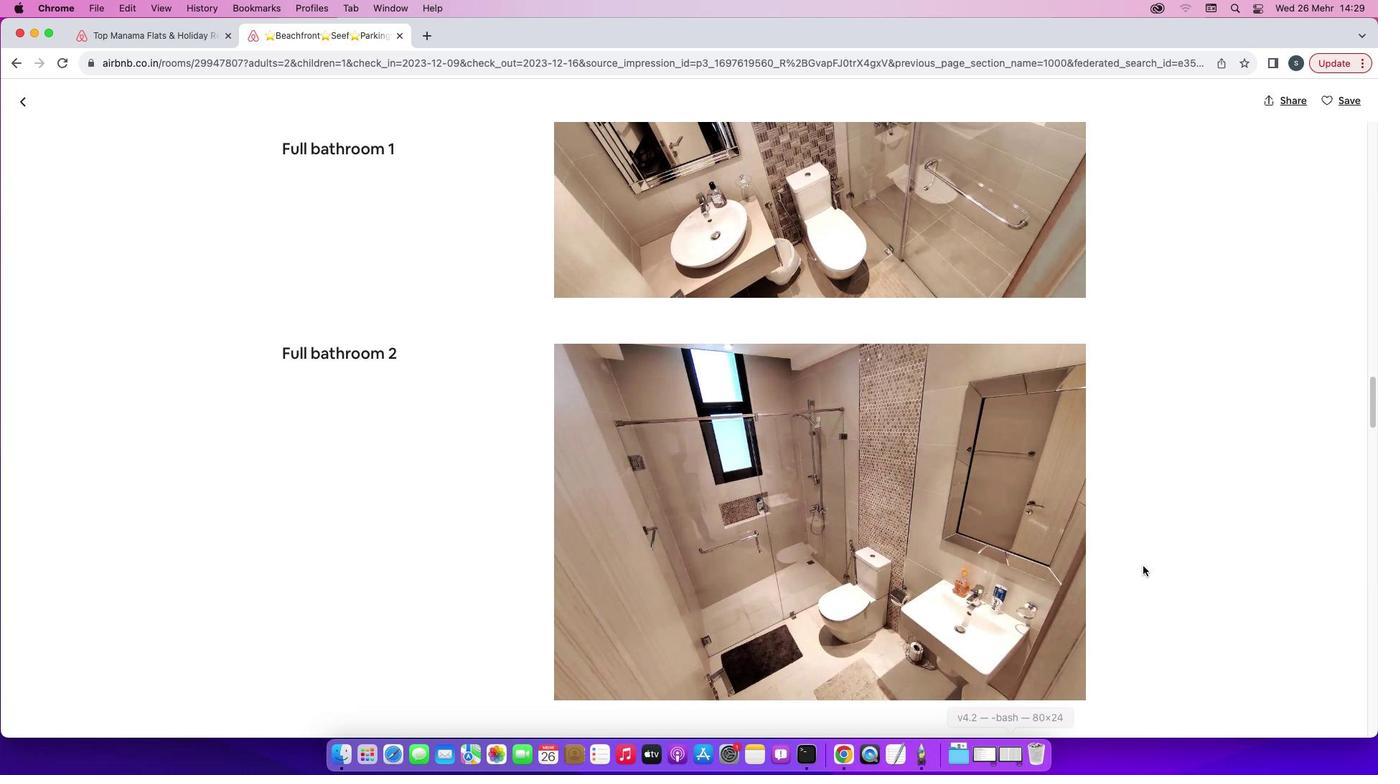 
Action: Mouse scrolled (1139, 561) with delta (-3, -5)
Screenshot: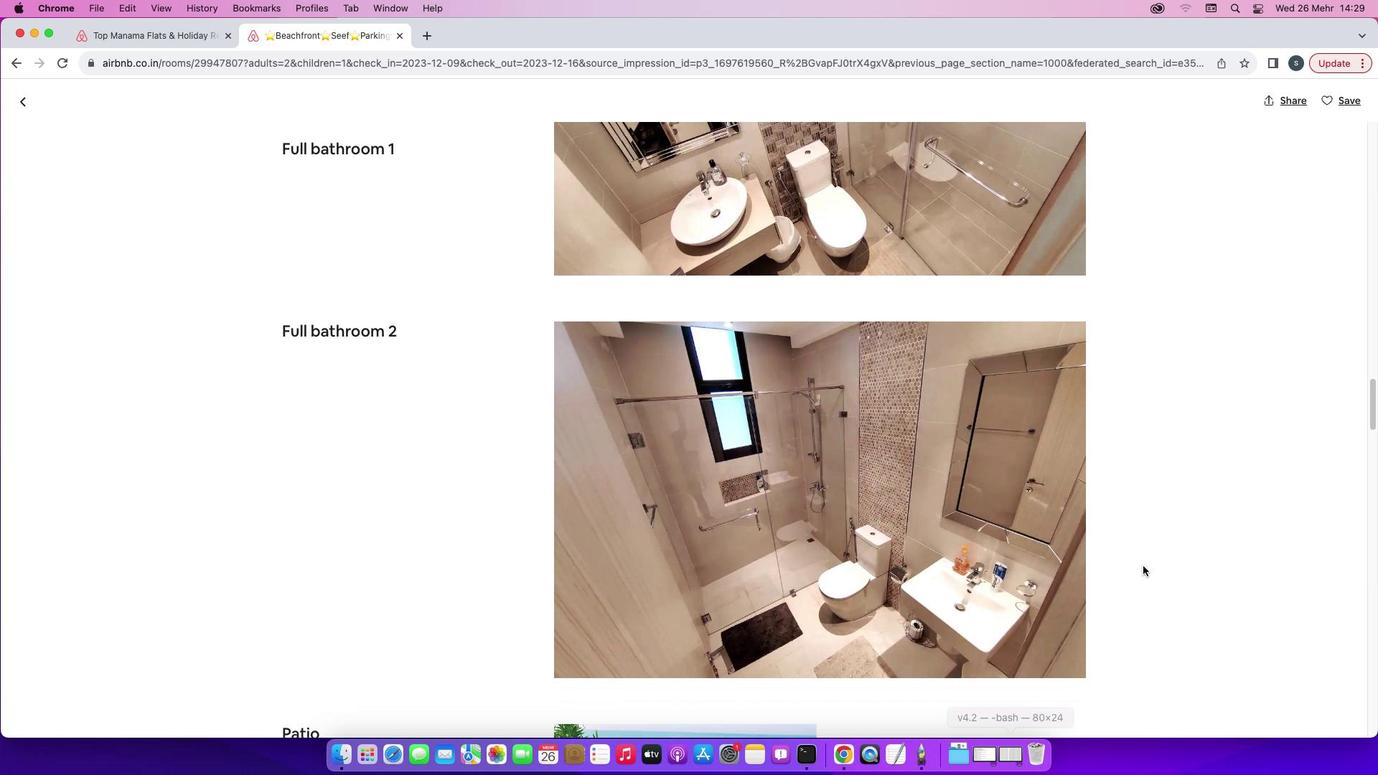 
Action: Mouse scrolled (1139, 561) with delta (-3, -5)
Screenshot: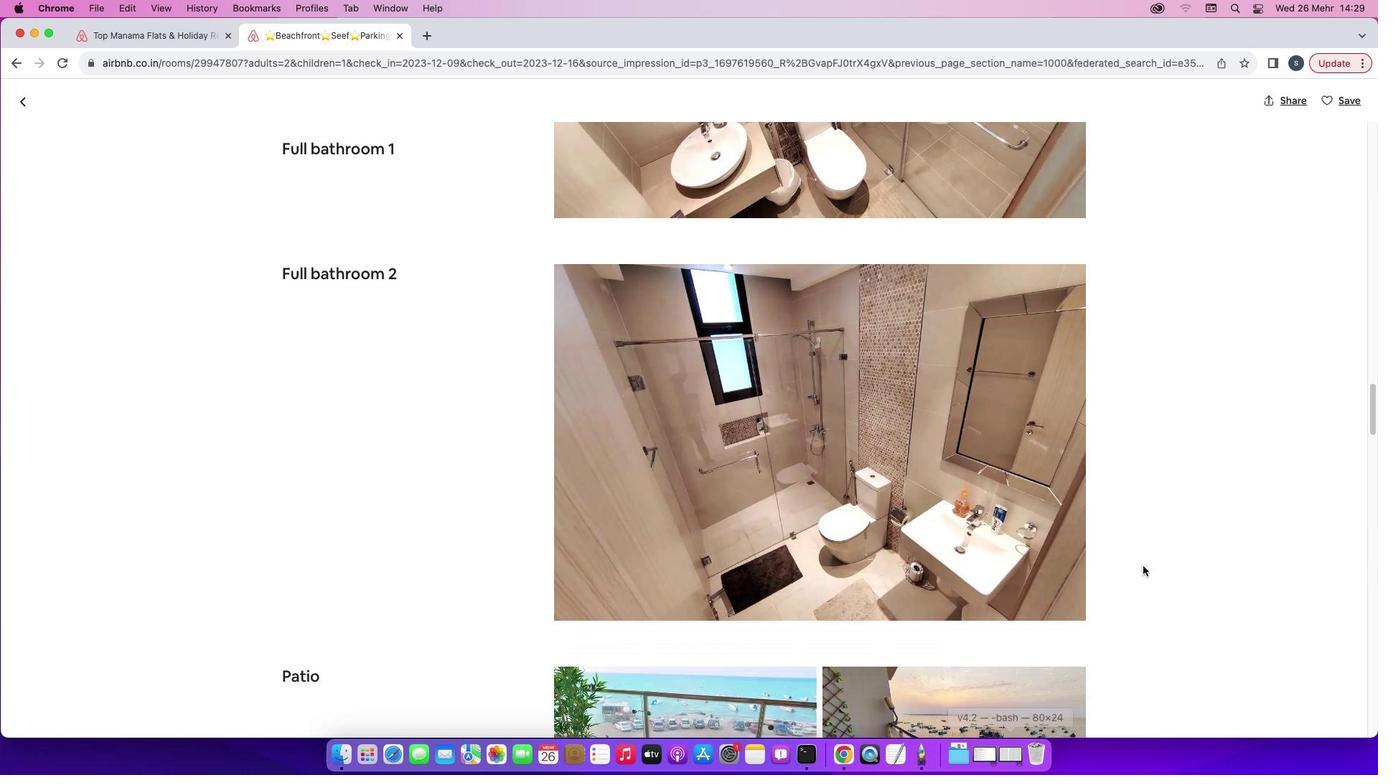 
Action: Mouse scrolled (1139, 561) with delta (-3, -4)
Screenshot: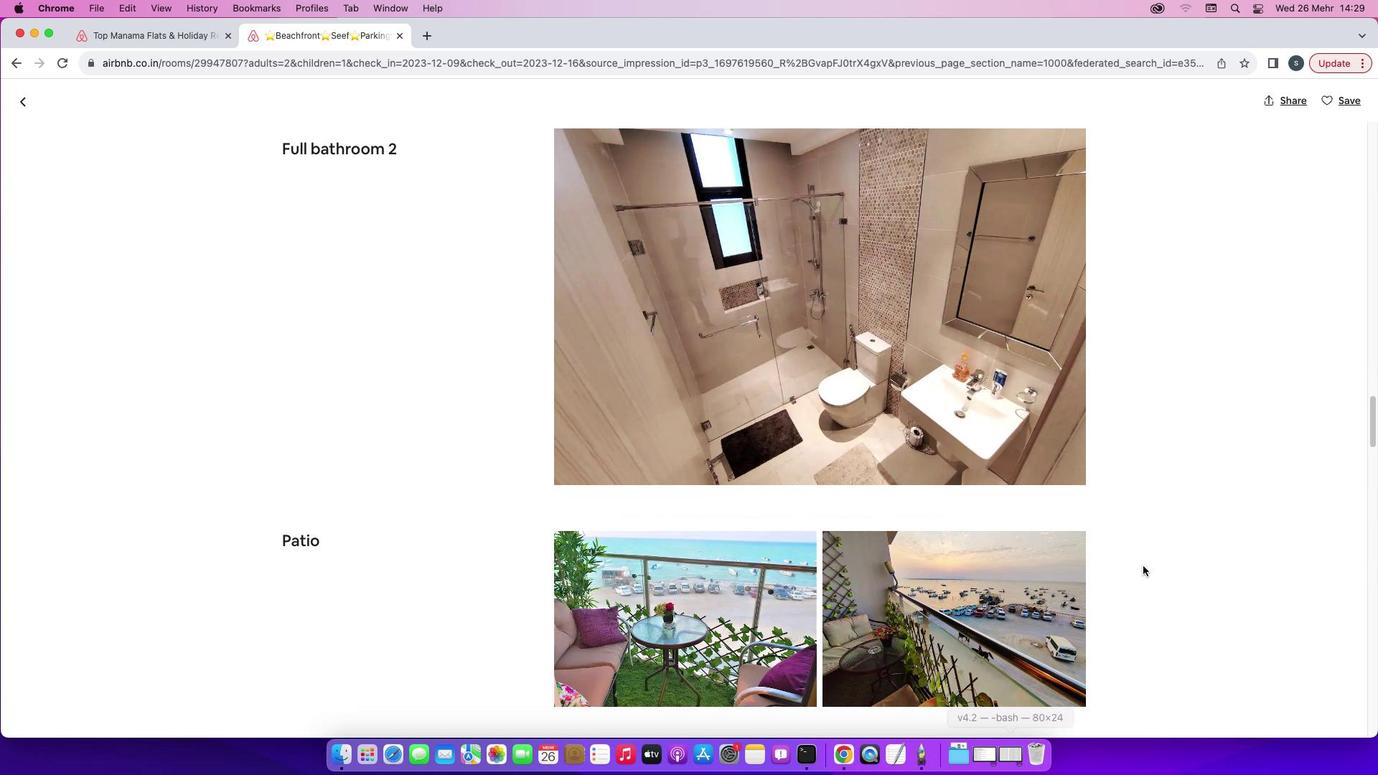 
Action: Mouse scrolled (1139, 561) with delta (-3, -4)
Screenshot: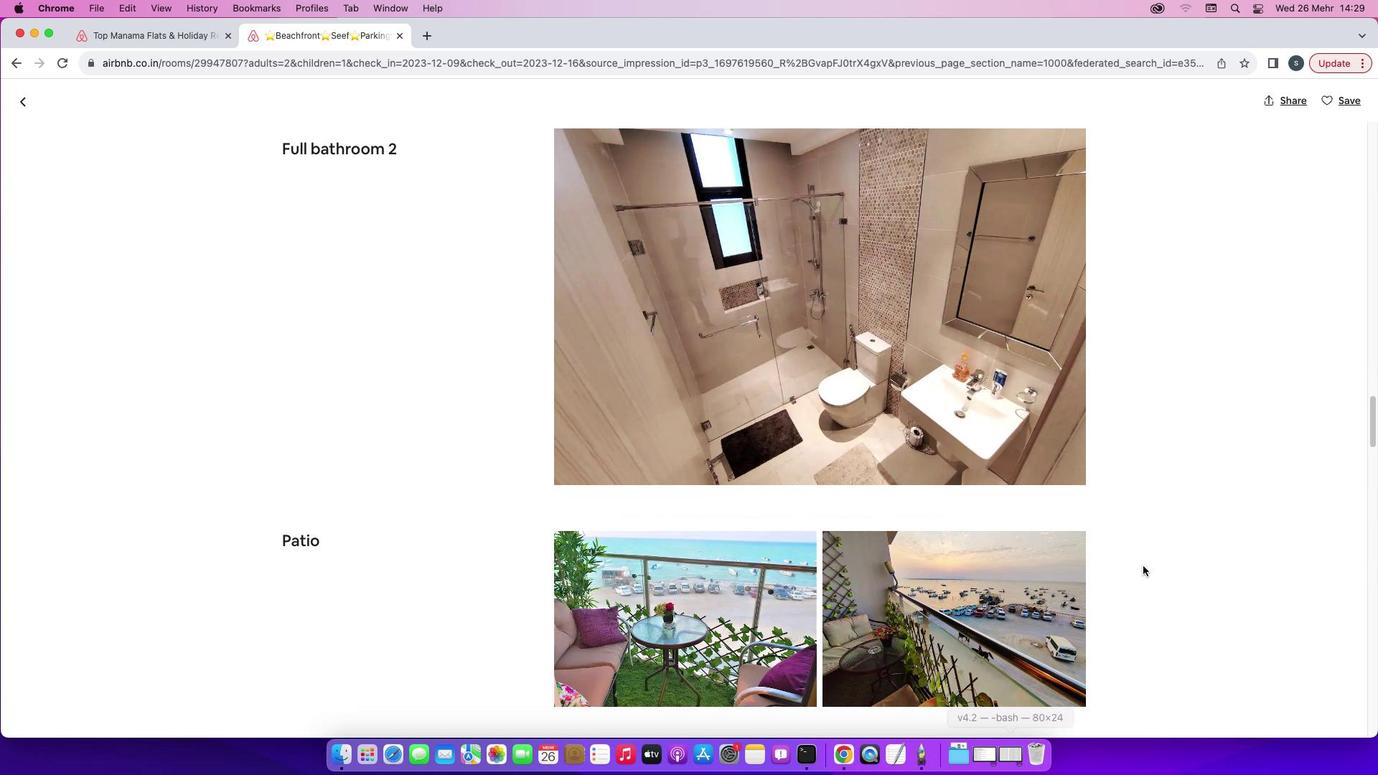 
Action: Mouse scrolled (1139, 561) with delta (-3, -5)
Screenshot: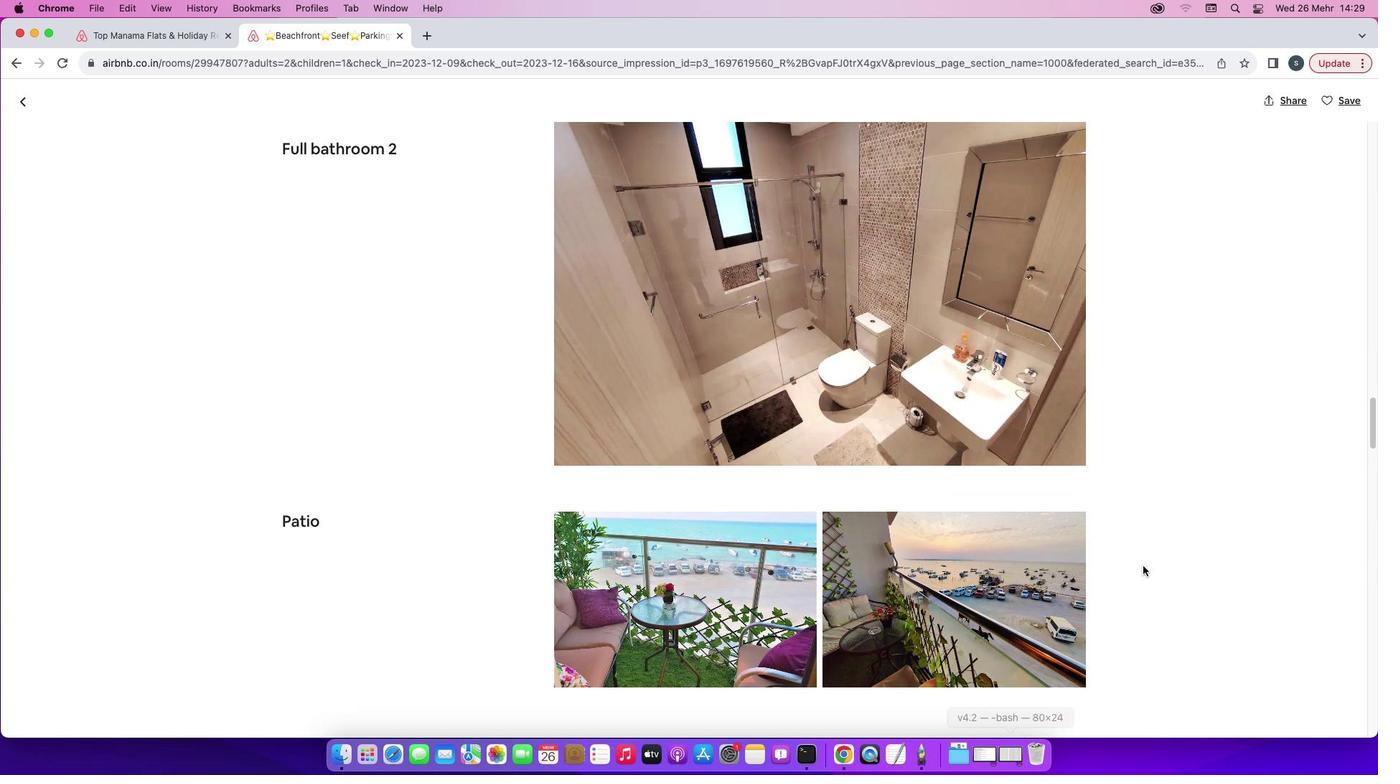 
Action: Mouse scrolled (1139, 561) with delta (-3, -6)
Screenshot: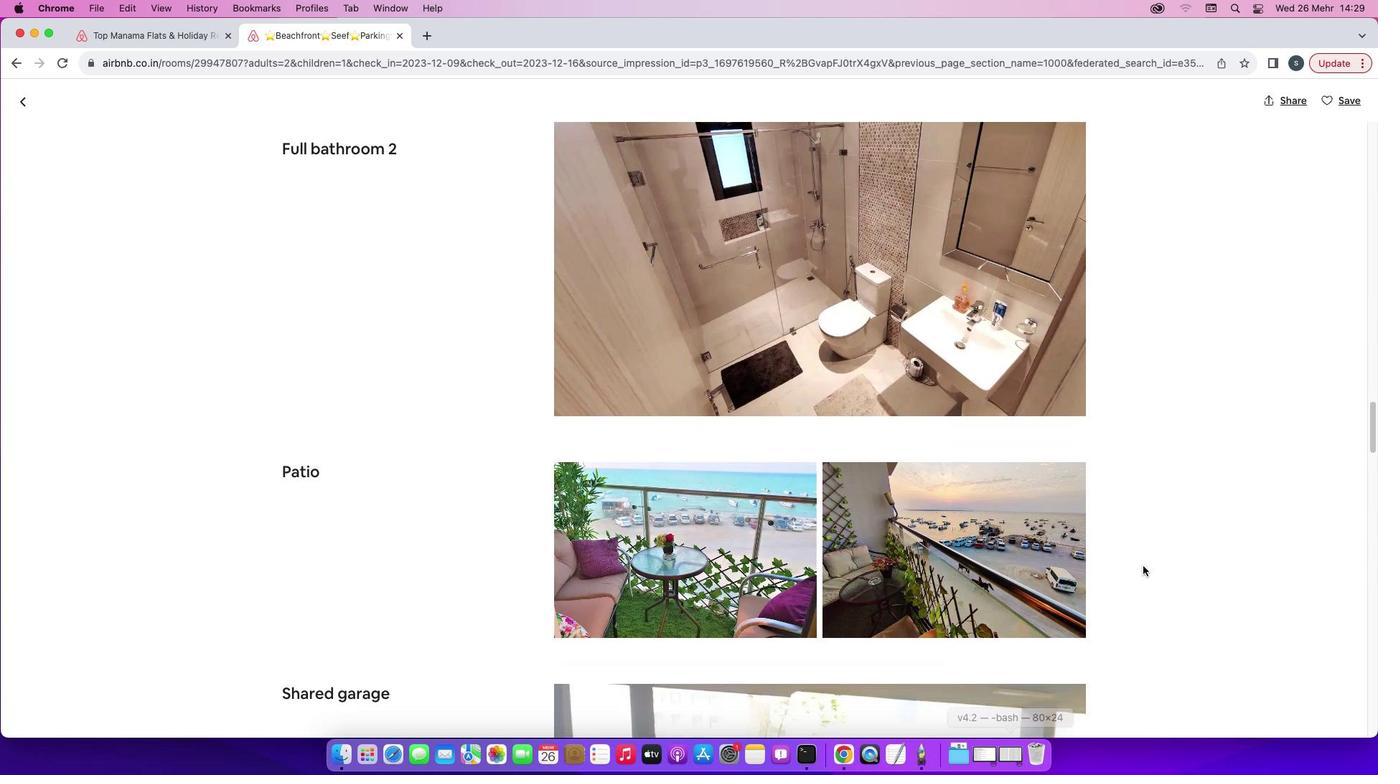 
Action: Mouse scrolled (1139, 561) with delta (-3, -4)
Screenshot: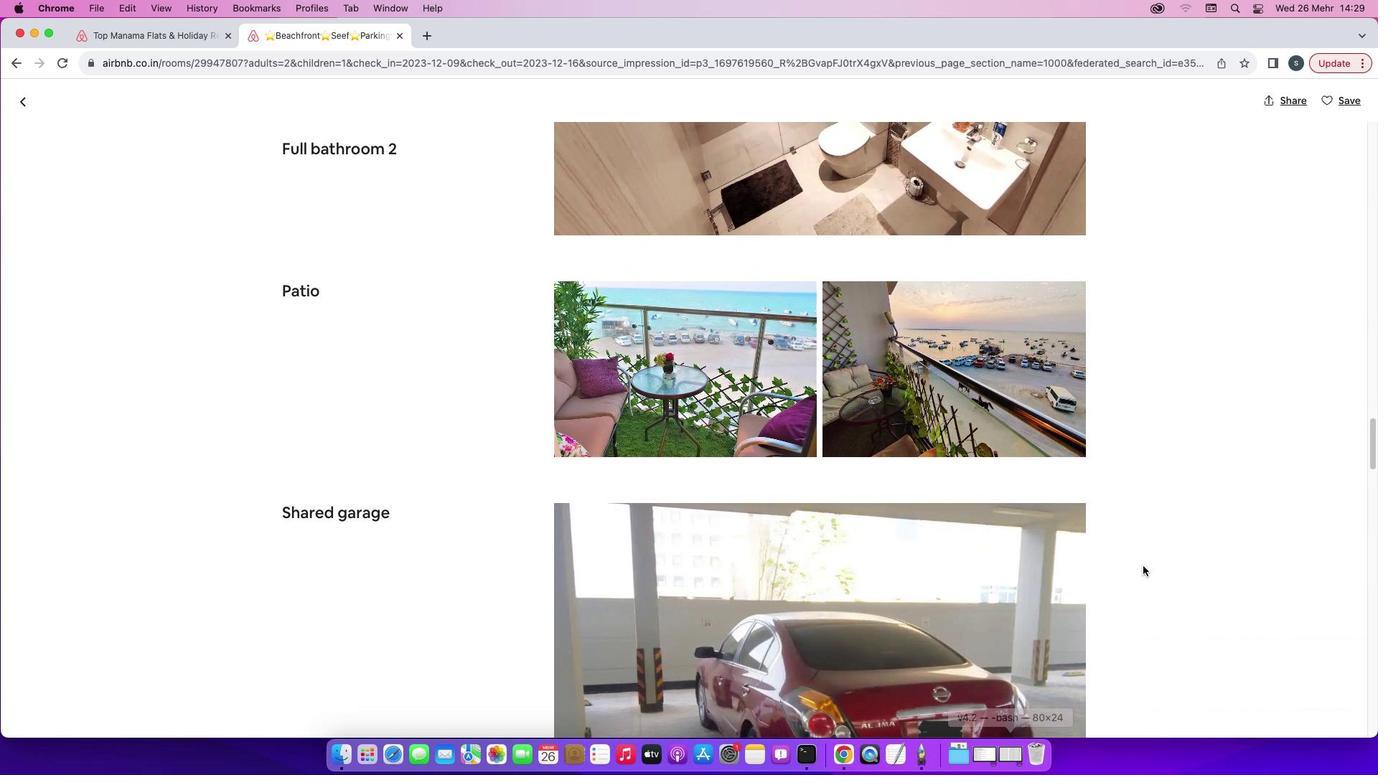 
Action: Mouse scrolled (1139, 561) with delta (-3, -4)
Screenshot: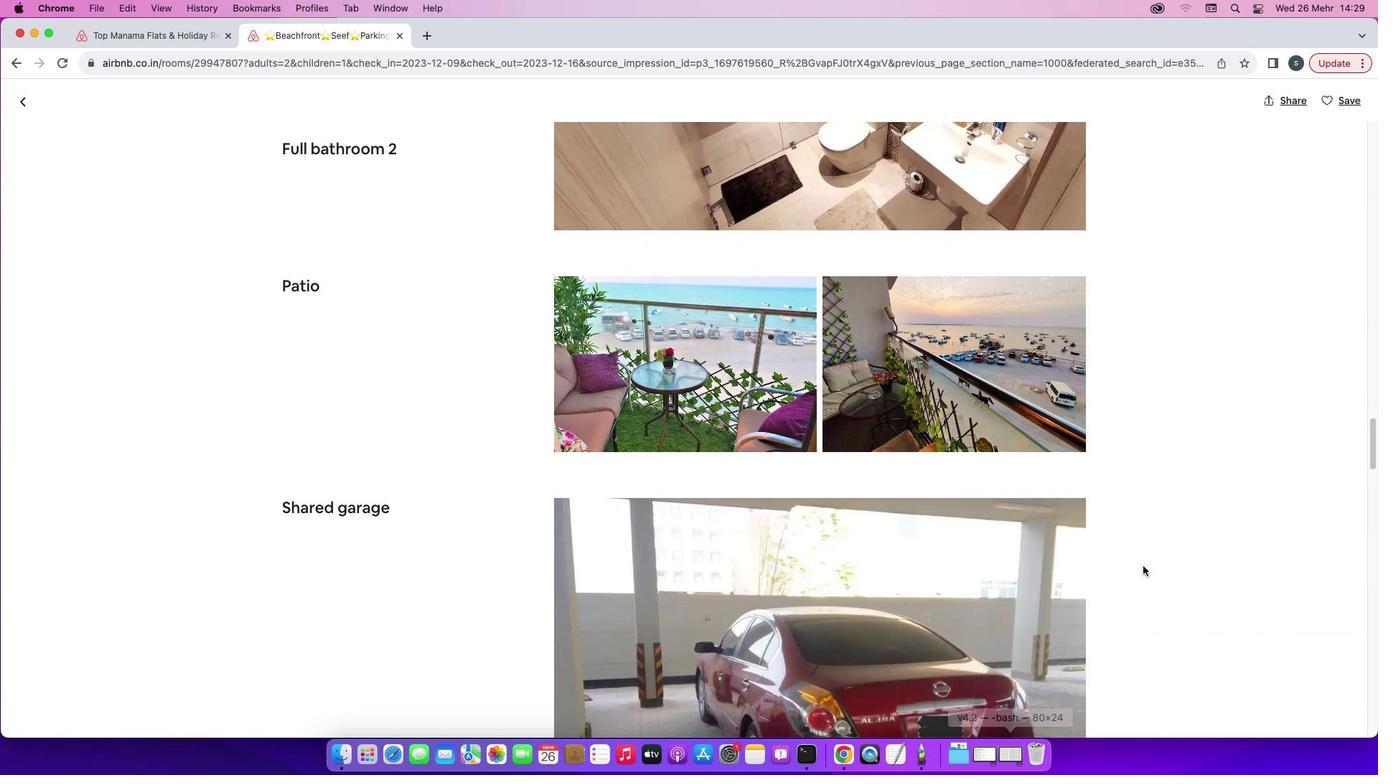 
Action: Mouse scrolled (1139, 561) with delta (-3, -5)
Screenshot: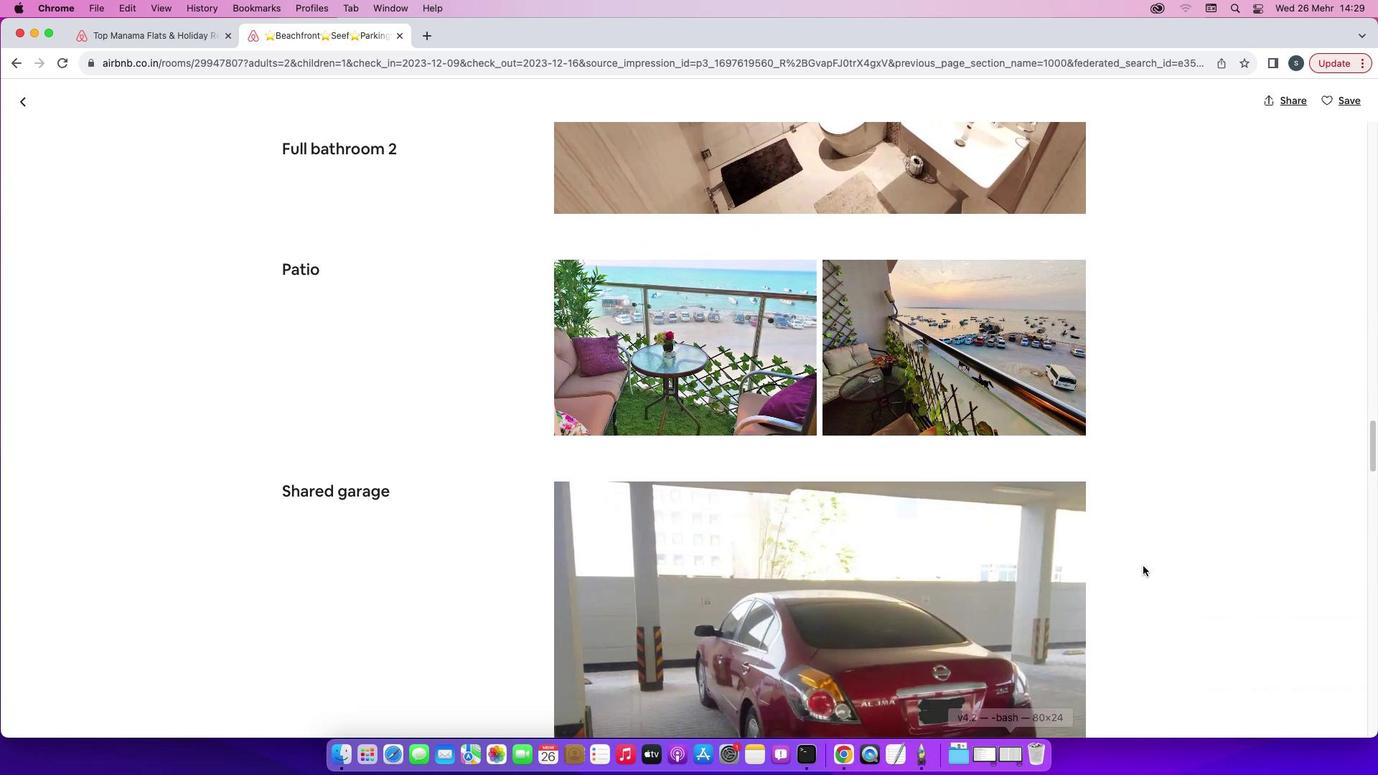 
Action: Mouse scrolled (1139, 561) with delta (-3, -5)
Screenshot: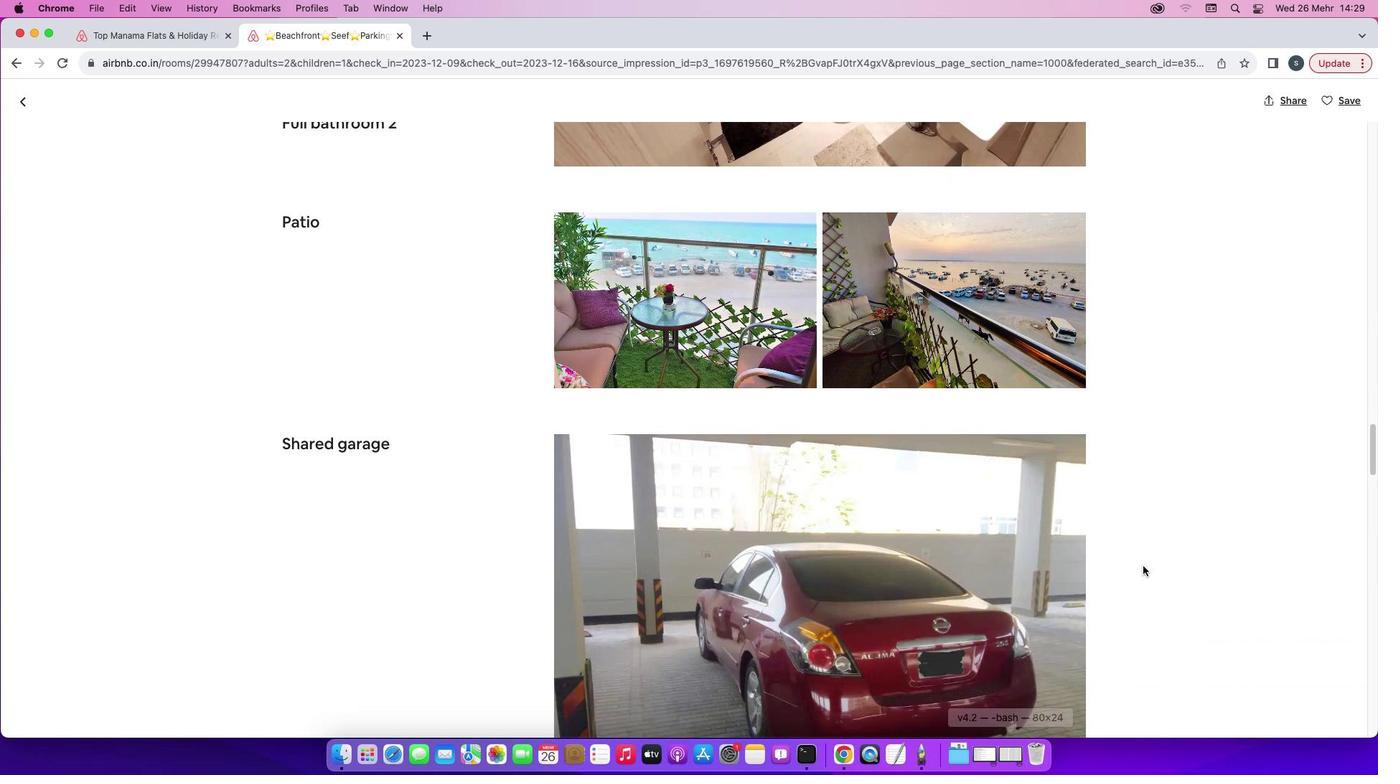 
Action: Mouse moved to (1137, 563)
Screenshot: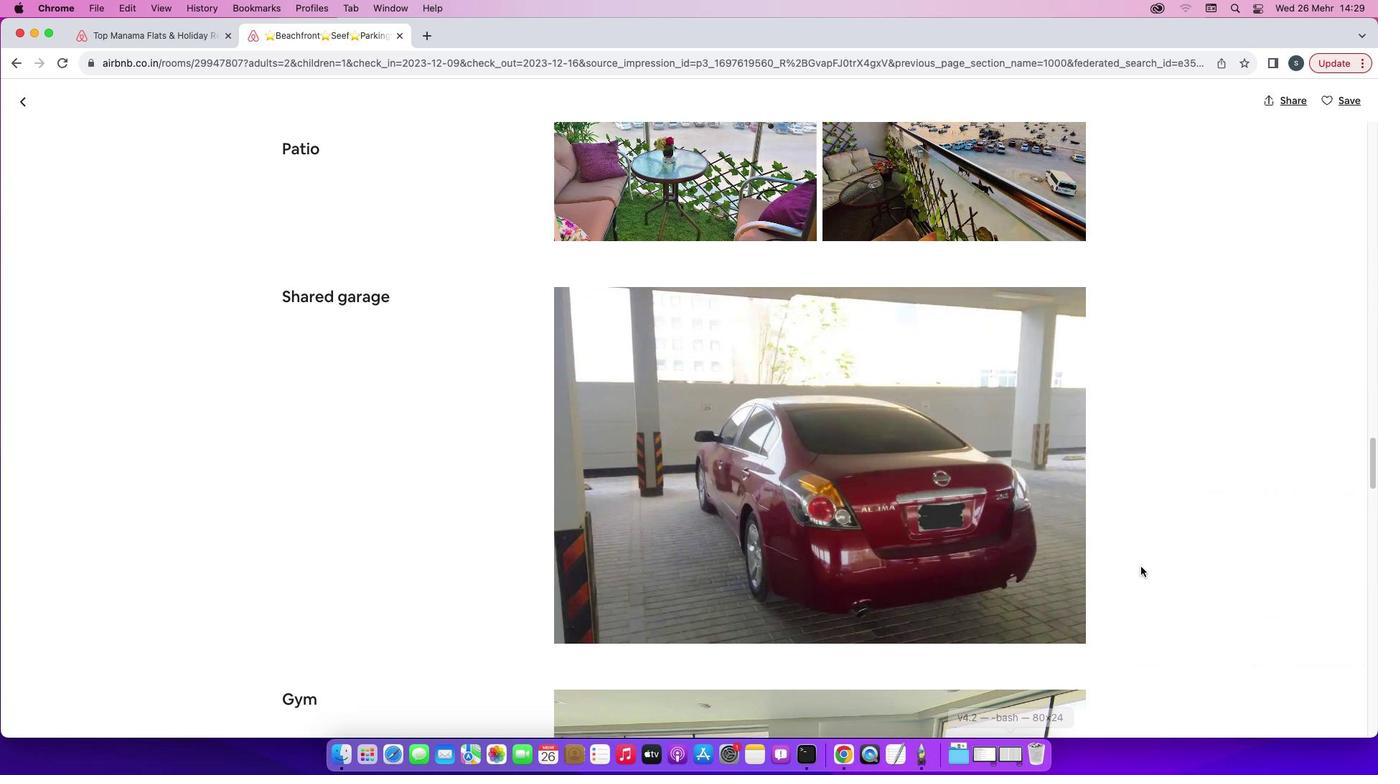 
Action: Mouse scrolled (1137, 563) with delta (-3, -4)
Screenshot: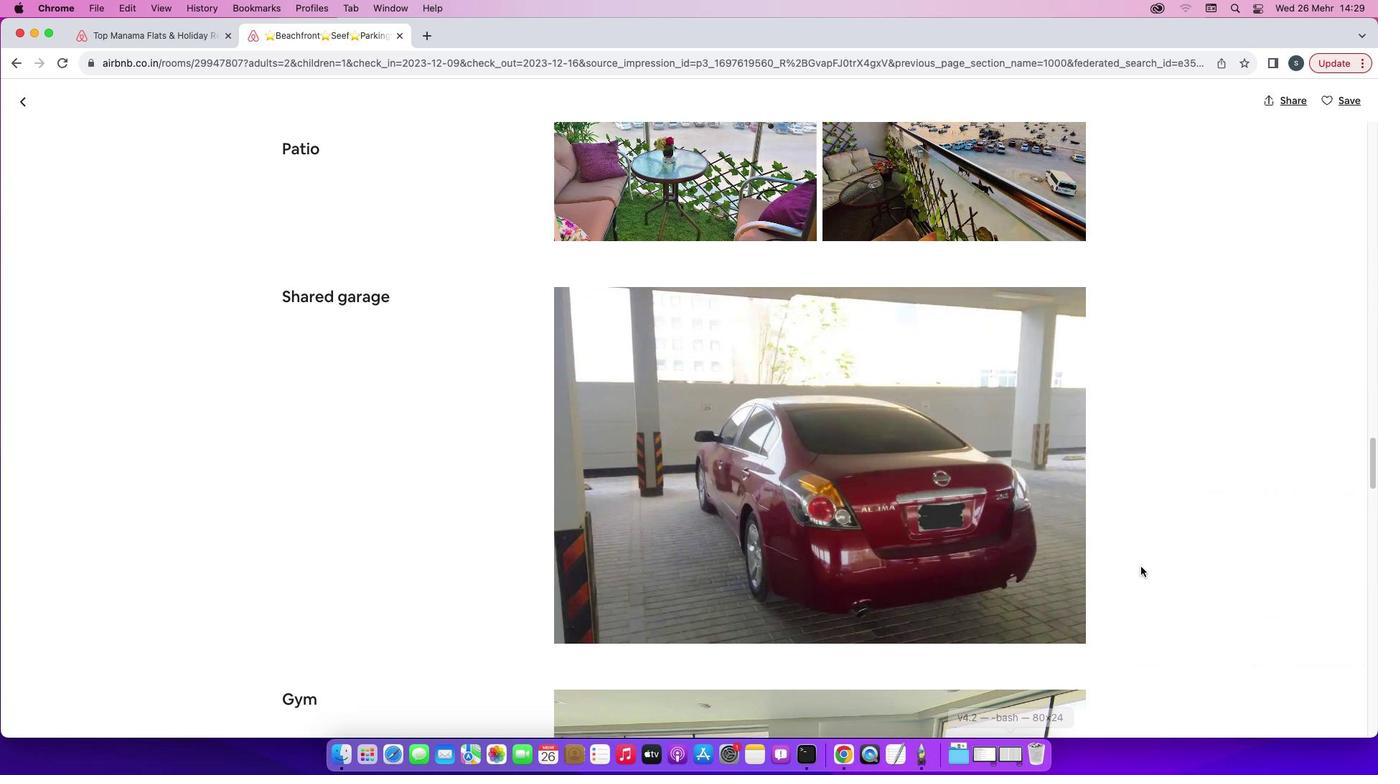 
Action: Mouse scrolled (1137, 563) with delta (-3, -4)
Screenshot: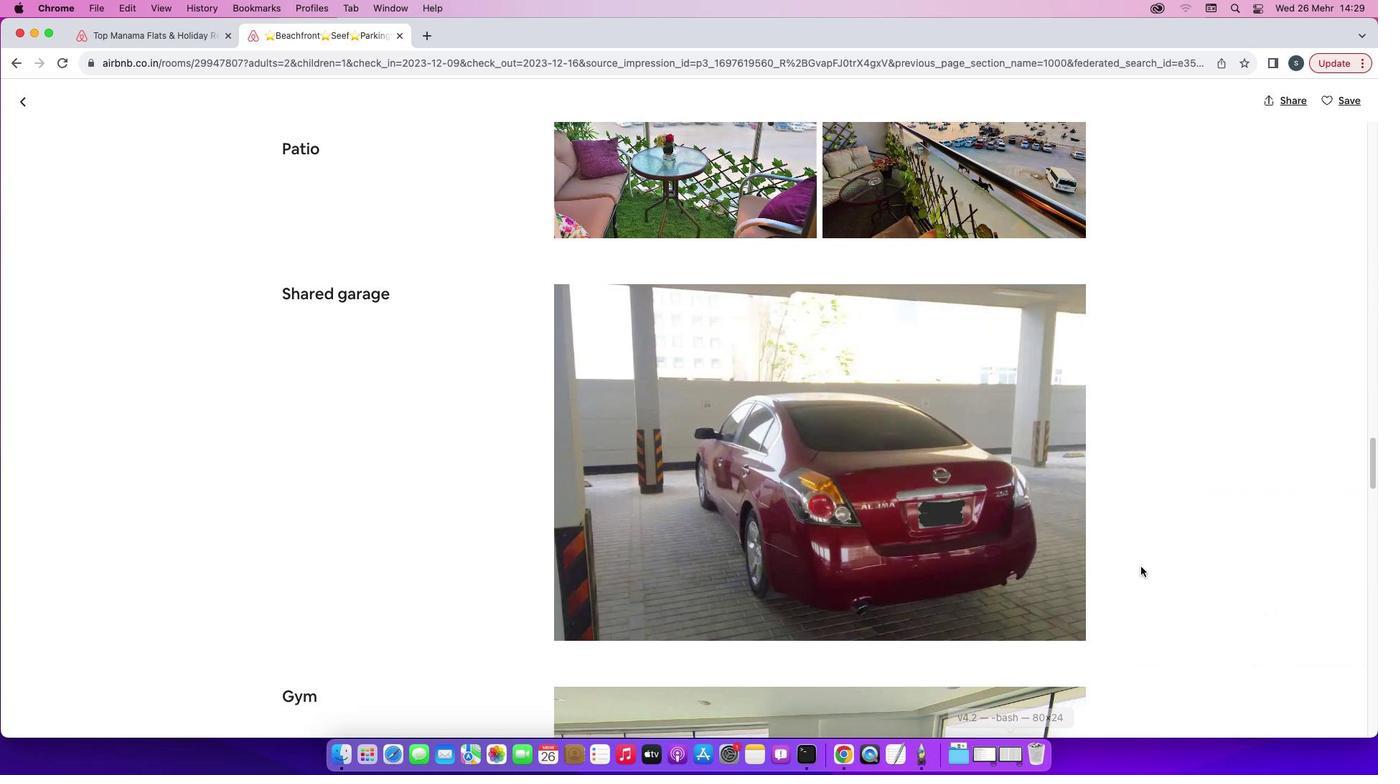 
Action: Mouse scrolled (1137, 563) with delta (-3, -4)
Screenshot: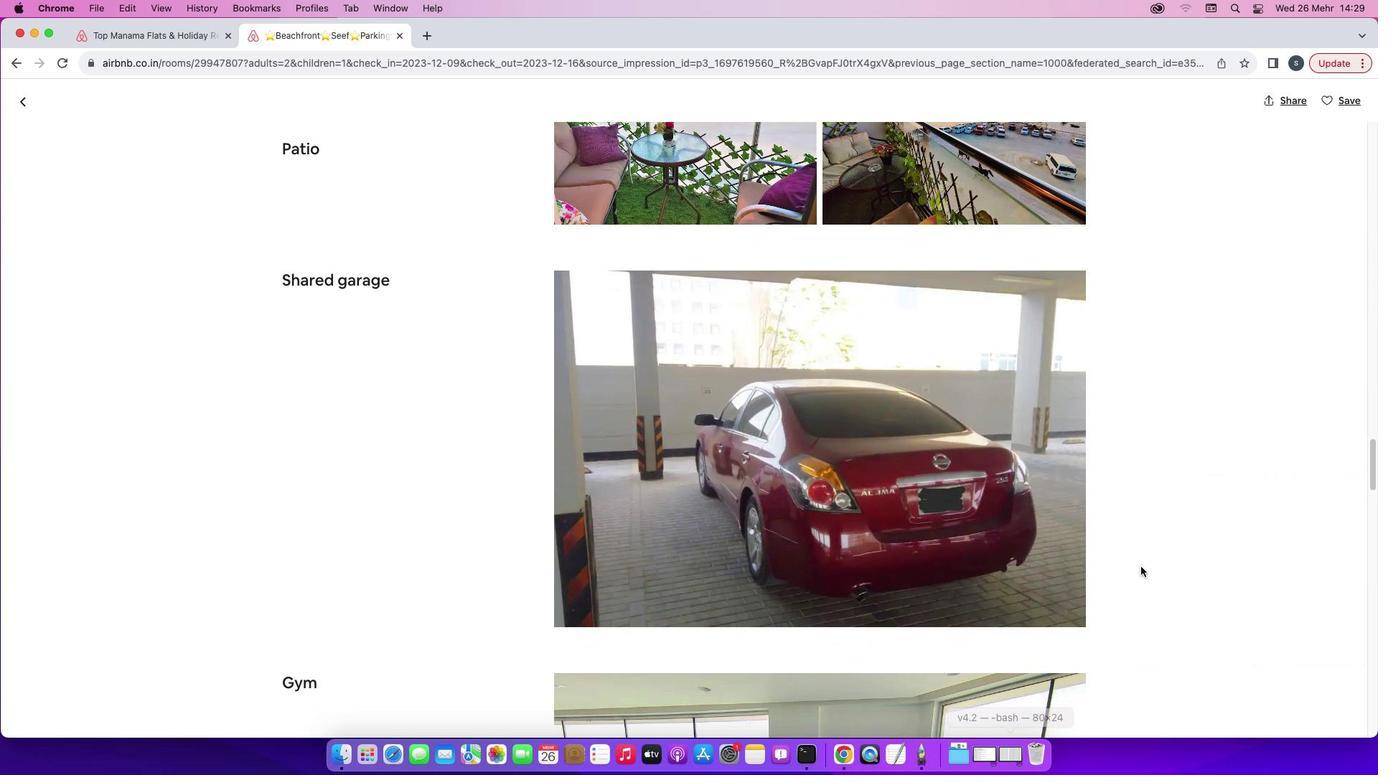 
Action: Mouse scrolled (1137, 563) with delta (-3, -4)
Screenshot: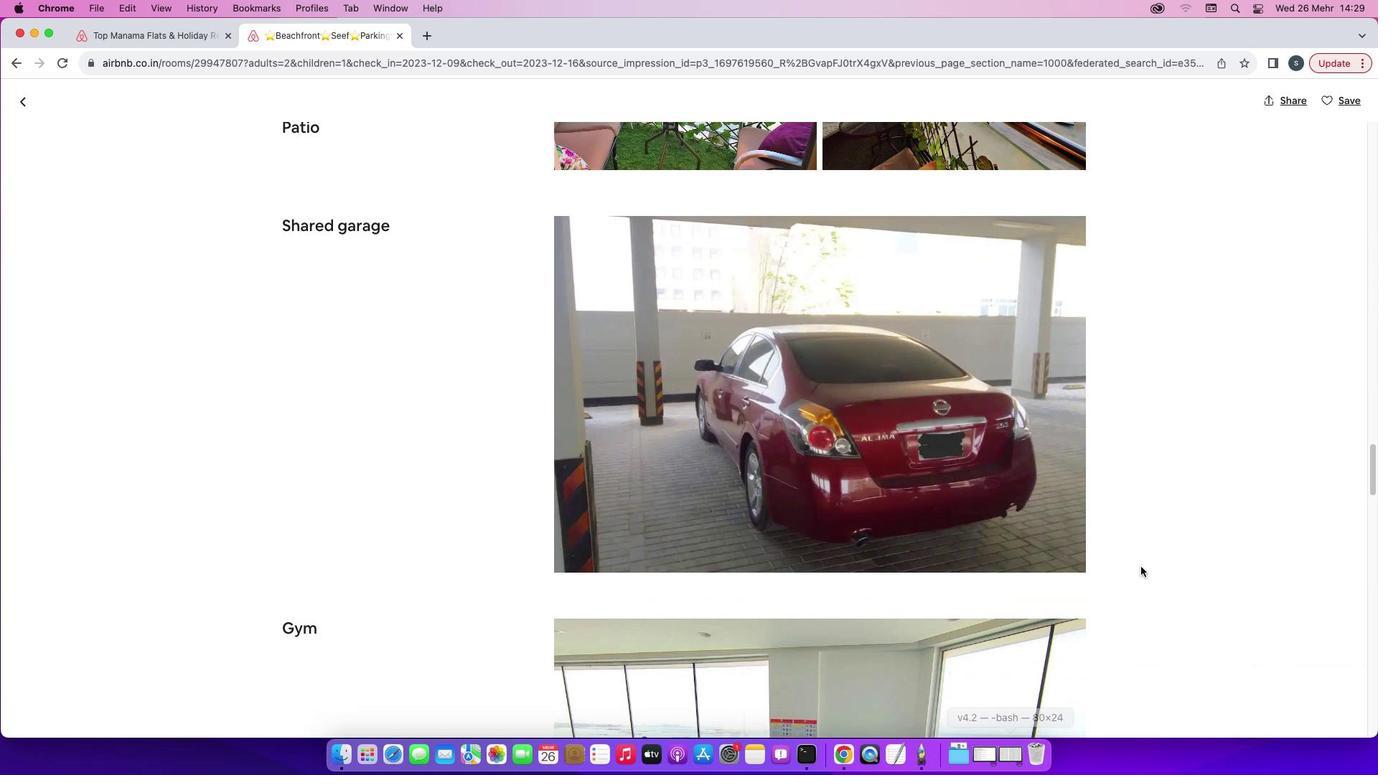 
Action: Mouse scrolled (1137, 563) with delta (-3, -4)
Screenshot: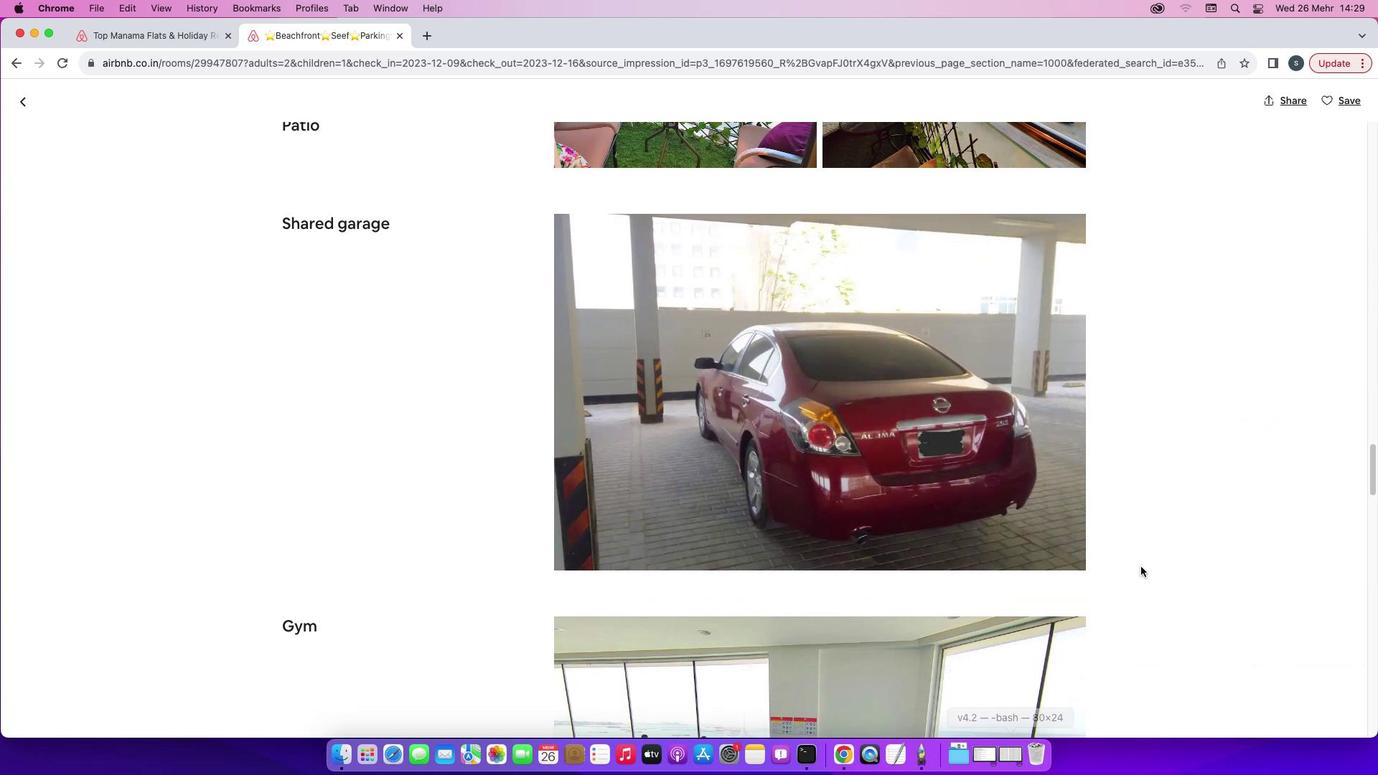 
Action: Mouse scrolled (1137, 563) with delta (-3, -5)
Screenshot: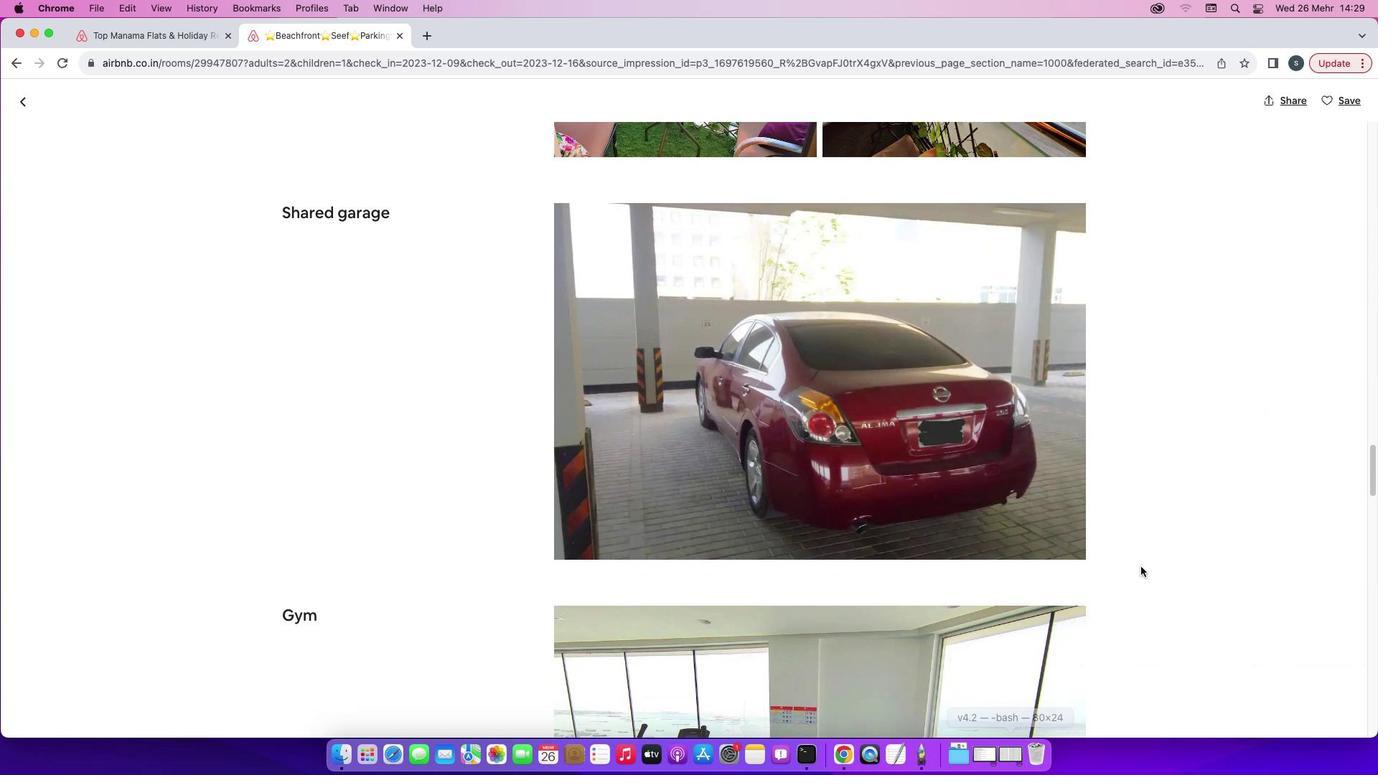 
Action: Mouse scrolled (1137, 563) with delta (-3, -4)
Screenshot: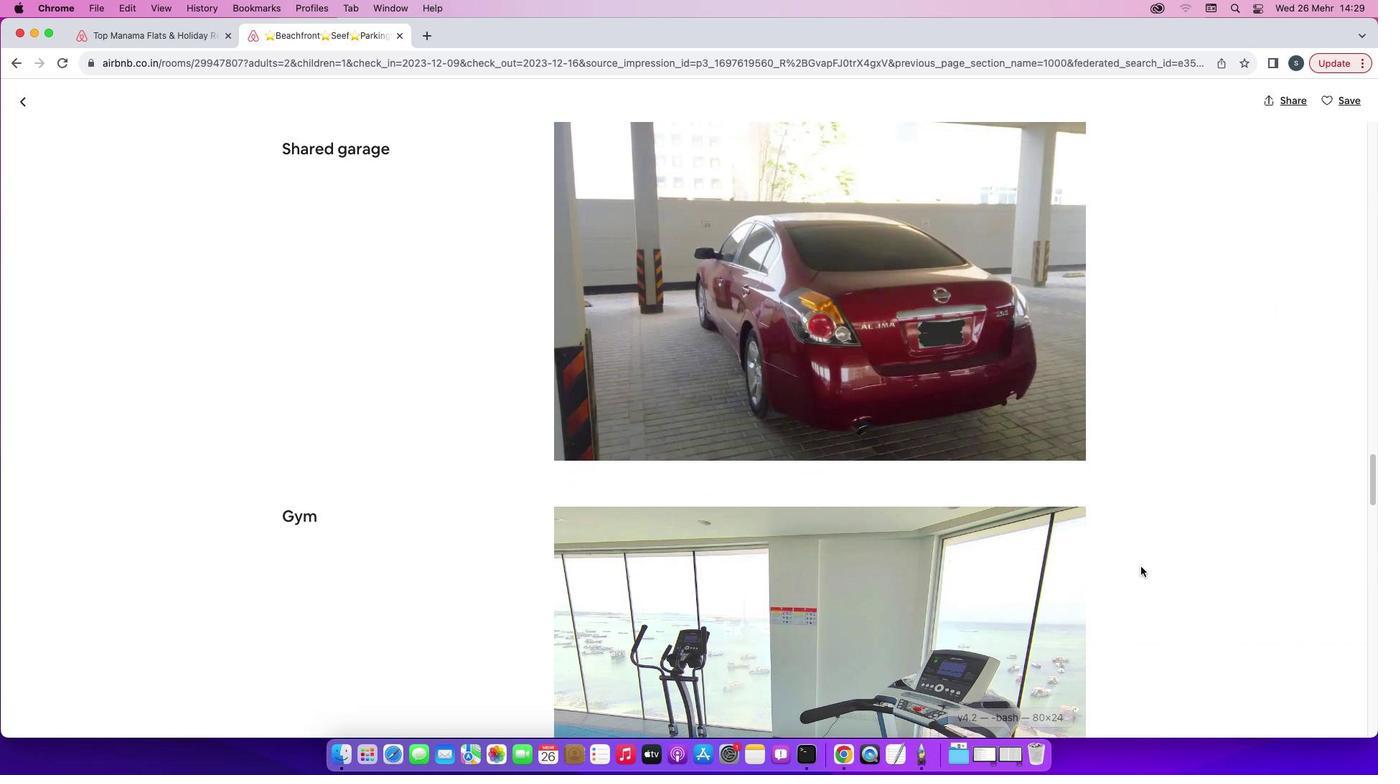 
Action: Mouse scrolled (1137, 563) with delta (-3, -4)
Screenshot: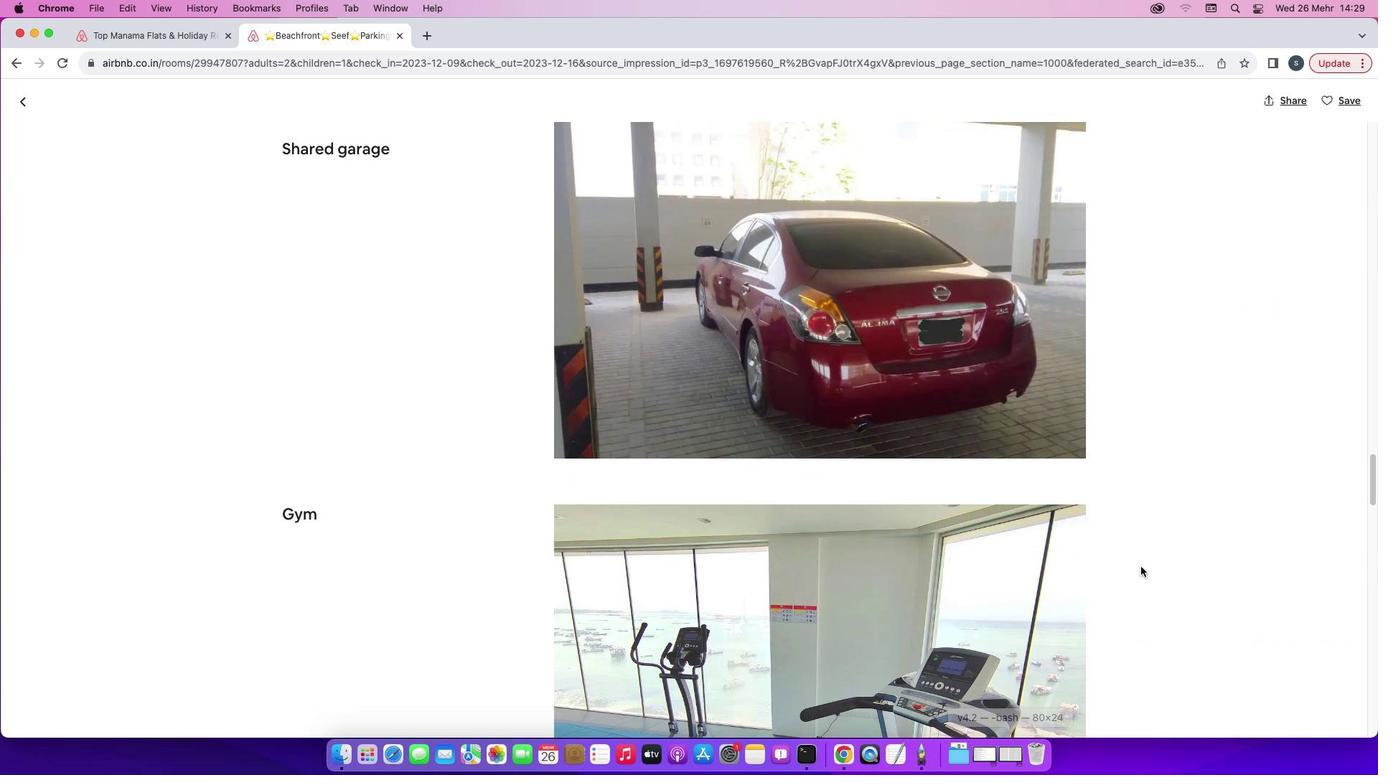 
Action: Mouse scrolled (1137, 563) with delta (-3, -4)
Screenshot: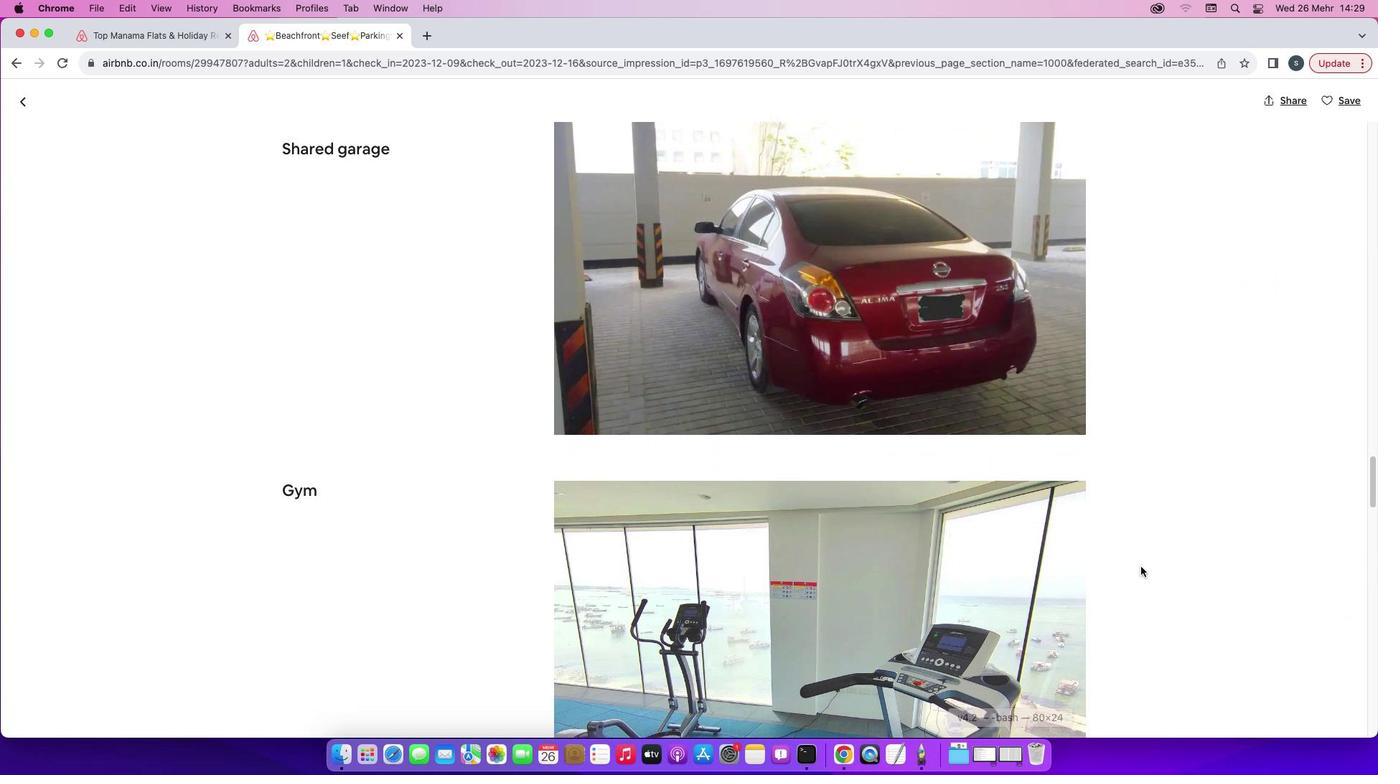 
Action: Mouse scrolled (1137, 563) with delta (-3, -4)
Screenshot: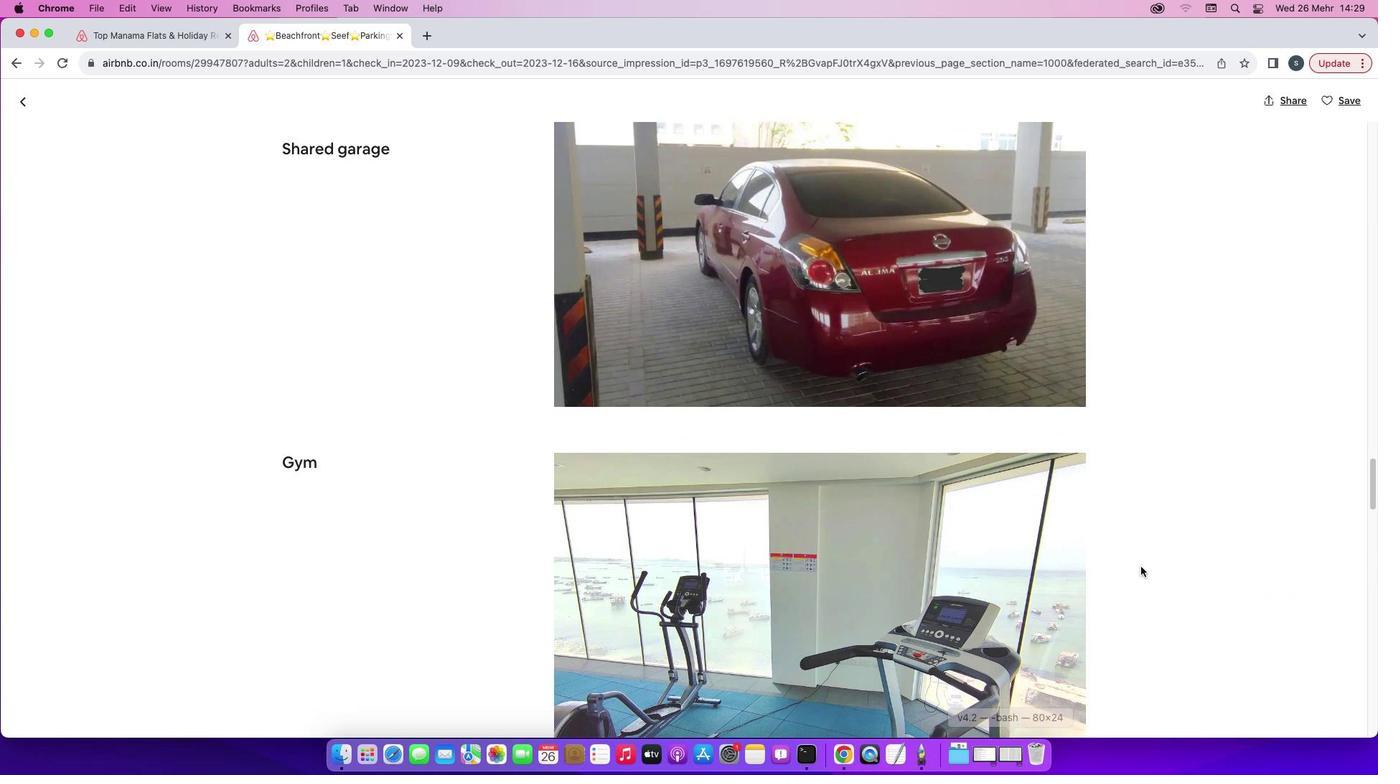 
Action: Mouse scrolled (1137, 563) with delta (-3, -4)
Screenshot: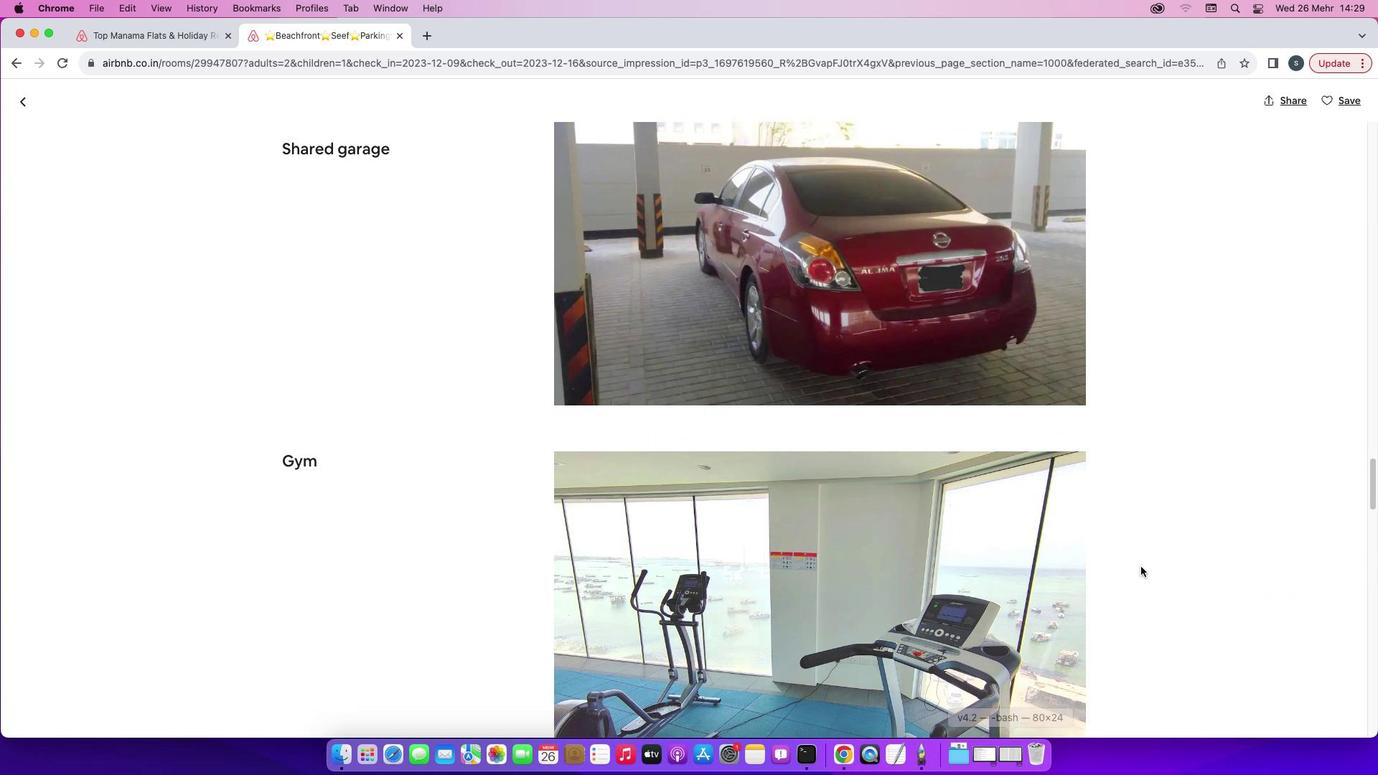 
Action: Mouse scrolled (1137, 563) with delta (-3, -5)
Screenshot: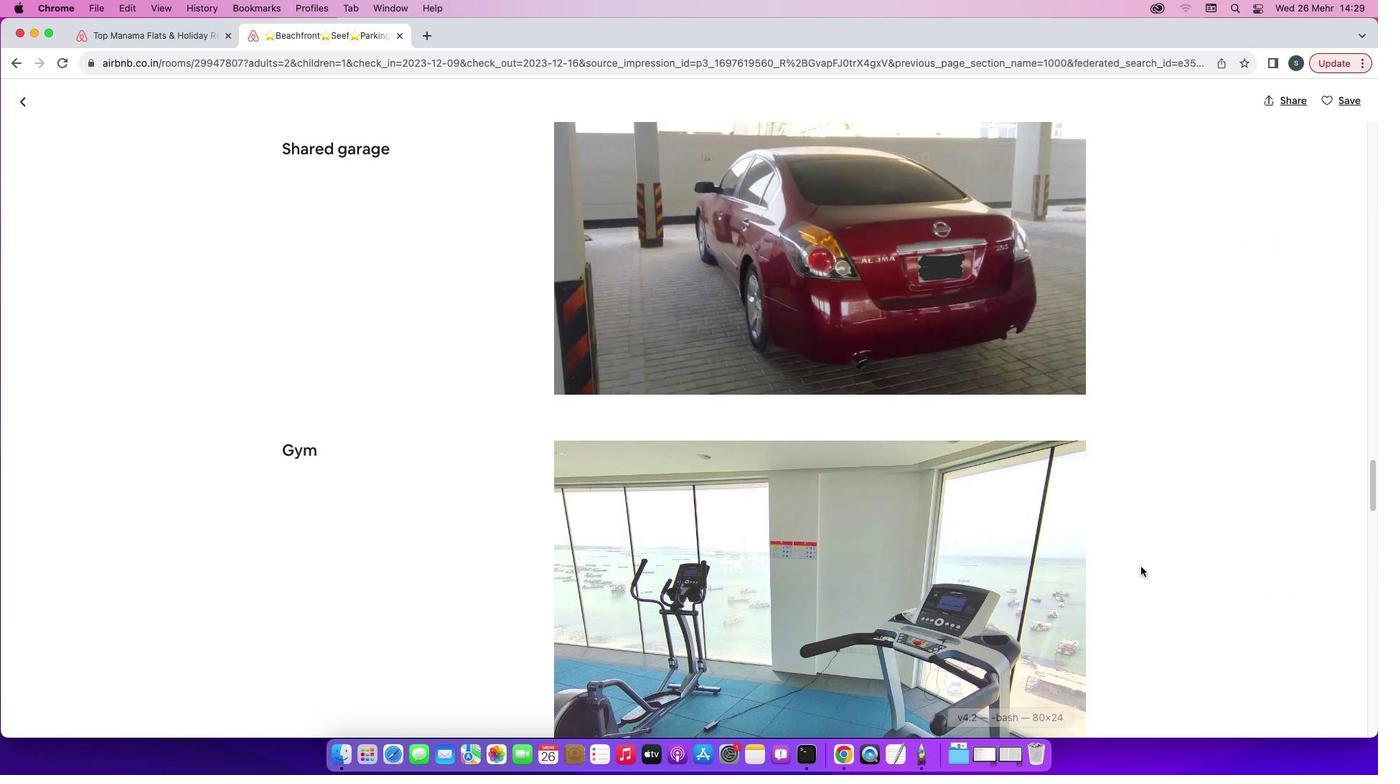 
Action: Mouse scrolled (1137, 563) with delta (-3, -5)
Screenshot: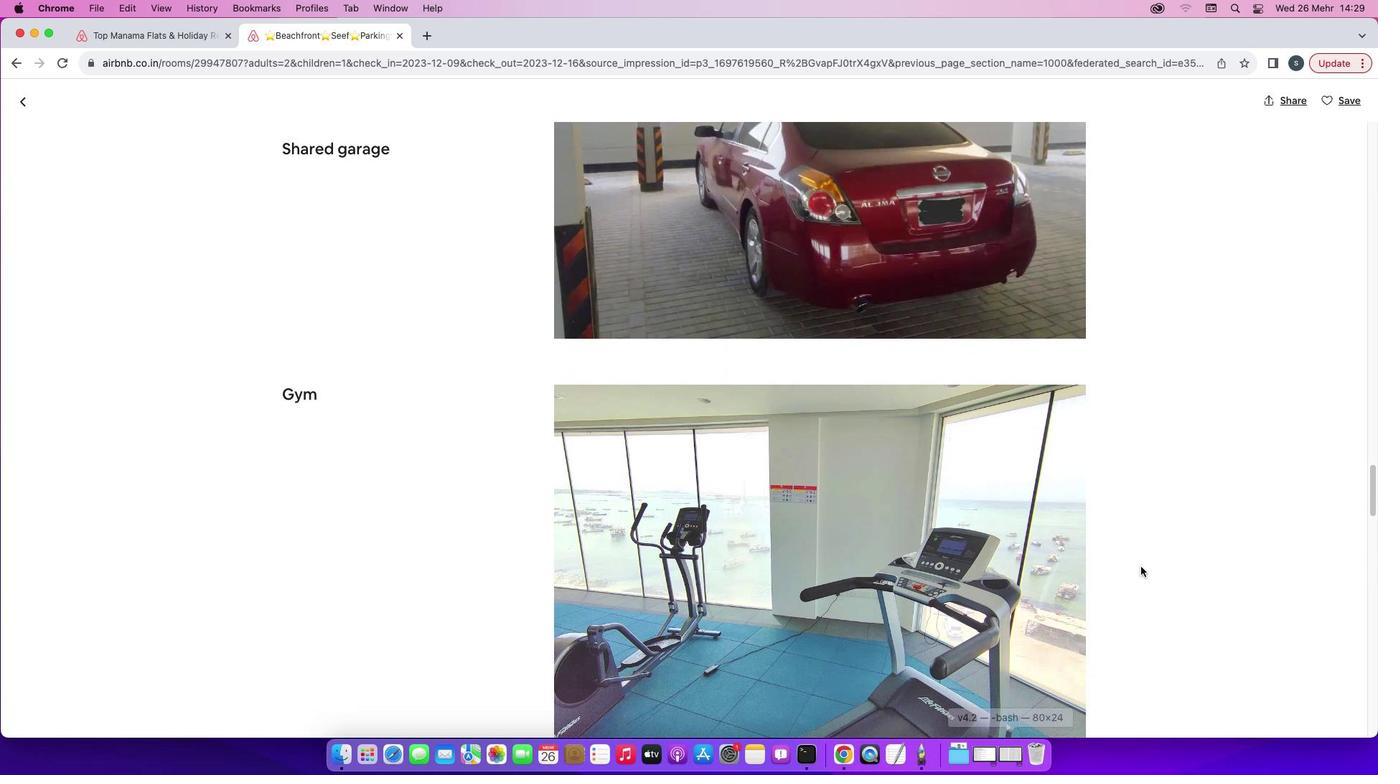 
Action: Mouse scrolled (1137, 563) with delta (-3, -4)
Screenshot: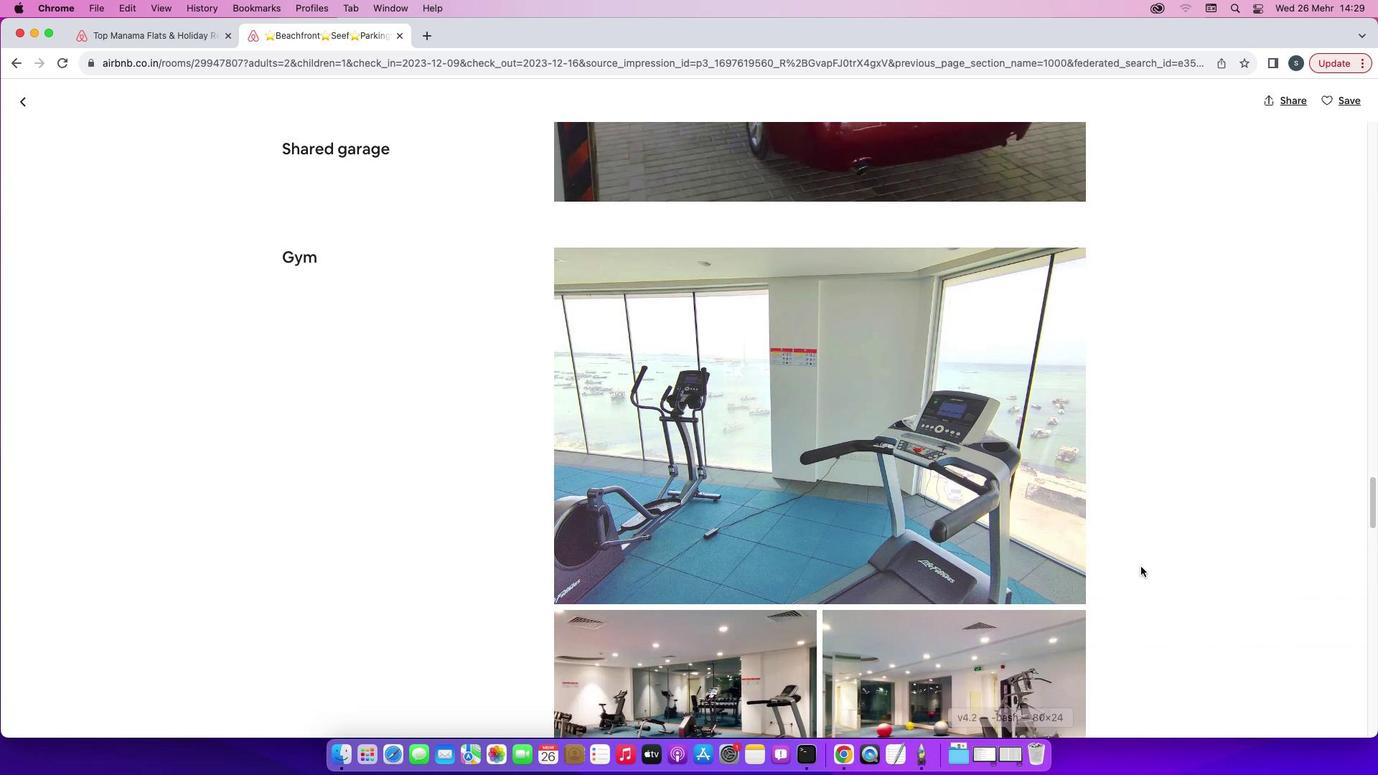 
Action: Mouse scrolled (1137, 563) with delta (-3, -4)
Screenshot: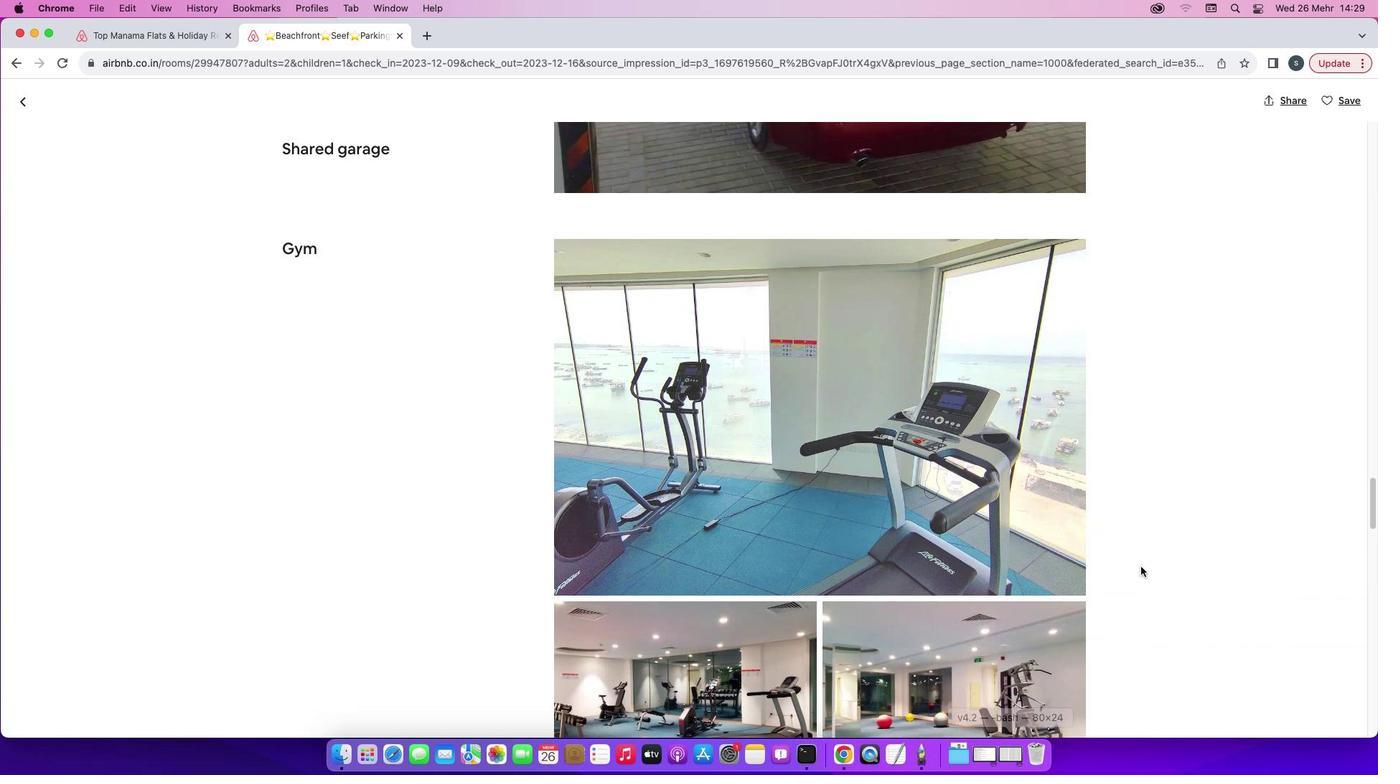 
Action: Mouse scrolled (1137, 563) with delta (-3, -5)
Screenshot: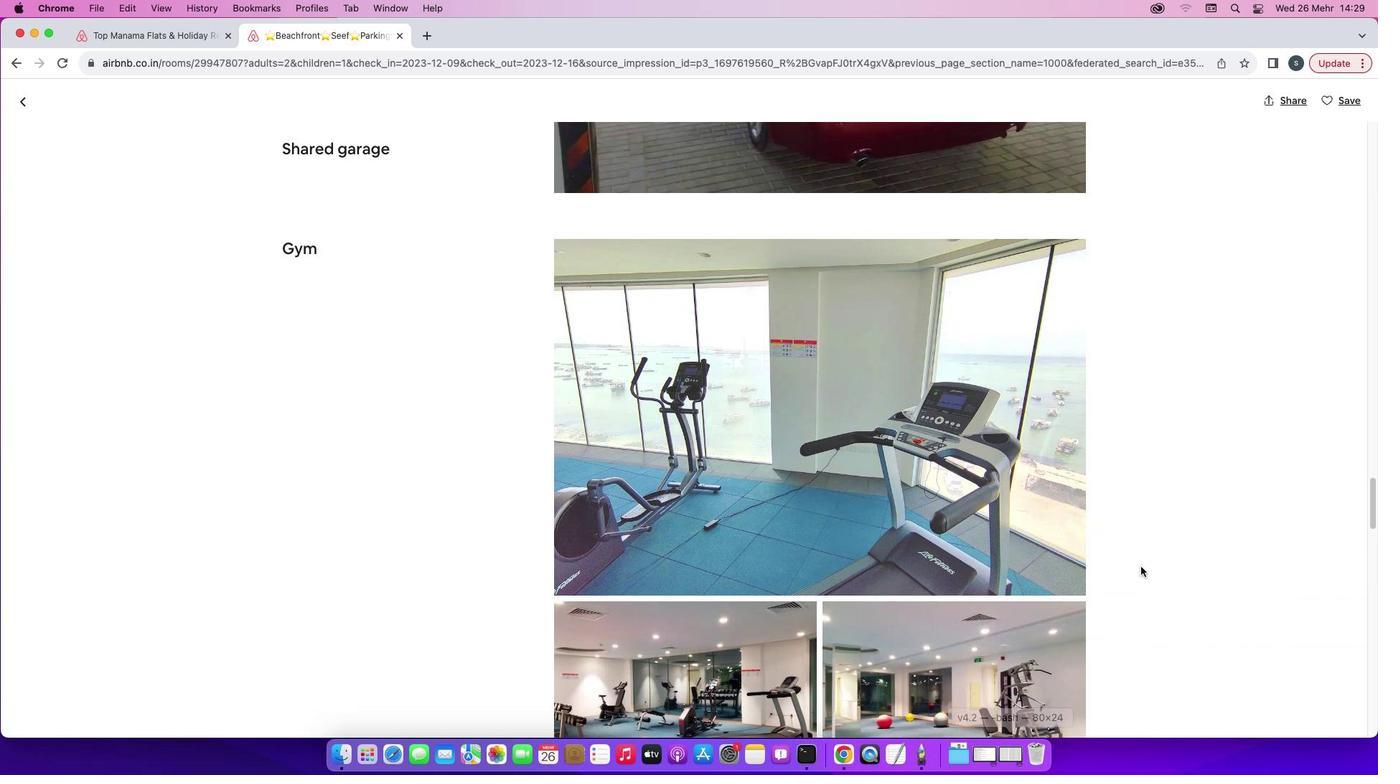 
Action: Mouse scrolled (1137, 563) with delta (-3, -4)
Screenshot: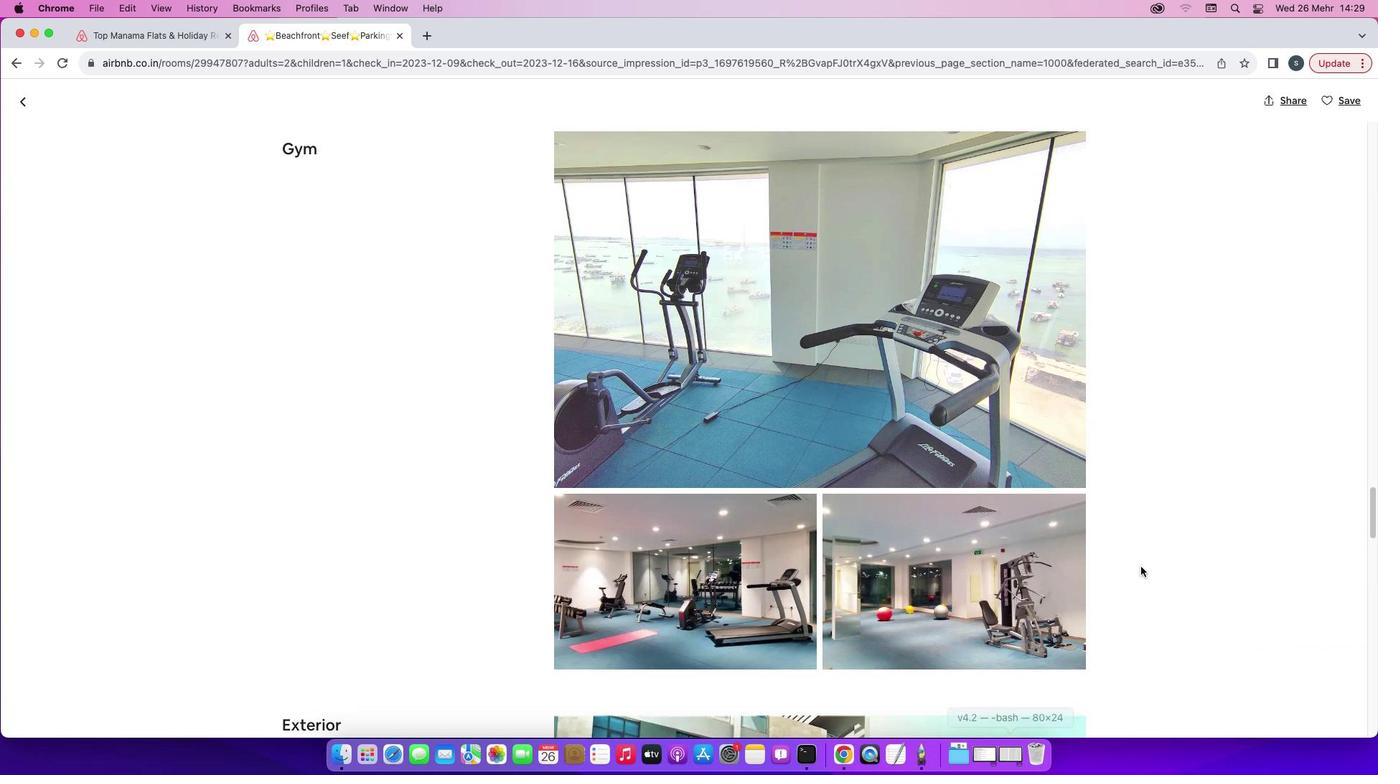 
Action: Mouse scrolled (1137, 563) with delta (-3, -4)
Screenshot: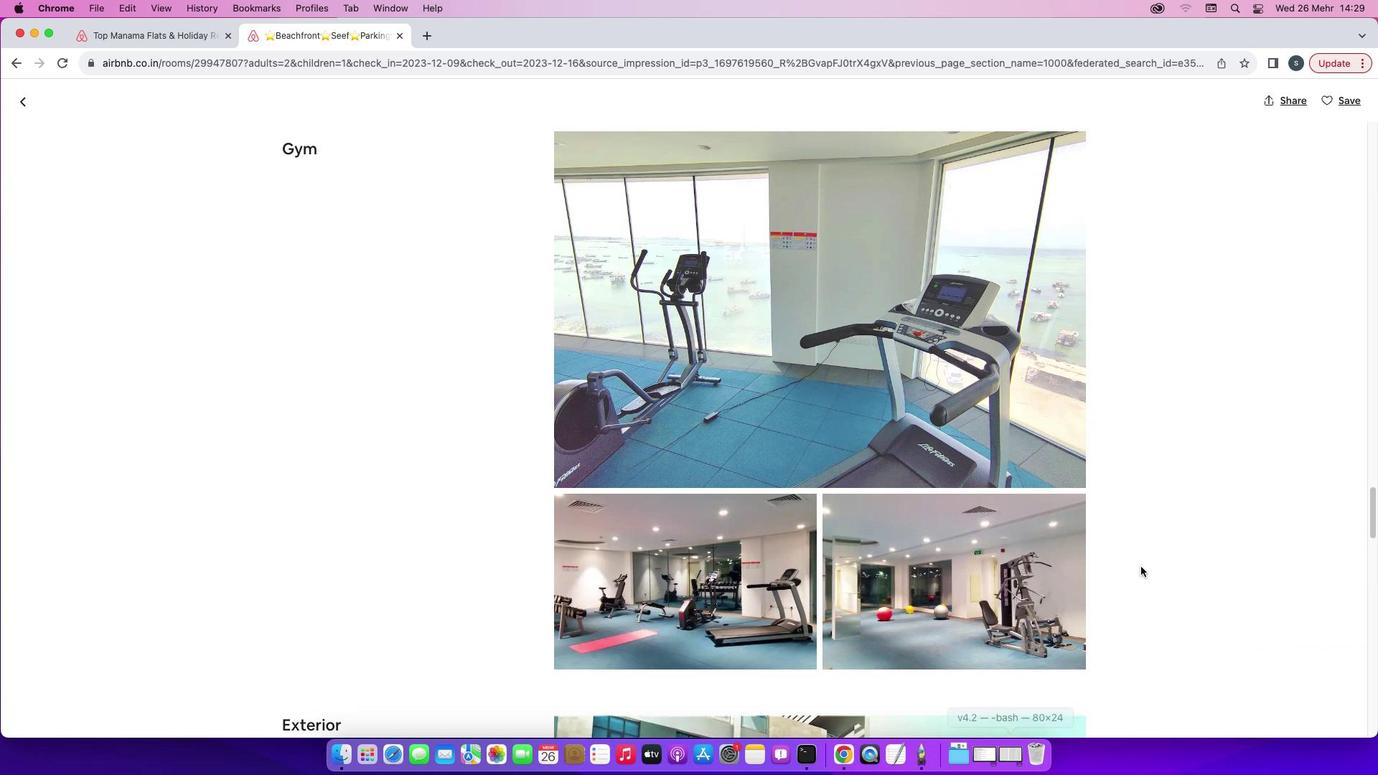 
Action: Mouse scrolled (1137, 563) with delta (-3, -5)
Screenshot: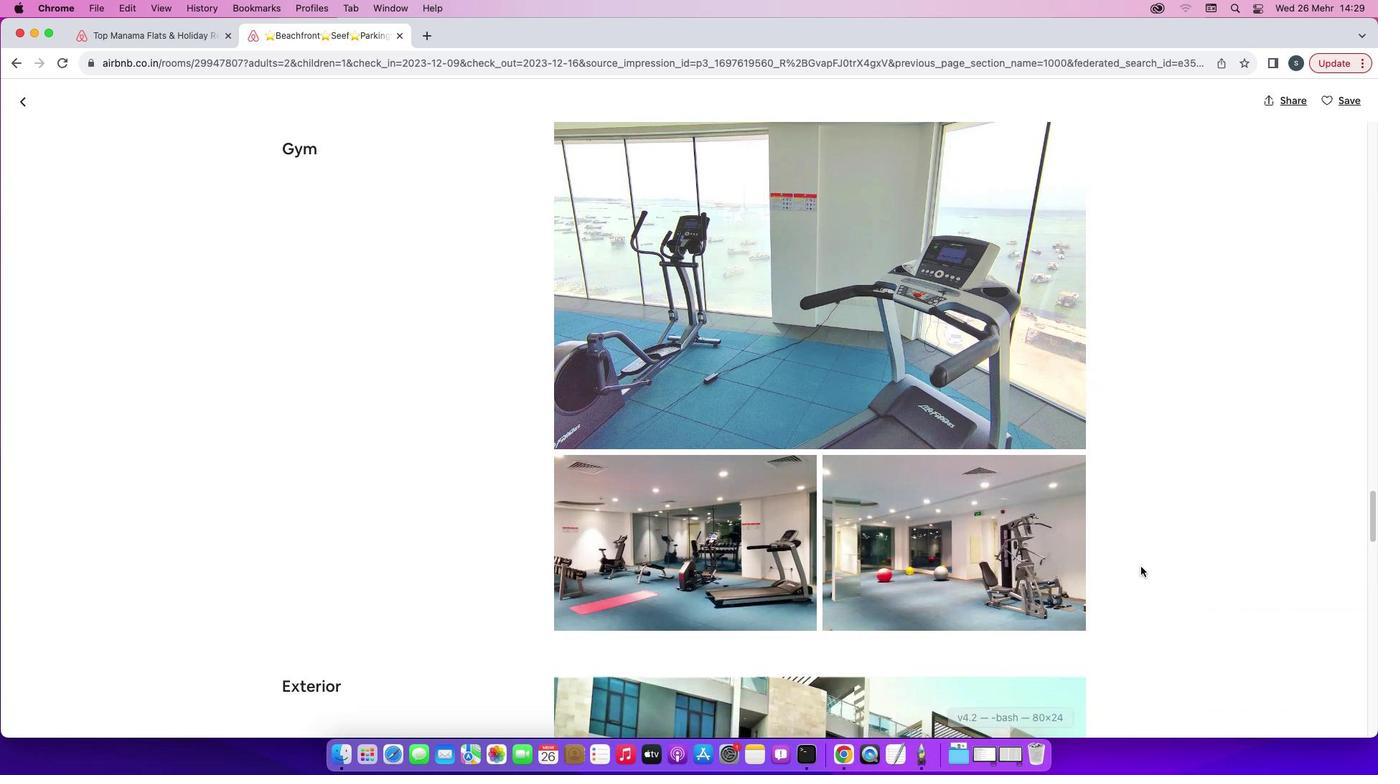 
Action: Mouse scrolled (1137, 563) with delta (-3, -4)
Screenshot: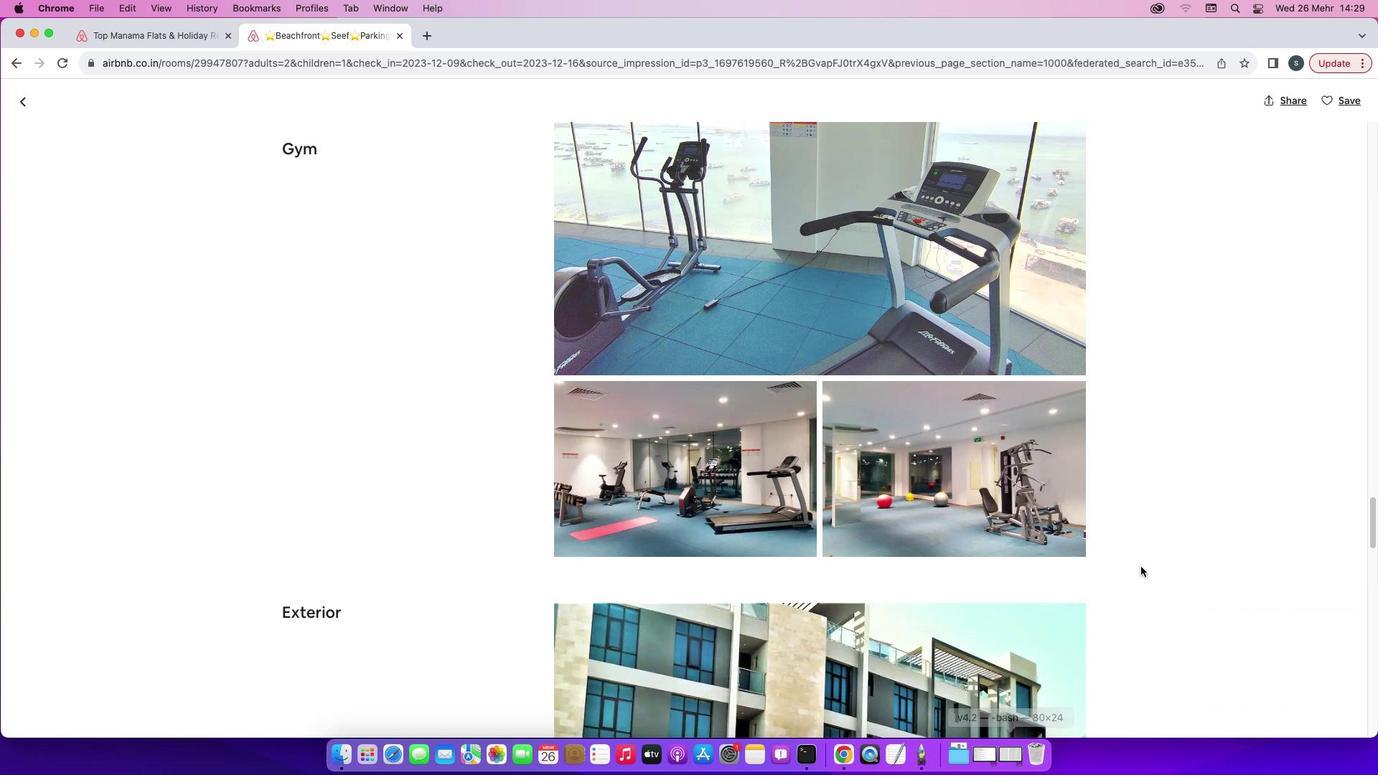 
Action: Mouse scrolled (1137, 563) with delta (-3, -4)
Screenshot: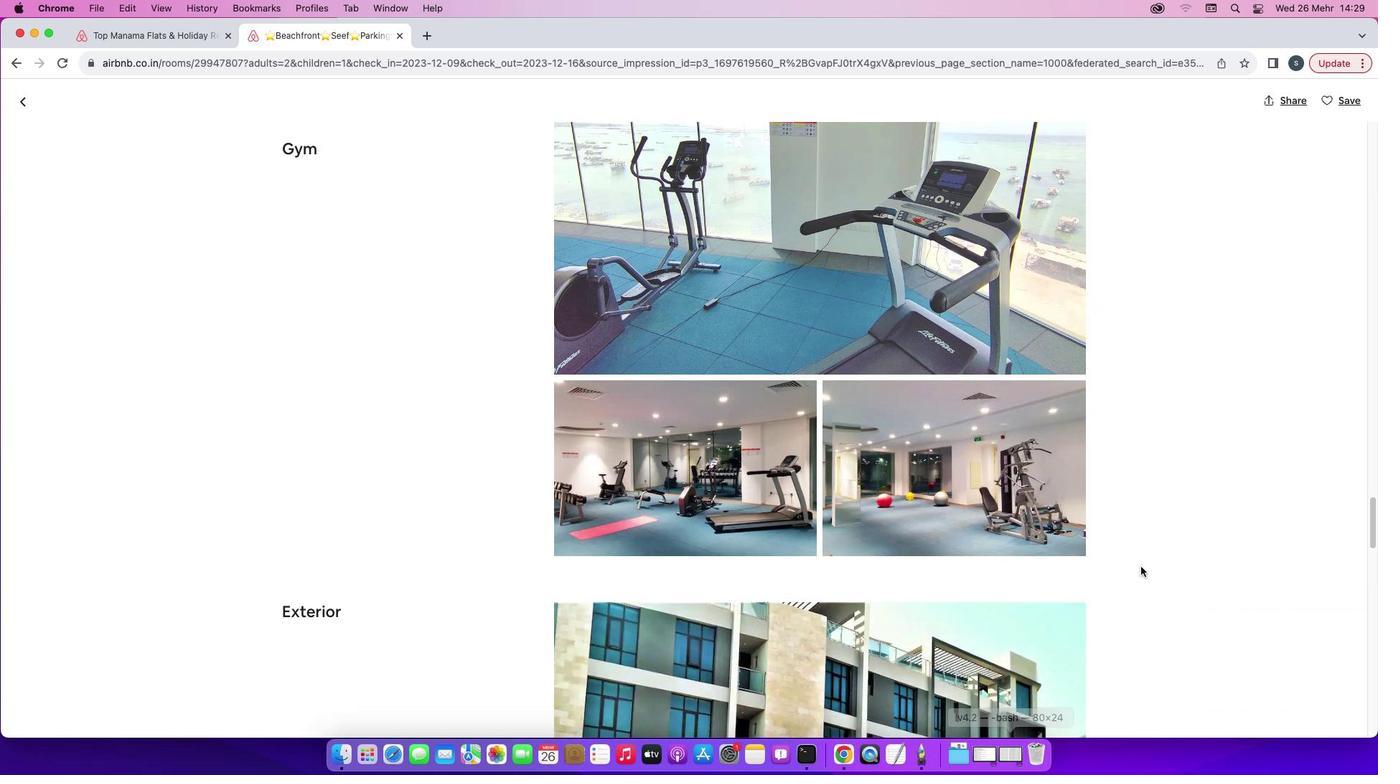
Action: Mouse scrolled (1137, 563) with delta (-3, -4)
Screenshot: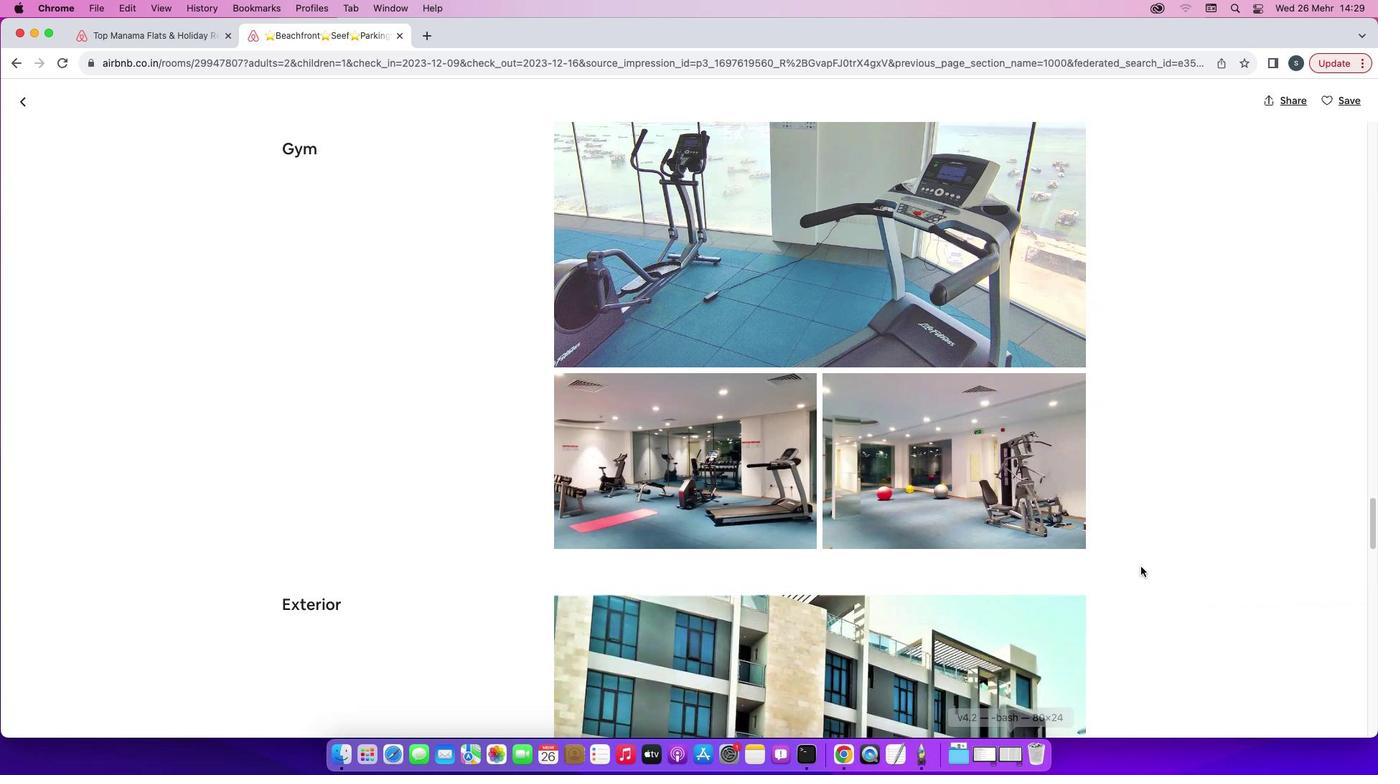 
Action: Mouse scrolled (1137, 563) with delta (-3, -5)
Screenshot: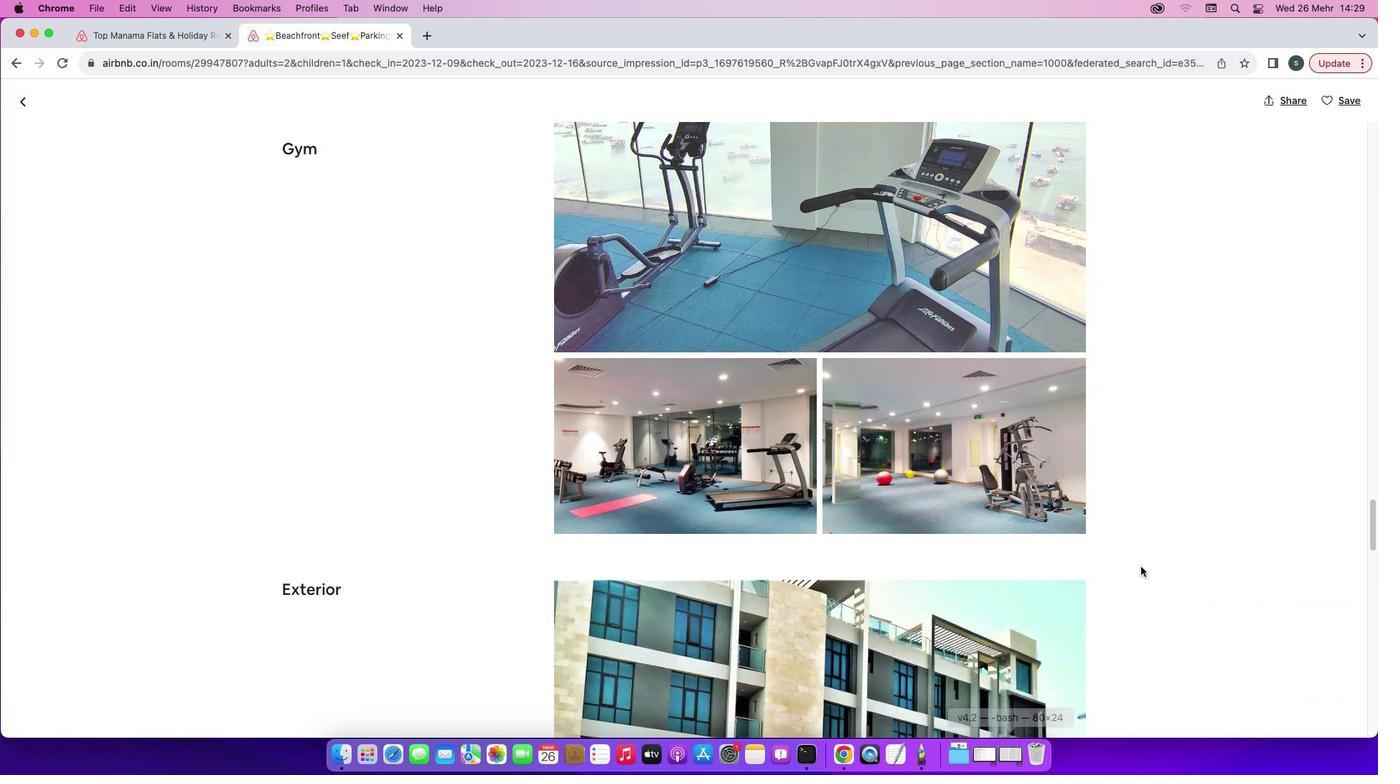 
Action: Mouse scrolled (1137, 563) with delta (-3, -4)
Screenshot: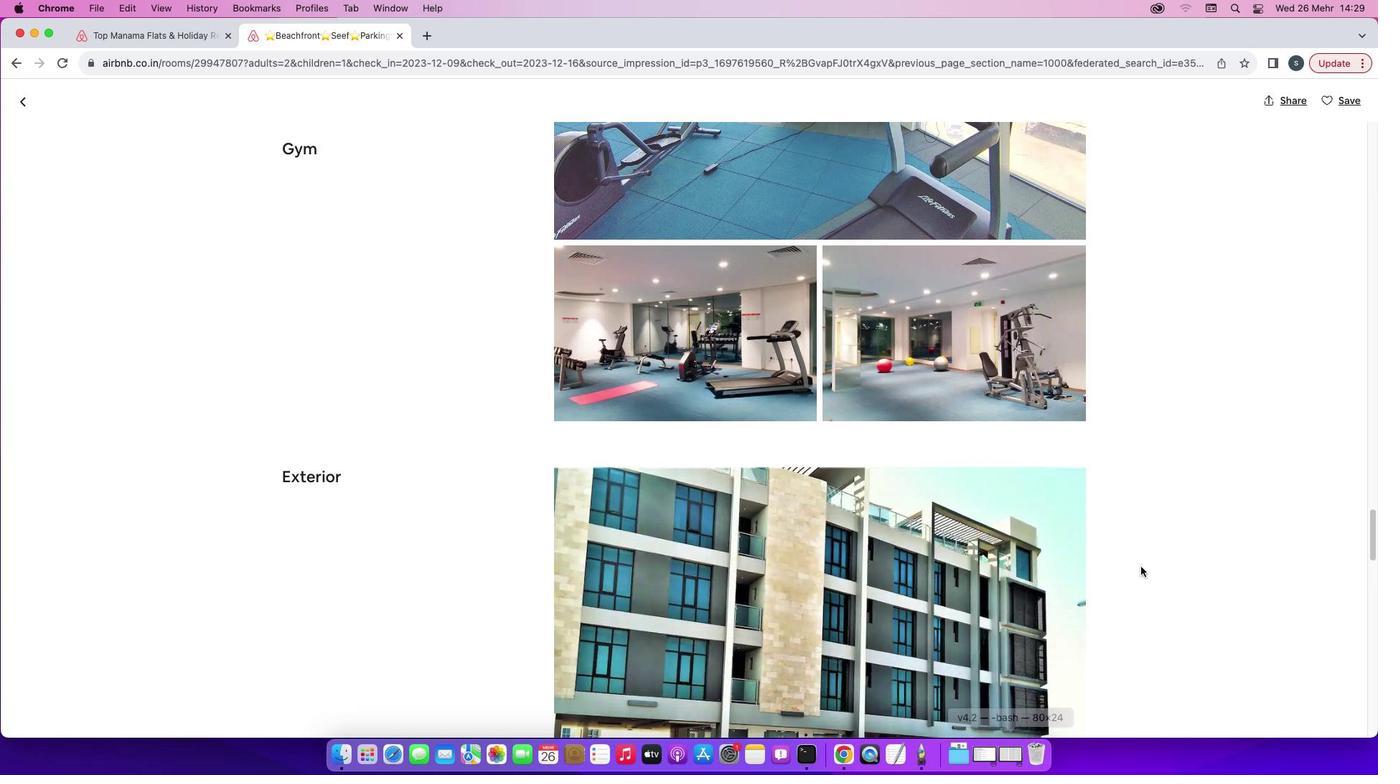 
Action: Mouse scrolled (1137, 563) with delta (-3, -4)
Screenshot: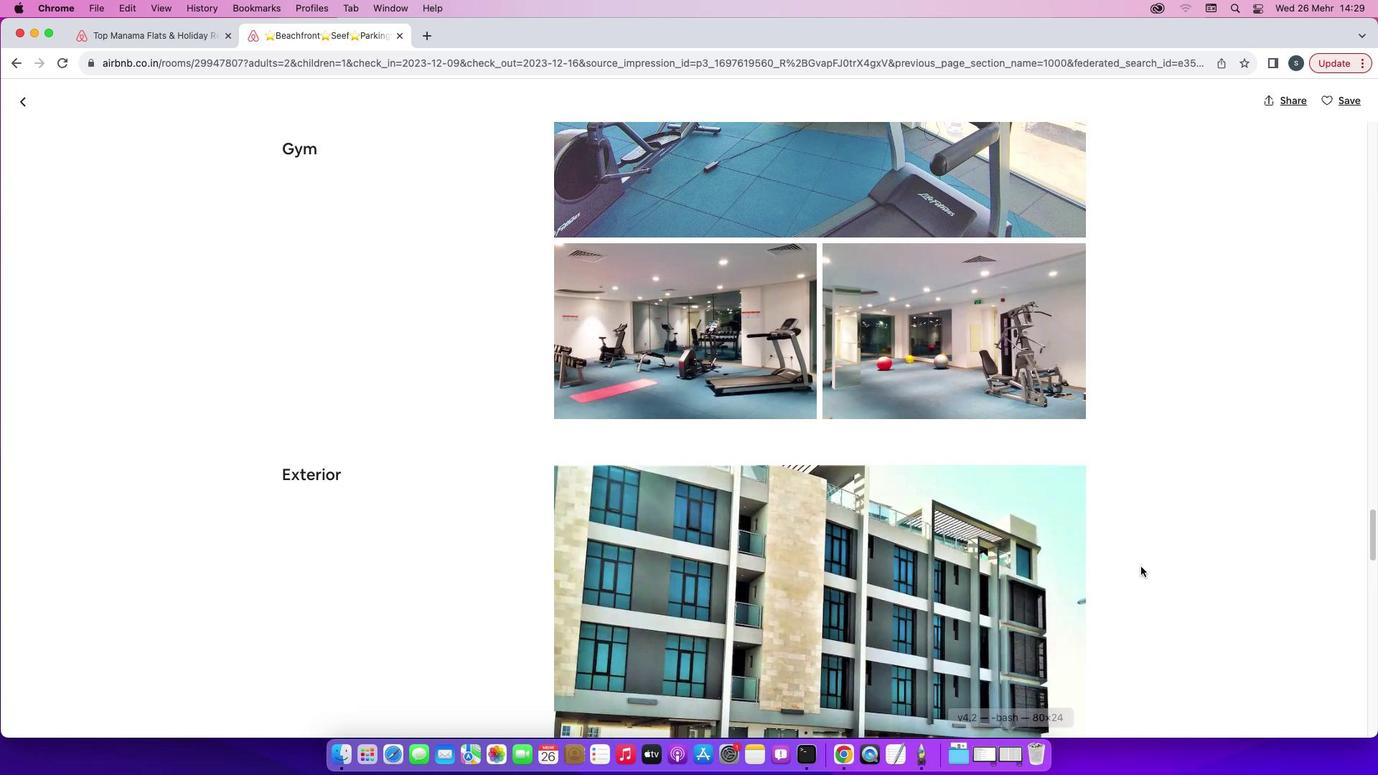 
Action: Mouse scrolled (1137, 563) with delta (-3, -4)
Screenshot: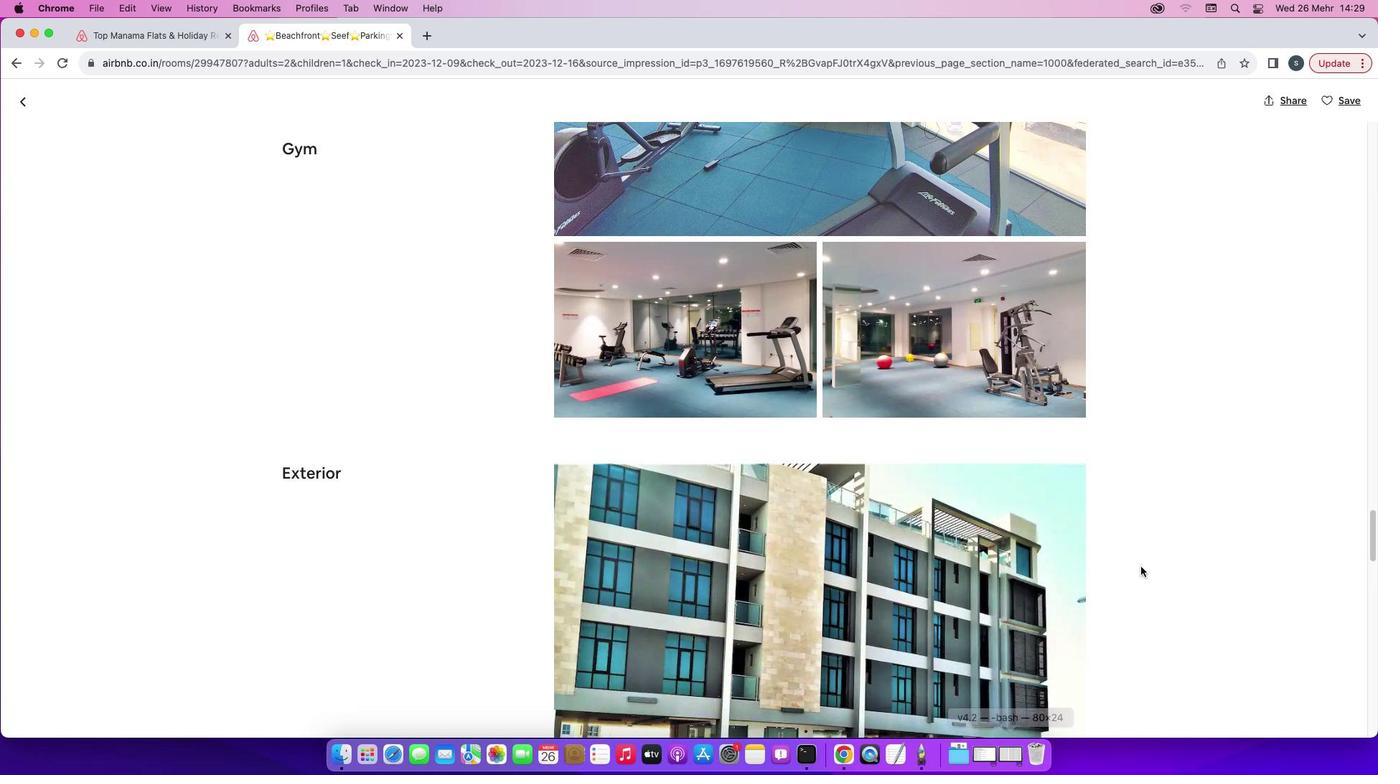 
Action: Mouse scrolled (1137, 563) with delta (-3, -4)
Screenshot: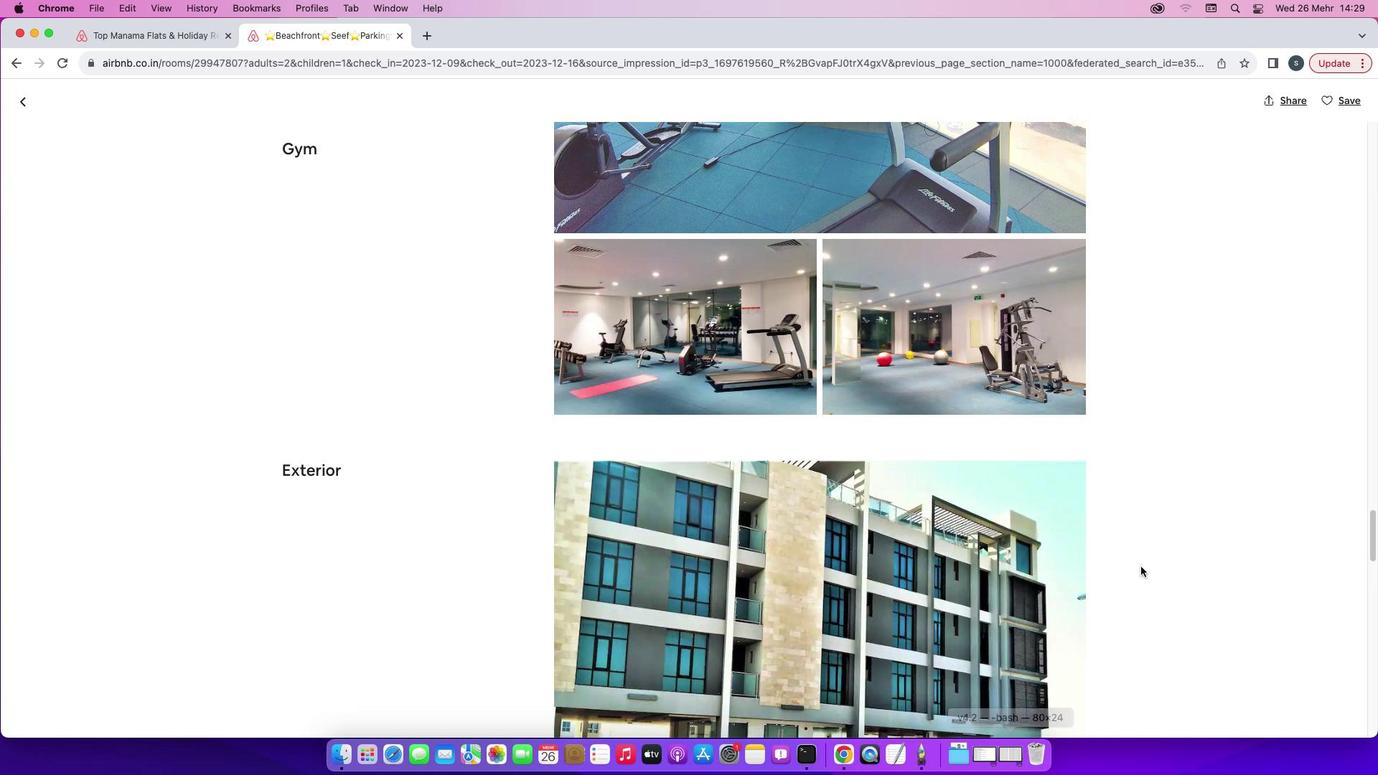 
Action: Mouse scrolled (1137, 563) with delta (-3, -5)
Screenshot: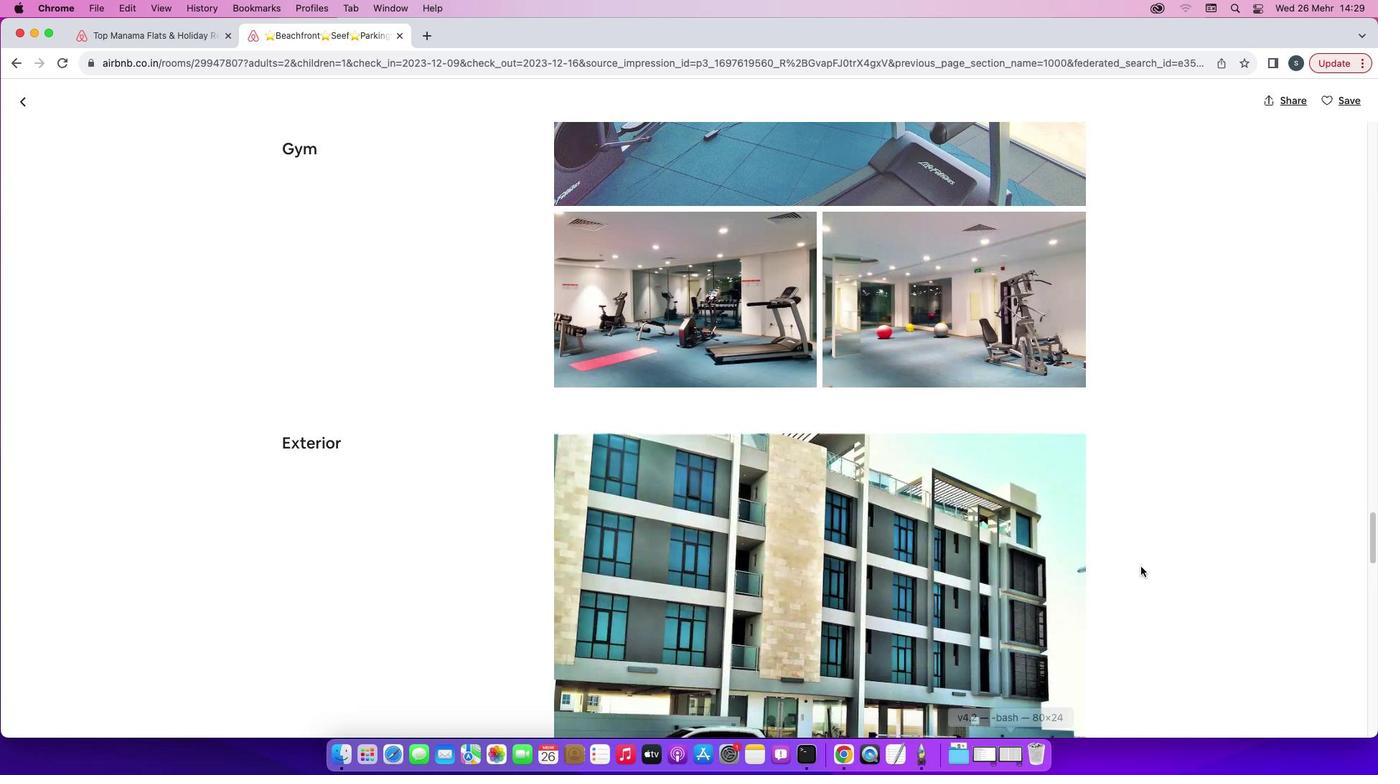 
Action: Mouse scrolled (1137, 563) with delta (-3, -4)
Screenshot: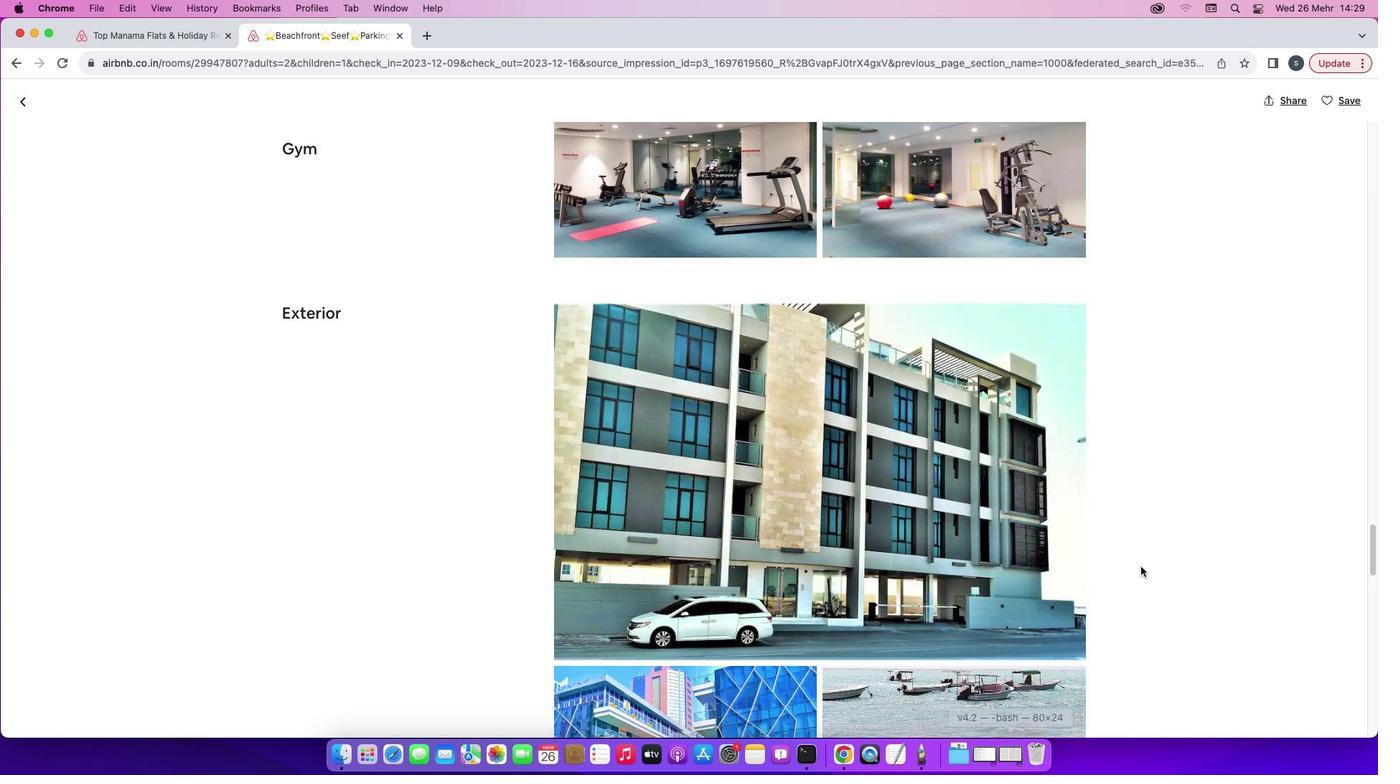 
Action: Mouse scrolled (1137, 563) with delta (-3, -4)
Screenshot: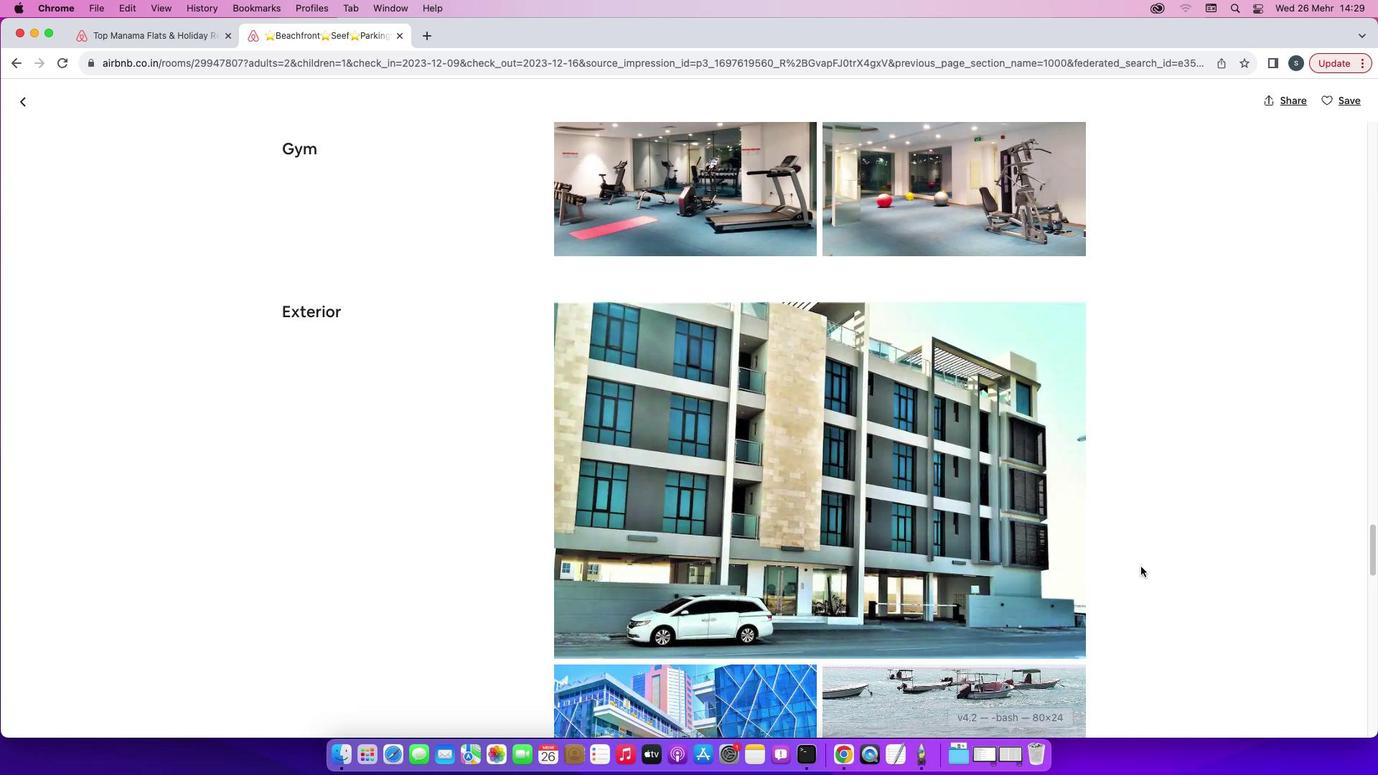
Action: Mouse scrolled (1137, 563) with delta (-3, -5)
Screenshot: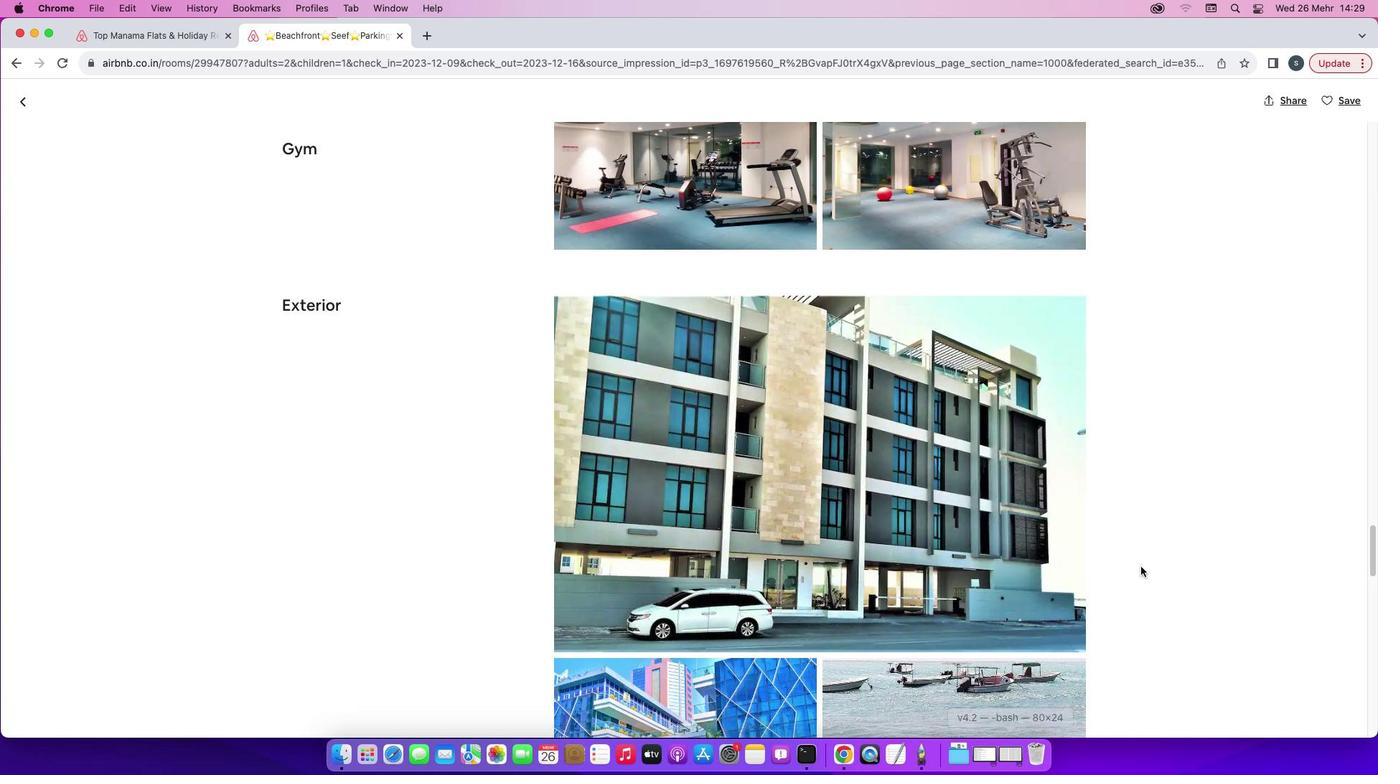
Action: Mouse scrolled (1137, 563) with delta (-3, -6)
Screenshot: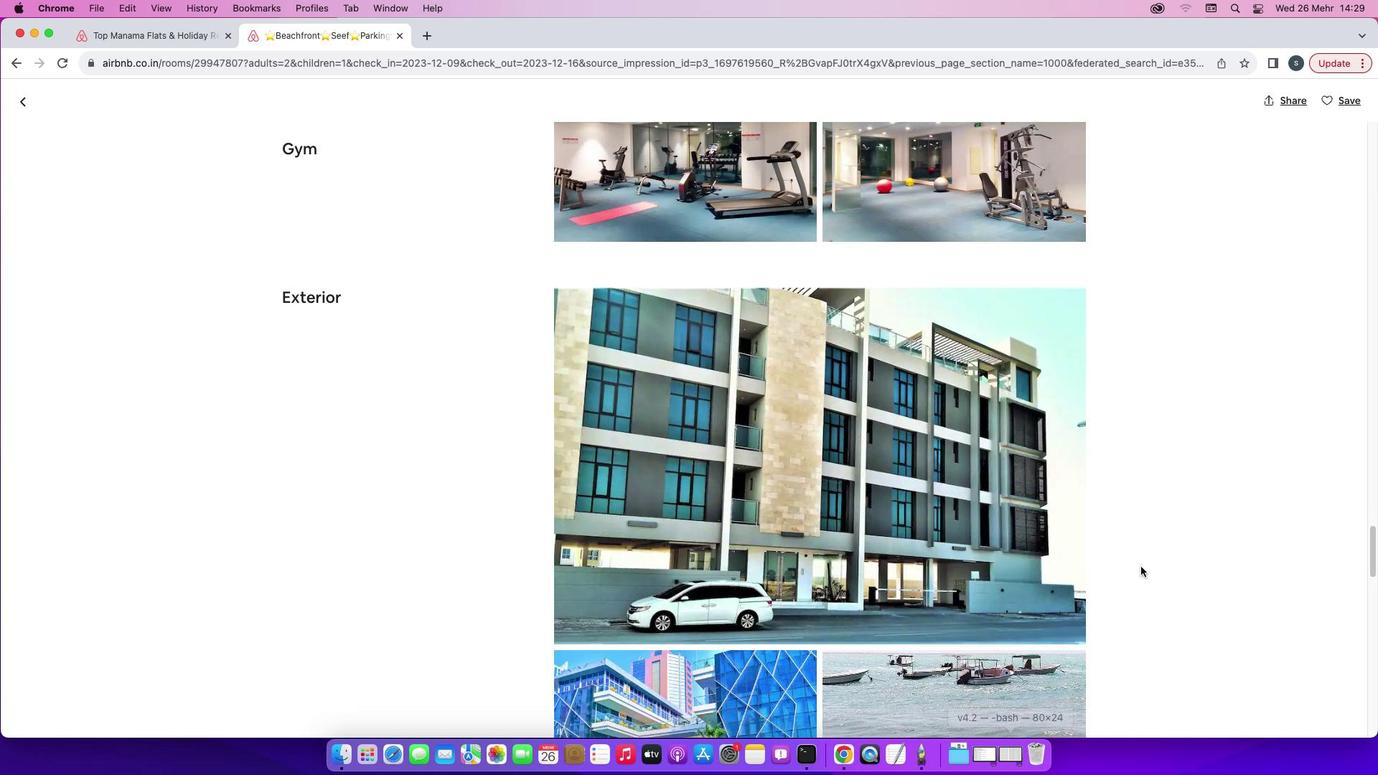 
Action: Mouse scrolled (1137, 563) with delta (-3, -6)
Screenshot: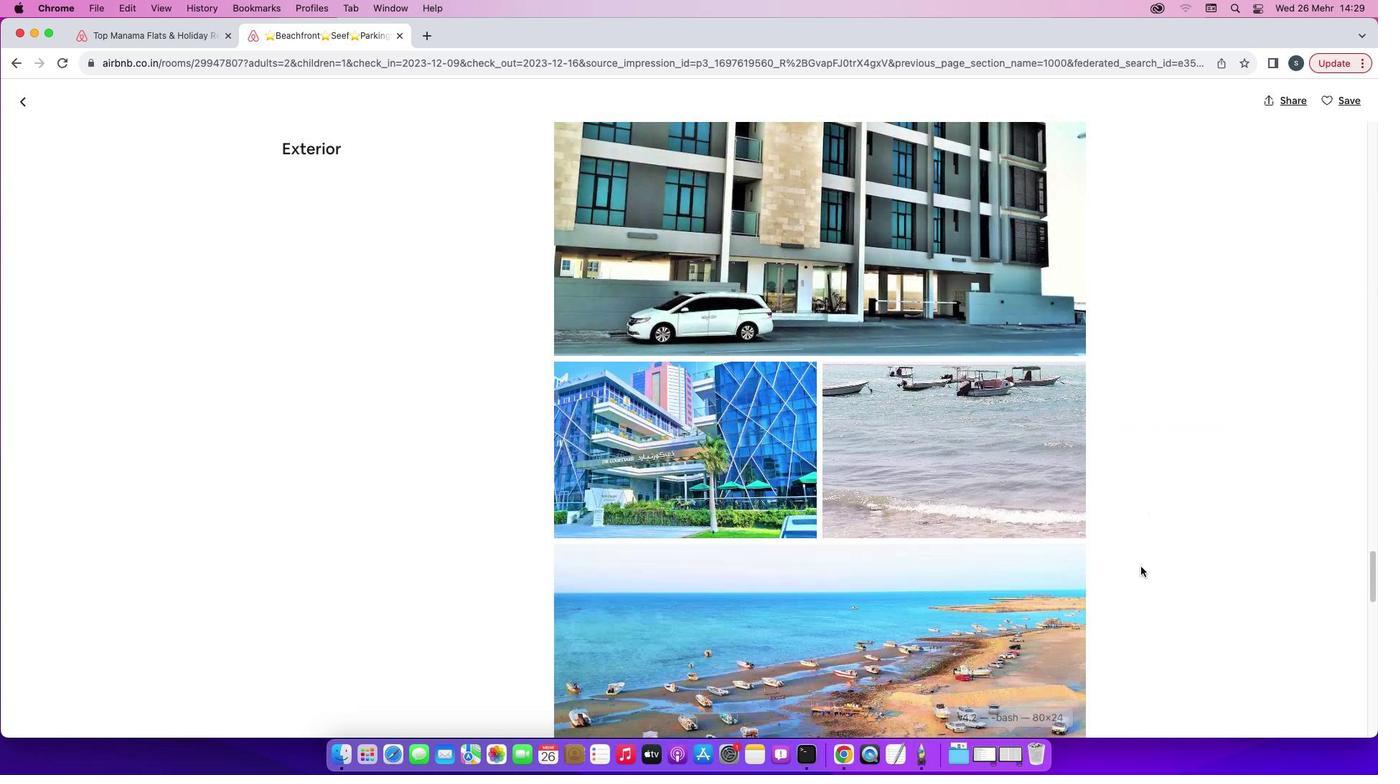 
Action: Mouse scrolled (1137, 563) with delta (-3, -4)
Screenshot: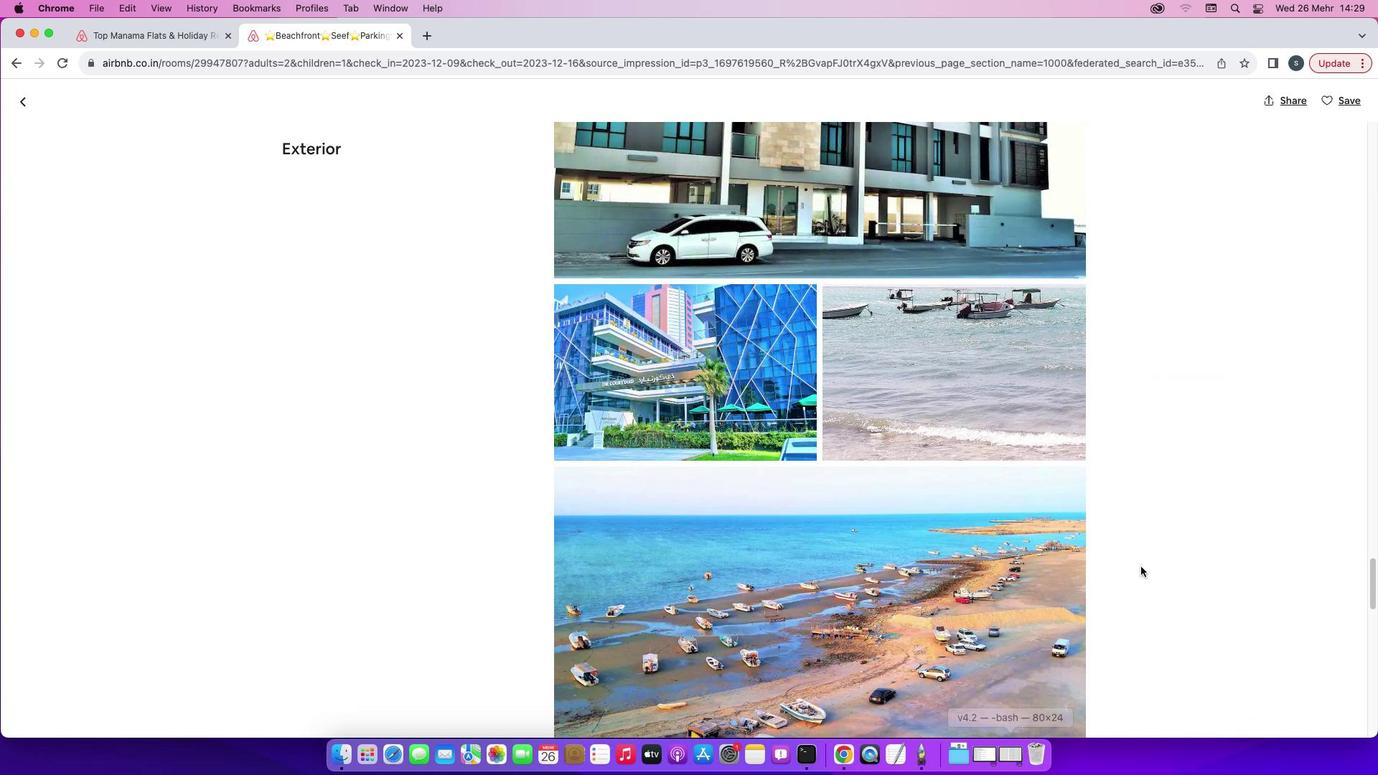 
Action: Mouse scrolled (1137, 563) with delta (-3, -4)
Screenshot: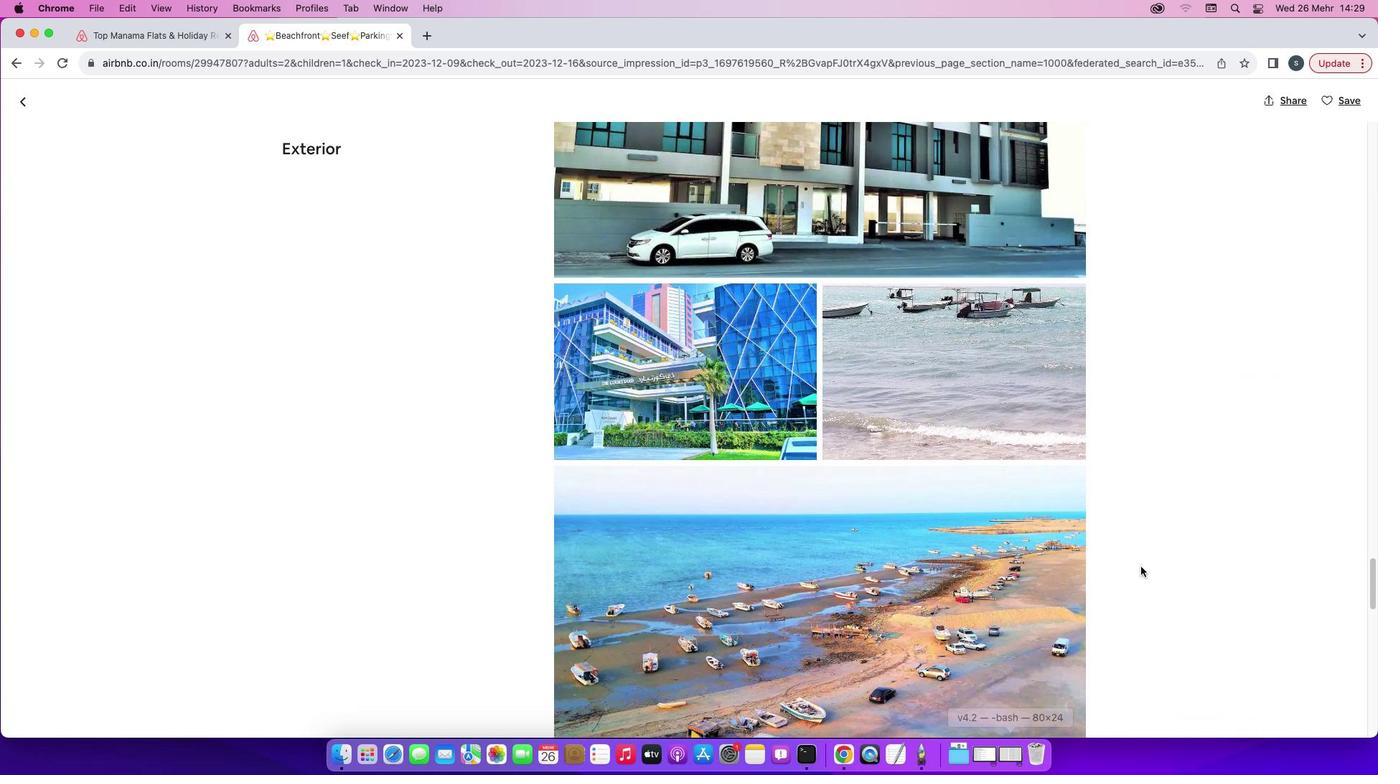 
Action: Mouse scrolled (1137, 563) with delta (-3, -5)
Screenshot: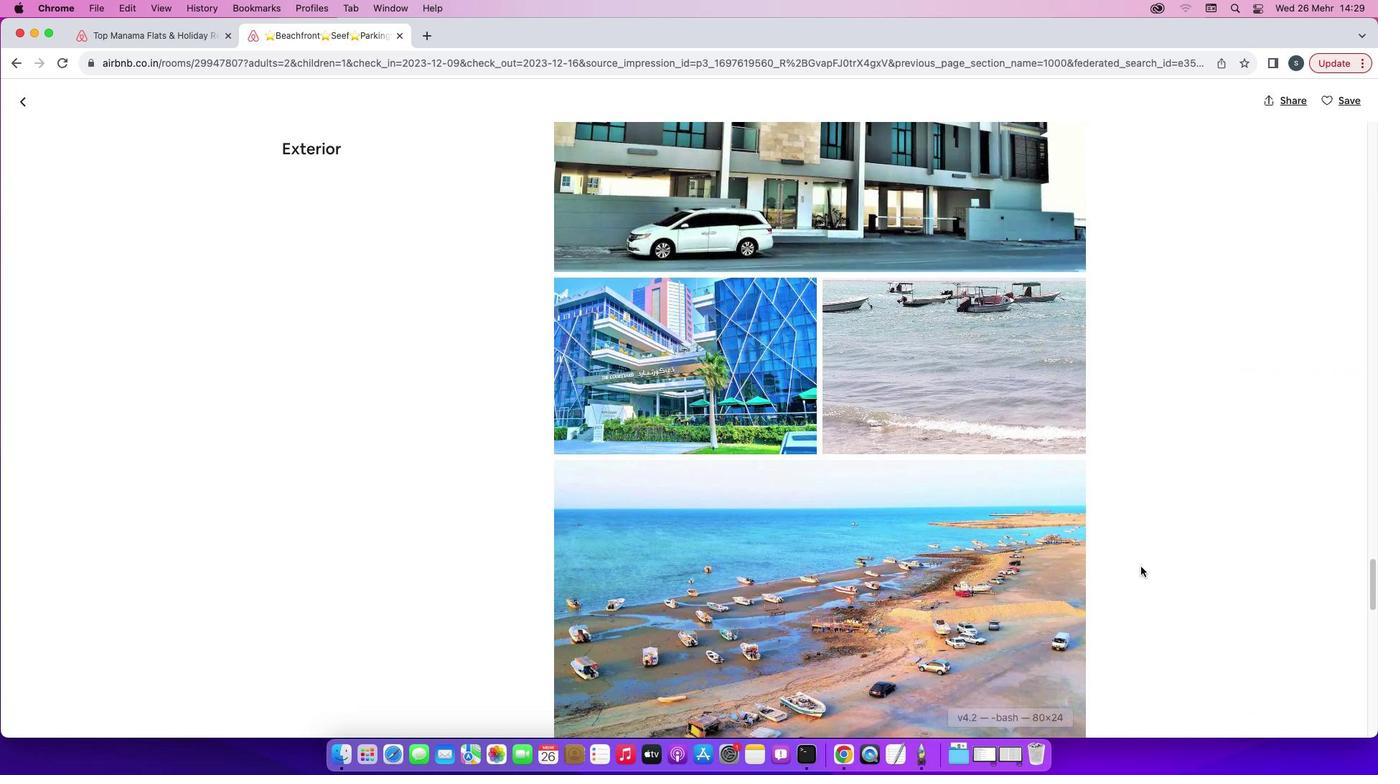 
Action: Mouse scrolled (1137, 563) with delta (-3, -6)
Screenshot: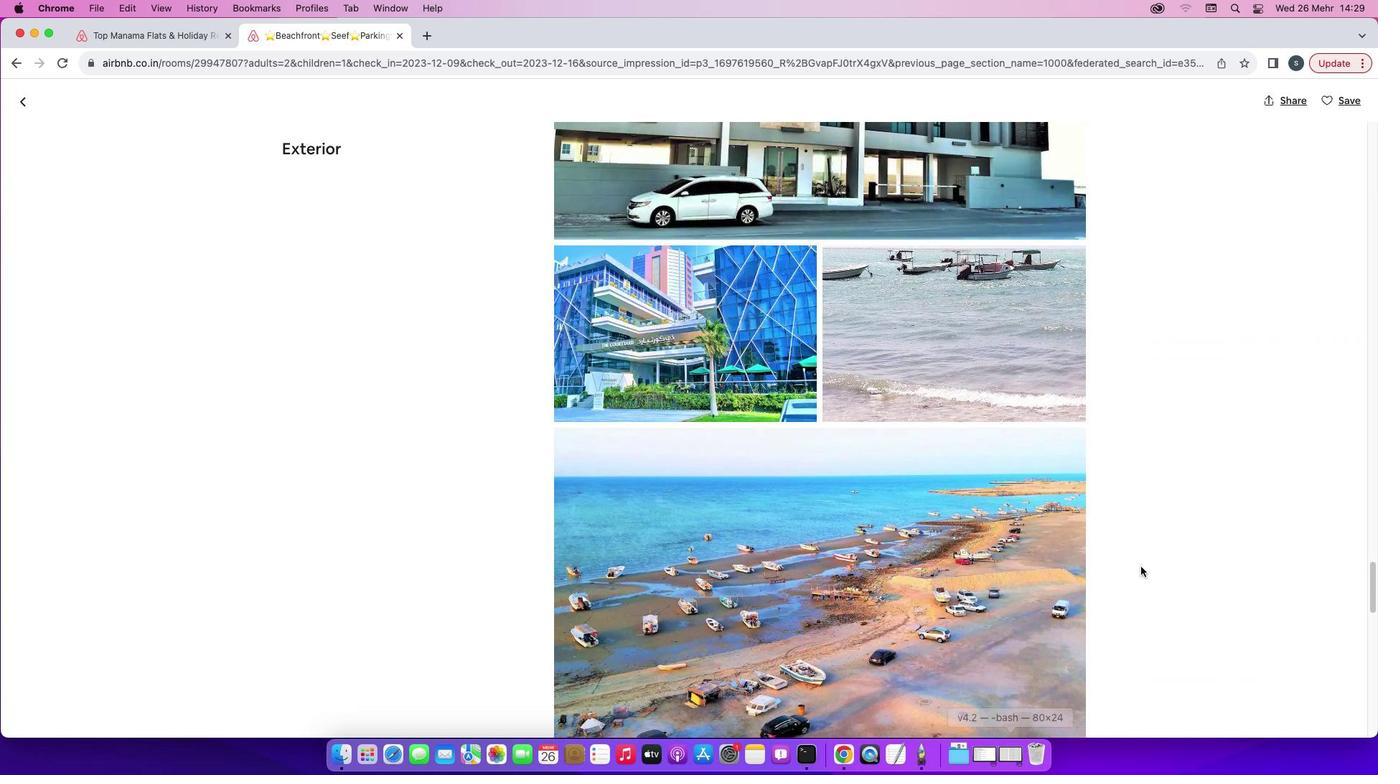 
Action: Mouse scrolled (1137, 563) with delta (-3, -7)
Screenshot: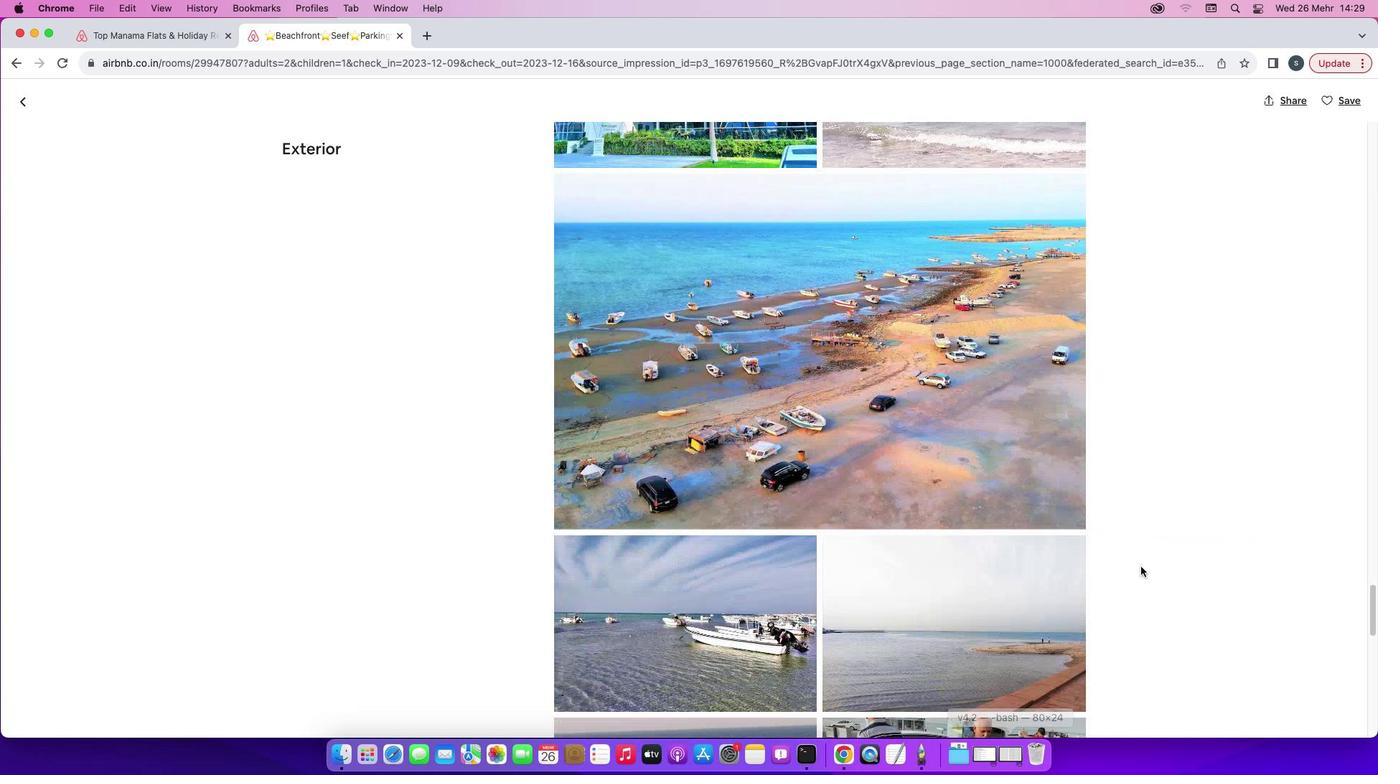 
Action: Mouse scrolled (1137, 563) with delta (-3, -4)
Screenshot: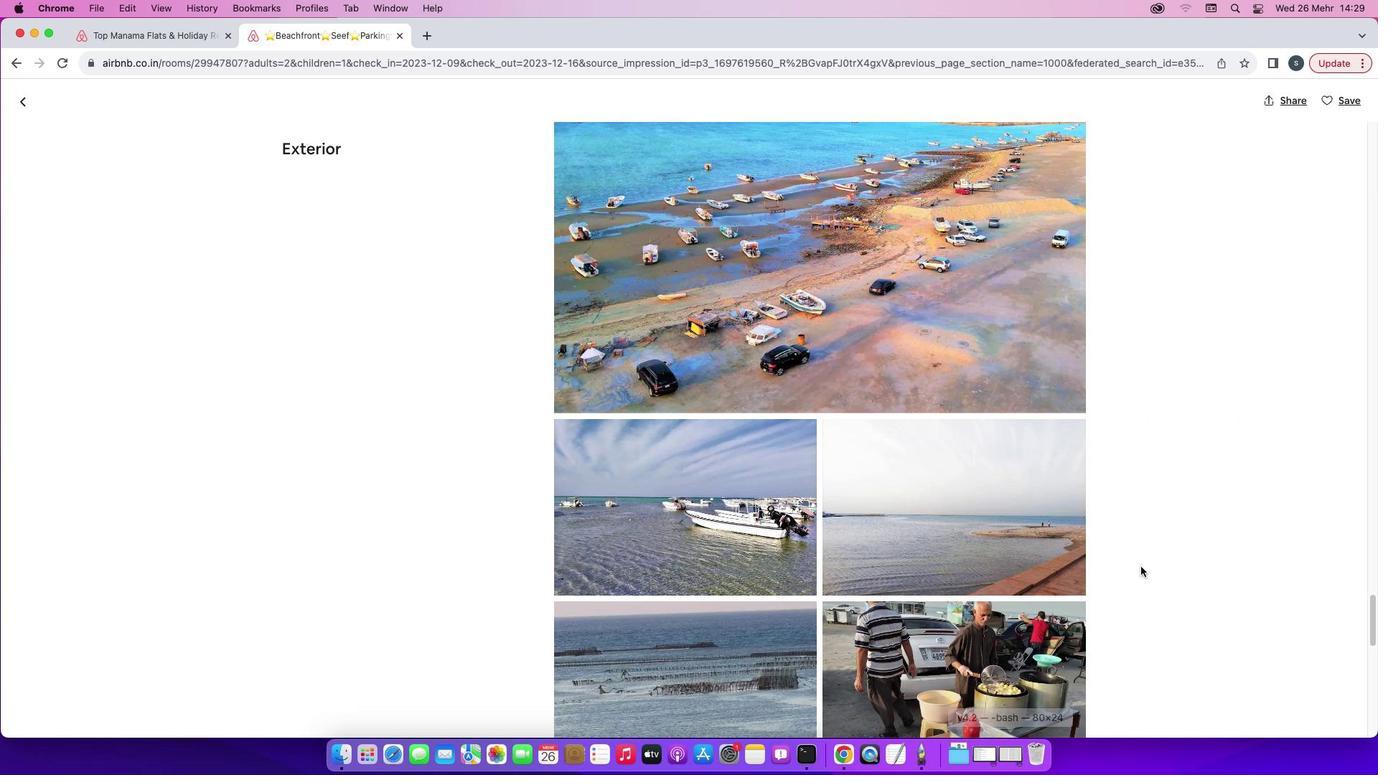 
Action: Mouse scrolled (1137, 563) with delta (-3, -4)
Screenshot: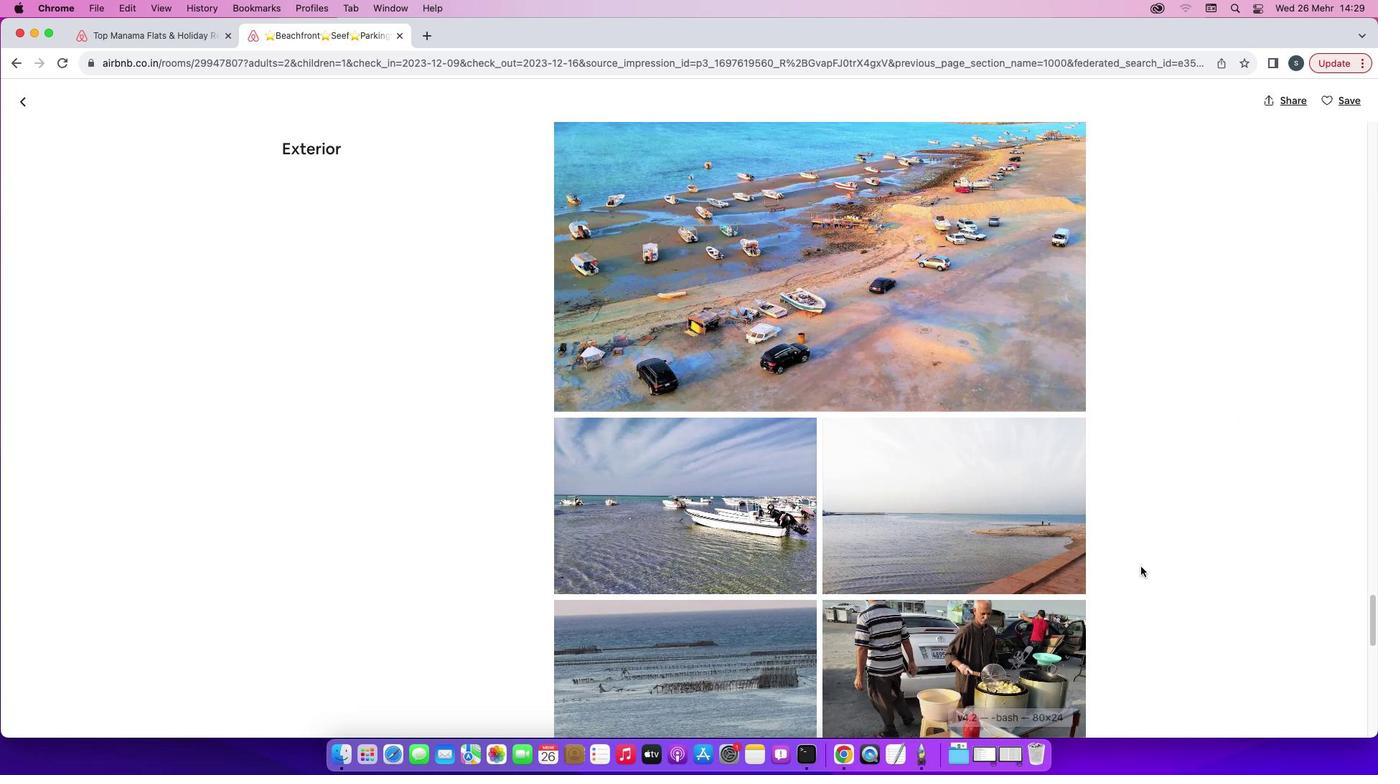 
Action: Mouse scrolled (1137, 563) with delta (-3, -5)
Screenshot: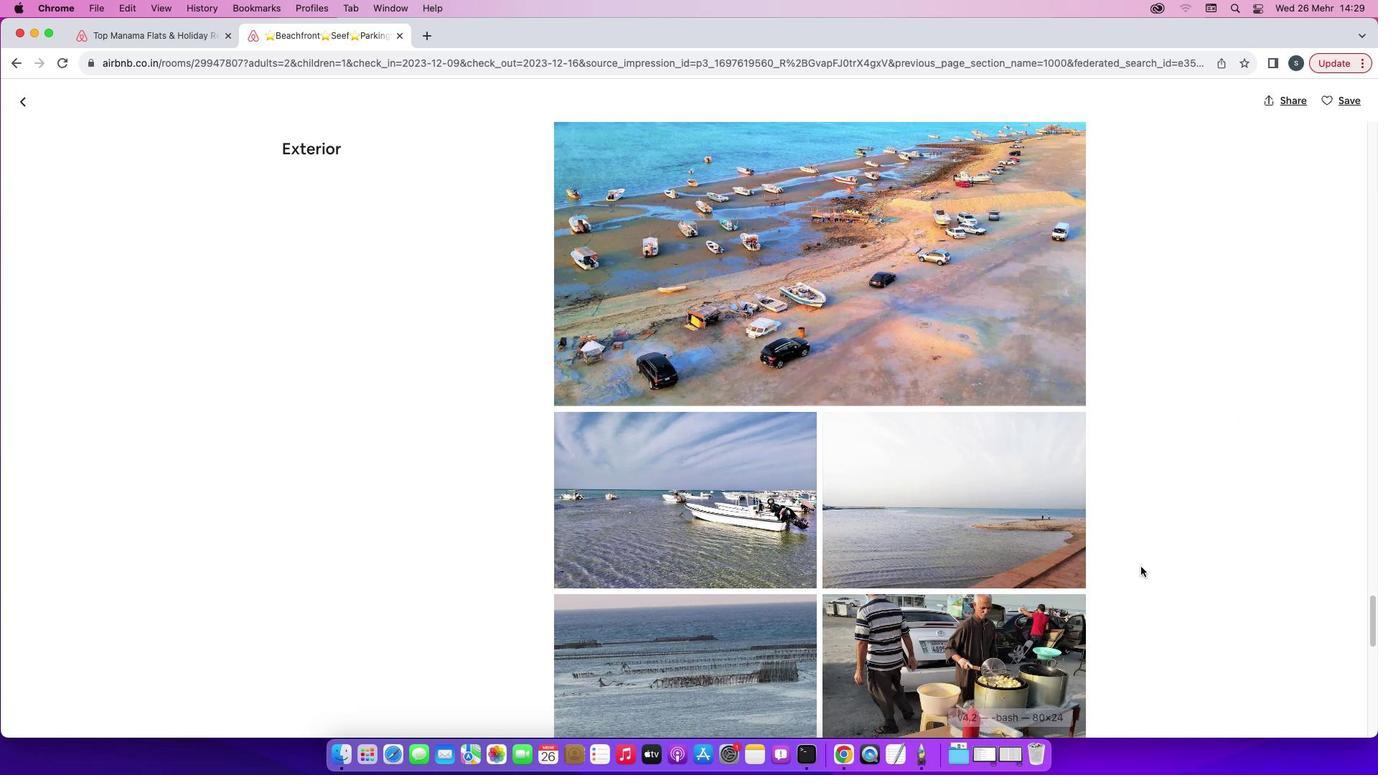 
Action: Mouse scrolled (1137, 563) with delta (-3, -6)
Screenshot: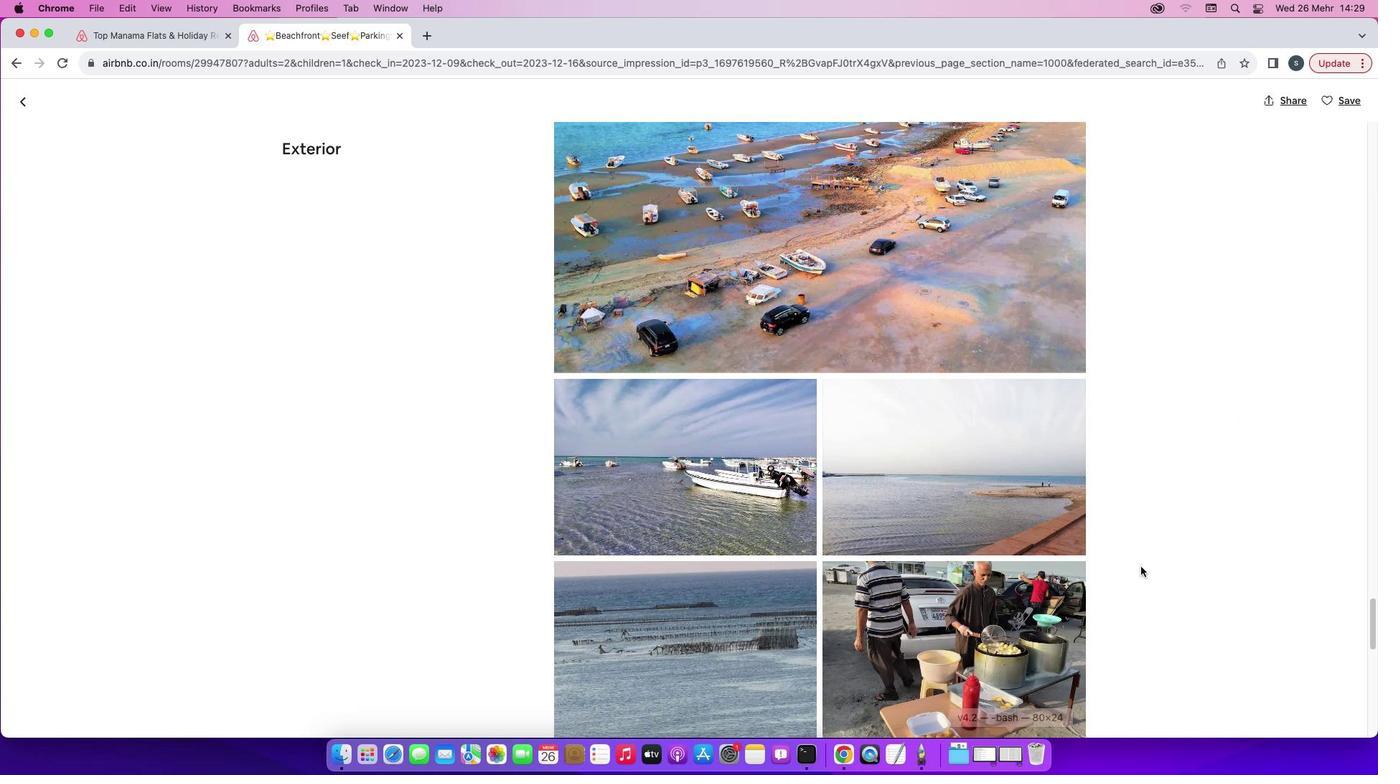 
Action: Mouse scrolled (1137, 563) with delta (-3, -6)
Screenshot: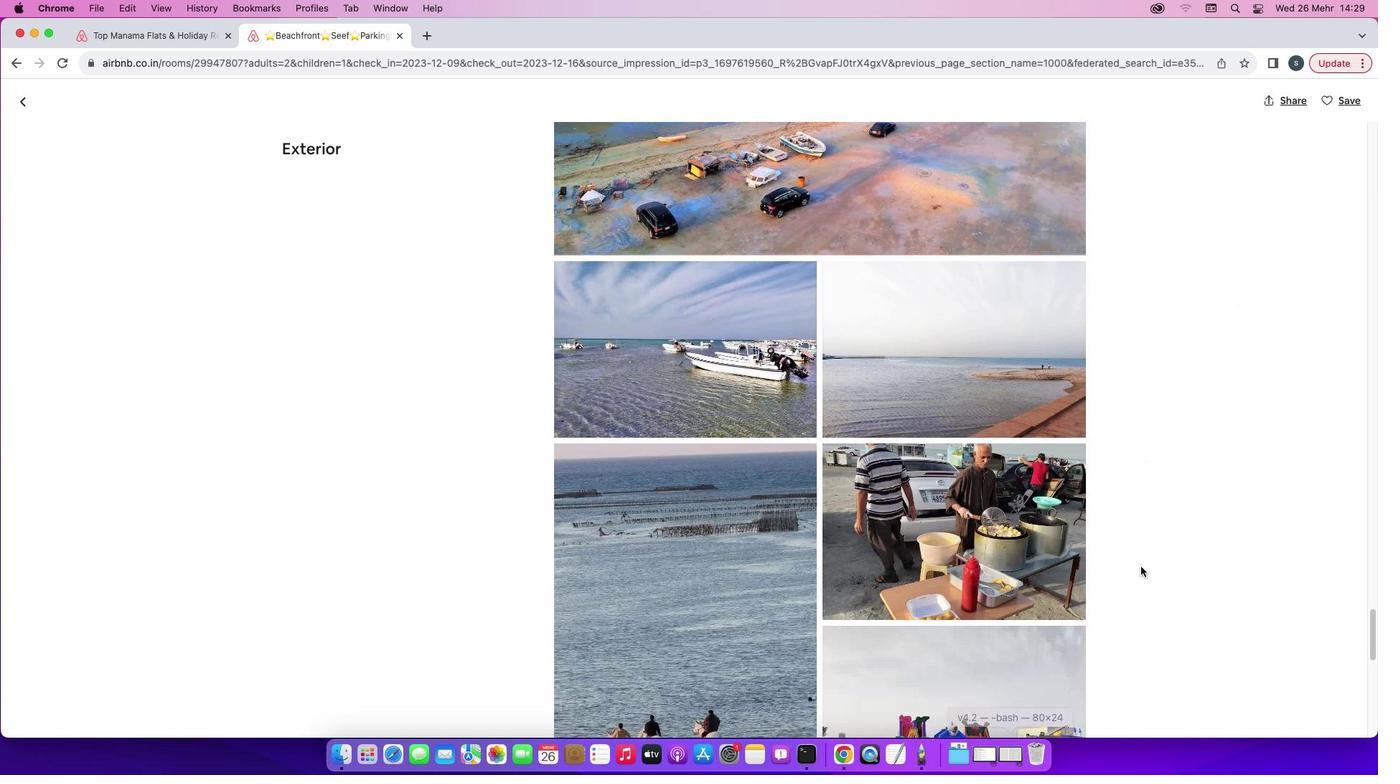 
Action: Mouse scrolled (1137, 563) with delta (-3, -4)
Screenshot: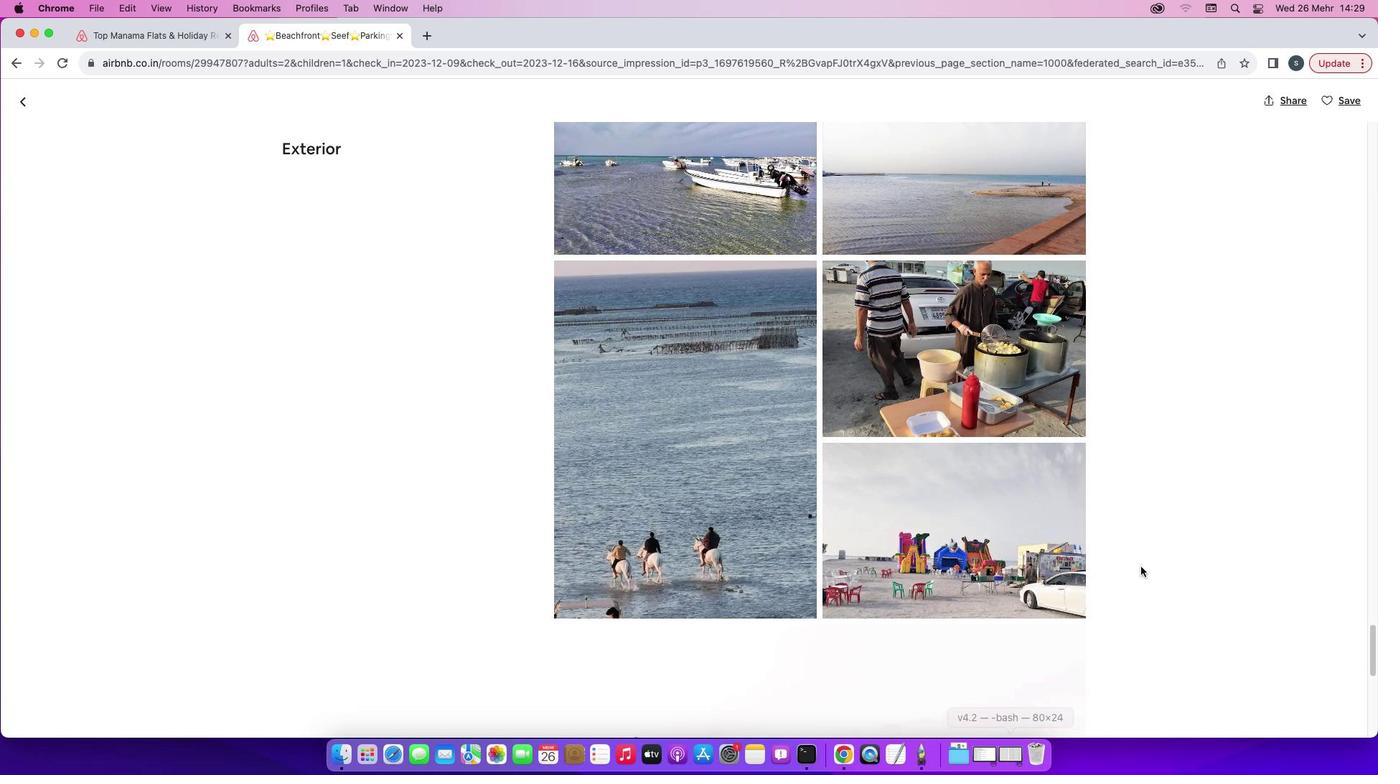 
Action: Mouse scrolled (1137, 563) with delta (-3, -4)
Screenshot: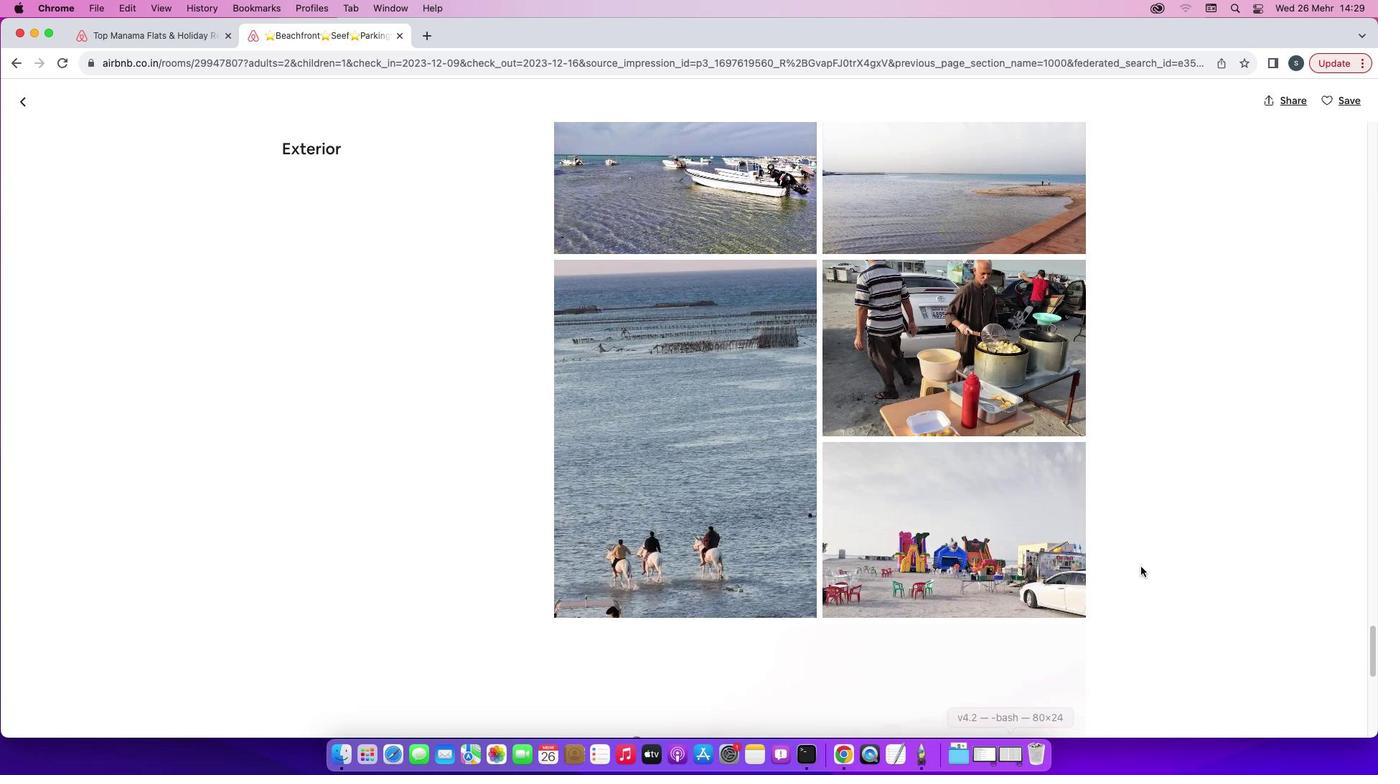 
Action: Mouse scrolled (1137, 563) with delta (-3, -5)
Screenshot: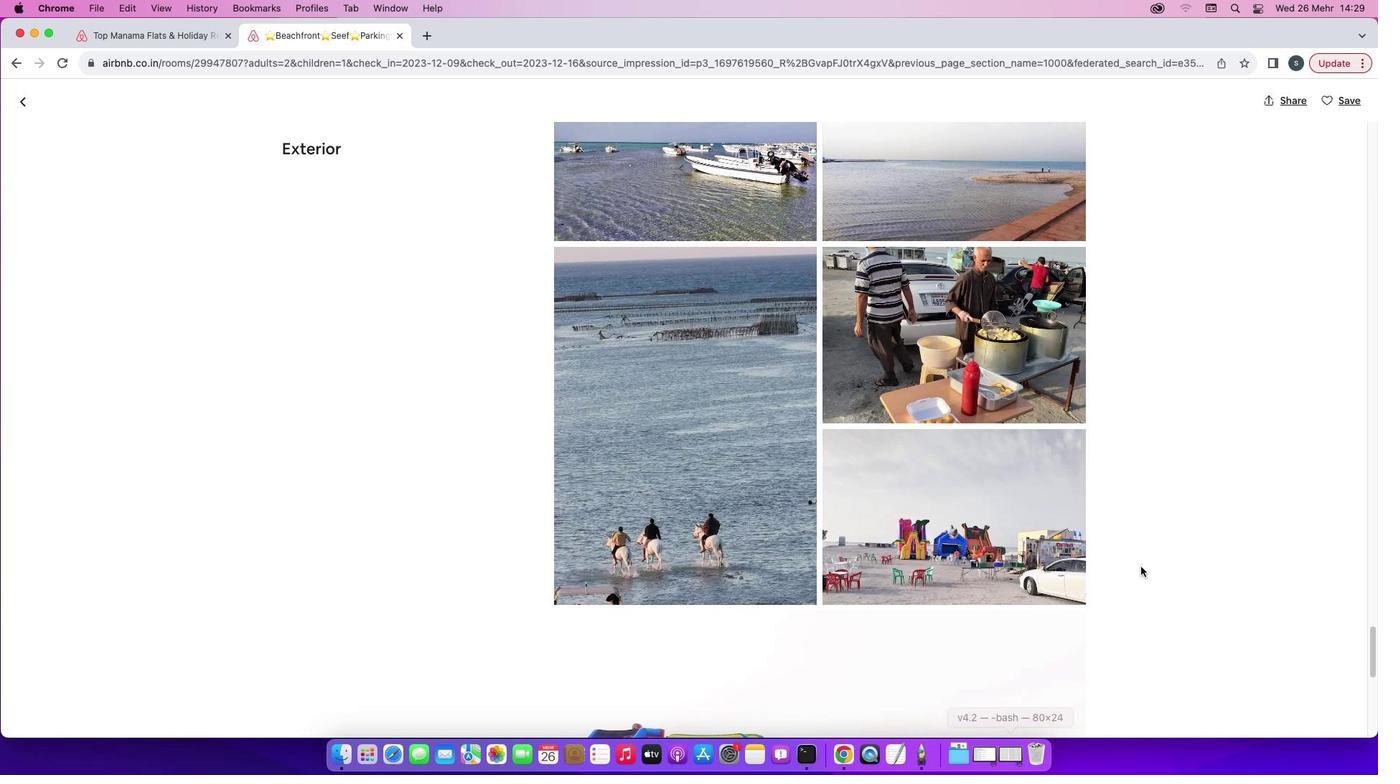 
Action: Mouse scrolled (1137, 563) with delta (-3, -5)
Screenshot: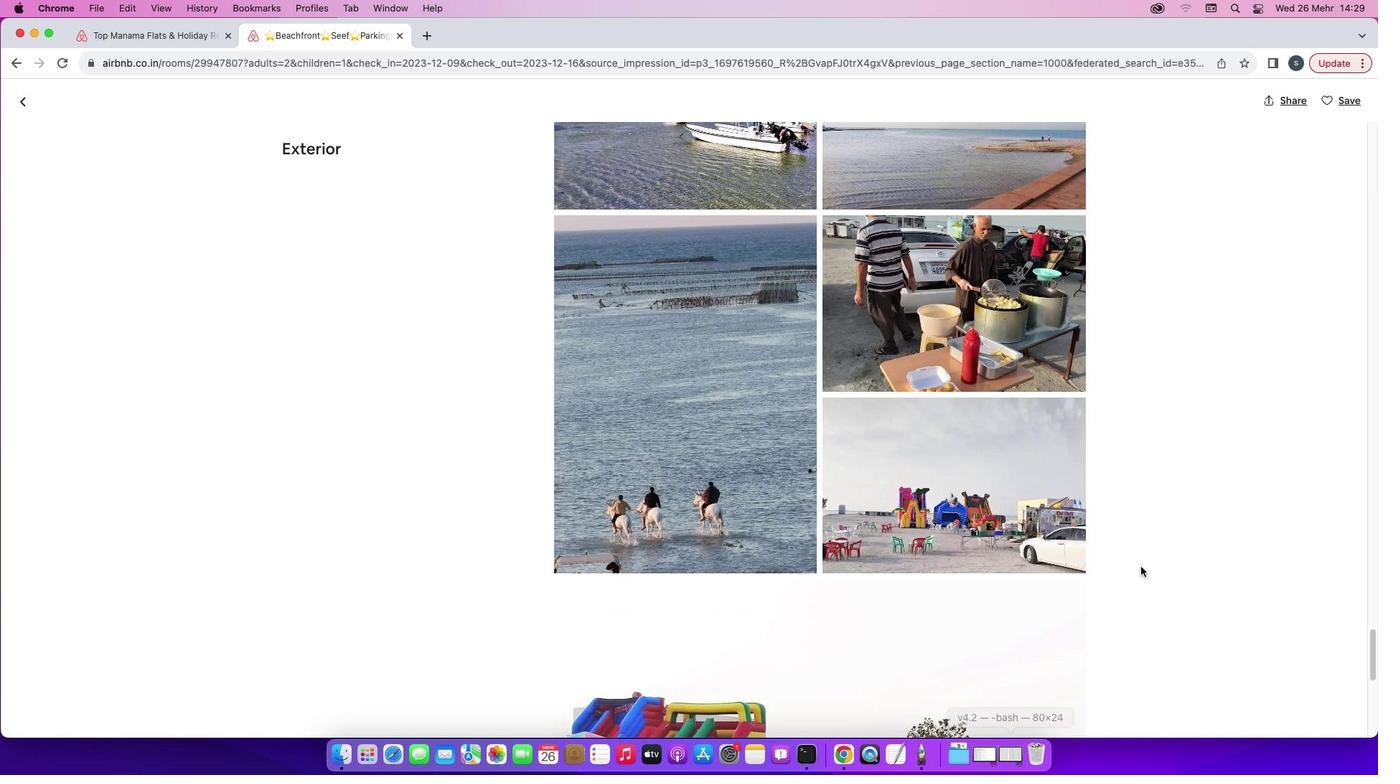 
Action: Mouse scrolled (1137, 563) with delta (-3, -5)
Screenshot: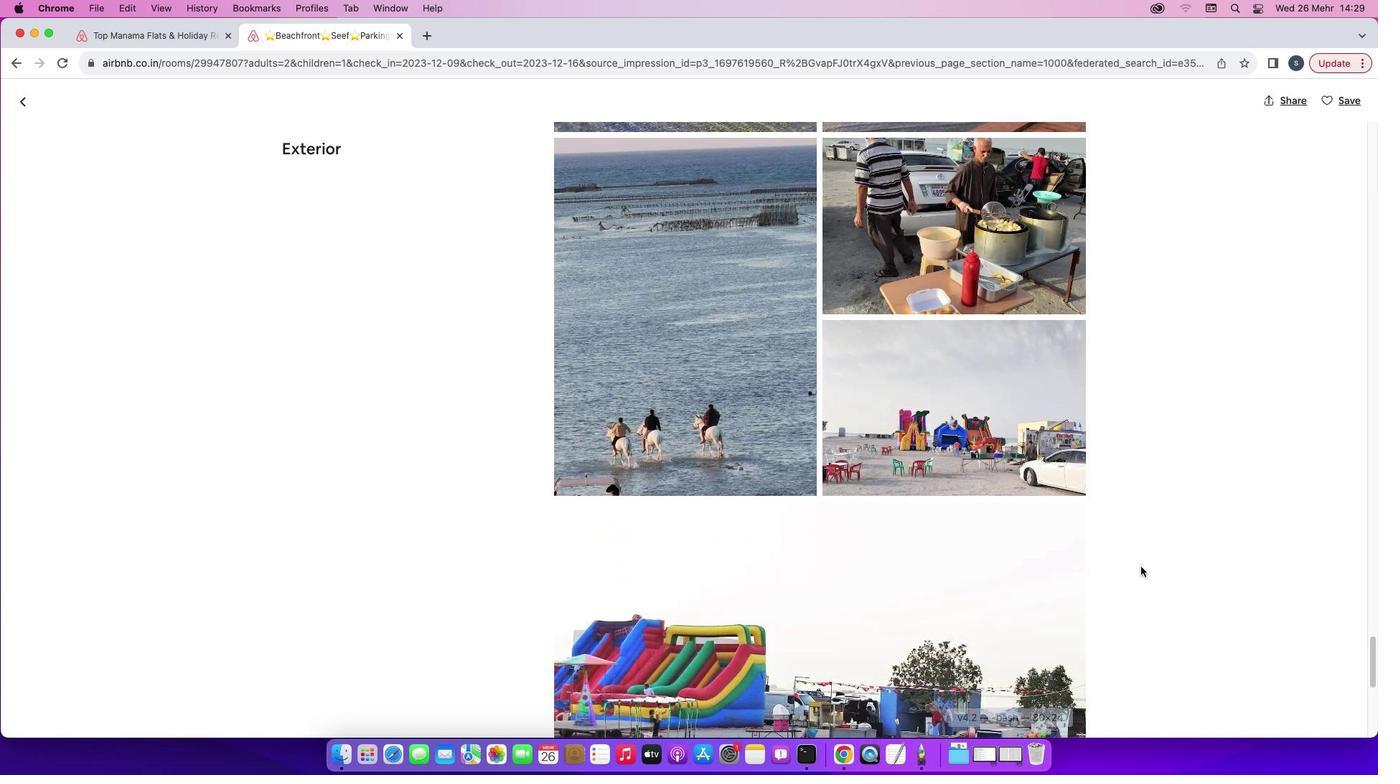 
Action: Mouse scrolled (1137, 563) with delta (-3, -4)
Screenshot: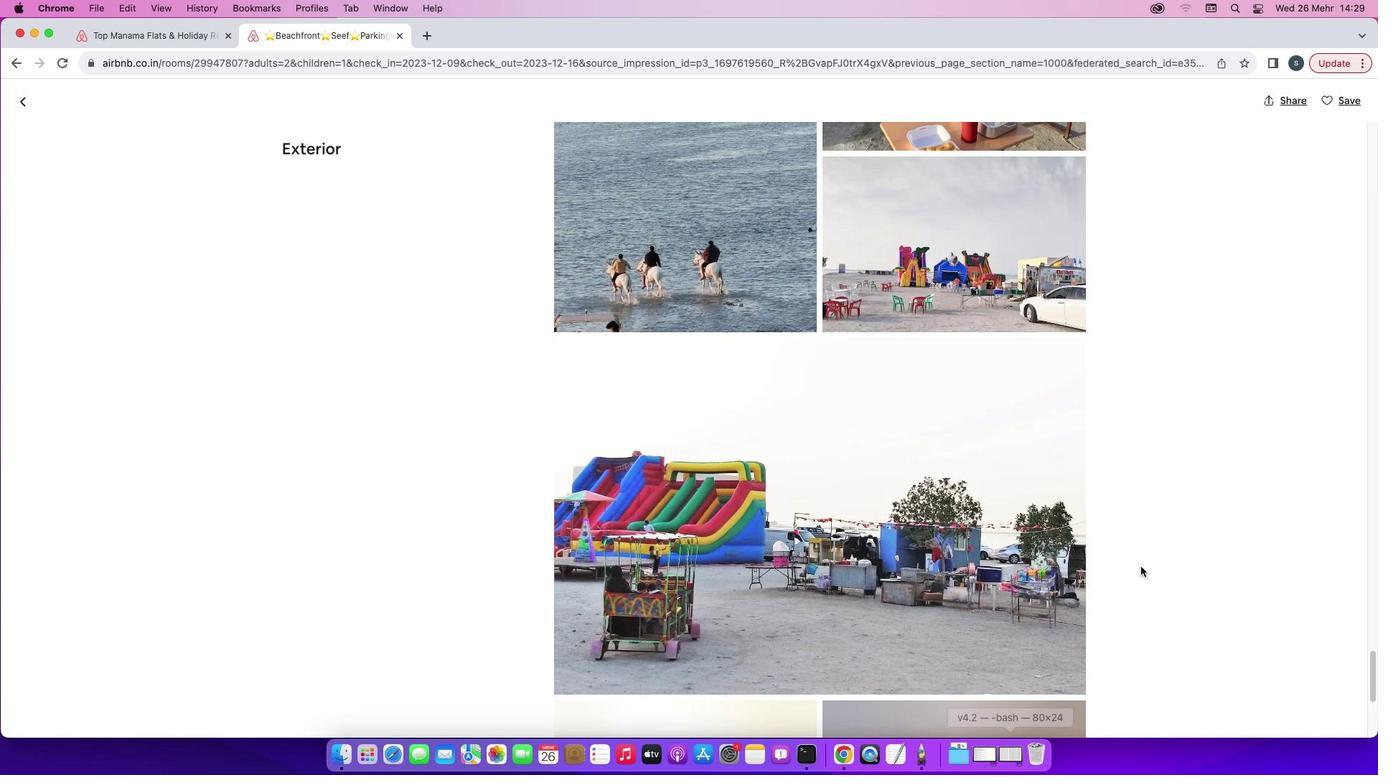 
Action: Mouse scrolled (1137, 563) with delta (-3, -4)
Screenshot: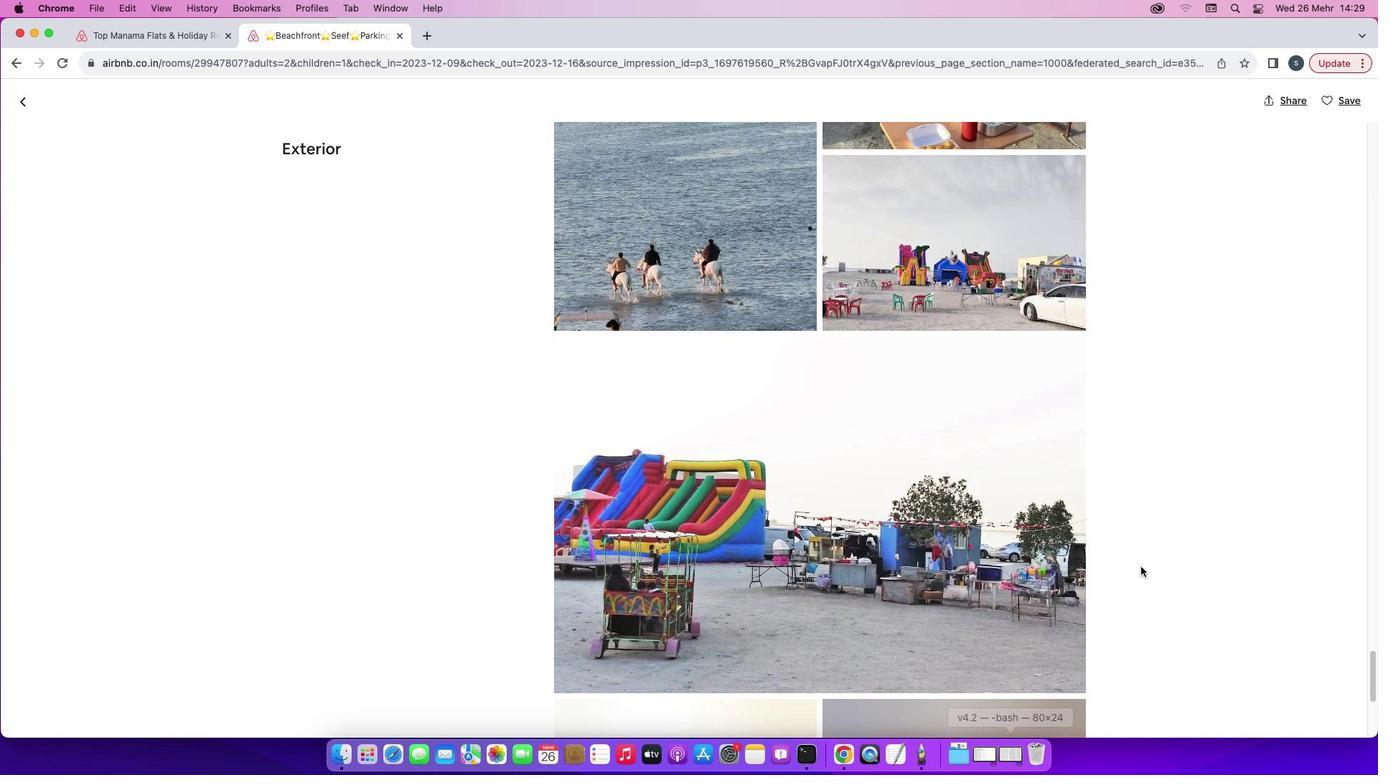 
Action: Mouse scrolled (1137, 563) with delta (-3, -5)
Screenshot: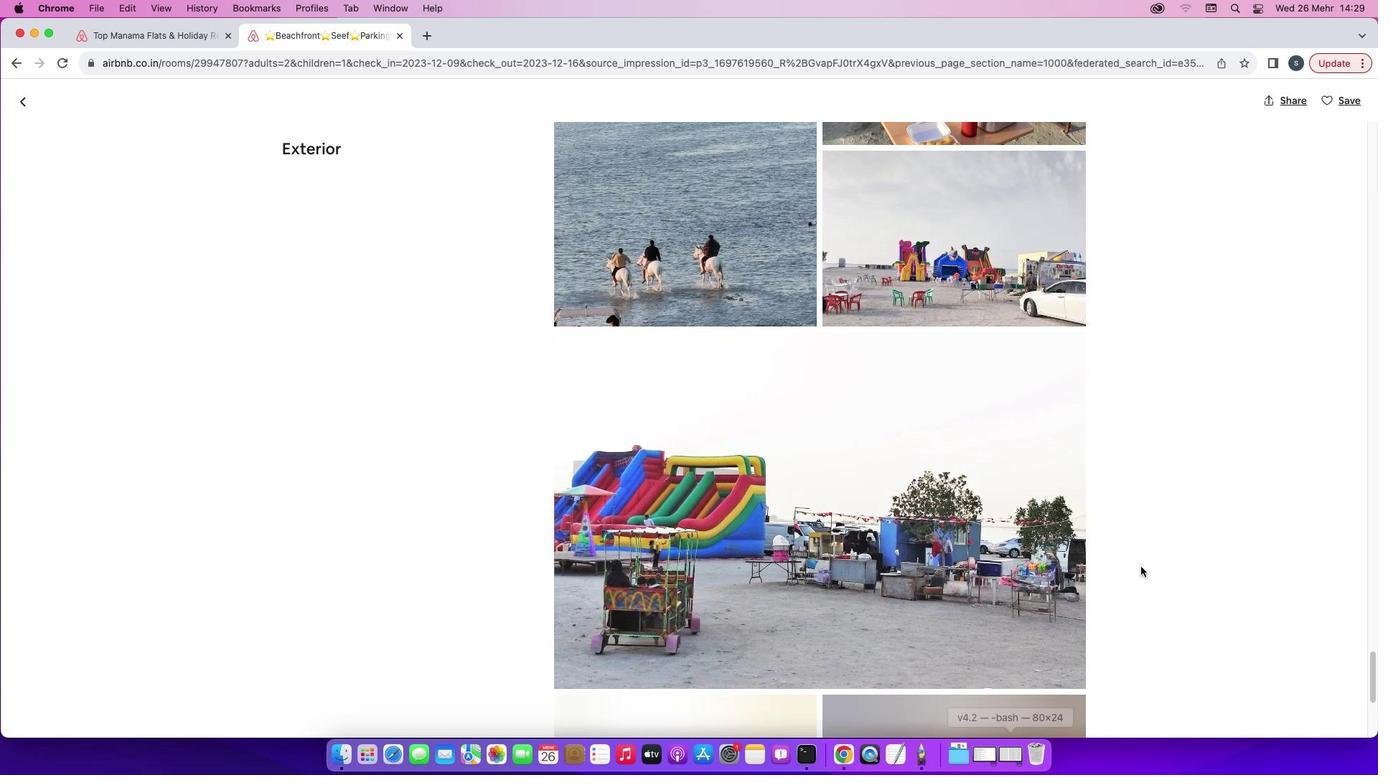 
Action: Mouse scrolled (1137, 563) with delta (-3, -5)
Screenshot: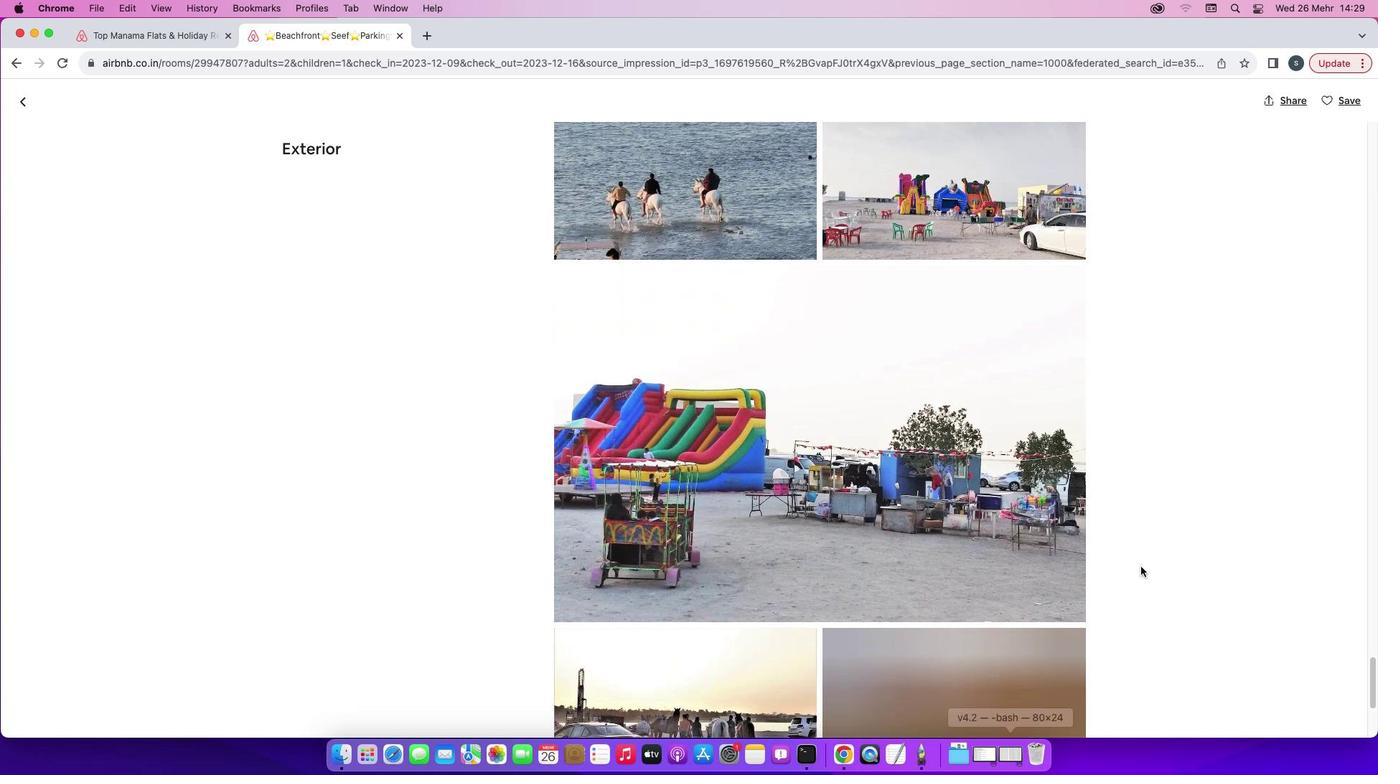 
Action: Mouse scrolled (1137, 563) with delta (-3, -5)
Screenshot: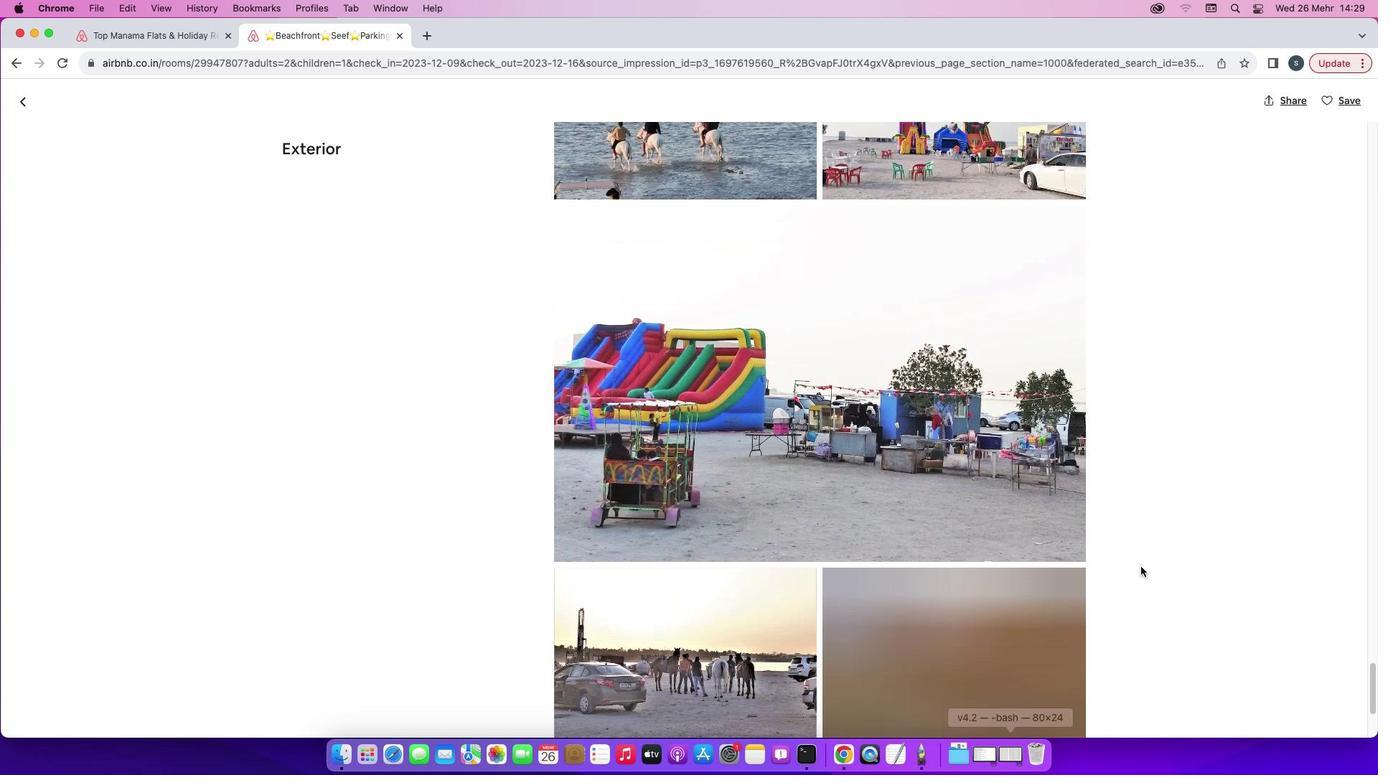 
Action: Mouse scrolled (1137, 563) with delta (-3, -4)
Screenshot: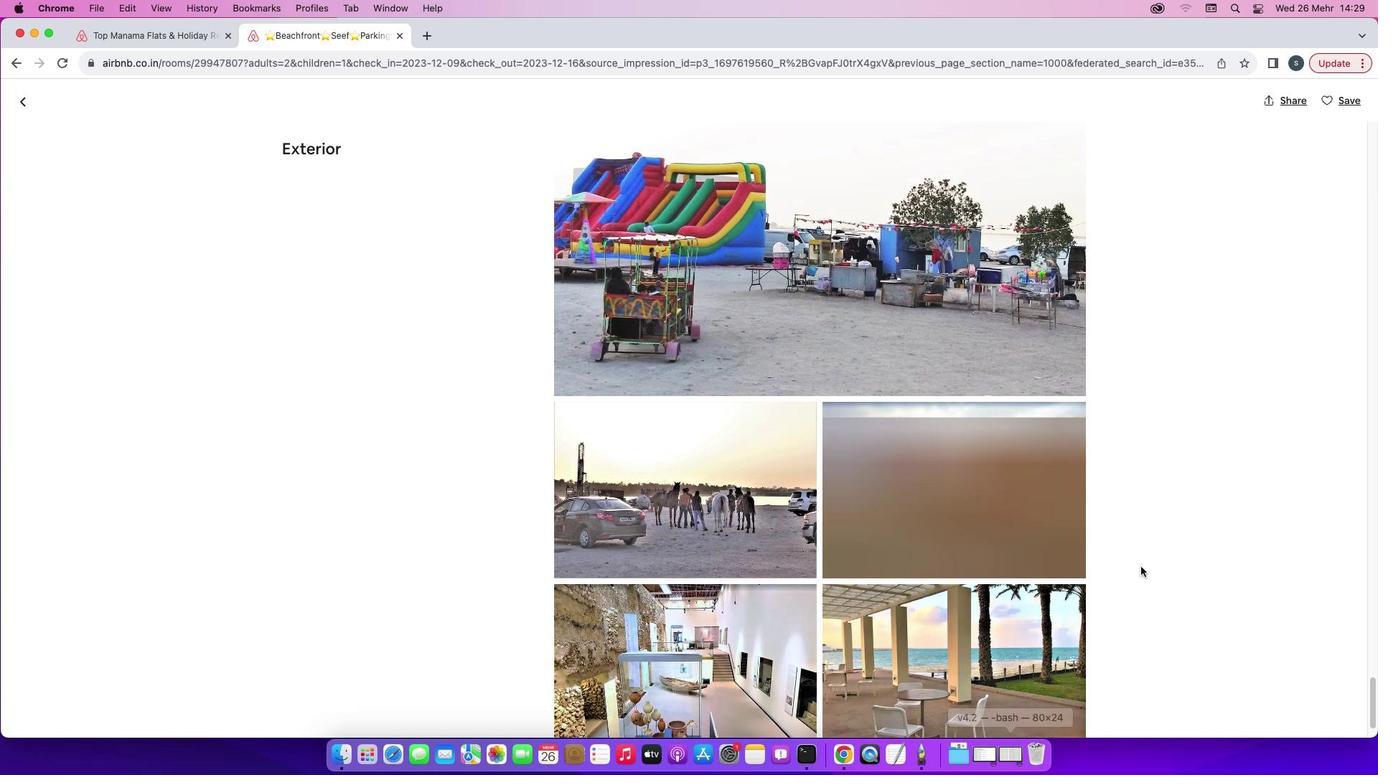 
Action: Mouse scrolled (1137, 563) with delta (-3, -4)
Screenshot: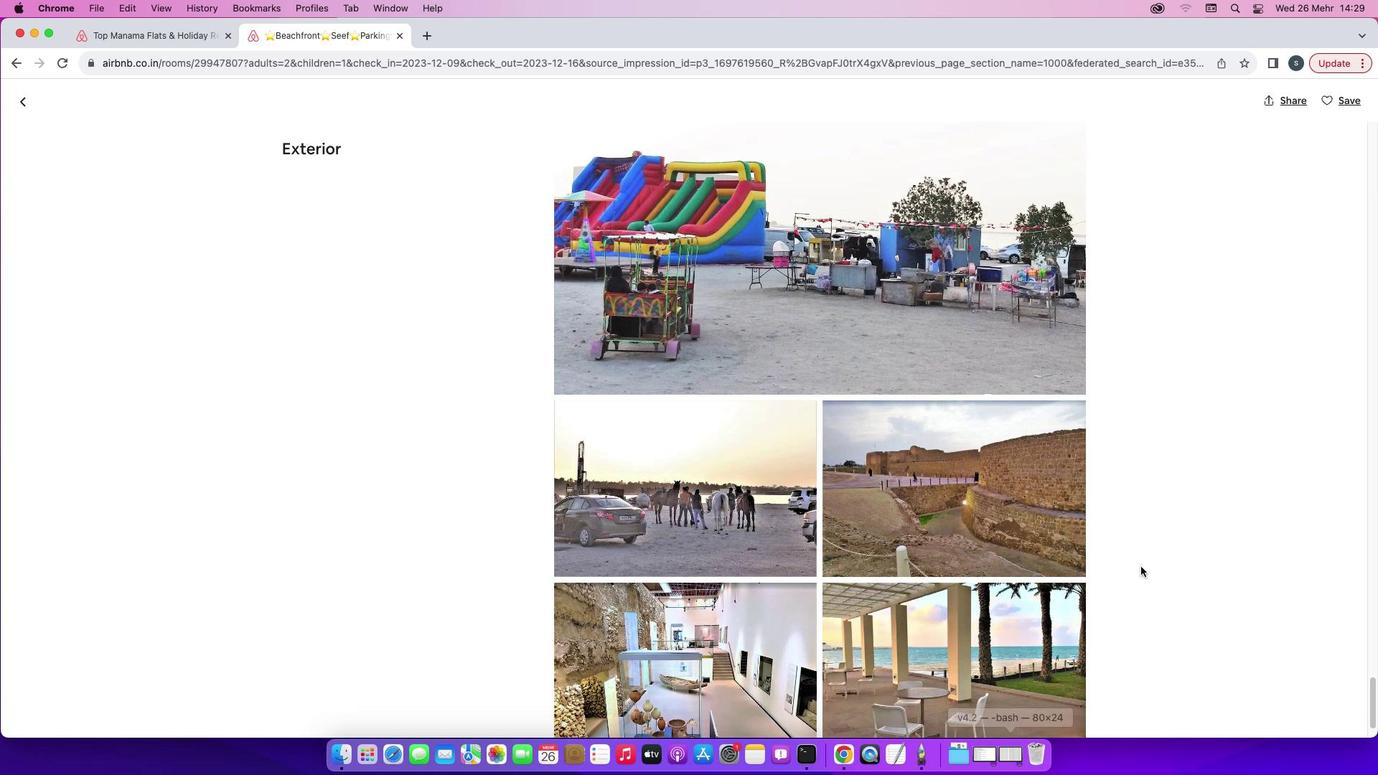 
Action: Mouse scrolled (1137, 563) with delta (-3, -4)
Screenshot: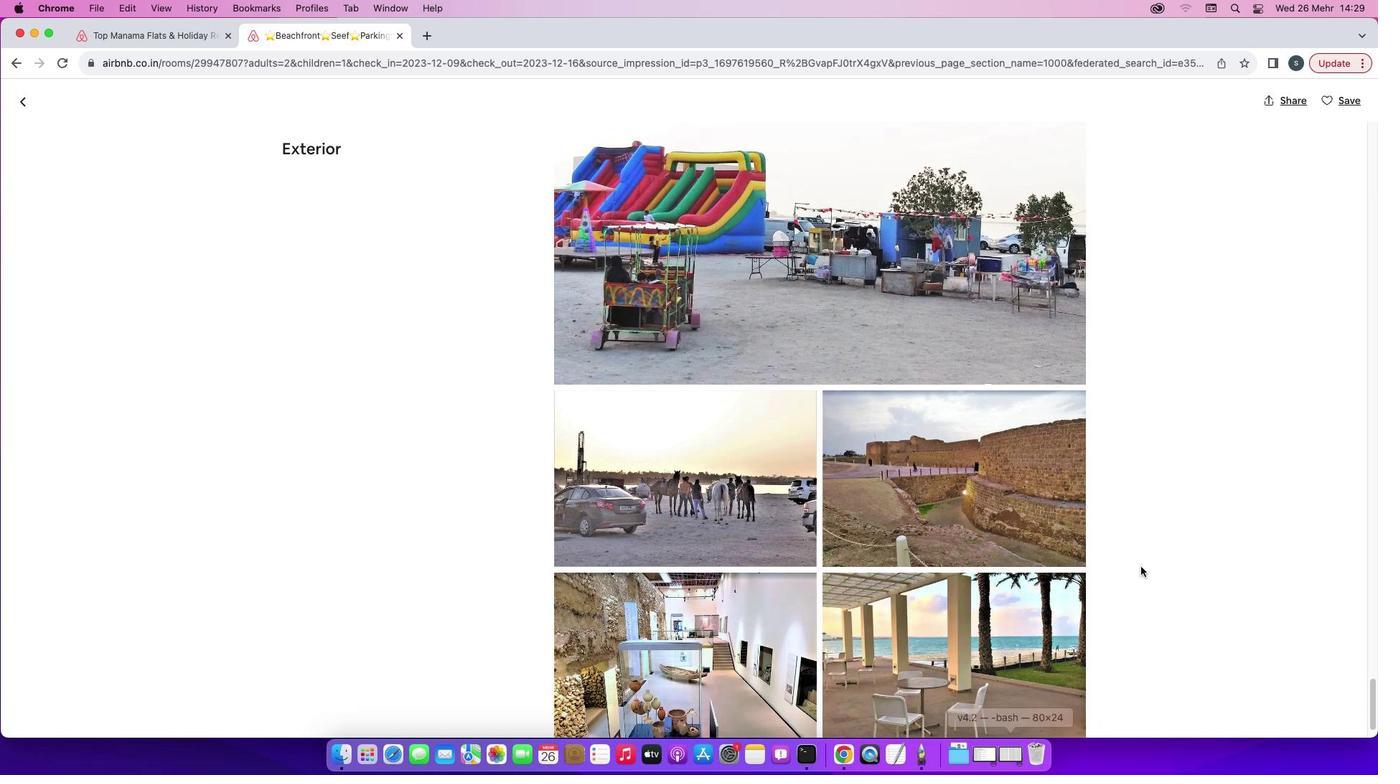 
Action: Mouse scrolled (1137, 563) with delta (-3, -5)
Screenshot: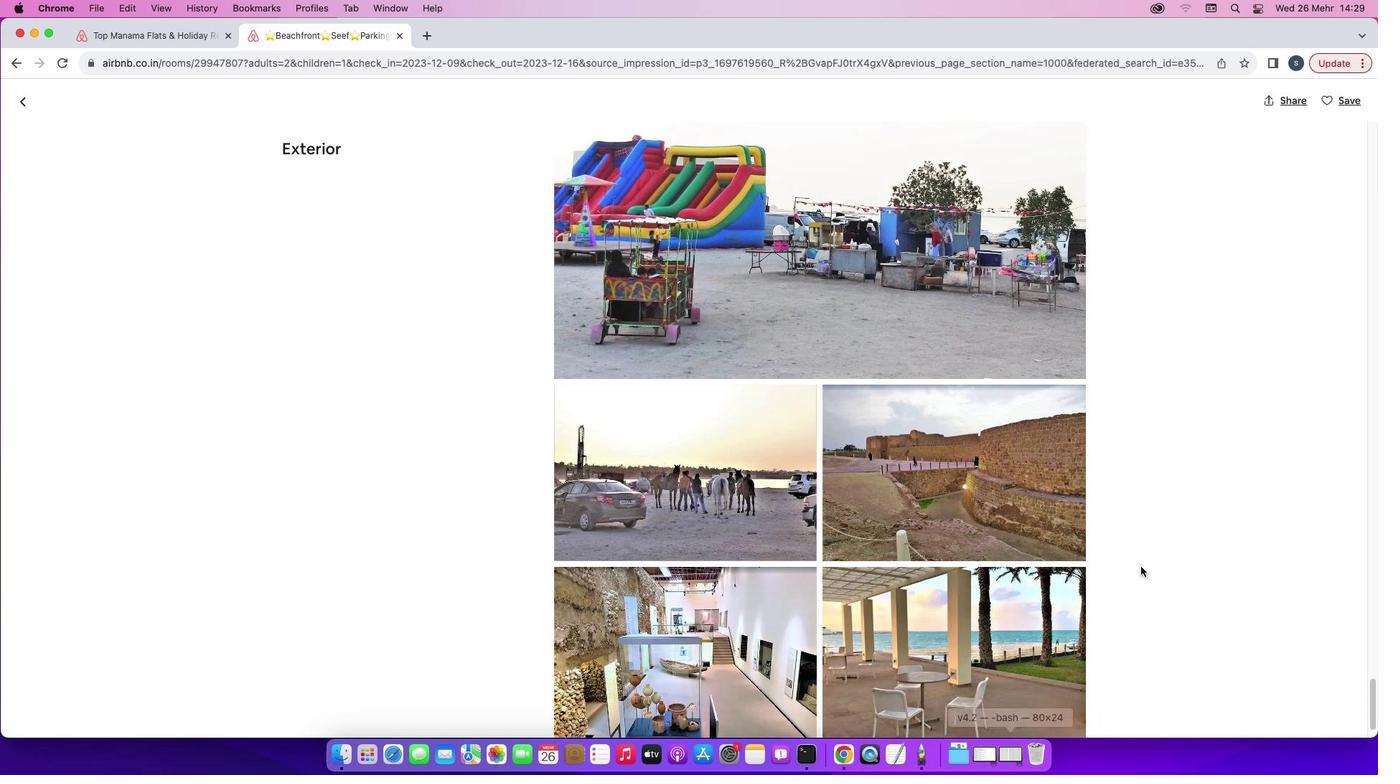 
Action: Mouse scrolled (1137, 563) with delta (-3, -6)
Screenshot: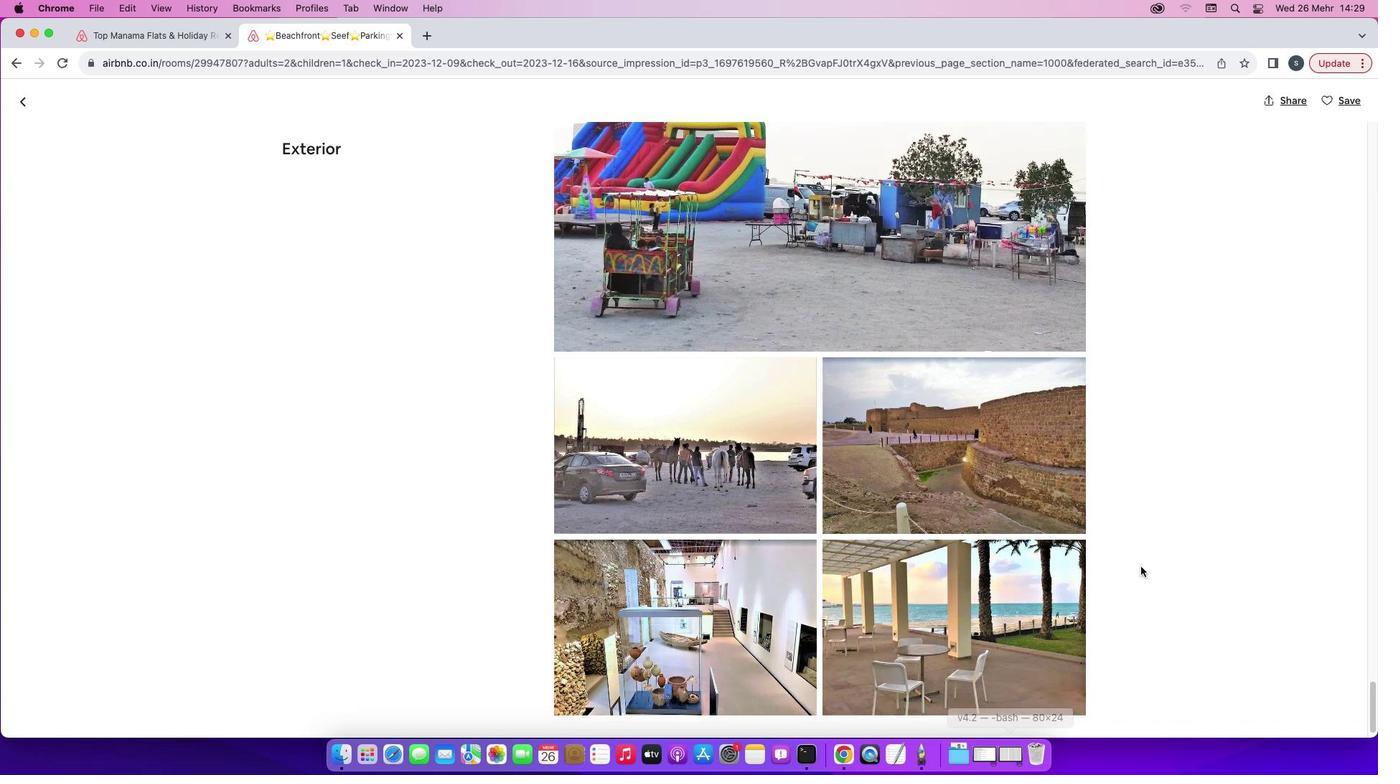 
Action: Mouse scrolled (1137, 563) with delta (-3, -4)
Screenshot: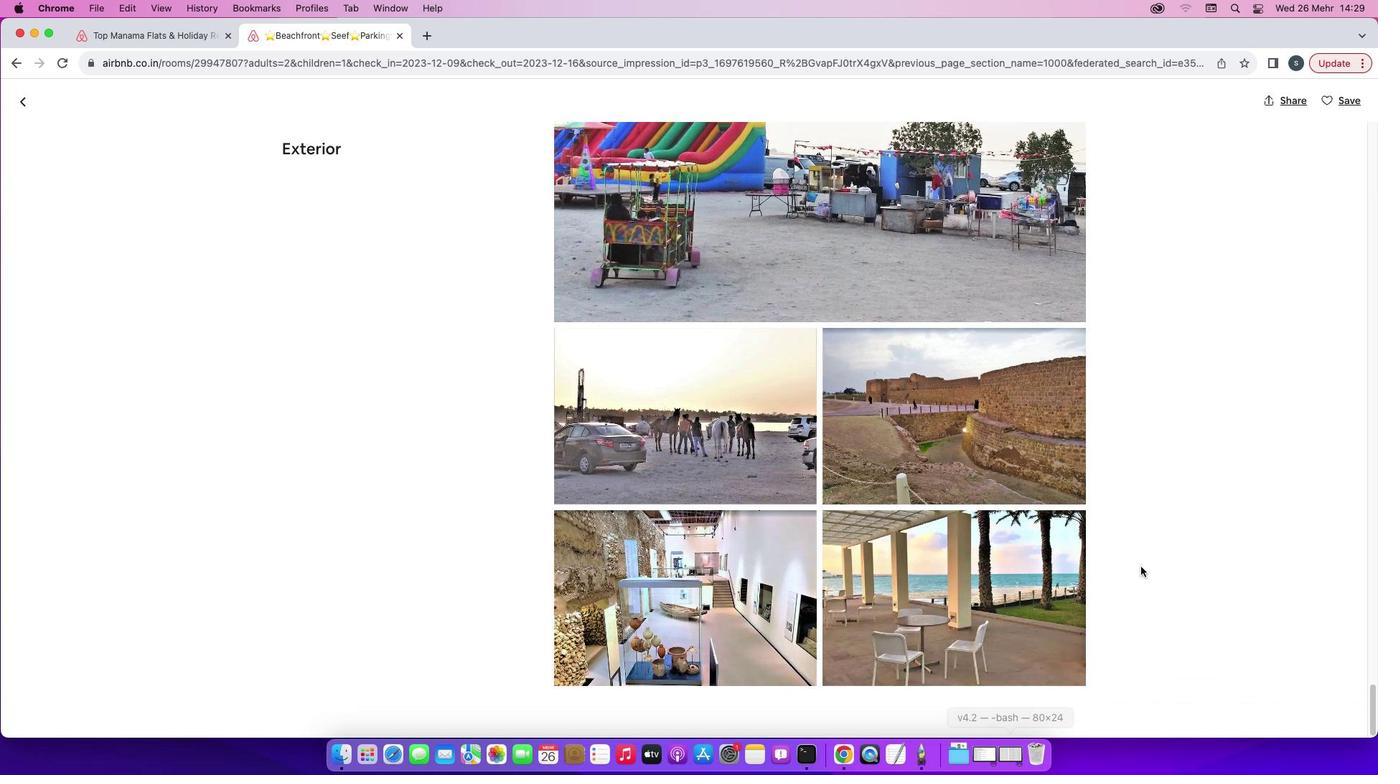 
Action: Mouse scrolled (1137, 563) with delta (-3, -4)
Screenshot: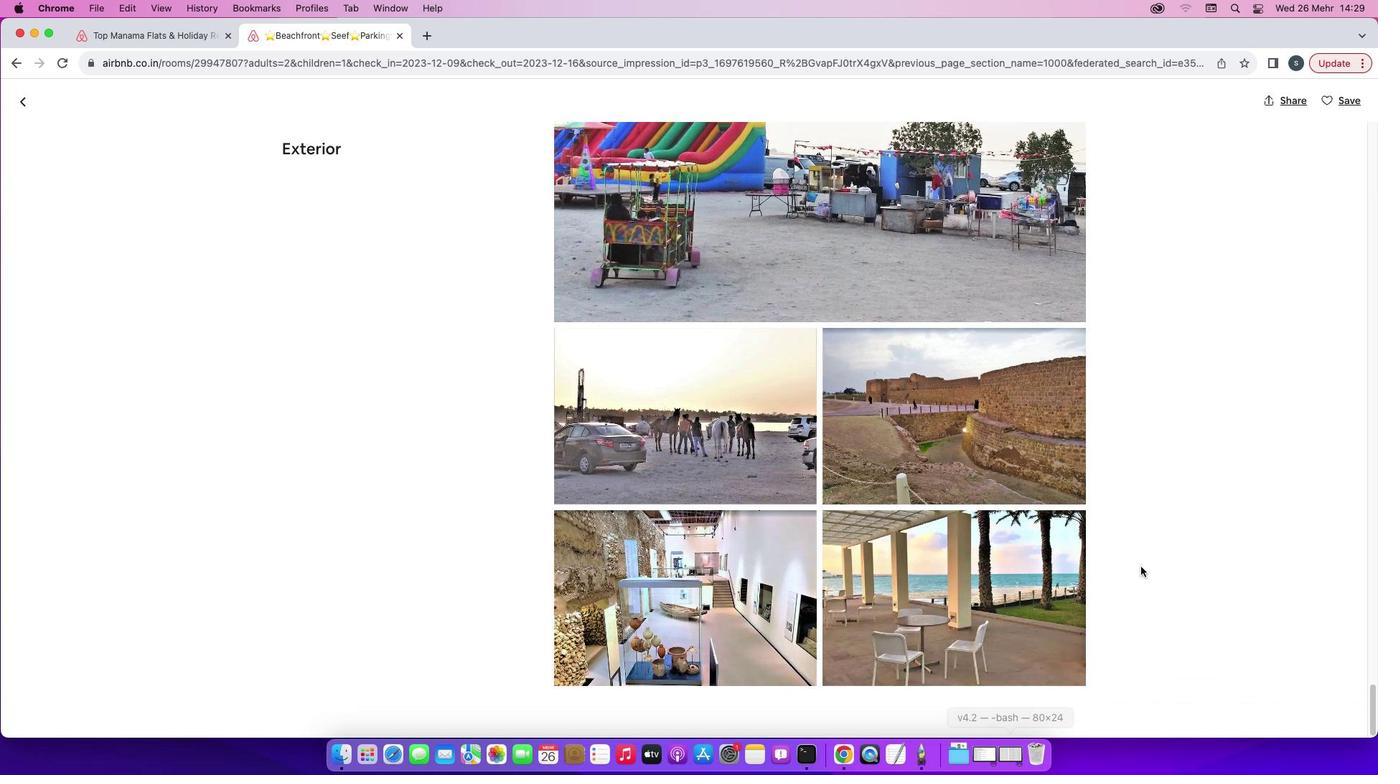 
Action: Mouse scrolled (1137, 563) with delta (-3, -5)
Screenshot: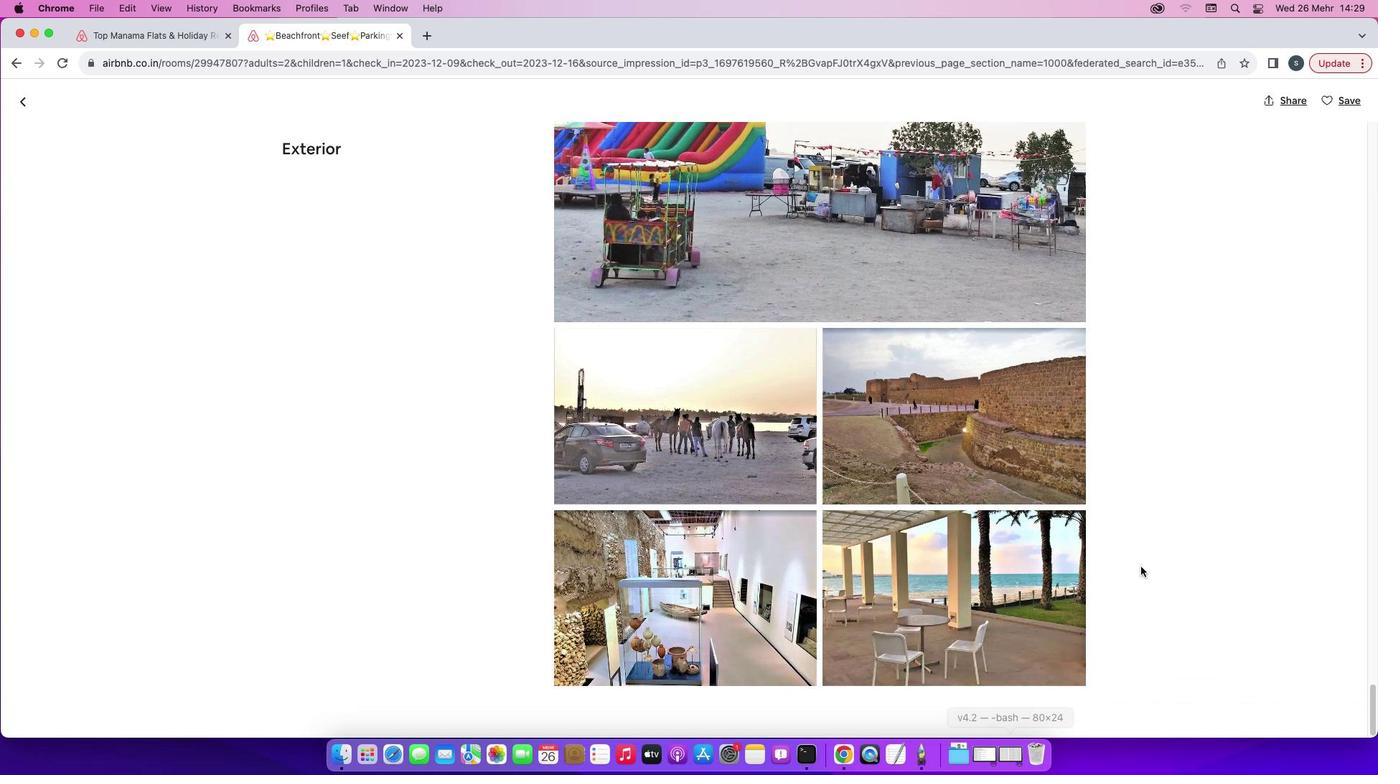 
Action: Mouse scrolled (1137, 563) with delta (-3, -6)
Screenshot: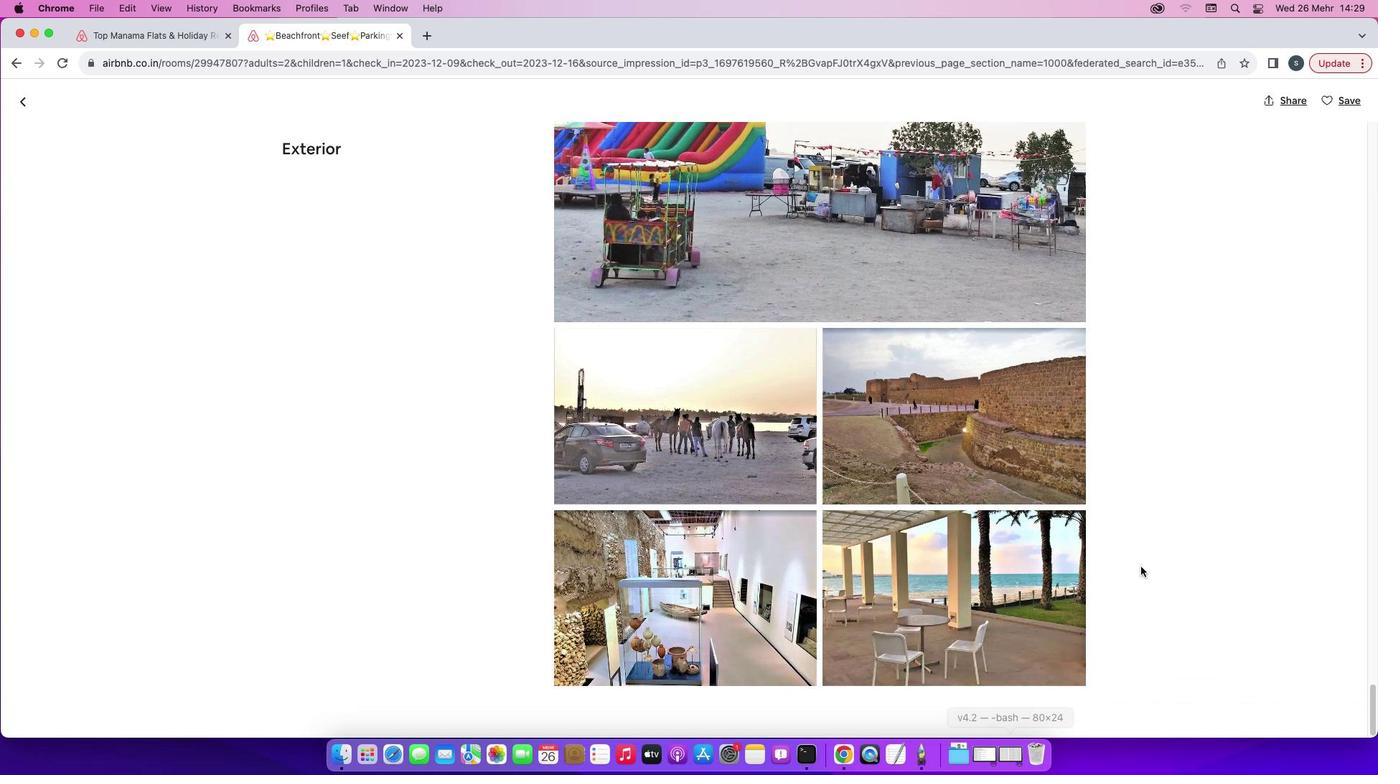 
Action: Mouse moved to (15, 93)
Screenshot: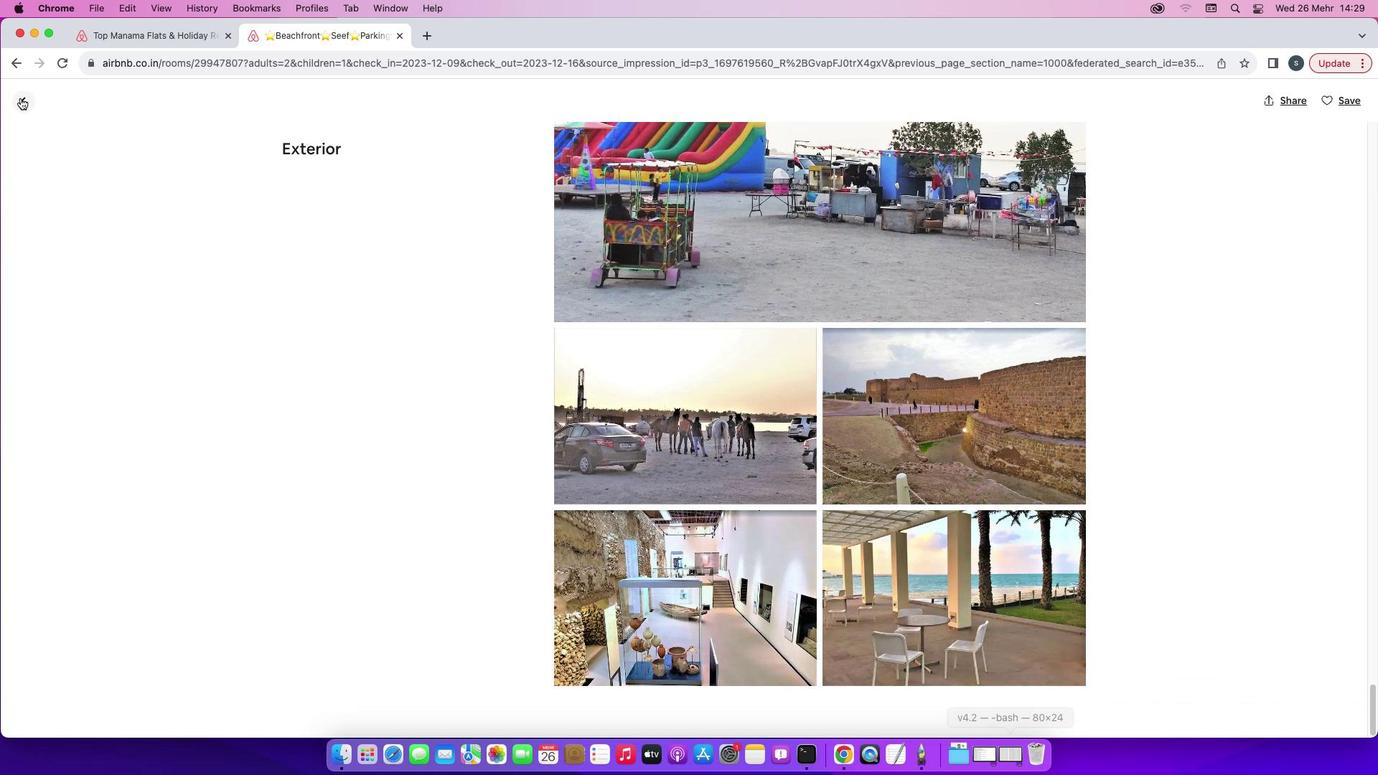 
Action: Mouse pressed left at (15, 93)
Screenshot: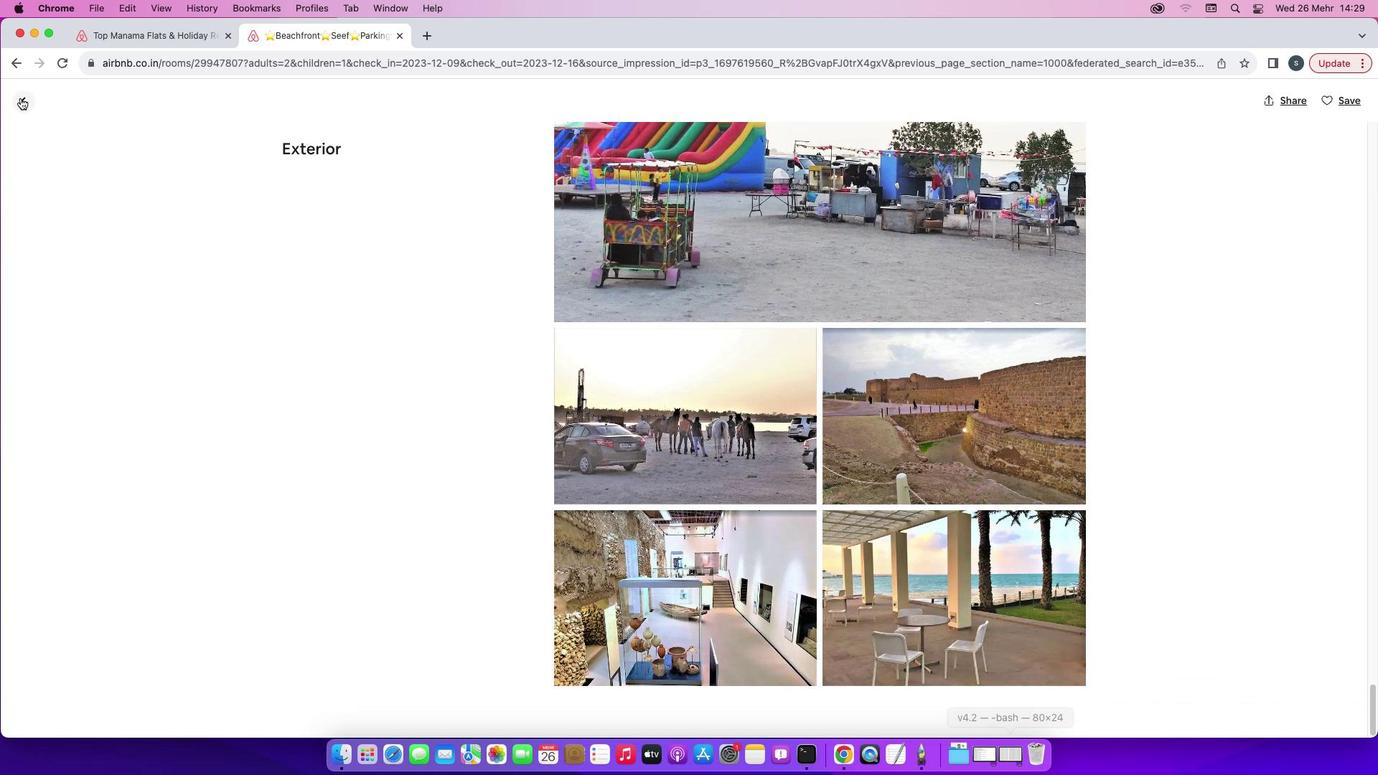 
Action: Mouse moved to (830, 491)
Screenshot: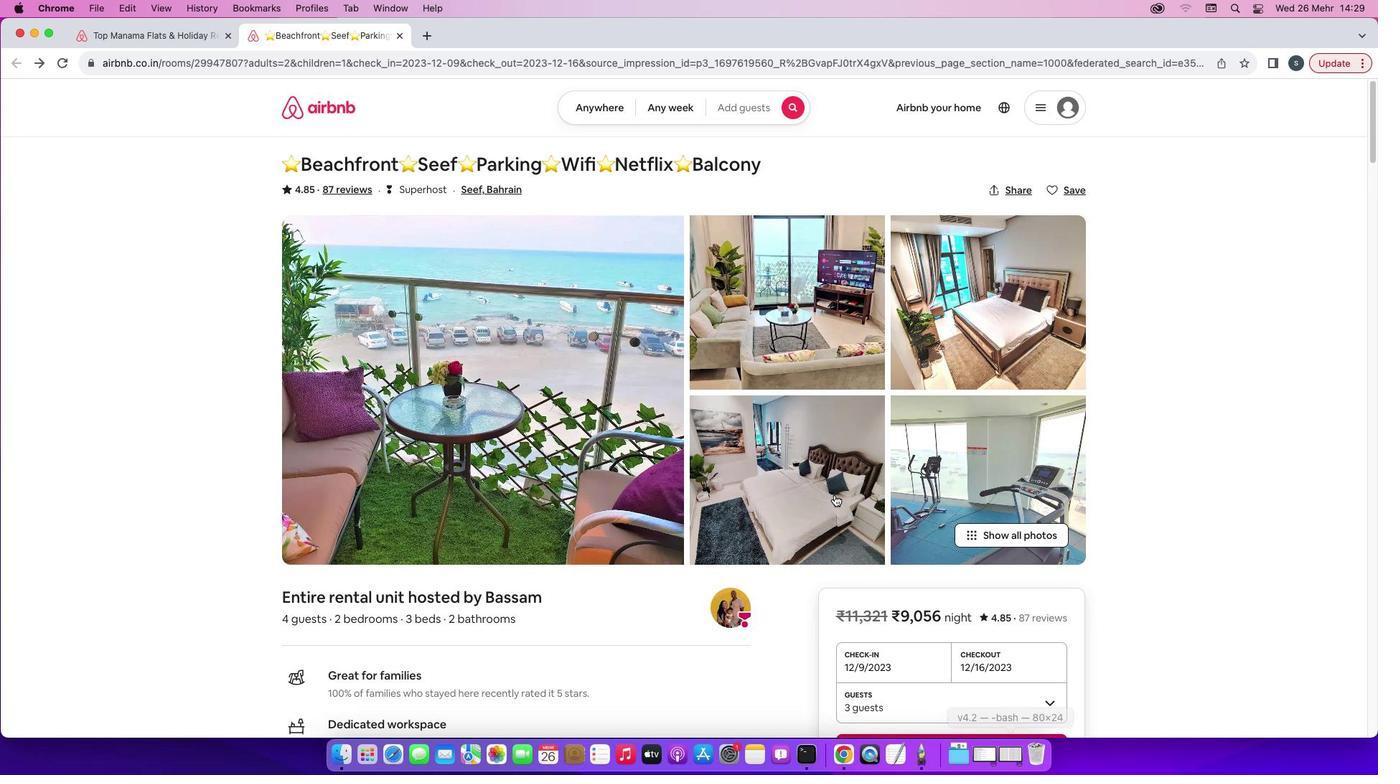 
Action: Mouse scrolled (830, 491) with delta (-3, -4)
Screenshot: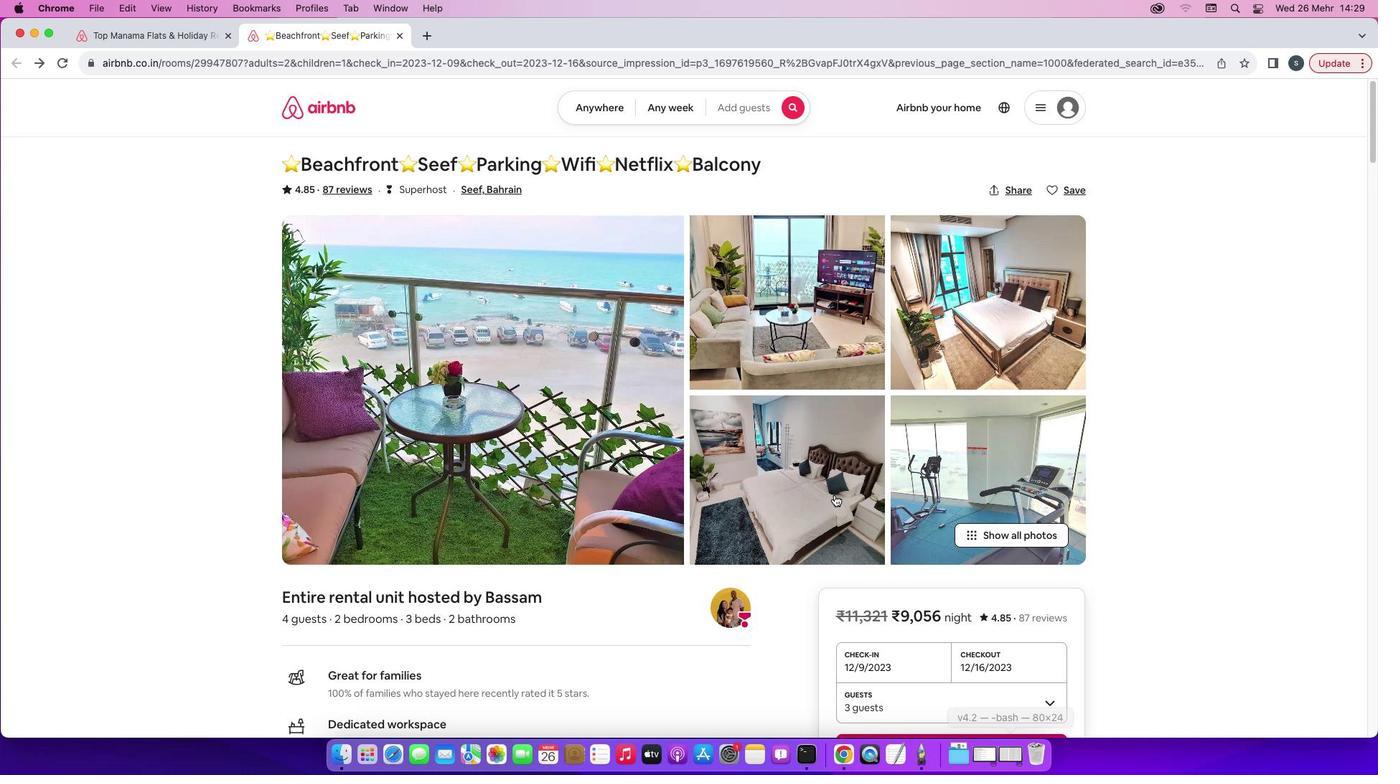 
Action: Mouse scrolled (830, 491) with delta (-3, -4)
Screenshot: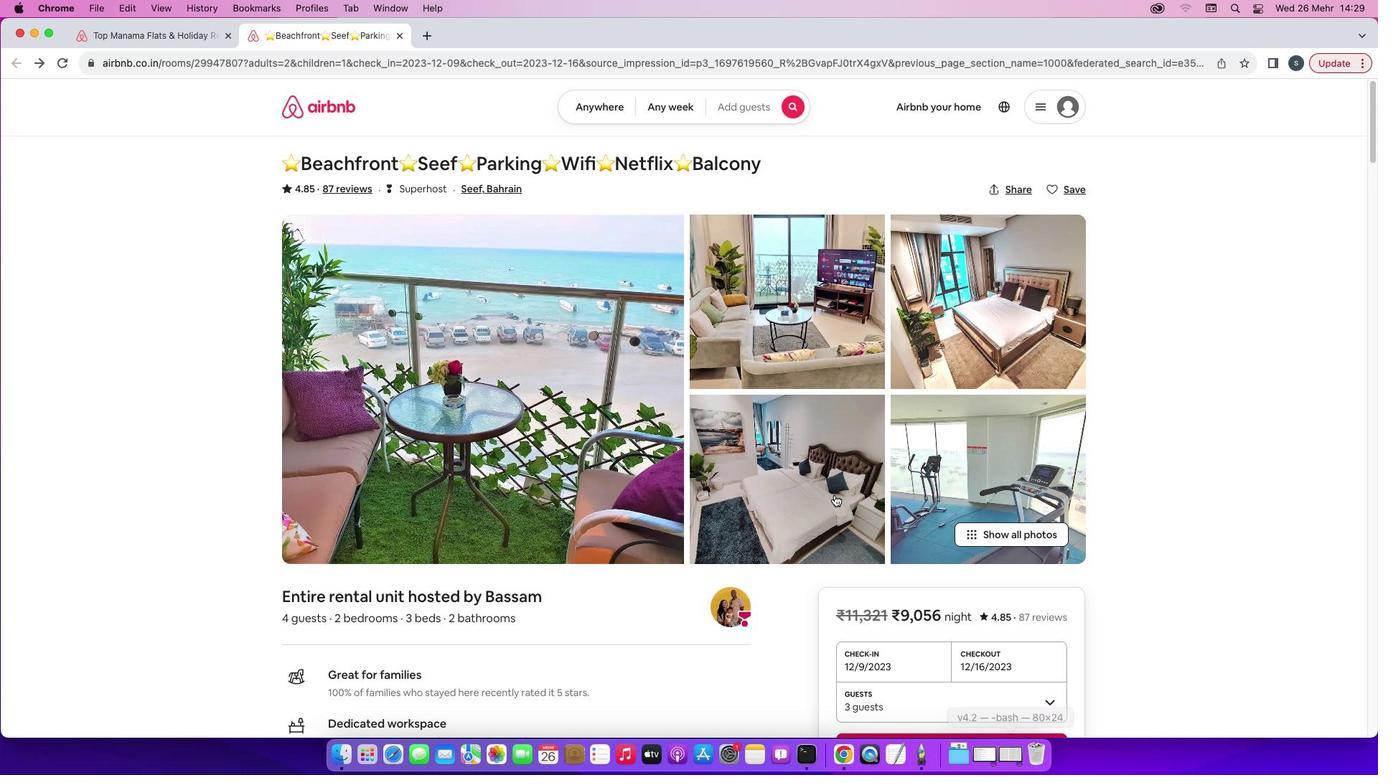 
Action: Mouse scrolled (830, 491) with delta (-3, -5)
Screenshot: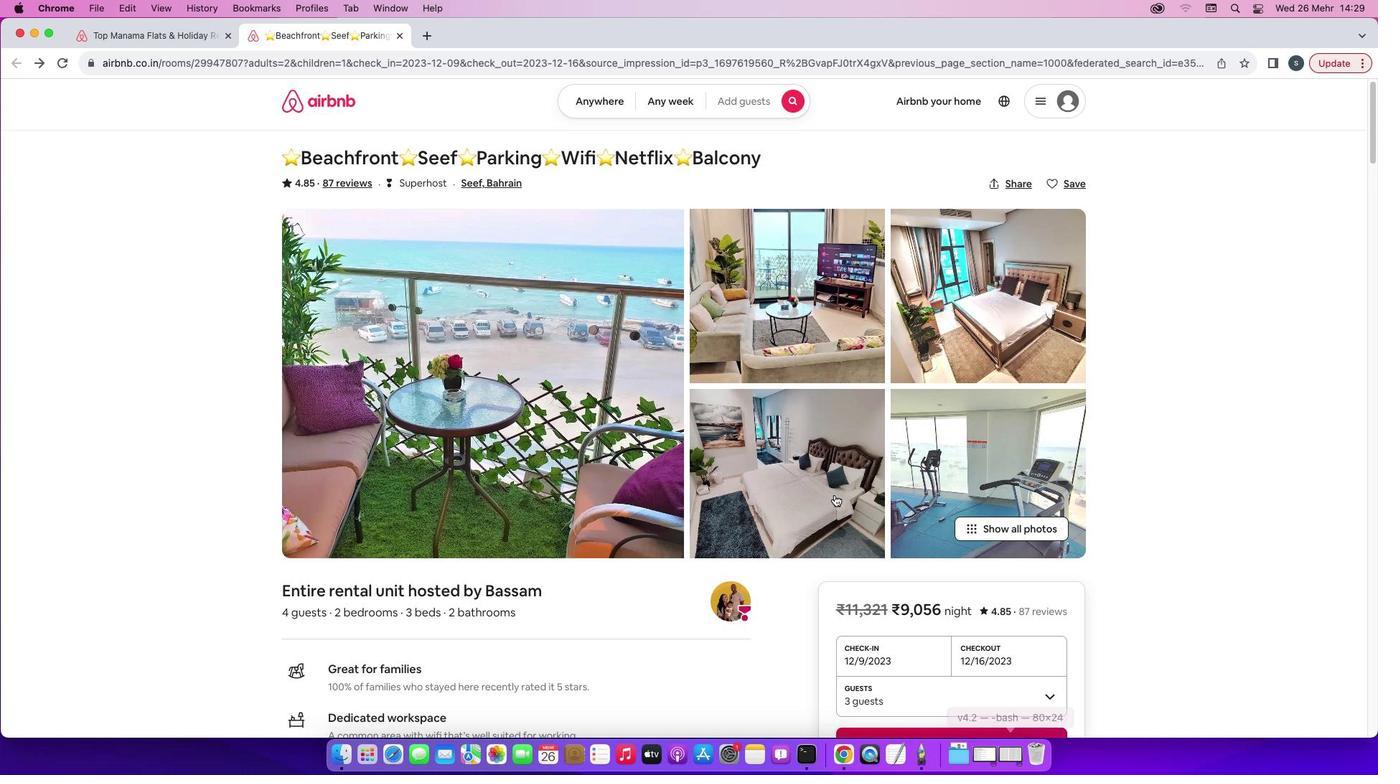
Action: Mouse scrolled (830, 491) with delta (-3, -5)
Screenshot: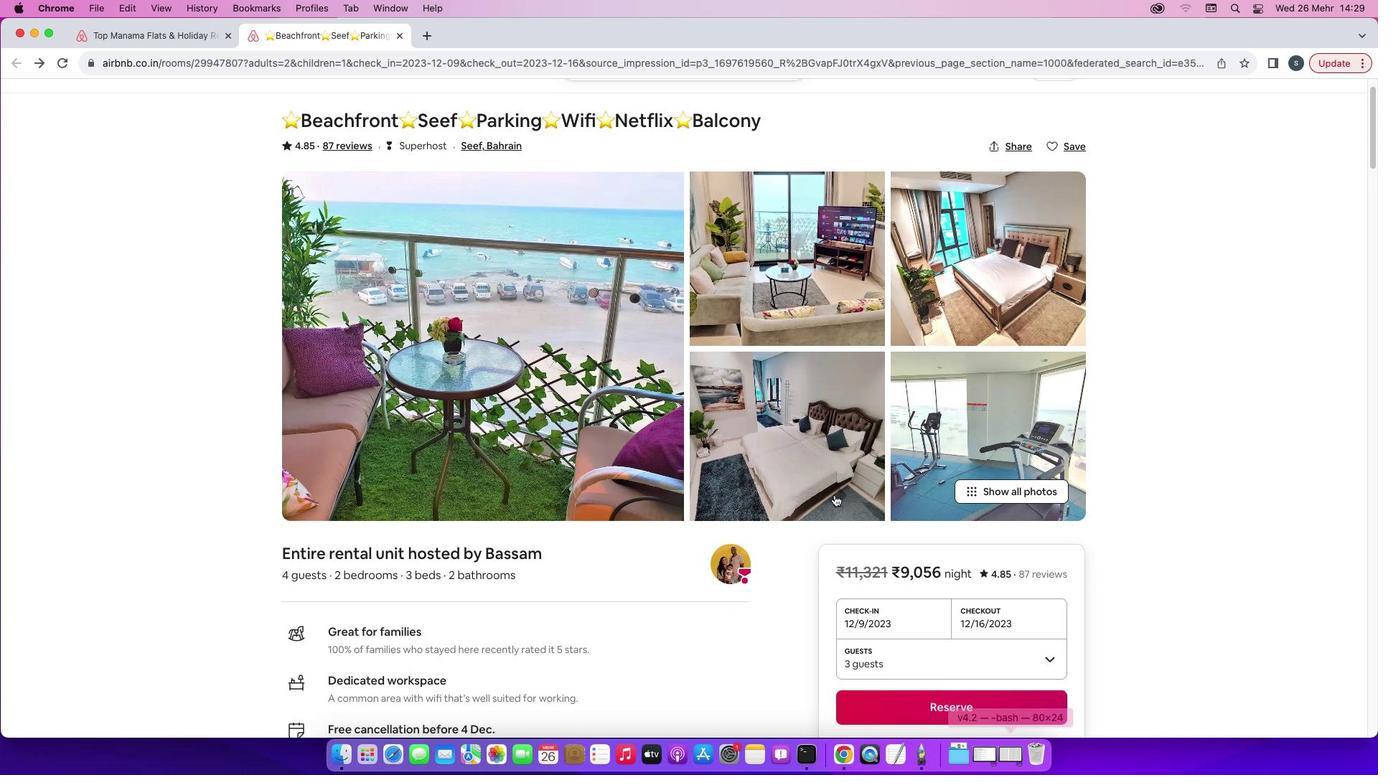 
Action: Mouse scrolled (830, 491) with delta (-3, -4)
Screenshot: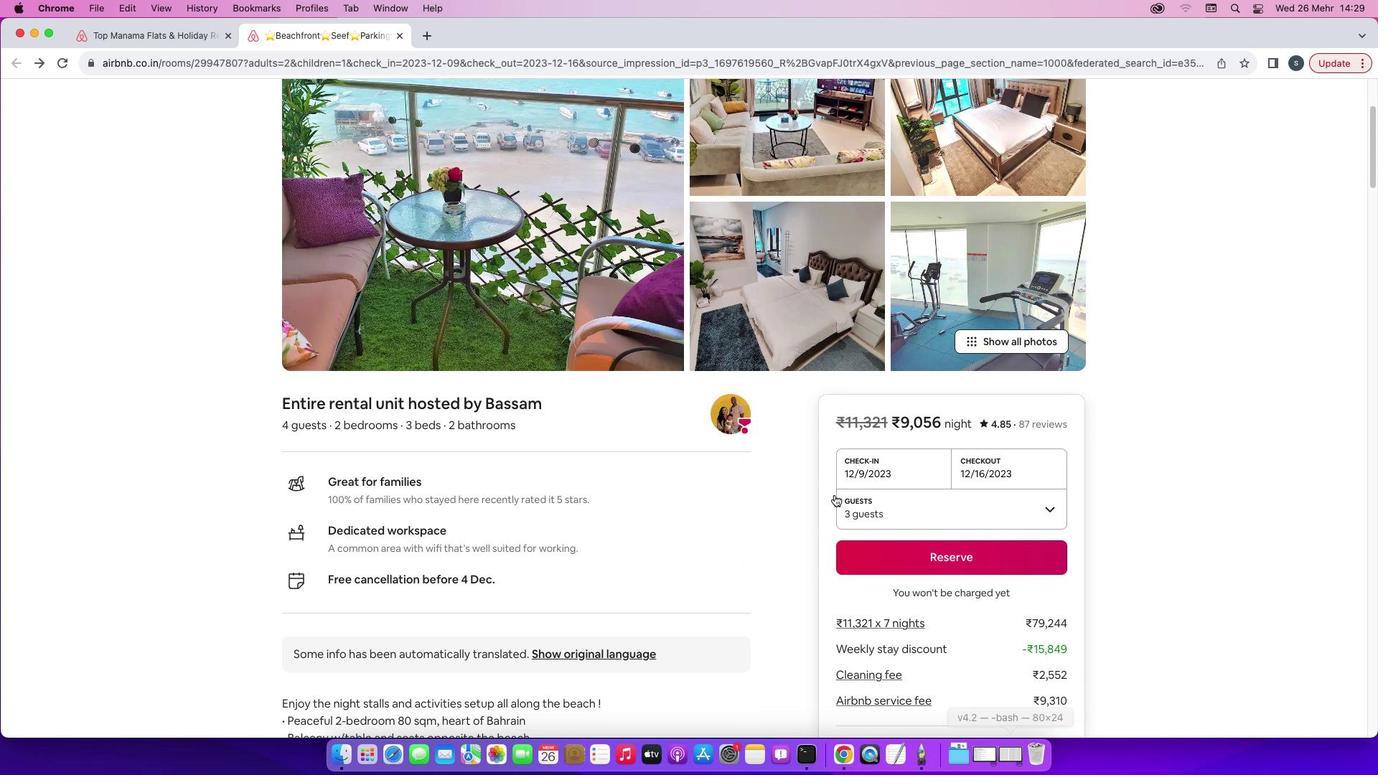 
Action: Mouse scrolled (830, 491) with delta (-3, -4)
Screenshot: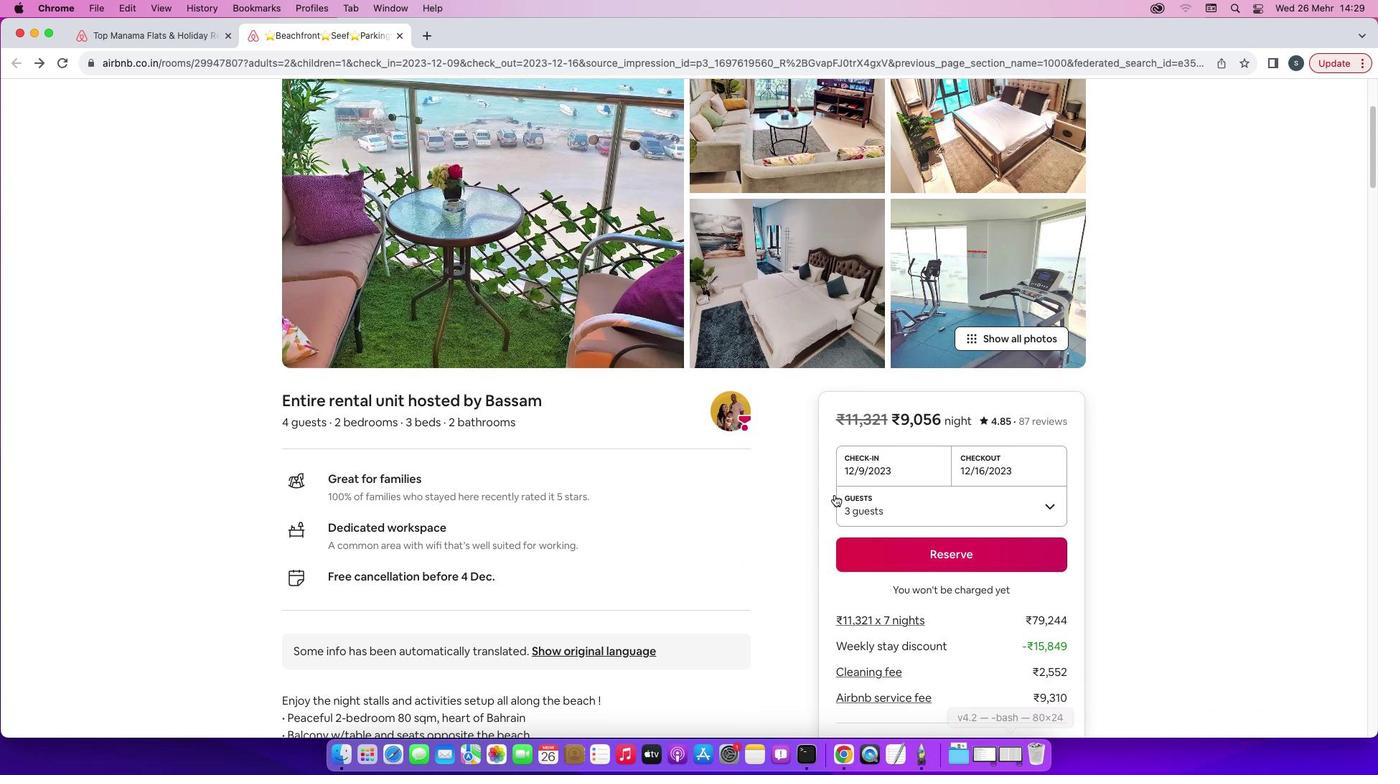 
Action: Mouse scrolled (830, 491) with delta (-3, -5)
Screenshot: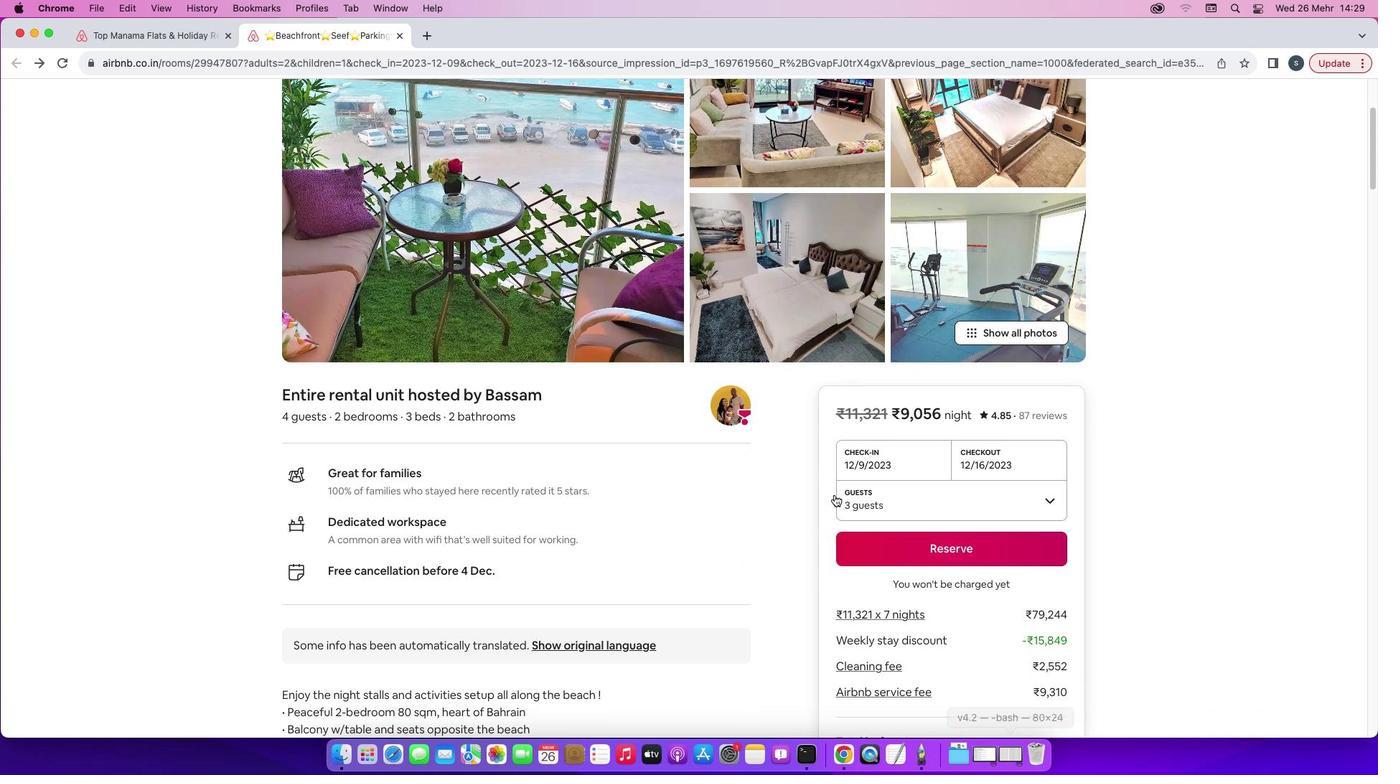 
Action: Mouse scrolled (830, 491) with delta (-3, -5)
Screenshot: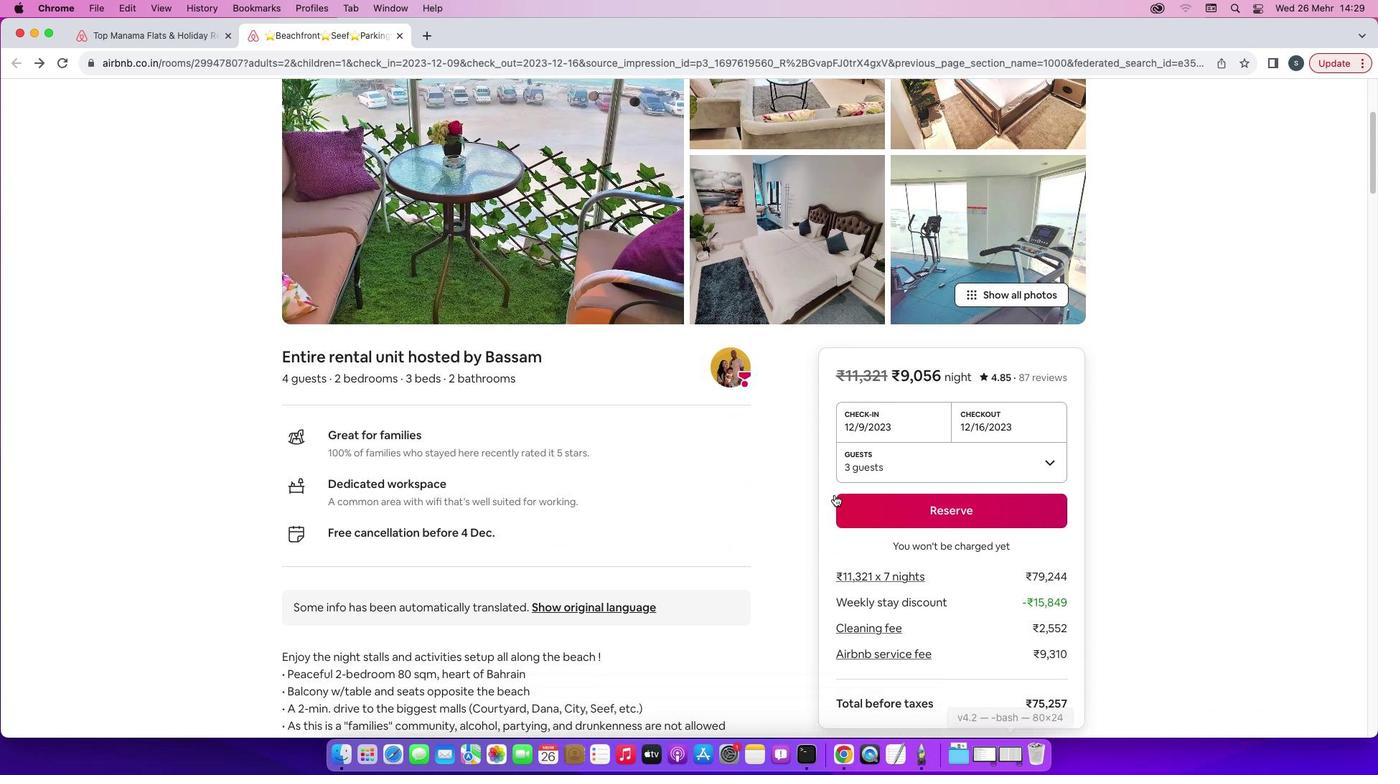 
Action: Mouse scrolled (830, 491) with delta (-3, -4)
Screenshot: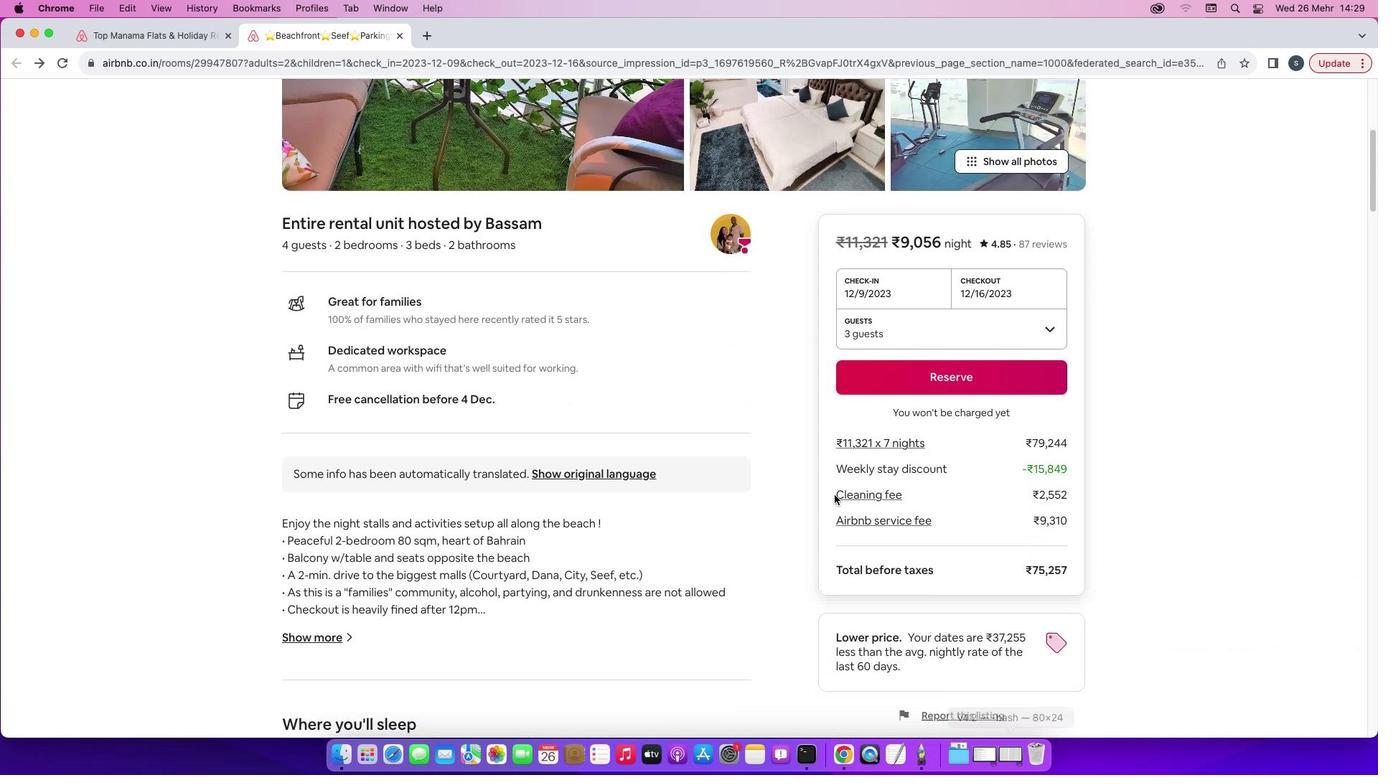
Action: Mouse scrolled (830, 491) with delta (-3, -4)
Screenshot: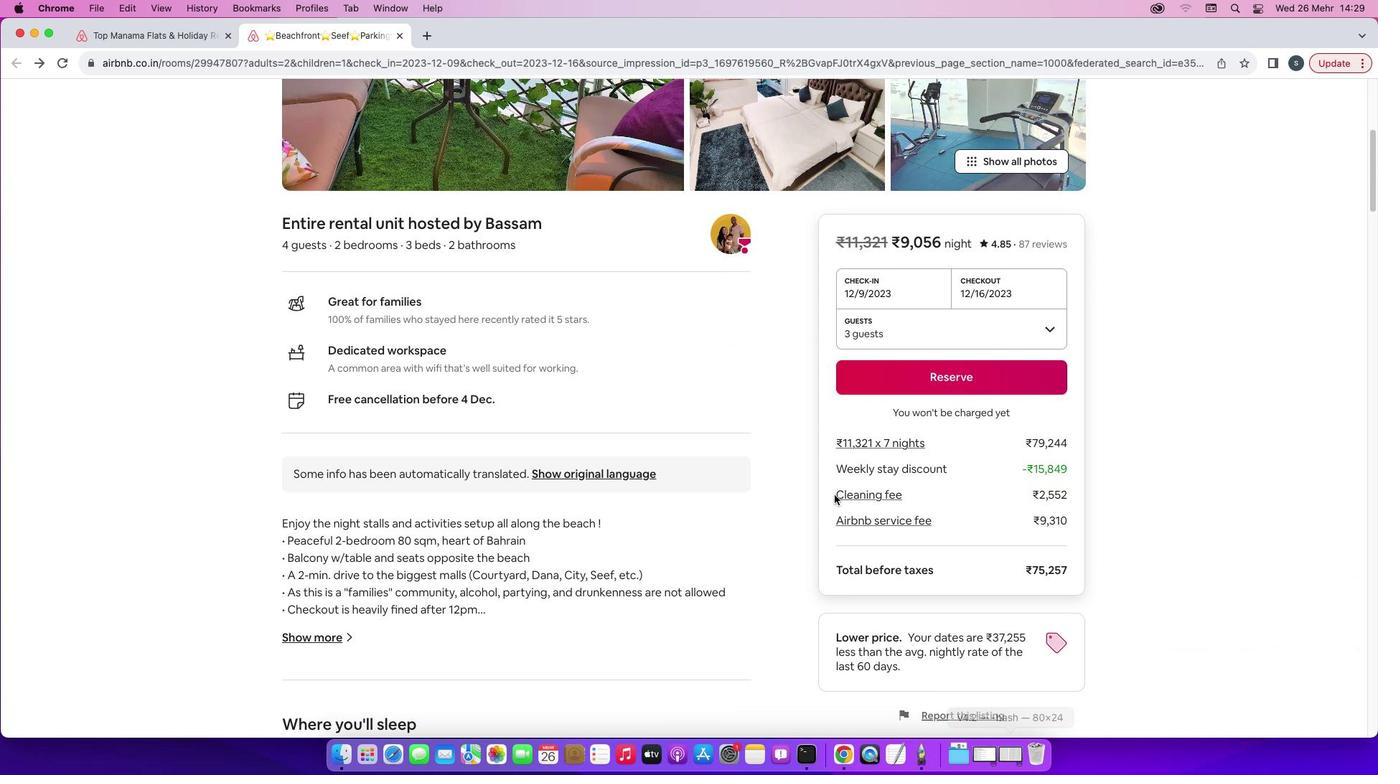 
Action: Mouse scrolled (830, 491) with delta (-3, -4)
Screenshot: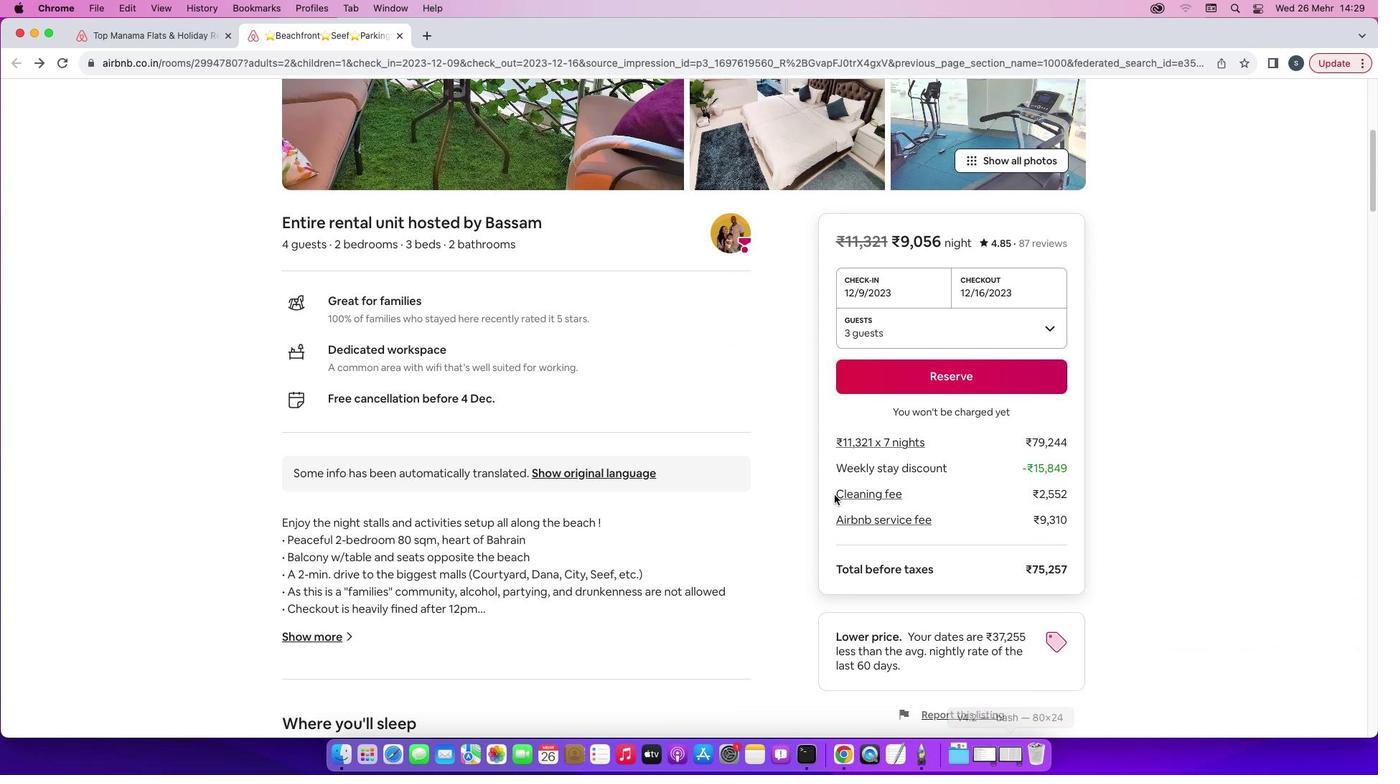 
Action: Mouse scrolled (830, 491) with delta (-3, -5)
Screenshot: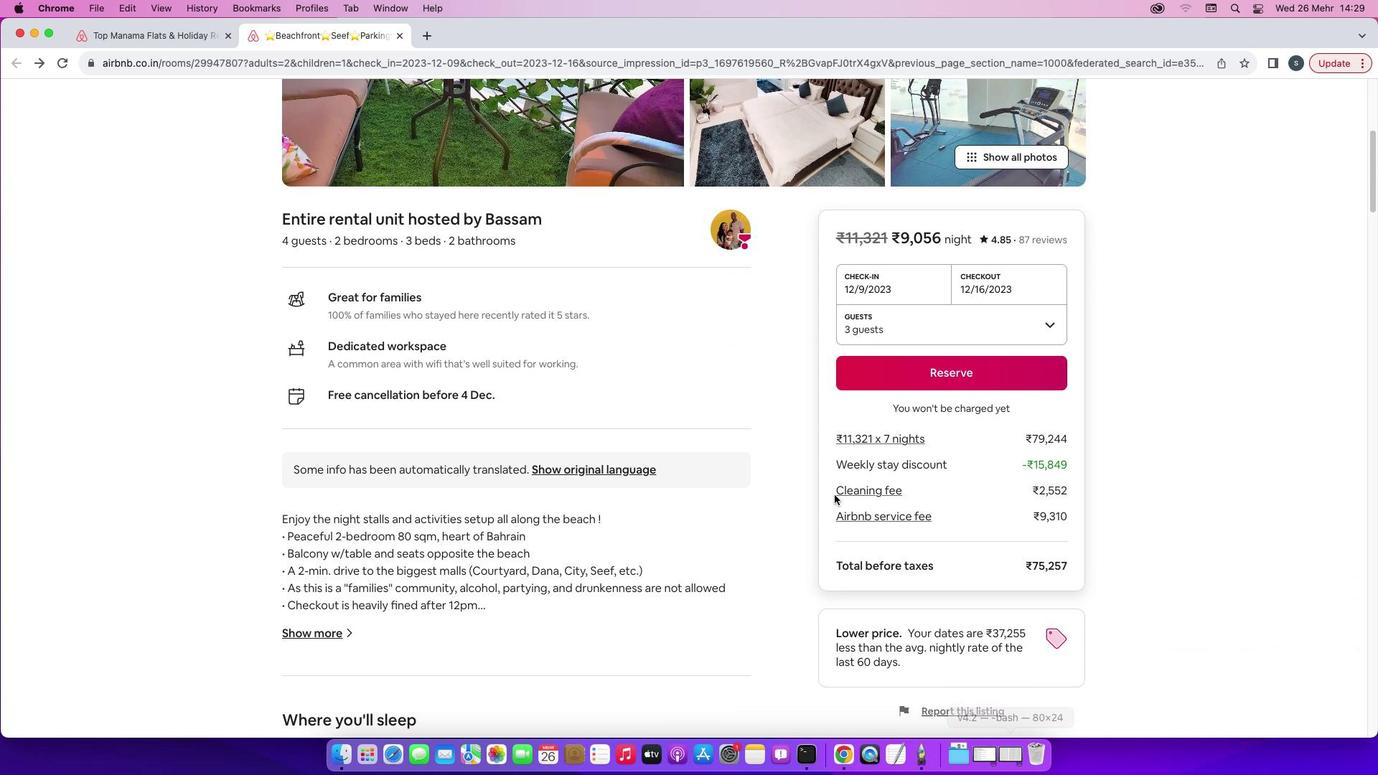 
Action: Mouse scrolled (830, 491) with delta (-3, -6)
Screenshot: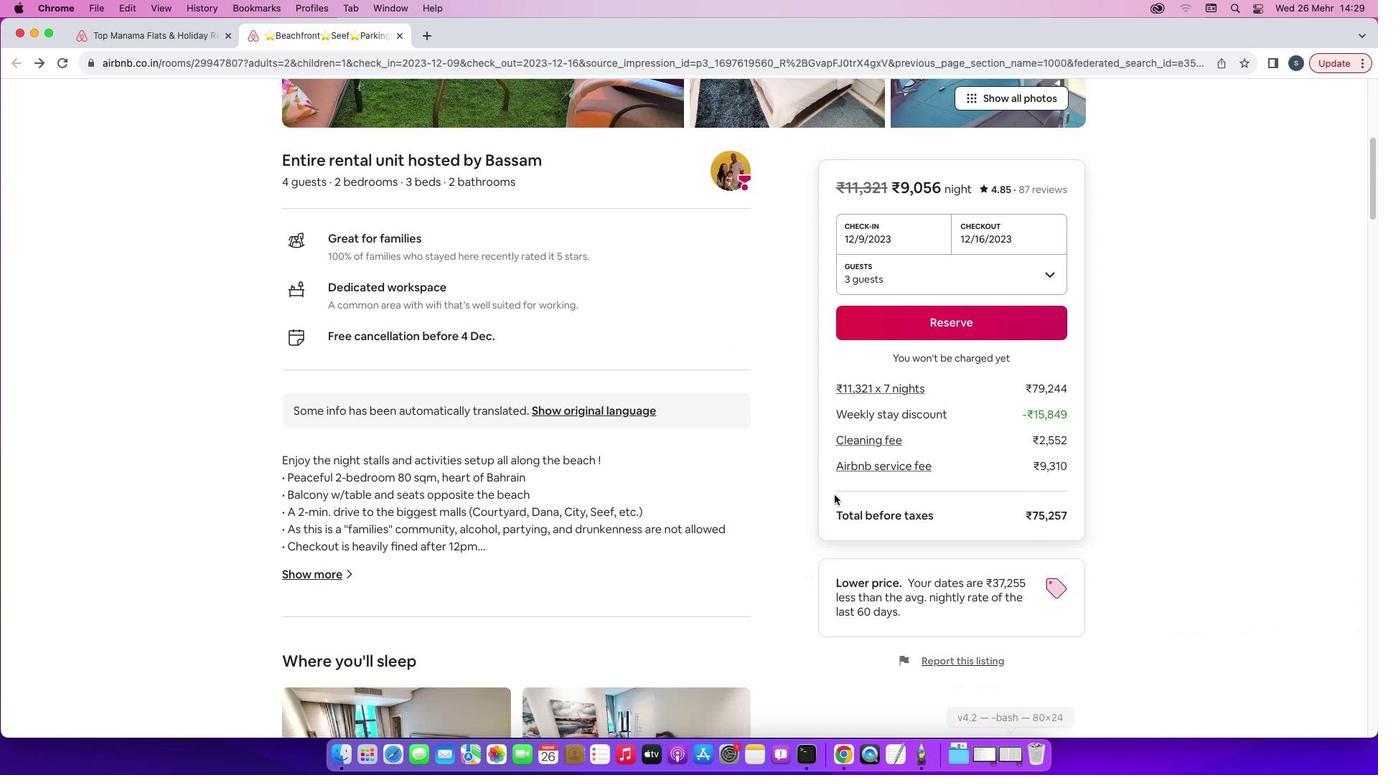 
Action: Mouse moved to (290, 388)
Screenshot: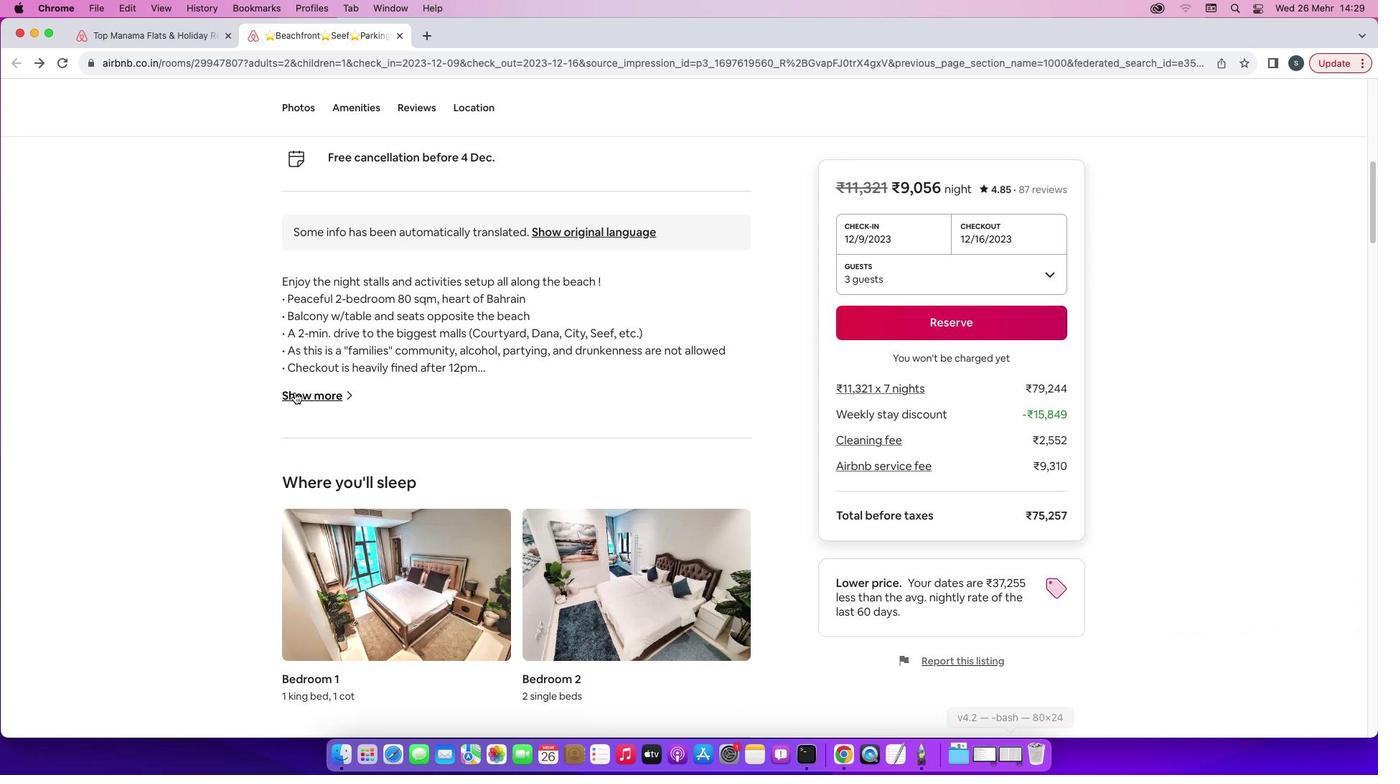 
Action: Mouse pressed left at (290, 388)
Screenshot: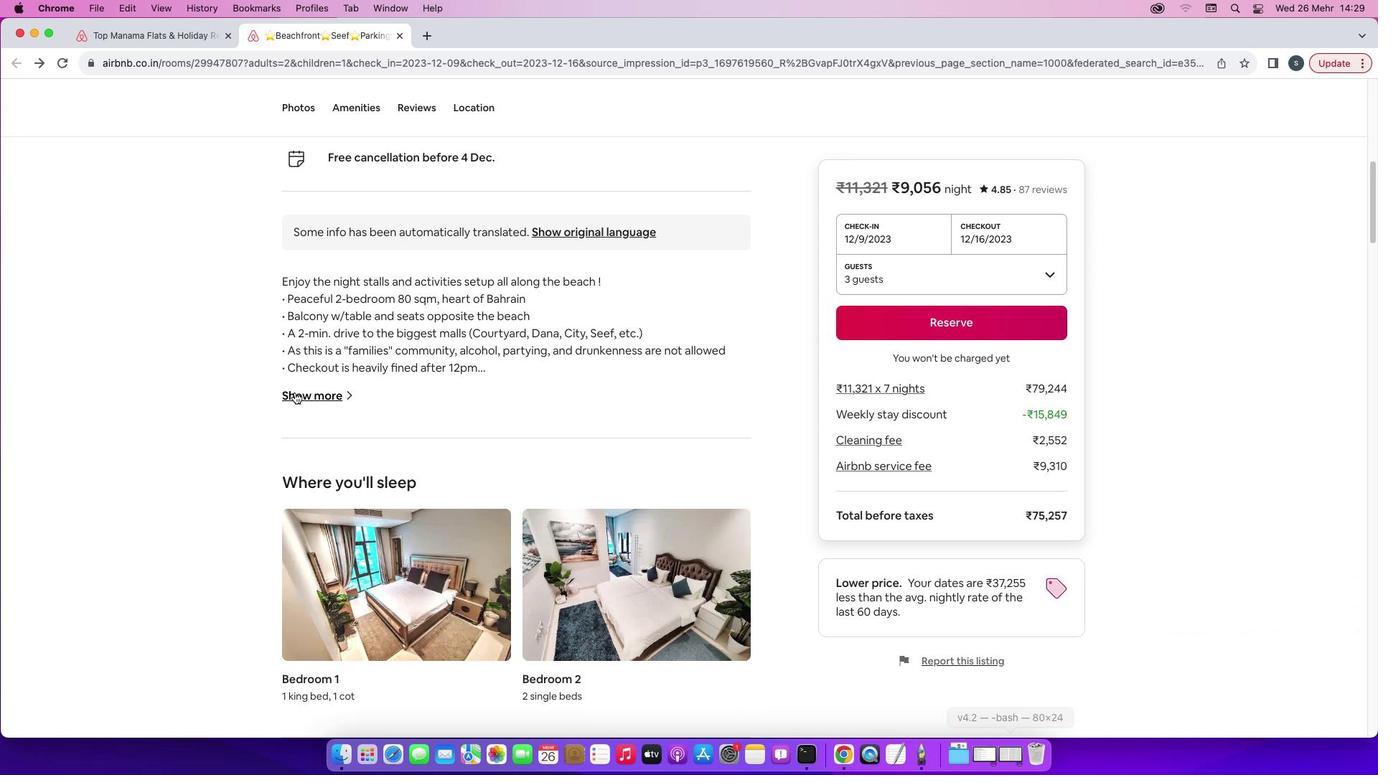 
Action: Mouse moved to (845, 548)
Screenshot: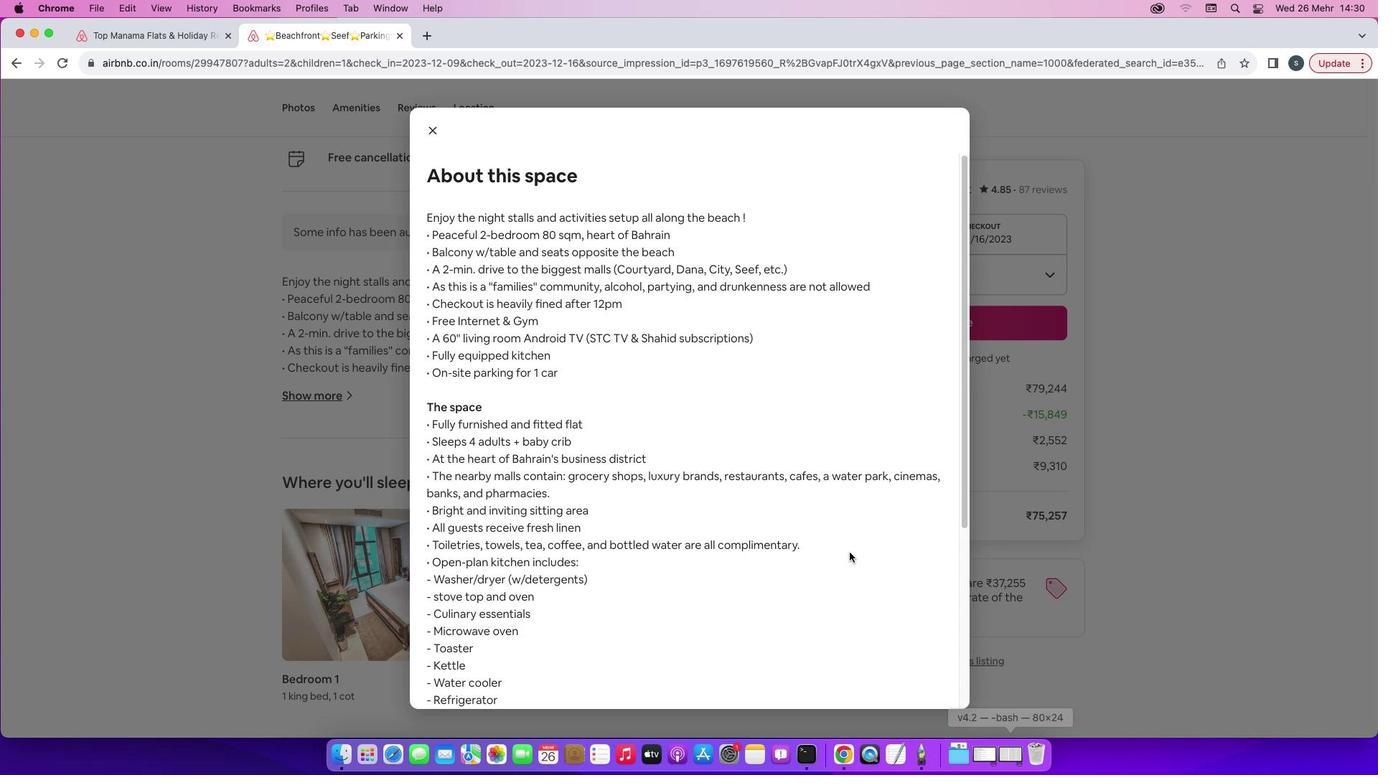 
Action: Mouse scrolled (845, 548) with delta (-3, -4)
Screenshot: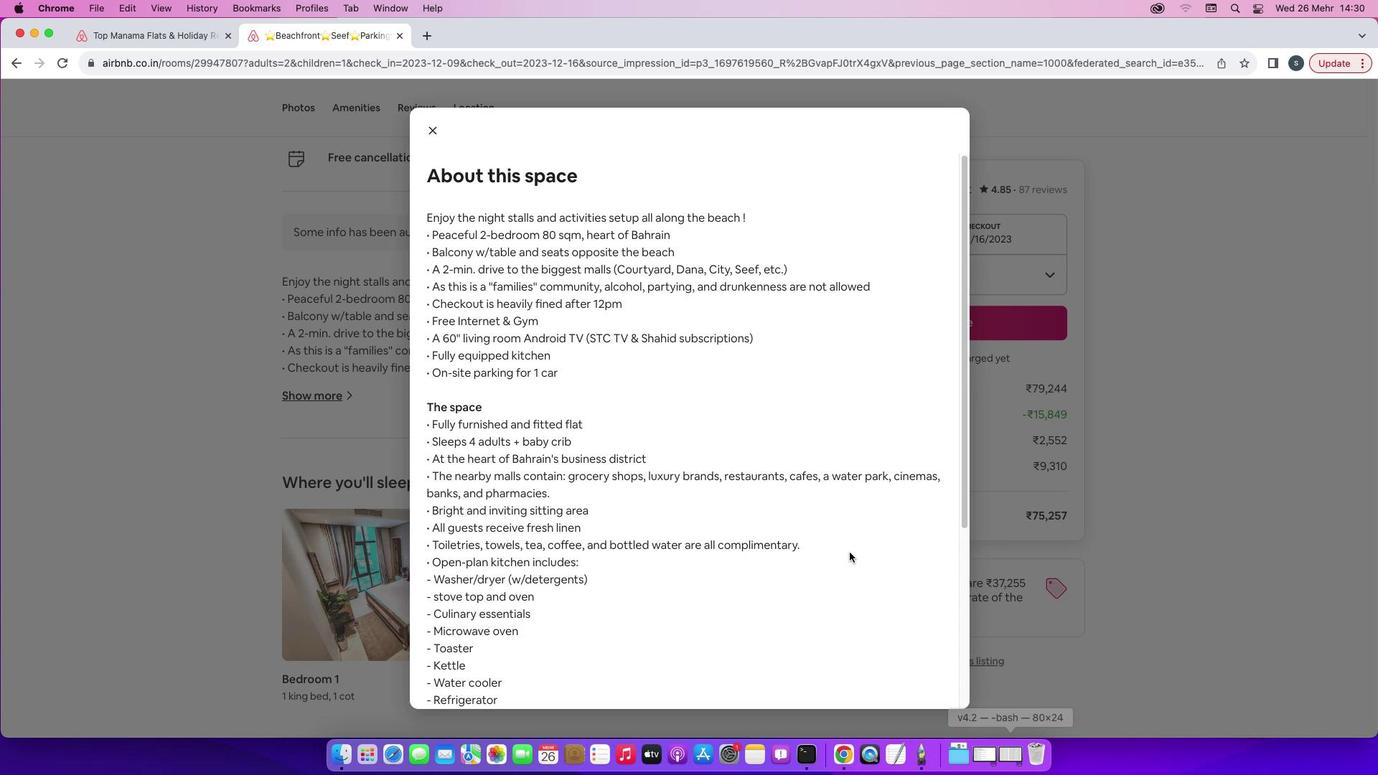 
Action: Mouse scrolled (845, 548) with delta (-3, -4)
Screenshot: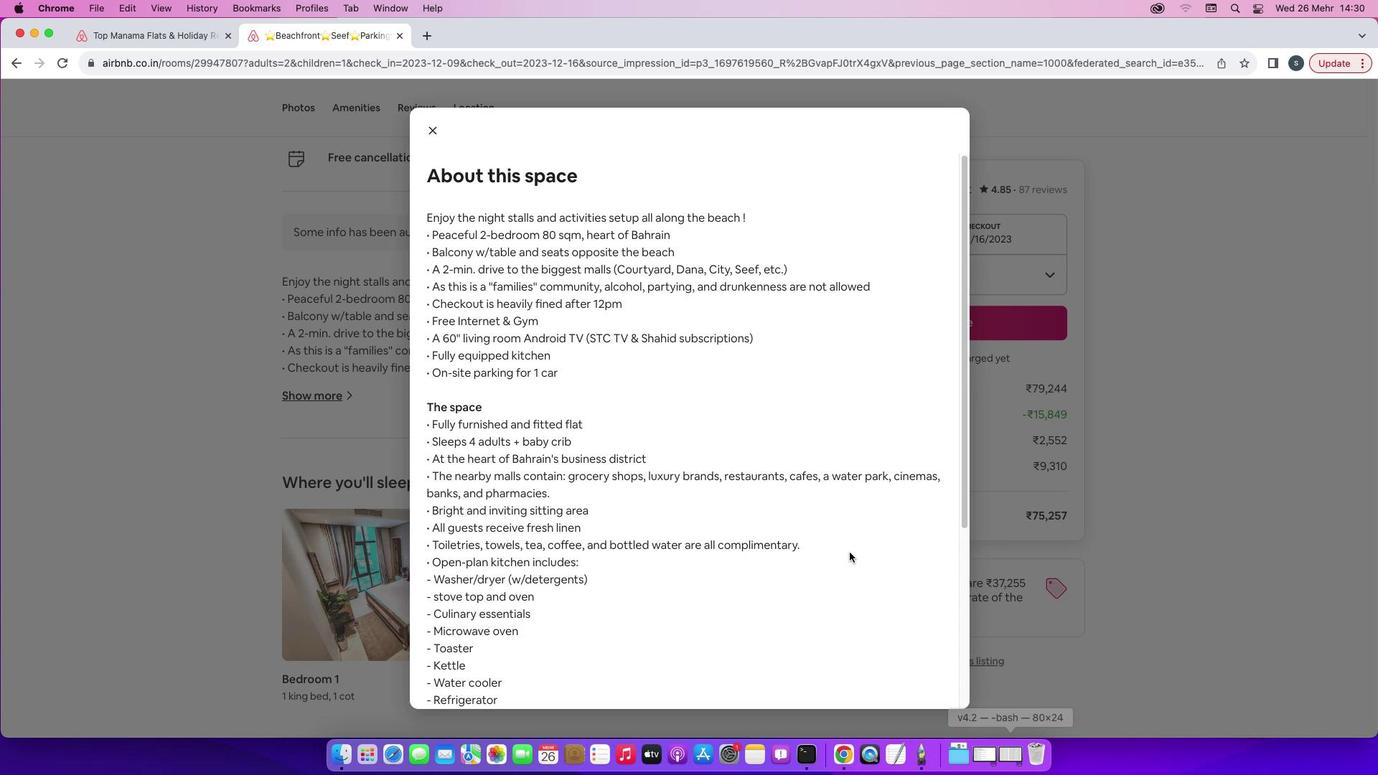 
Action: Mouse scrolled (845, 548) with delta (-3, -5)
Screenshot: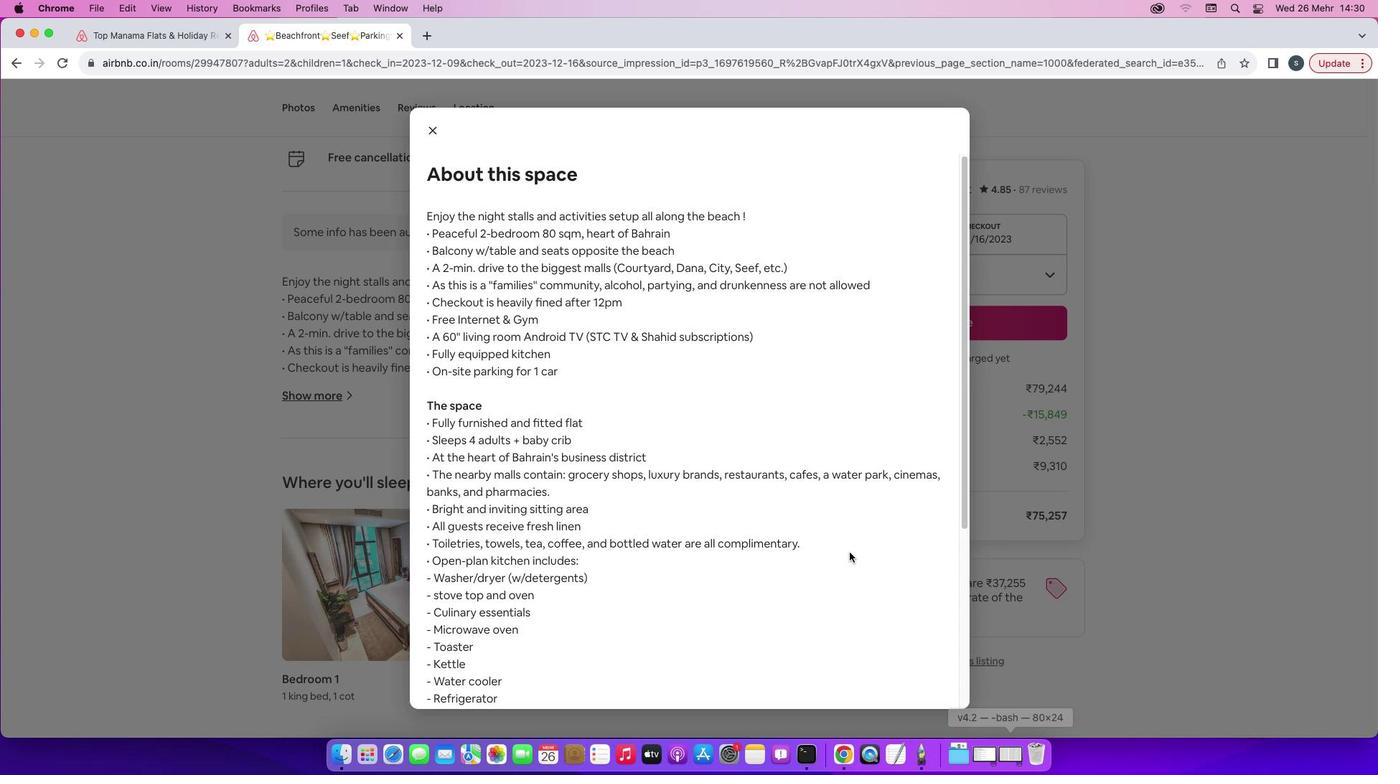 
Action: Mouse scrolled (845, 548) with delta (-3, -5)
Screenshot: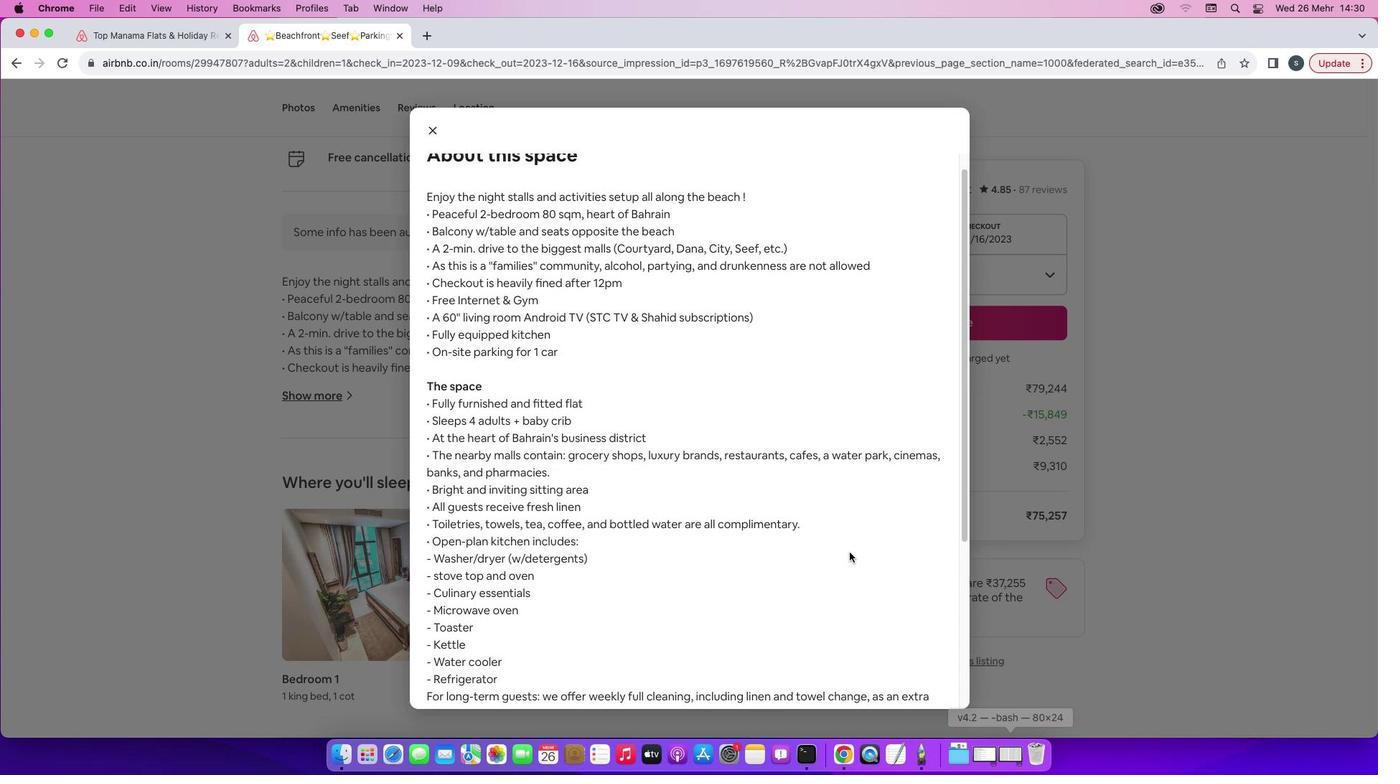 
Action: Mouse scrolled (845, 548) with delta (-3, -6)
Screenshot: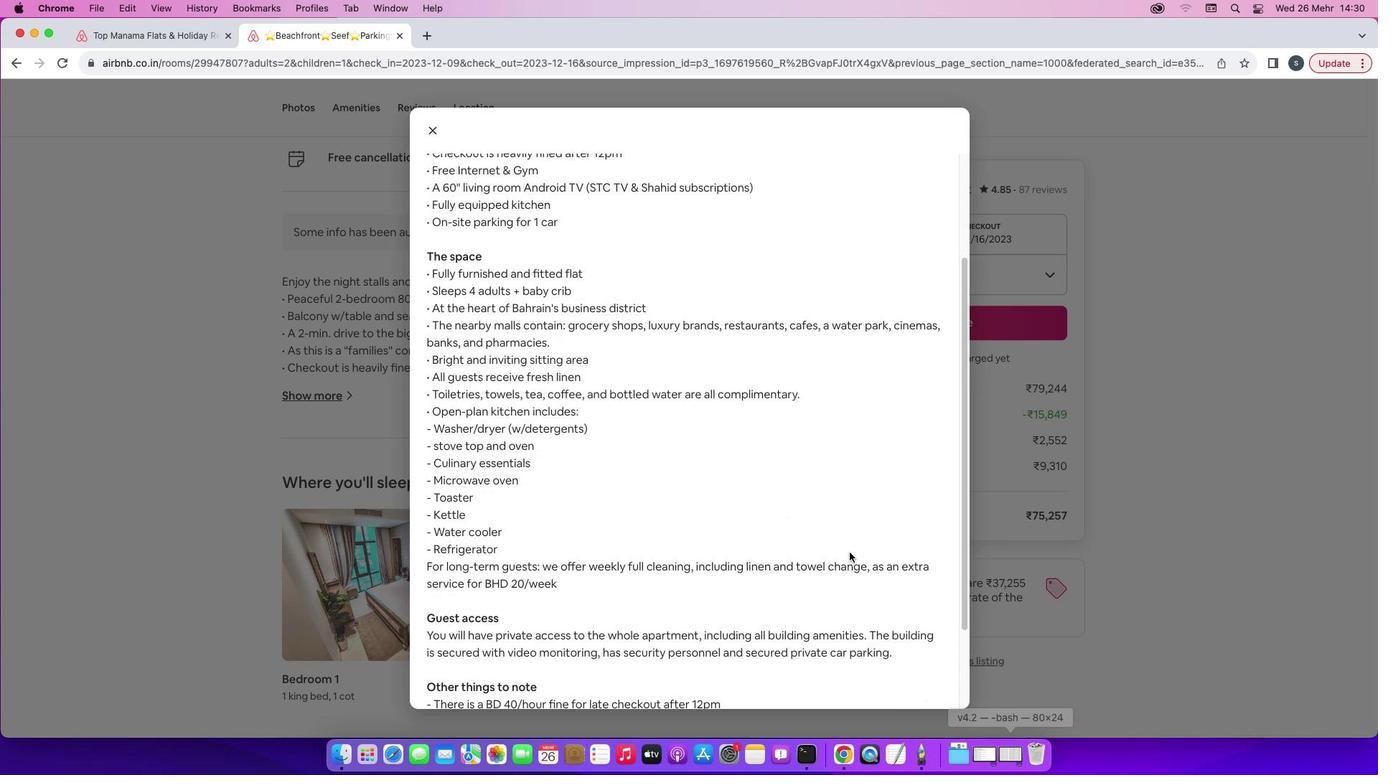 
Action: Mouse moved to (846, 548)
Screenshot: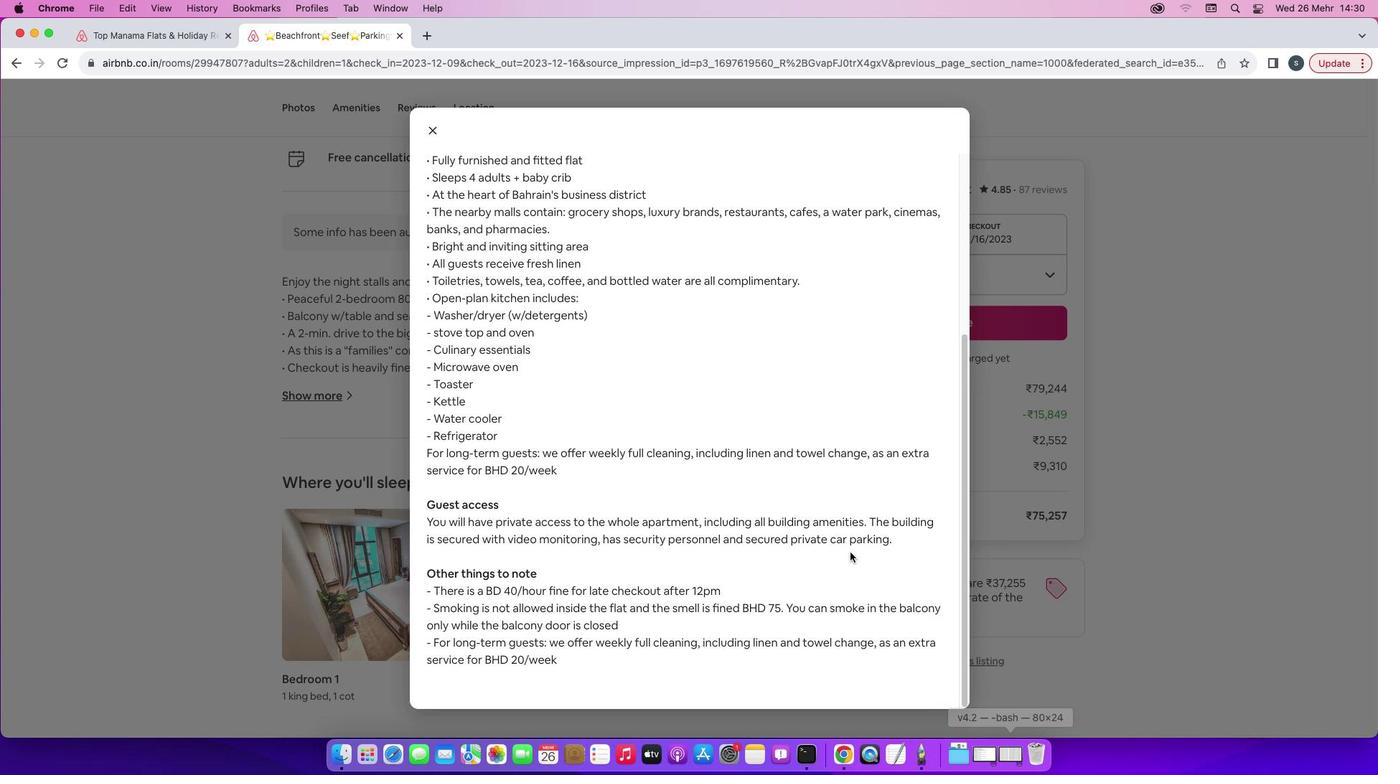 
Action: Mouse scrolled (846, 548) with delta (-3, -4)
Screenshot: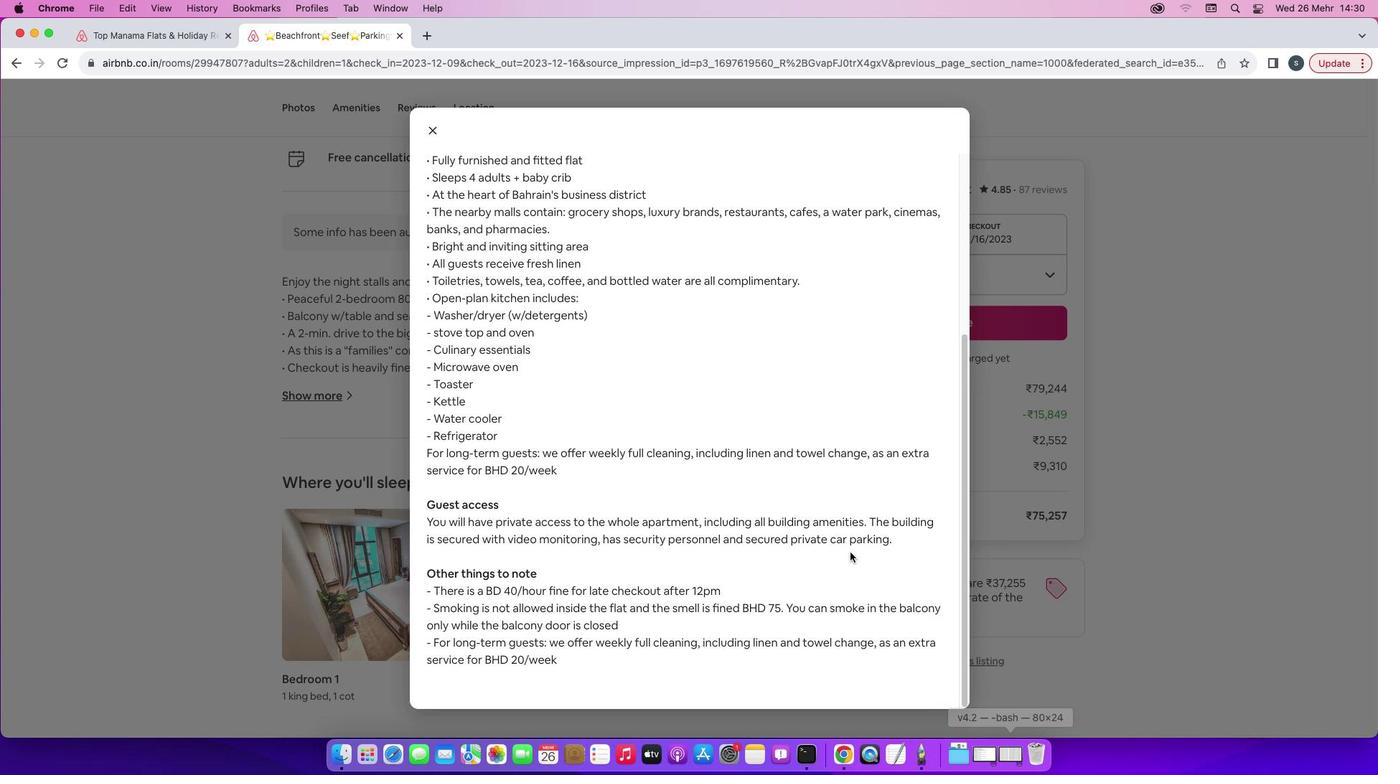 
Action: Mouse scrolled (846, 548) with delta (-3, -4)
Screenshot: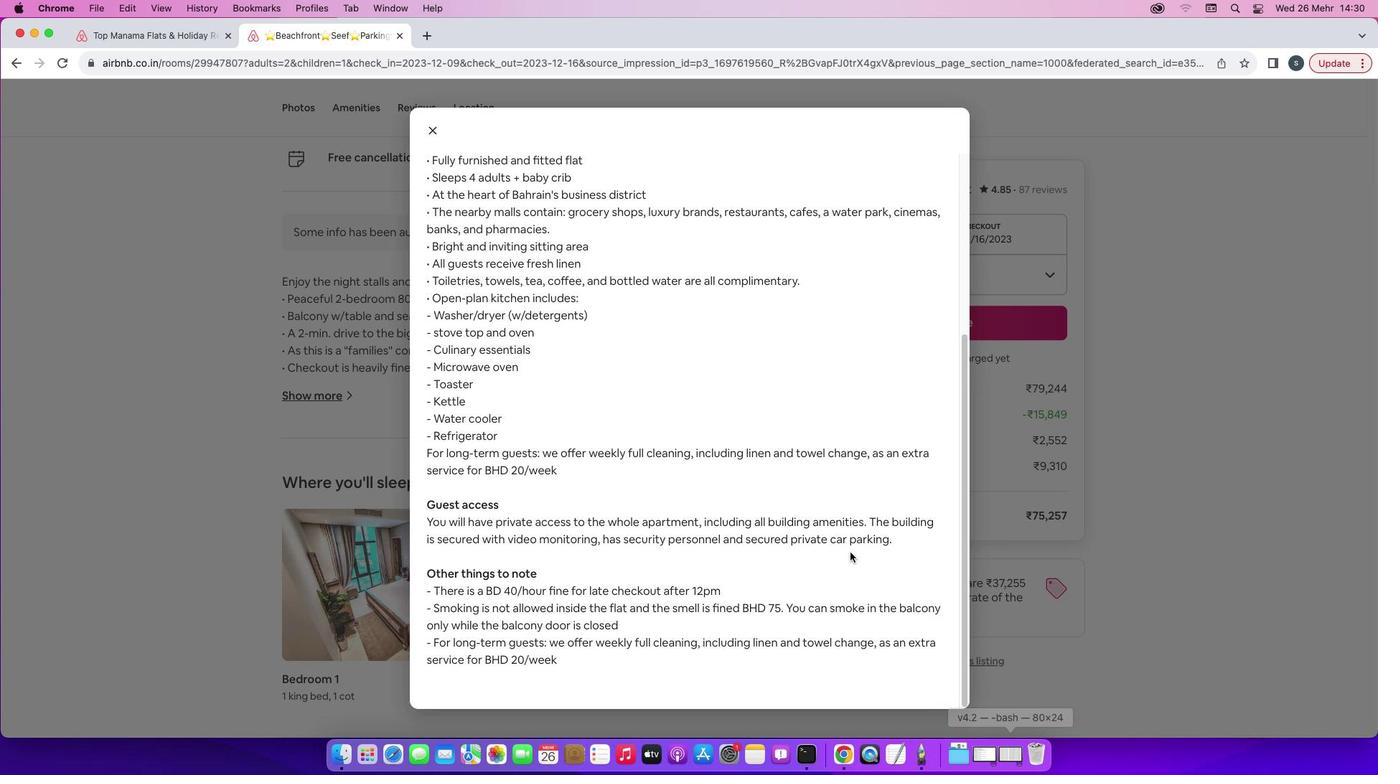 
Action: Mouse scrolled (846, 548) with delta (-3, -5)
Screenshot: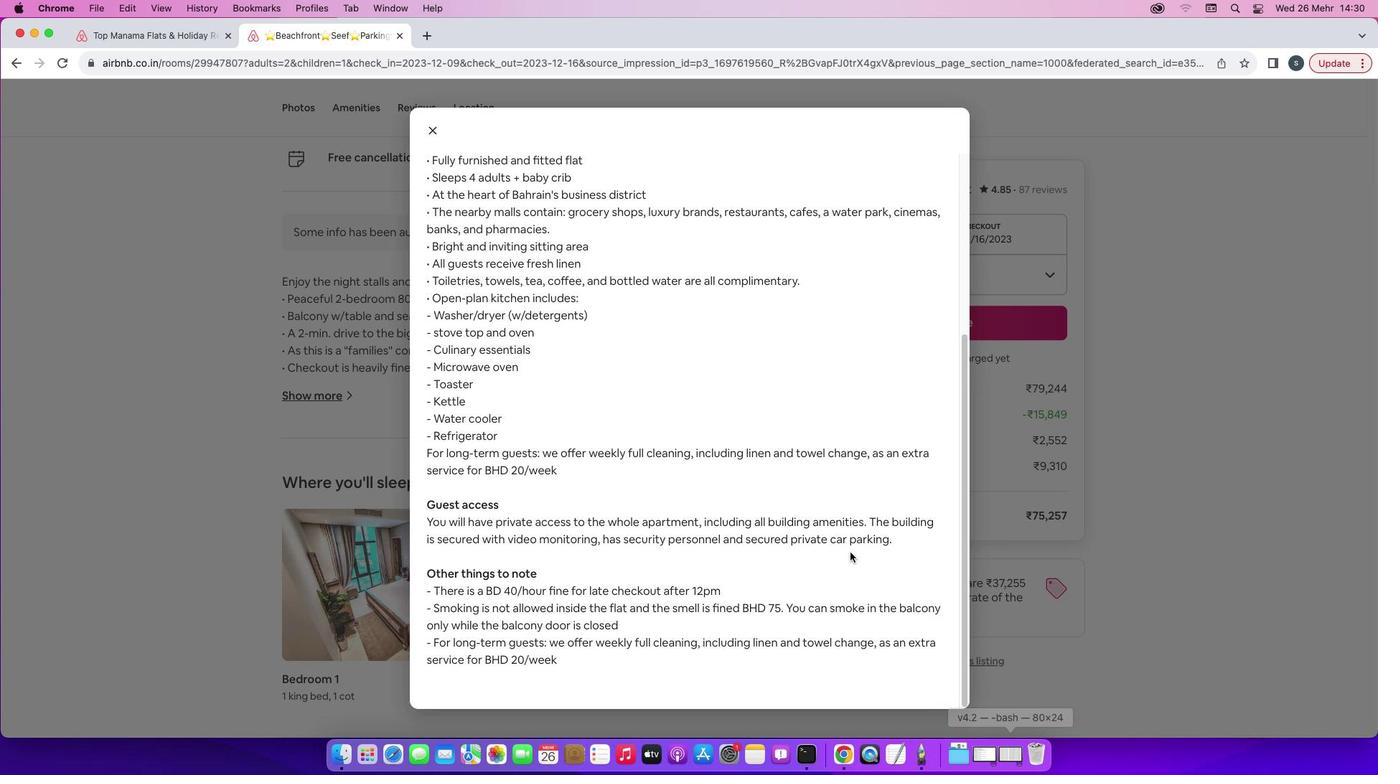 
Action: Mouse scrolled (846, 548) with delta (-3, -7)
Screenshot: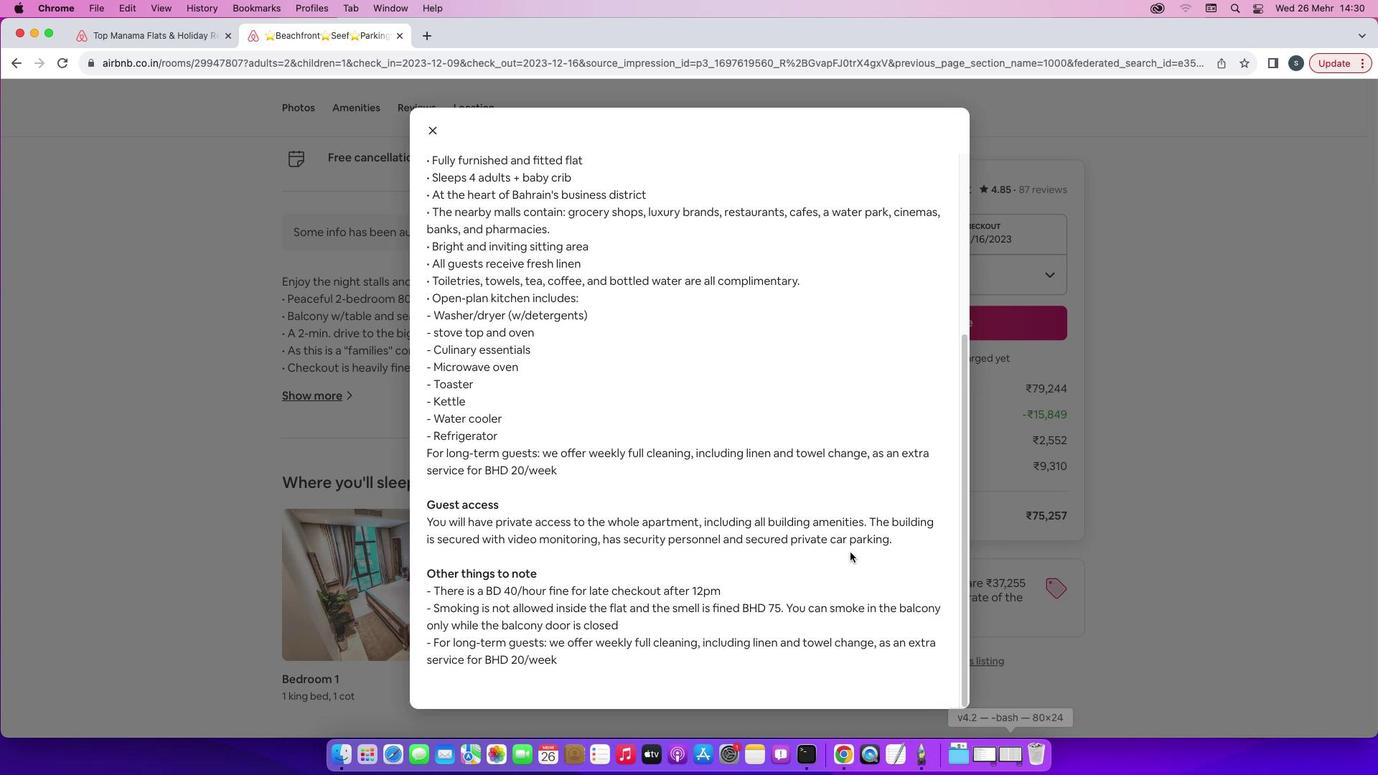 
Action: Mouse scrolled (846, 548) with delta (-3, -7)
Screenshot: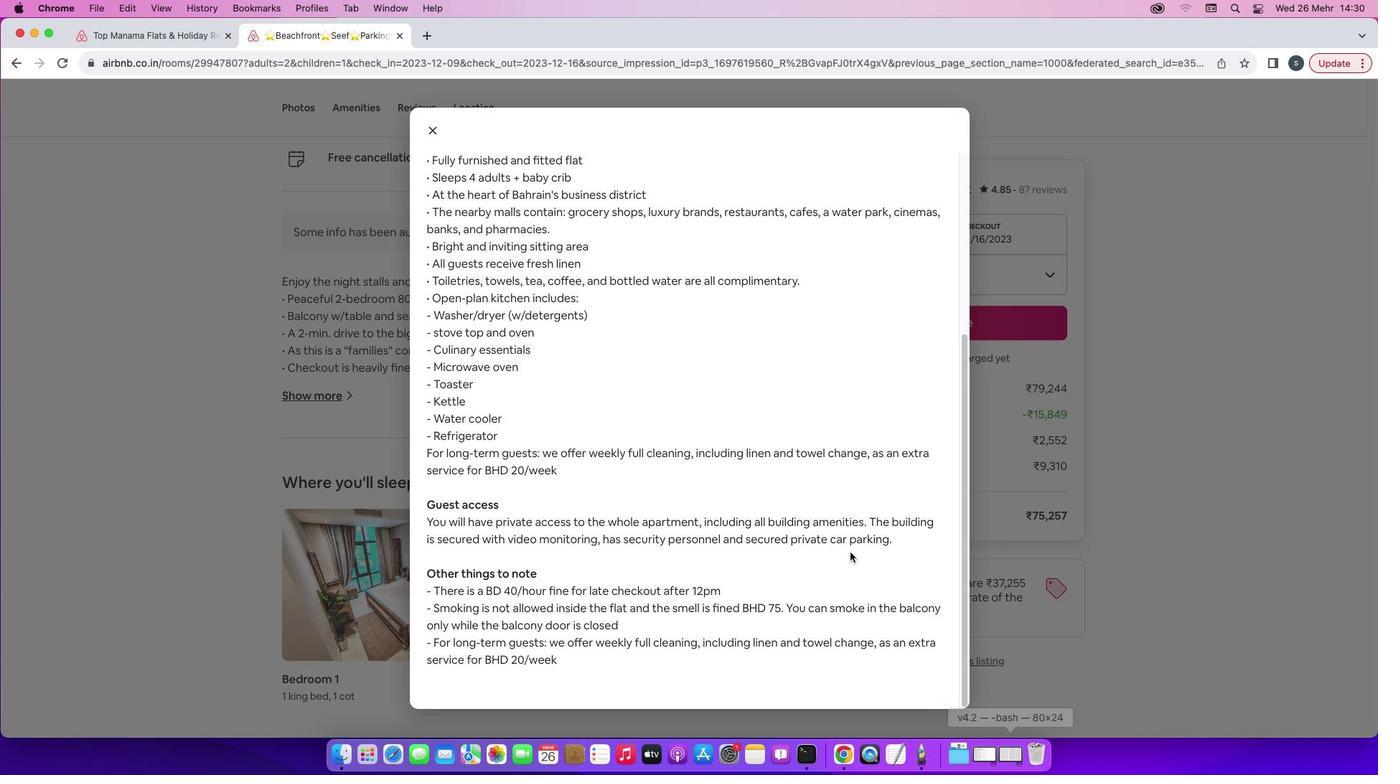 
Action: Mouse moved to (430, 128)
Screenshot: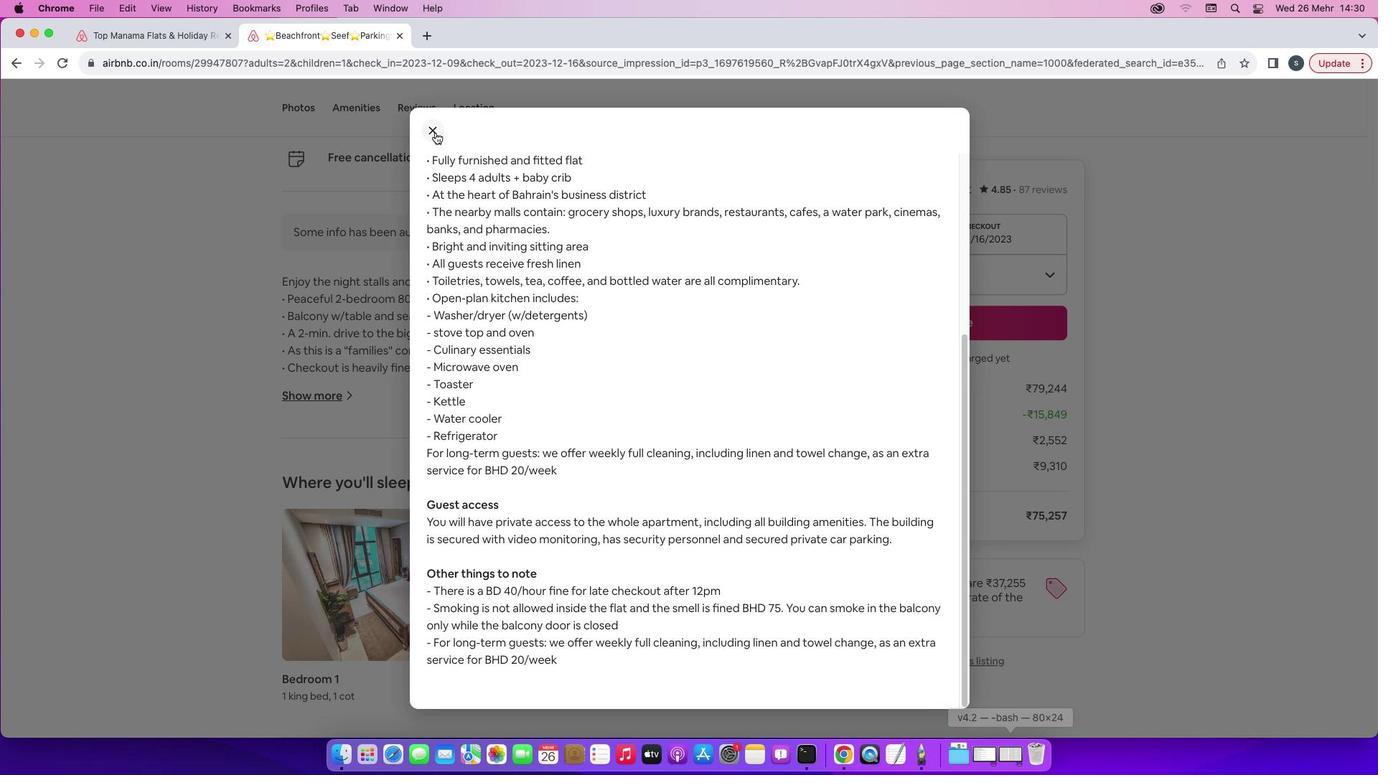 
Action: Mouse pressed left at (430, 128)
Screenshot: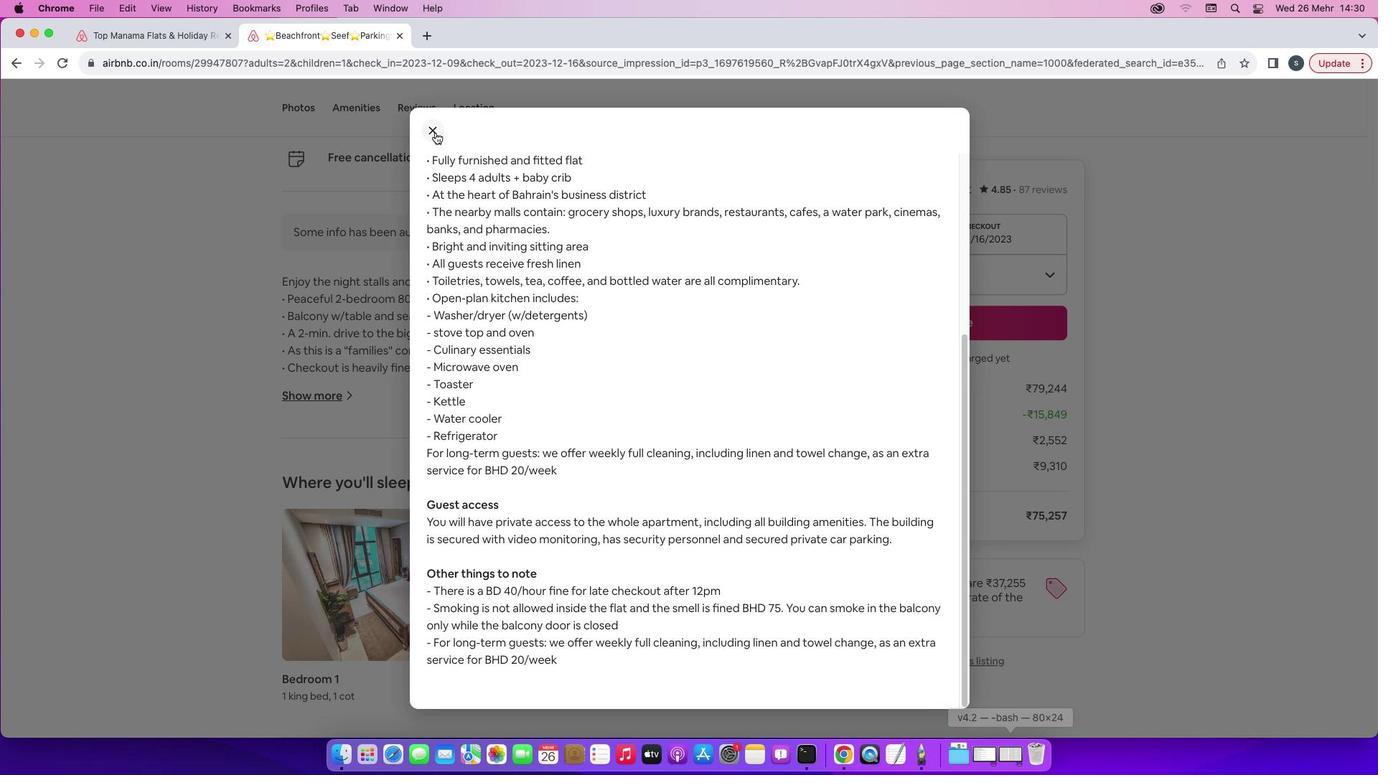 
Action: Mouse moved to (595, 374)
Screenshot: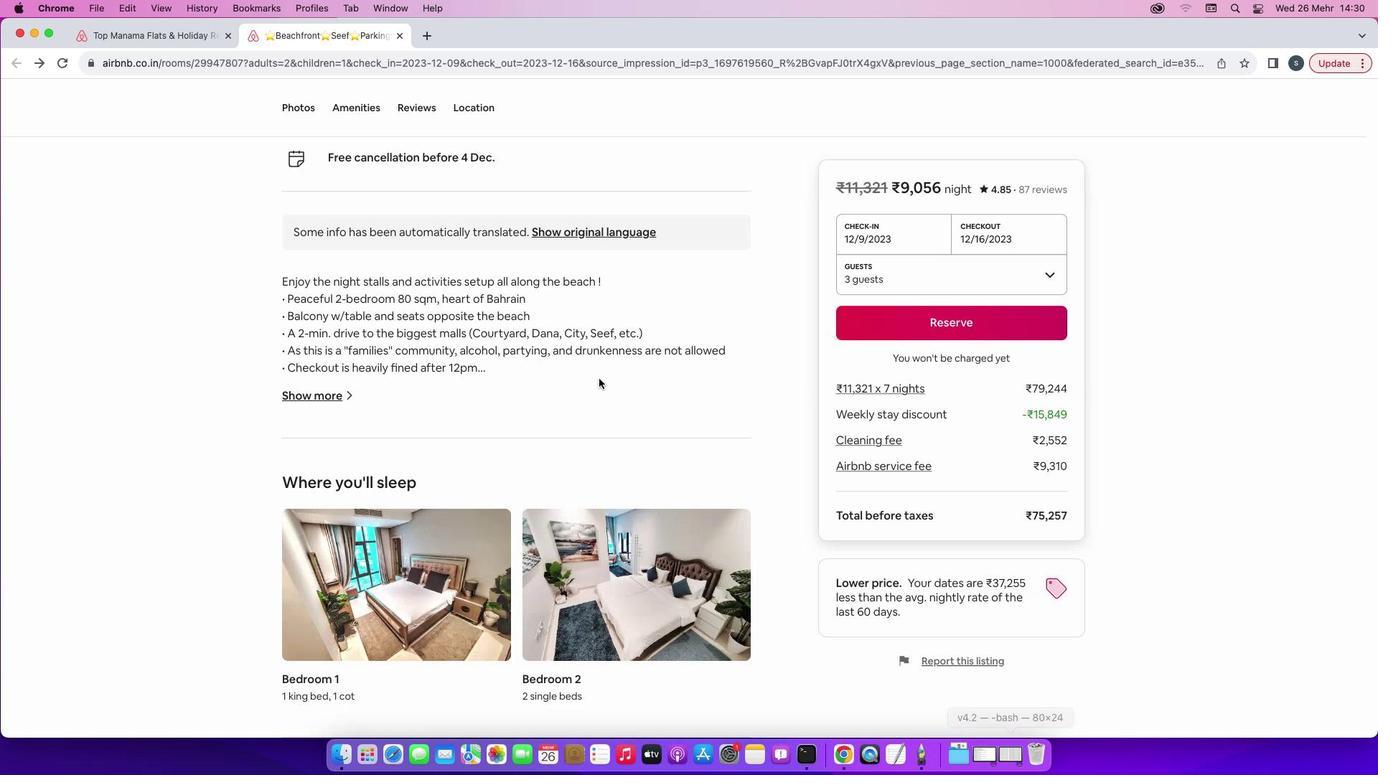 
Action: Mouse scrolled (595, 374) with delta (-3, -4)
Screenshot: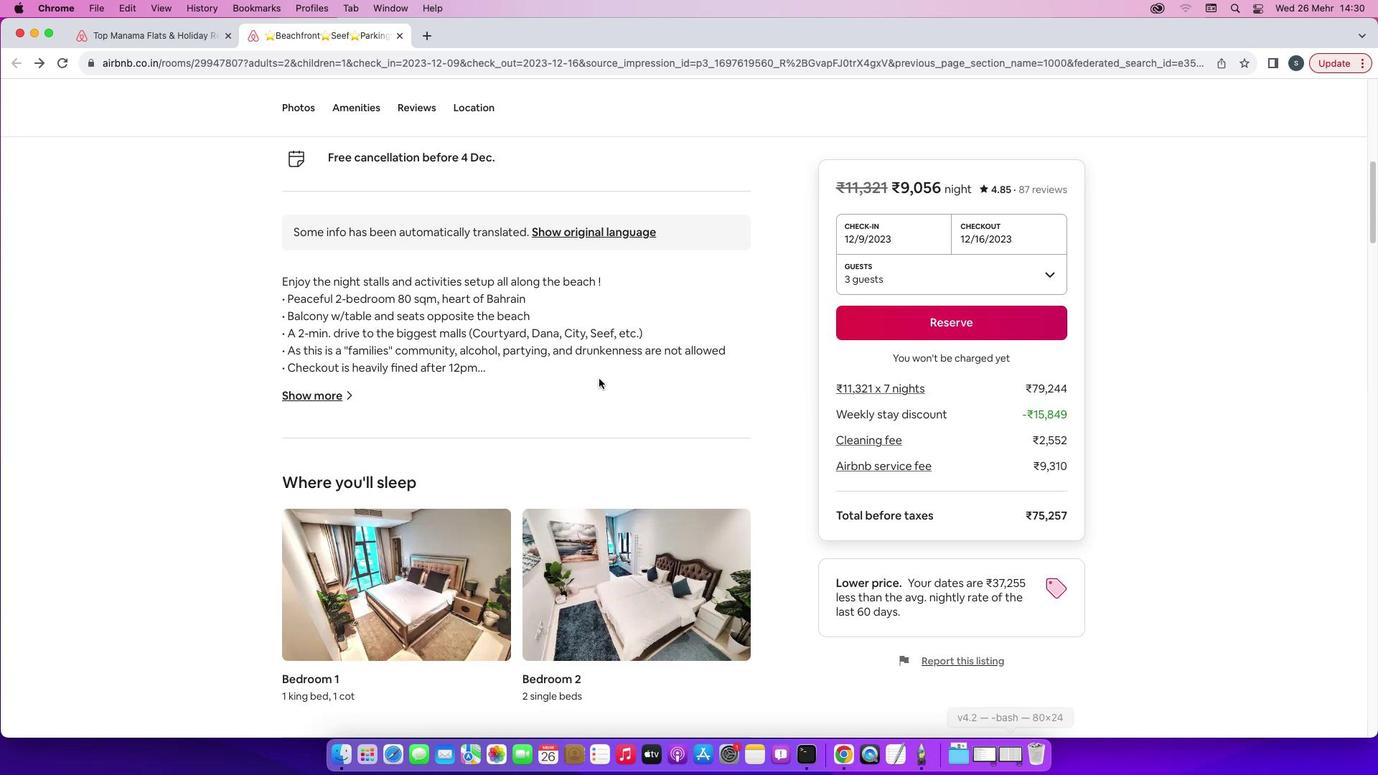 
Action: Mouse scrolled (595, 374) with delta (-3, -4)
Screenshot: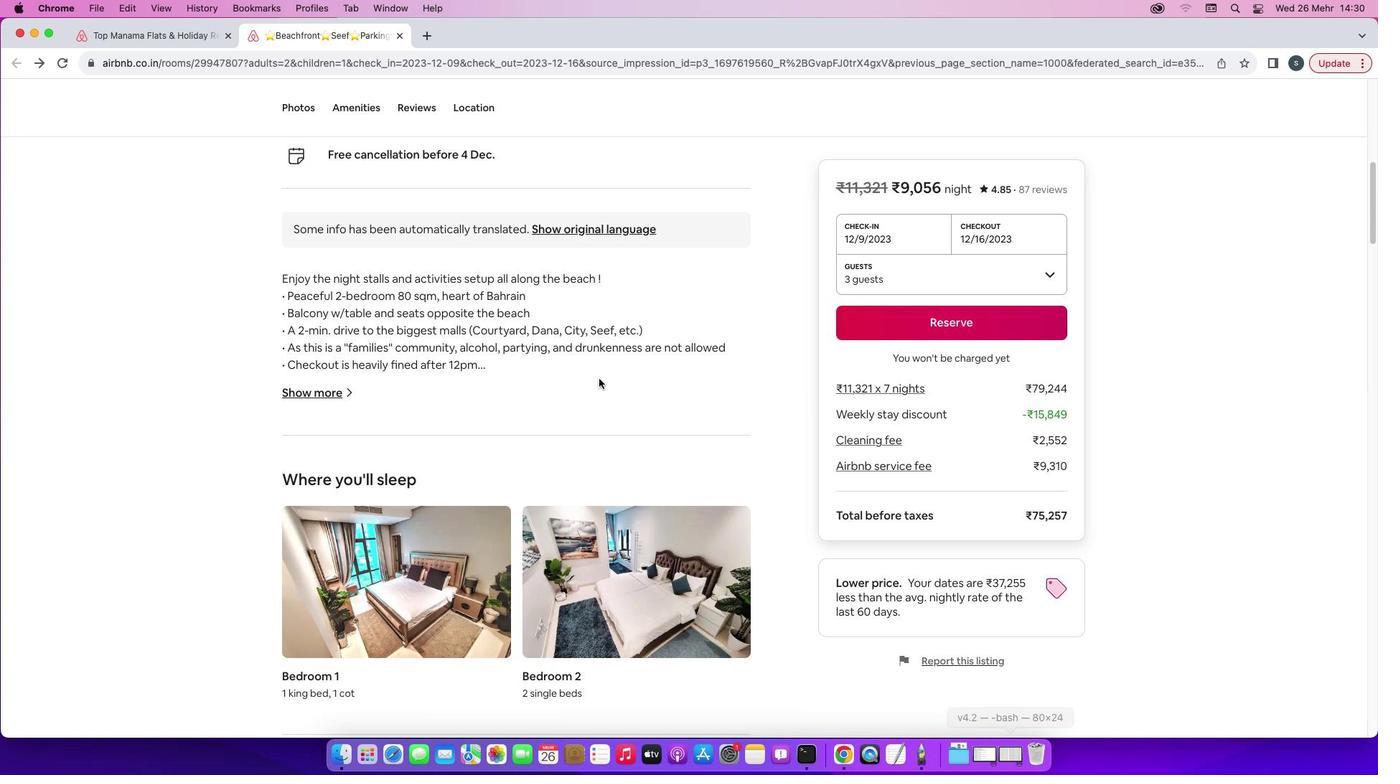 
Action: Mouse scrolled (595, 374) with delta (-3, -5)
Screenshot: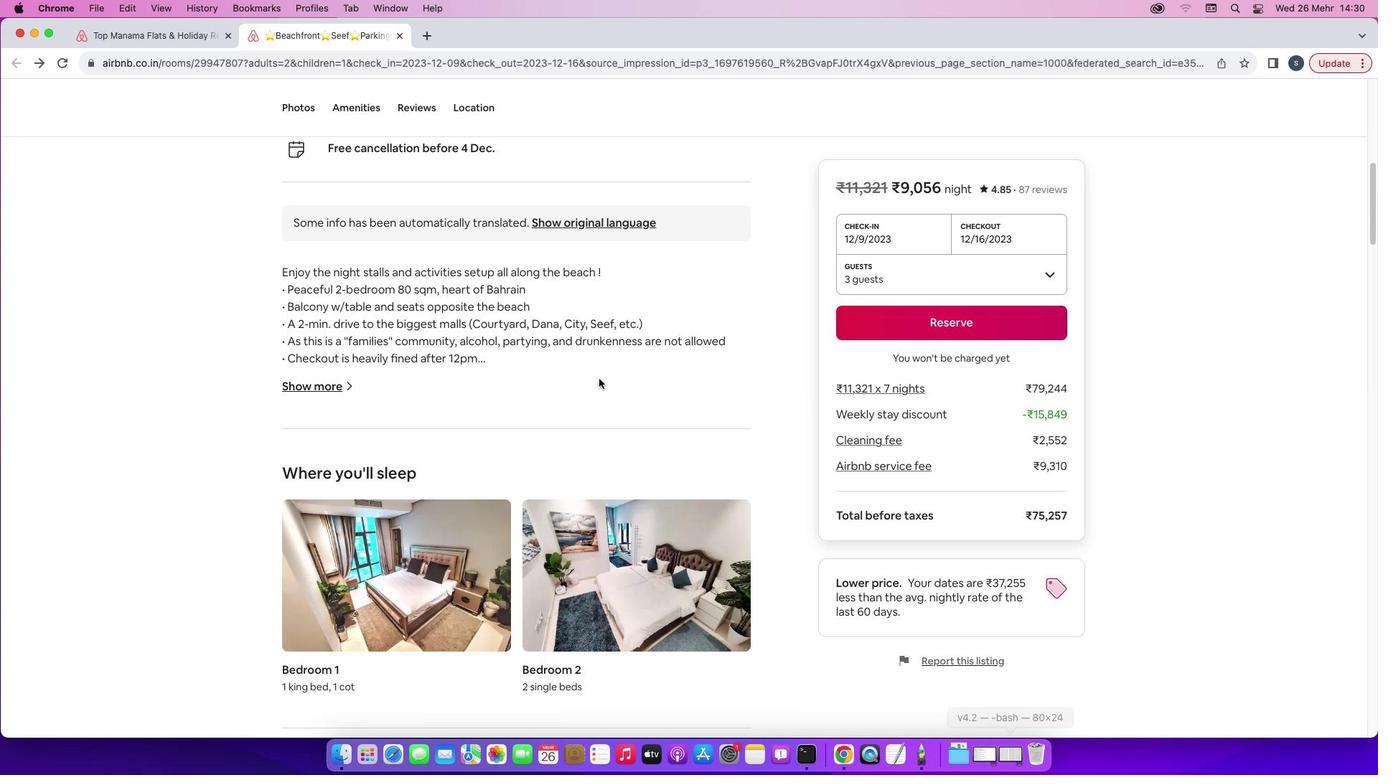 
Action: Mouse scrolled (595, 374) with delta (-3, -4)
Screenshot: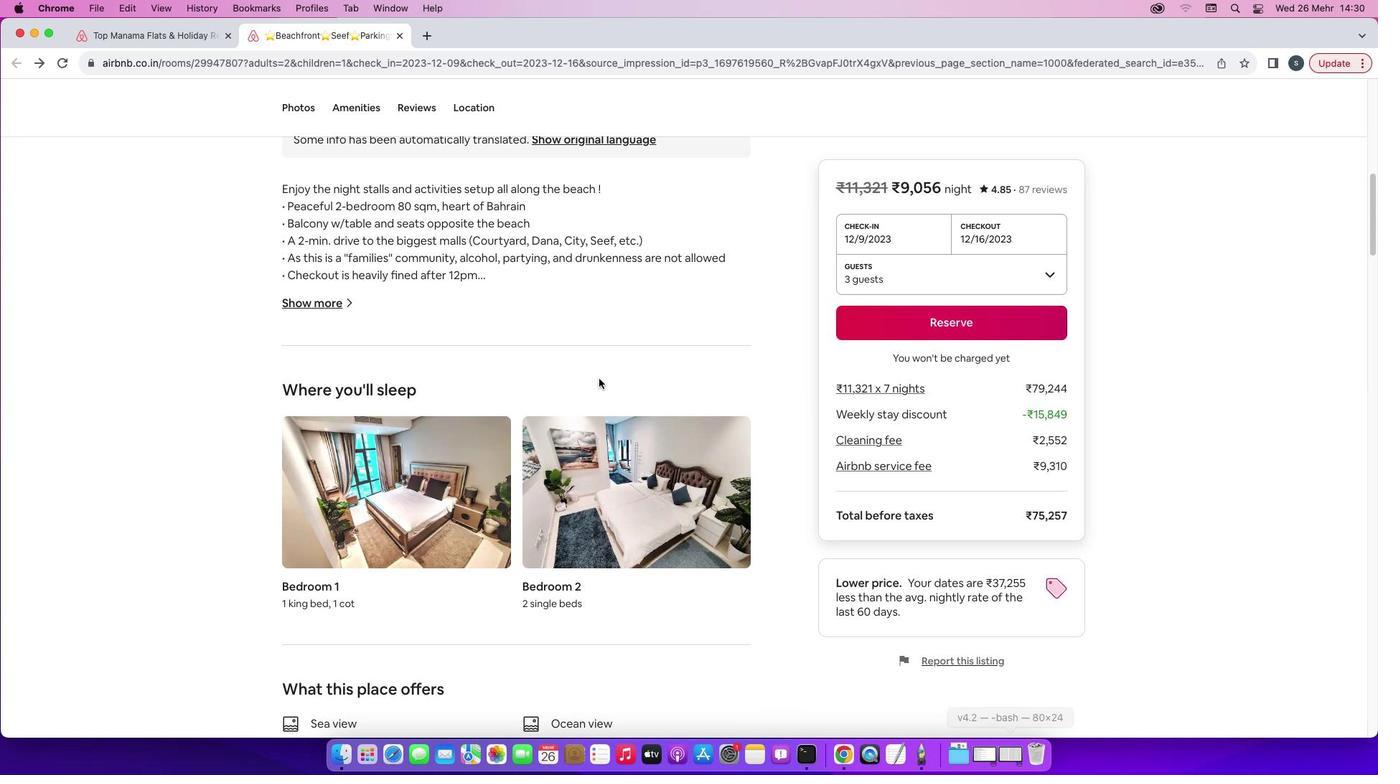 
Action: Mouse scrolled (595, 374) with delta (-3, -4)
